Task: Create a Vector Illustration of a Nebula.
Action: Mouse moved to (185, 136)
Screenshot: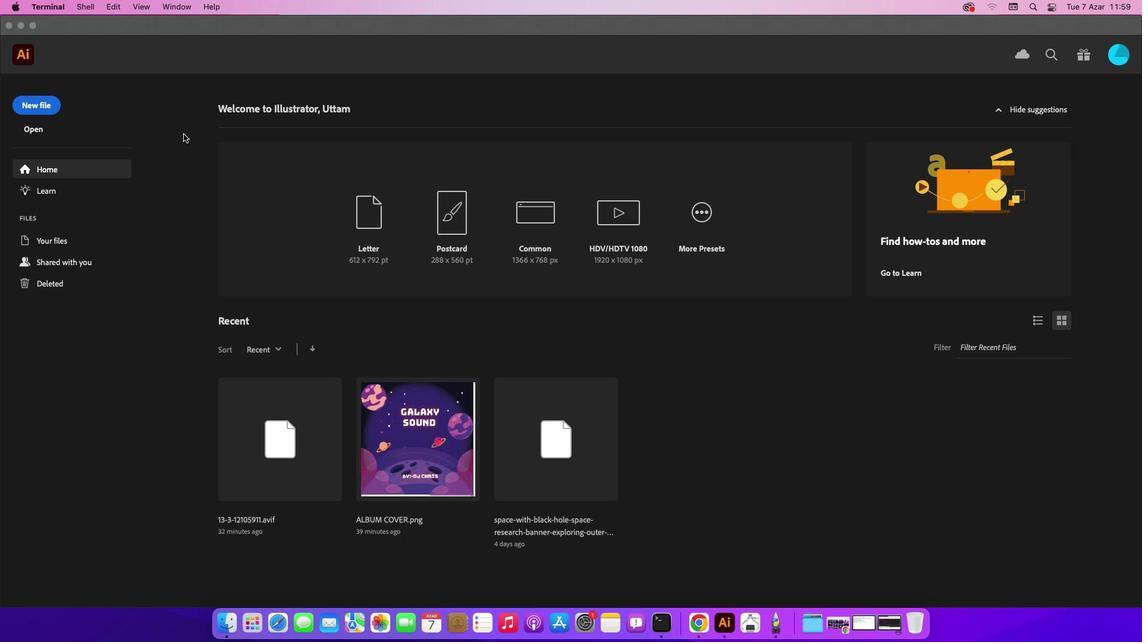 
Action: Mouse pressed left at (185, 136)
Screenshot: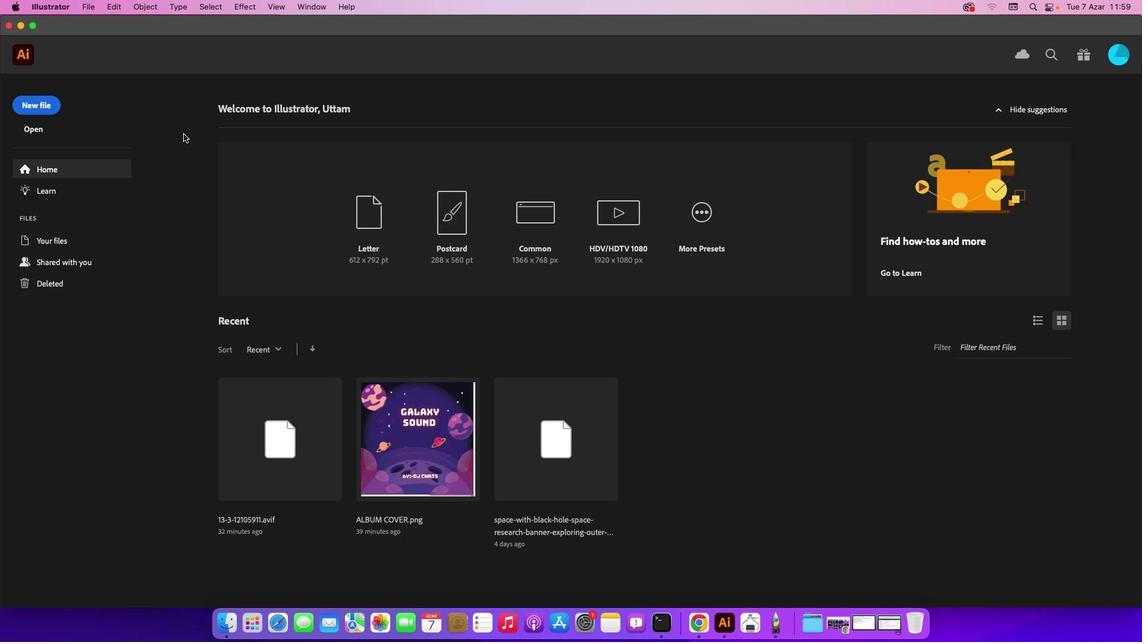 
Action: Mouse moved to (52, 105)
Screenshot: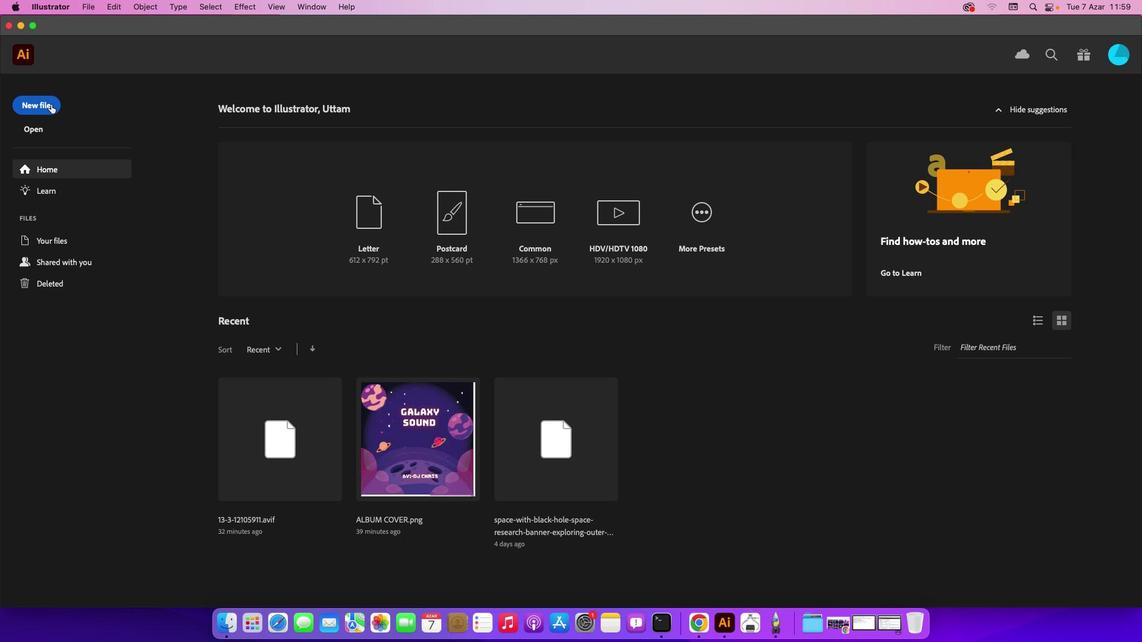 
Action: Mouse pressed left at (52, 105)
Screenshot: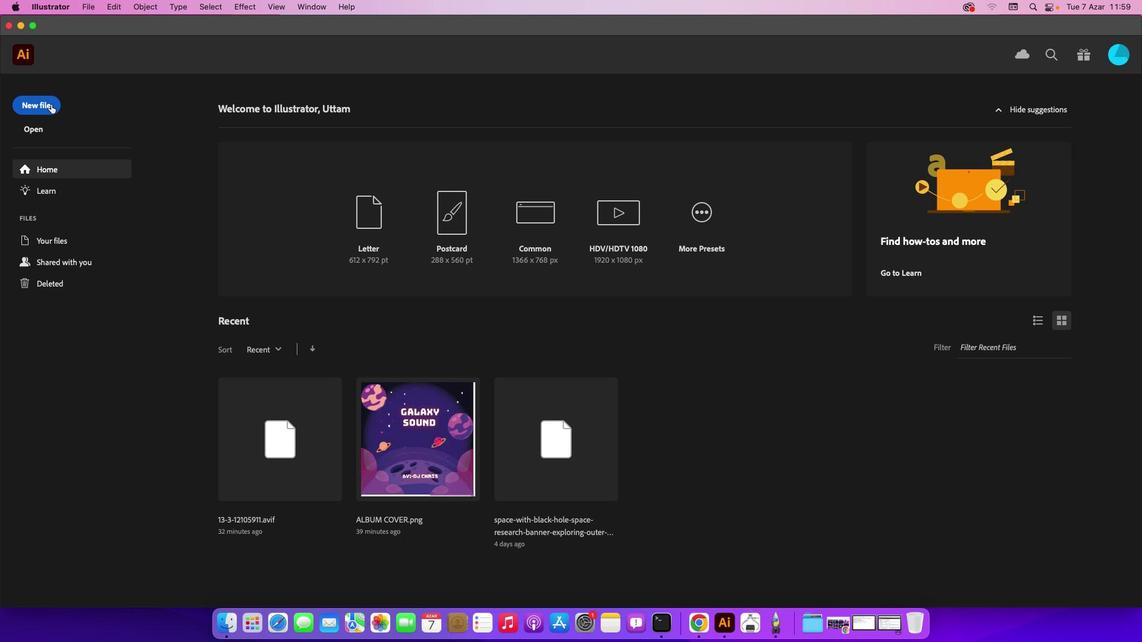 
Action: Mouse moved to (848, 497)
Screenshot: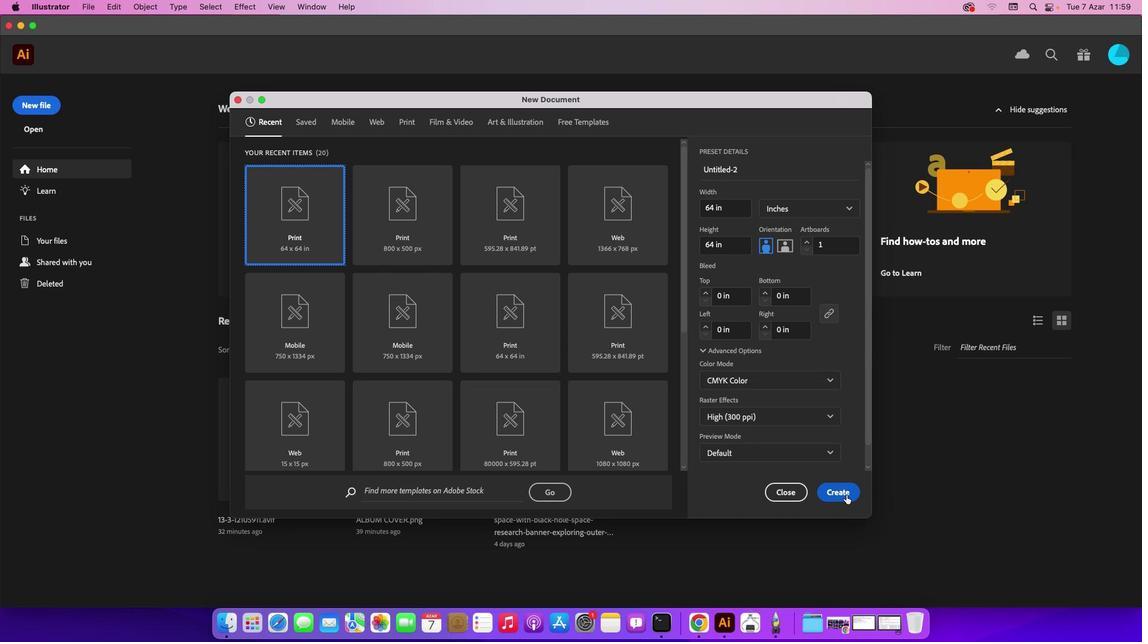 
Action: Mouse pressed left at (848, 497)
Screenshot: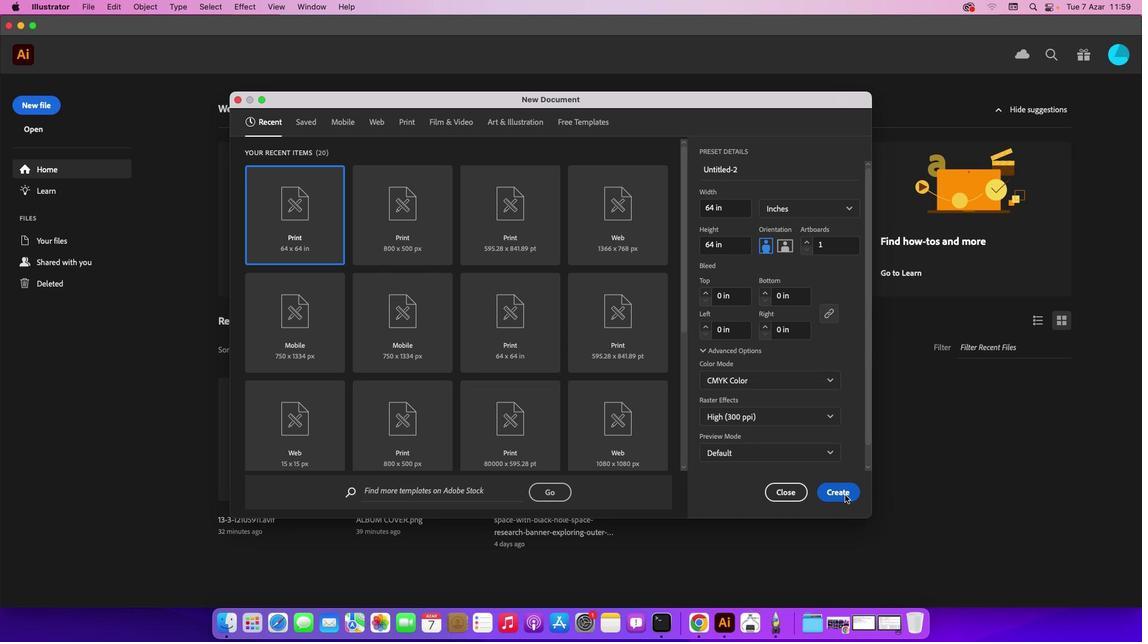 
Action: Mouse moved to (7, 139)
Screenshot: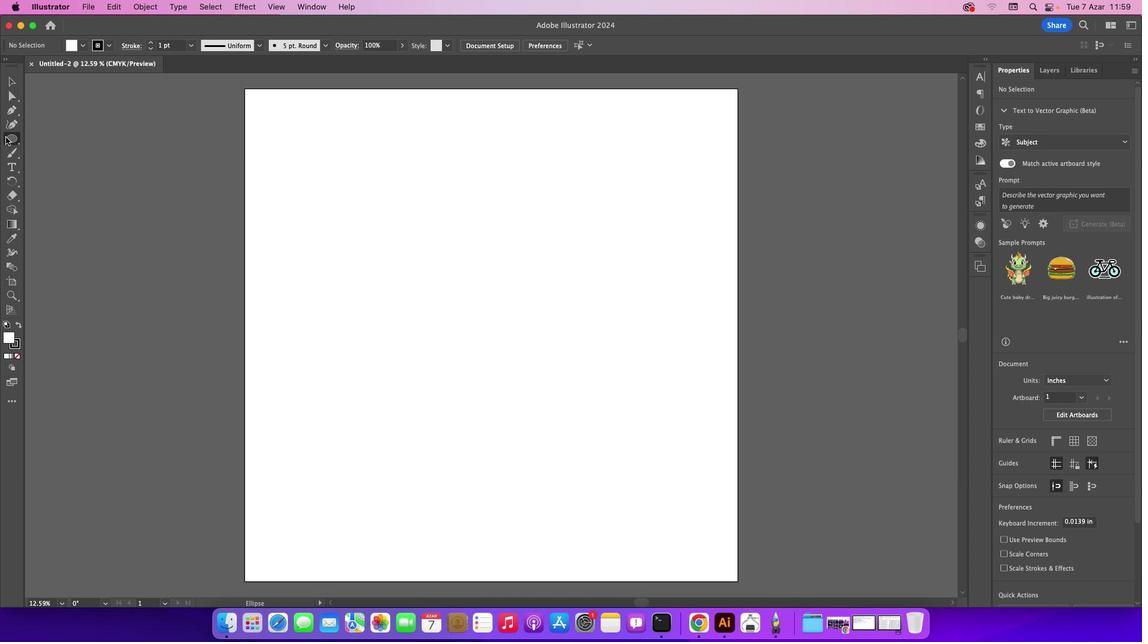 
Action: Mouse pressed left at (7, 139)
Screenshot: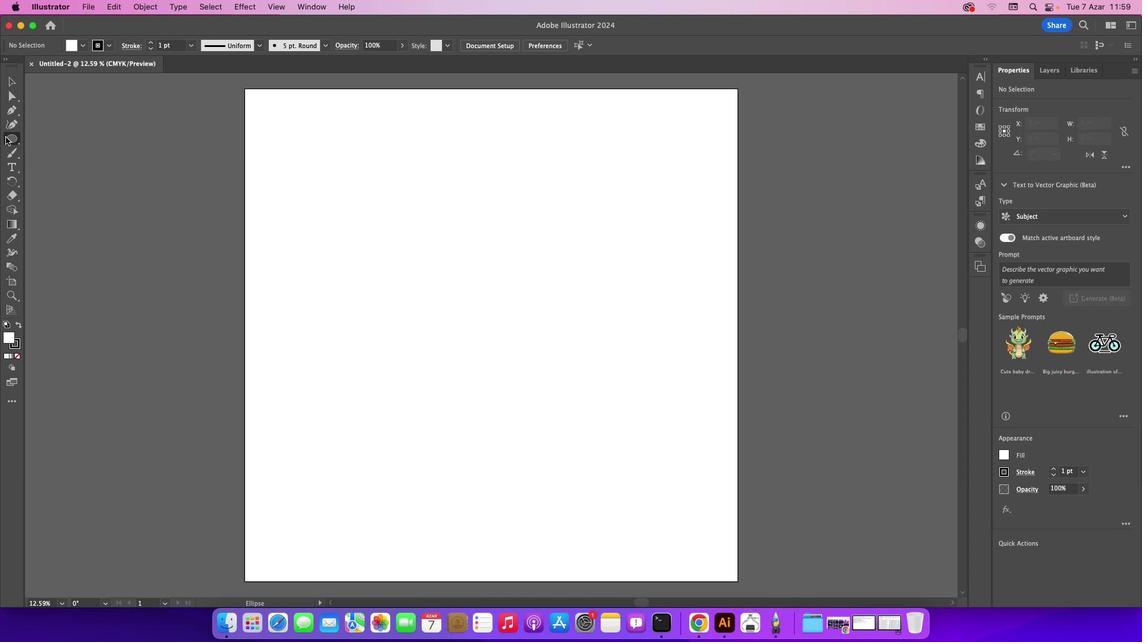 
Action: Mouse moved to (80, 139)
Screenshot: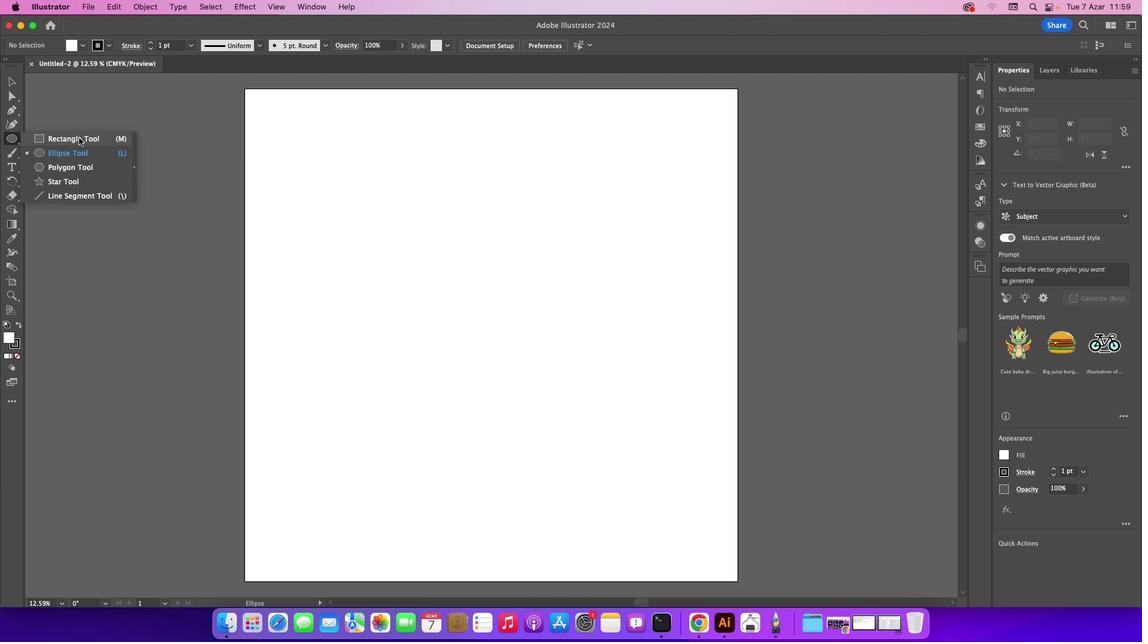 
Action: Mouse pressed left at (80, 139)
Screenshot: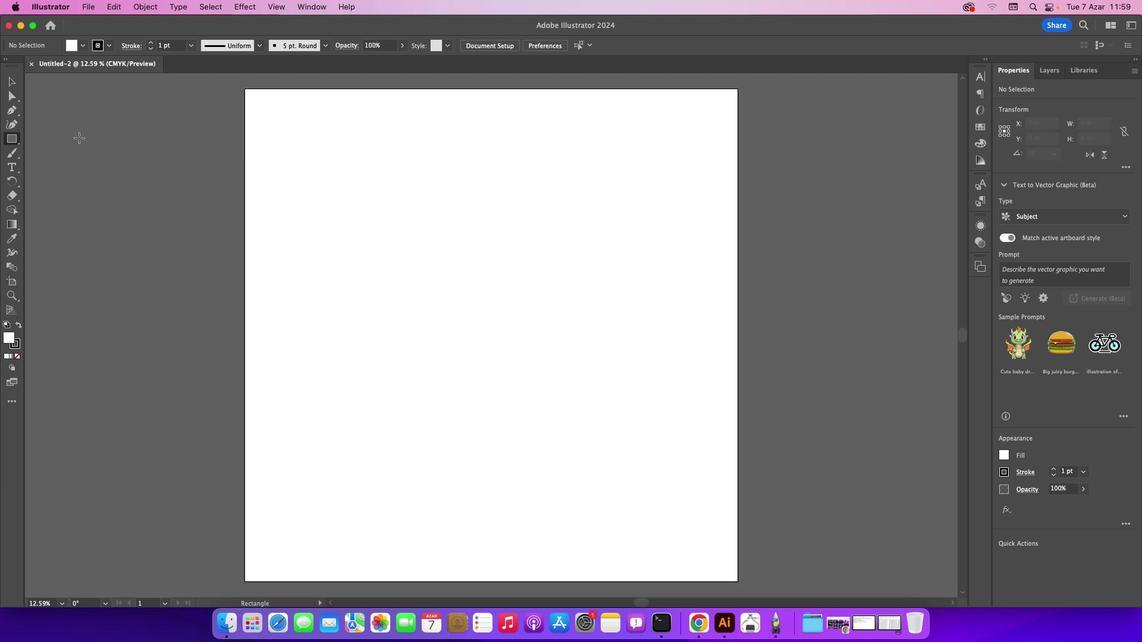 
Action: Mouse moved to (247, 91)
Screenshot: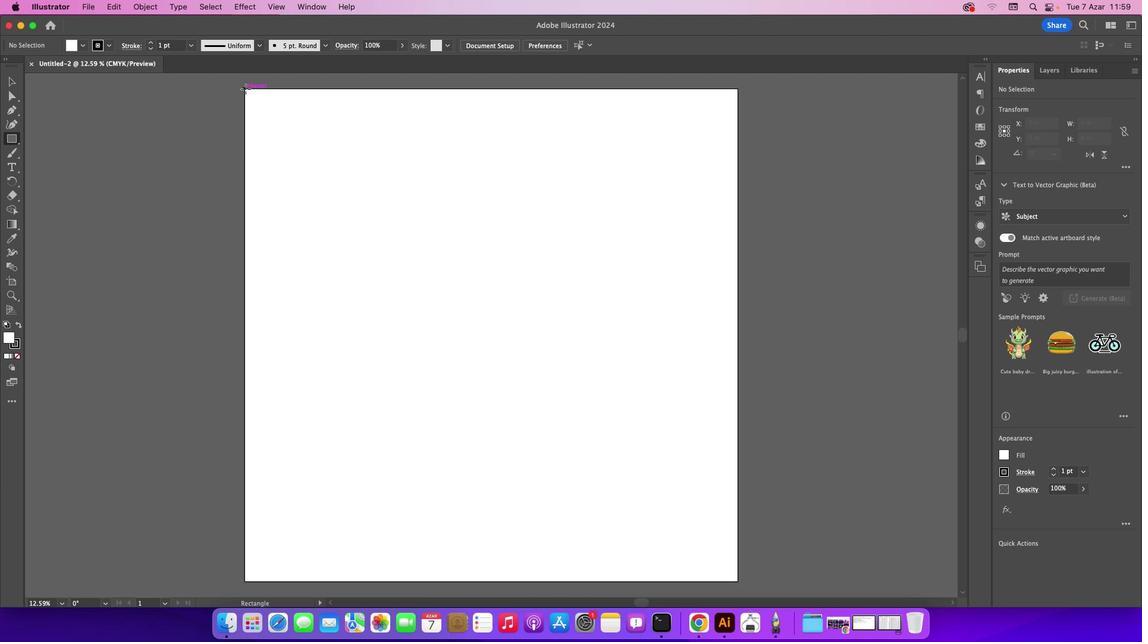 
Action: Mouse pressed left at (247, 91)
Screenshot: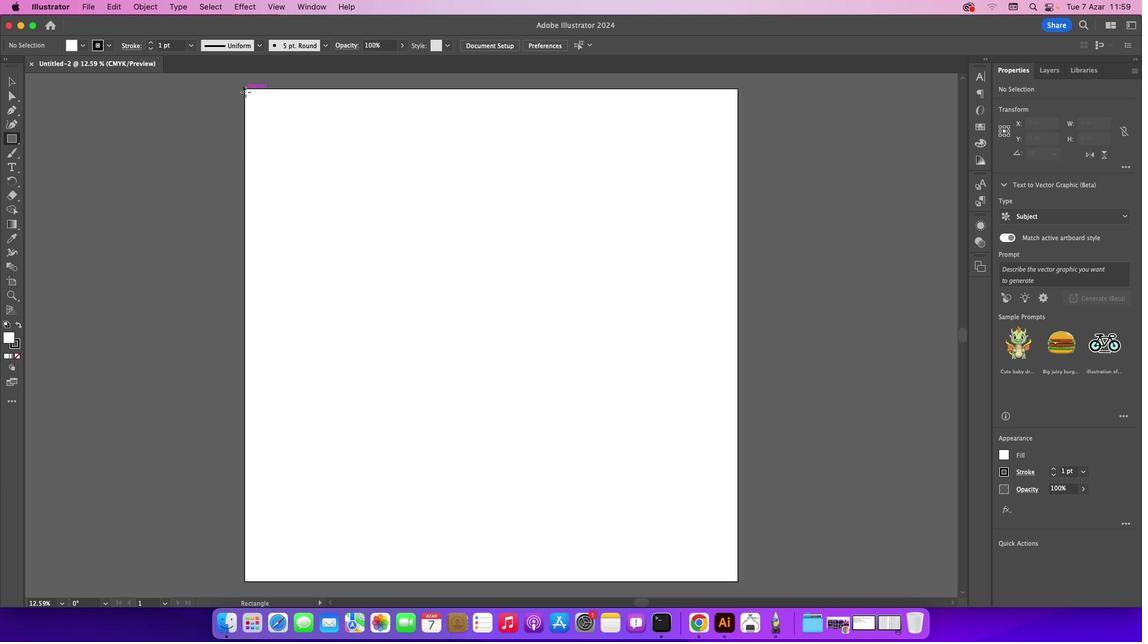 
Action: Mouse moved to (14, 358)
Screenshot: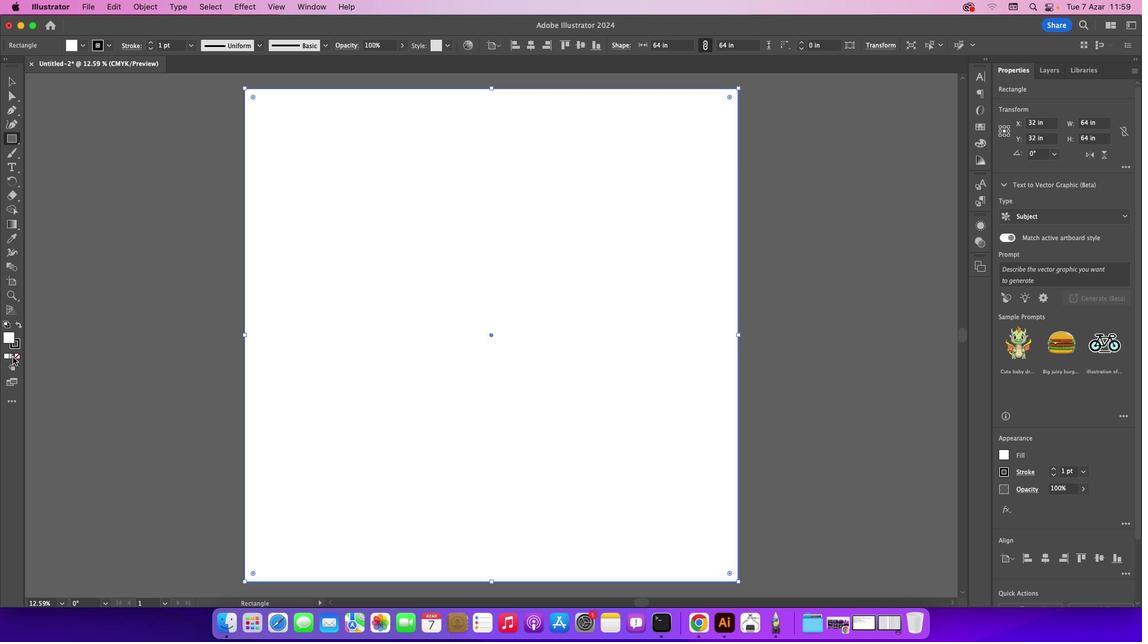 
Action: Mouse pressed left at (14, 358)
Screenshot: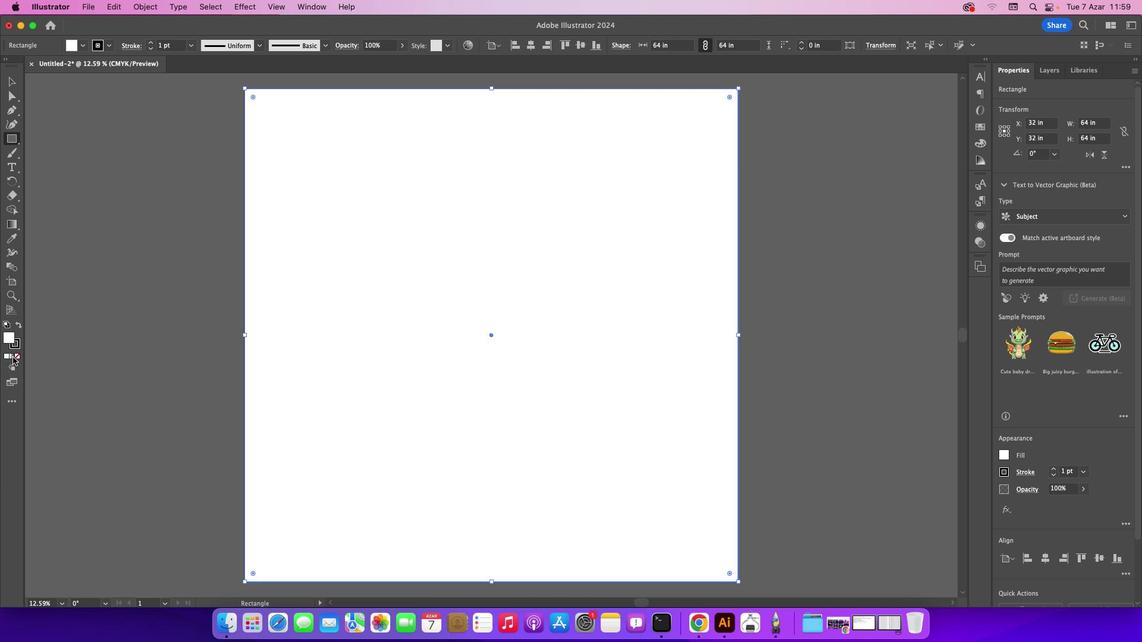 
Action: Mouse moved to (677, 169)
Screenshot: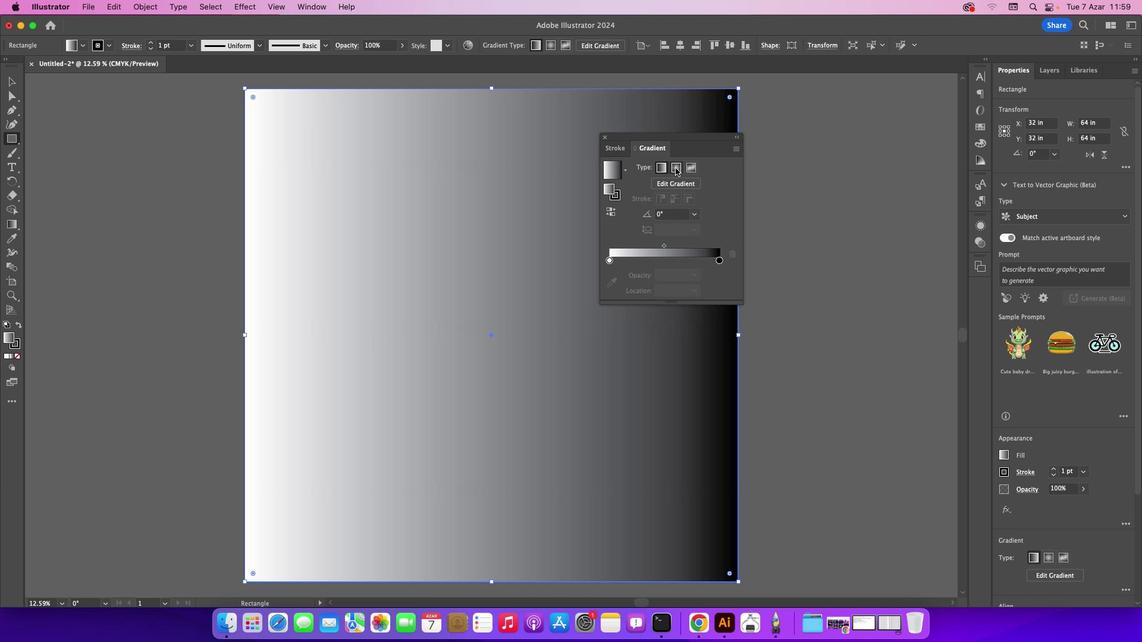 
Action: Mouse pressed left at (677, 169)
Screenshot: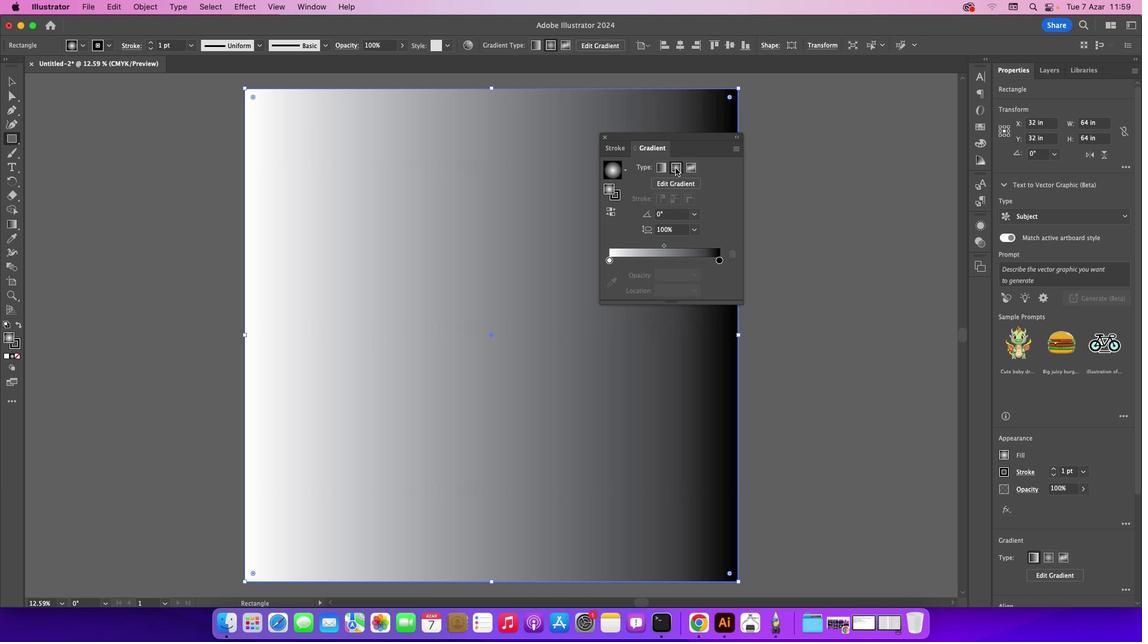 
Action: Mouse moved to (614, 262)
Screenshot: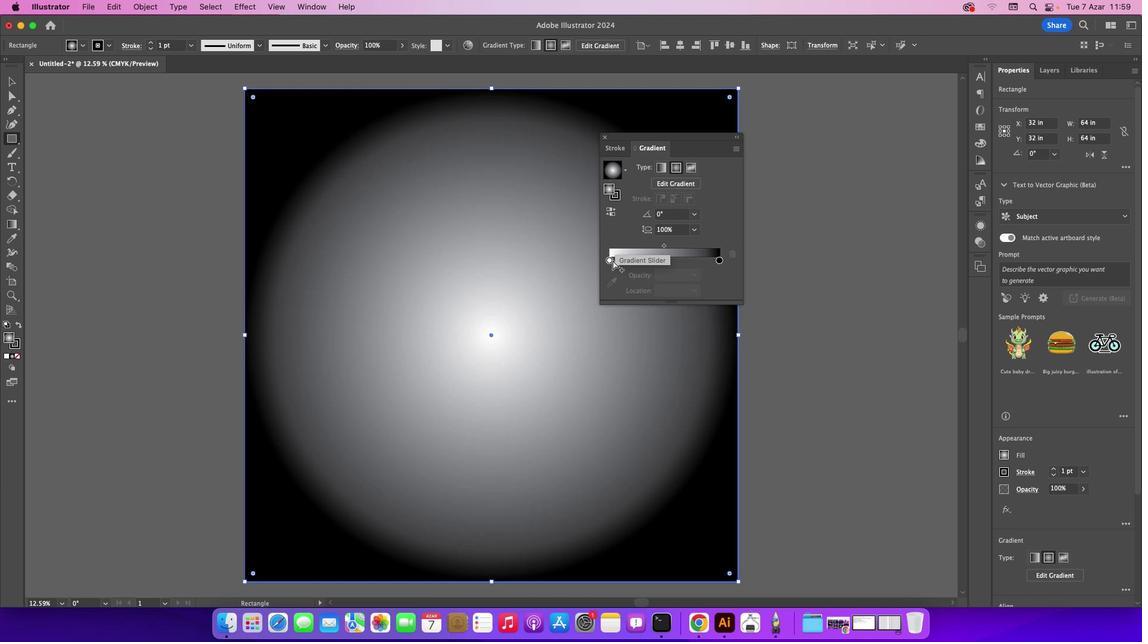 
Action: Mouse pressed left at (614, 262)
Screenshot: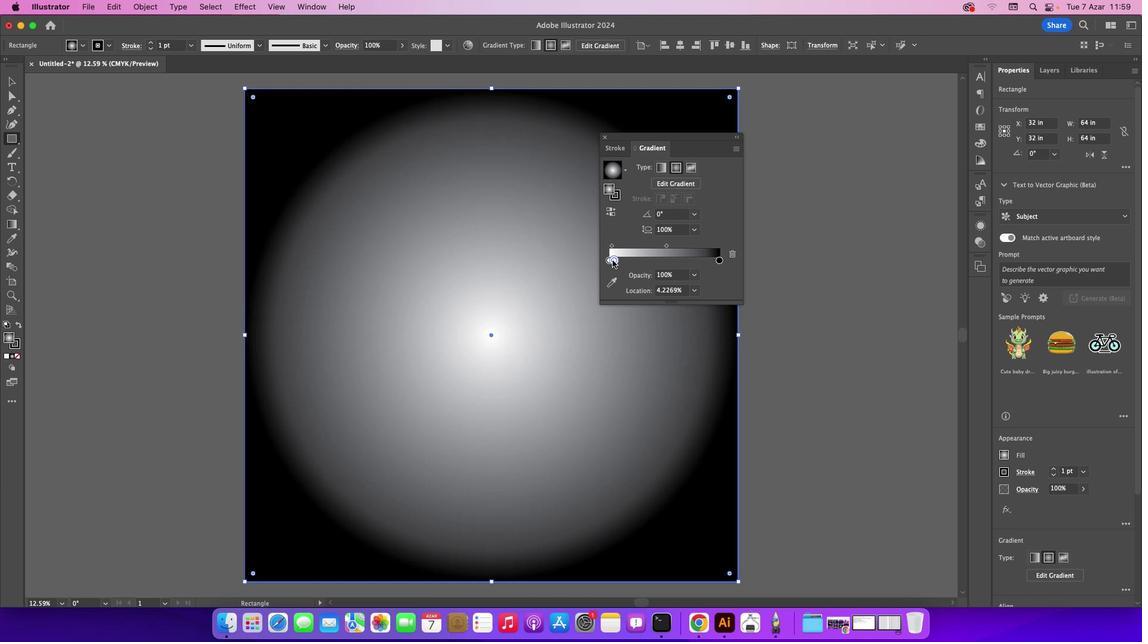 
Action: Mouse moved to (738, 255)
Screenshot: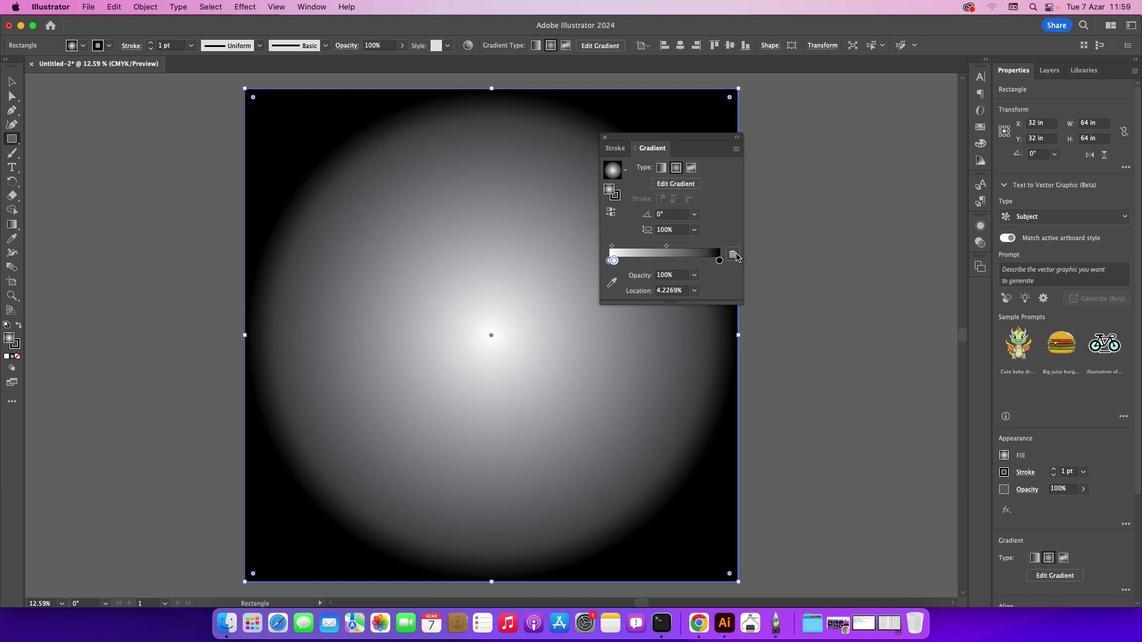 
Action: Mouse pressed left at (738, 255)
Screenshot: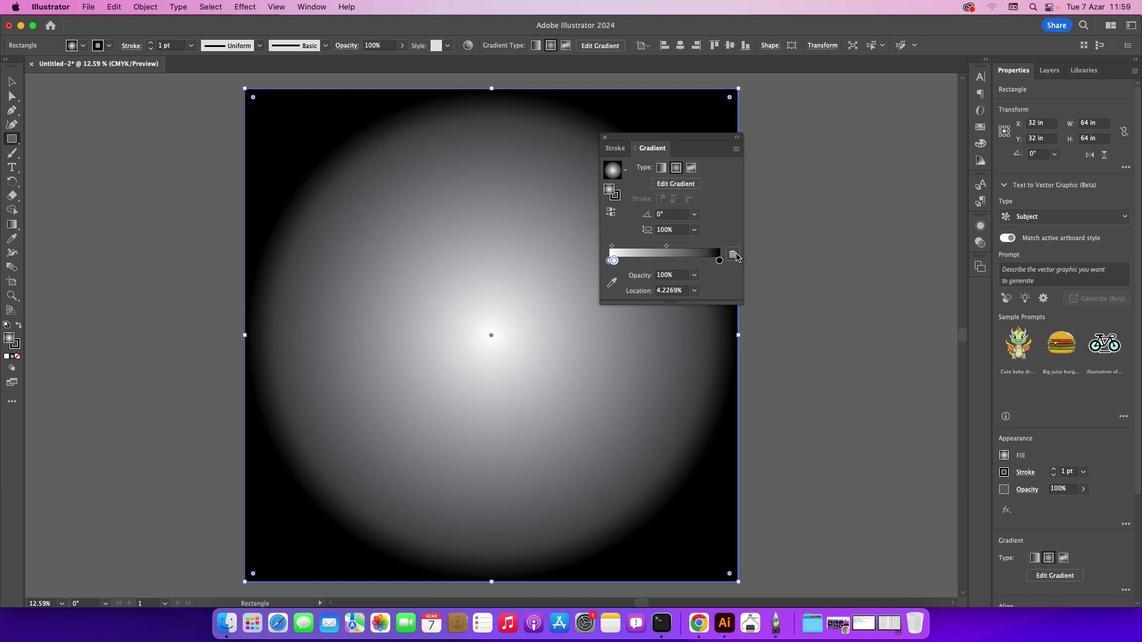 
Action: Mouse moved to (611, 263)
Screenshot: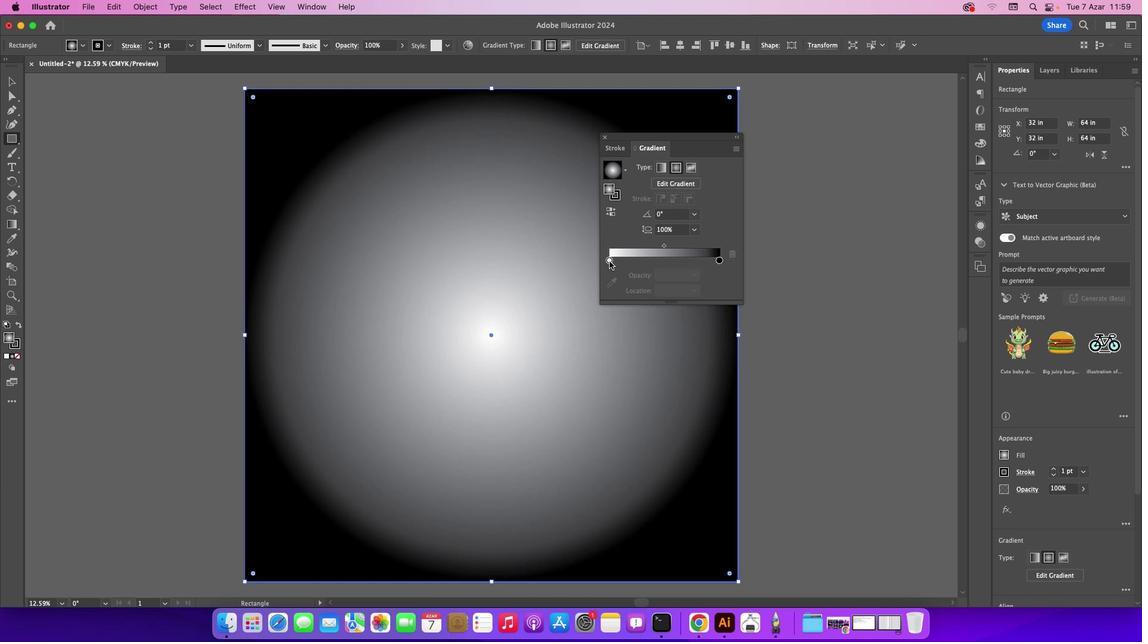 
Action: Mouse pressed left at (611, 263)
Screenshot: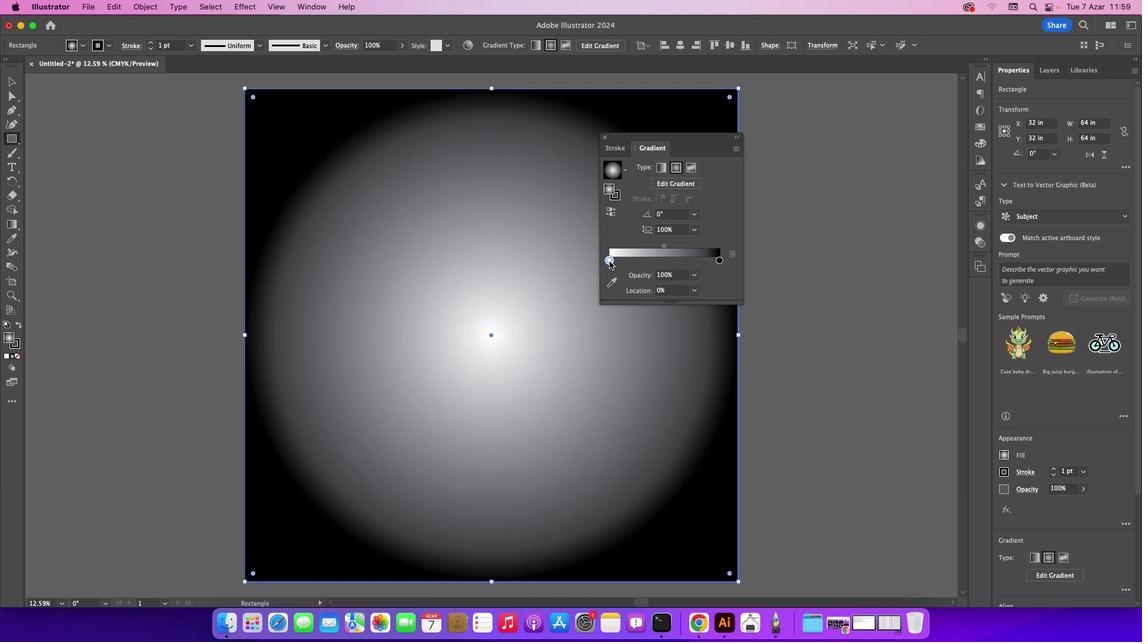 
Action: Mouse moved to (614, 286)
Screenshot: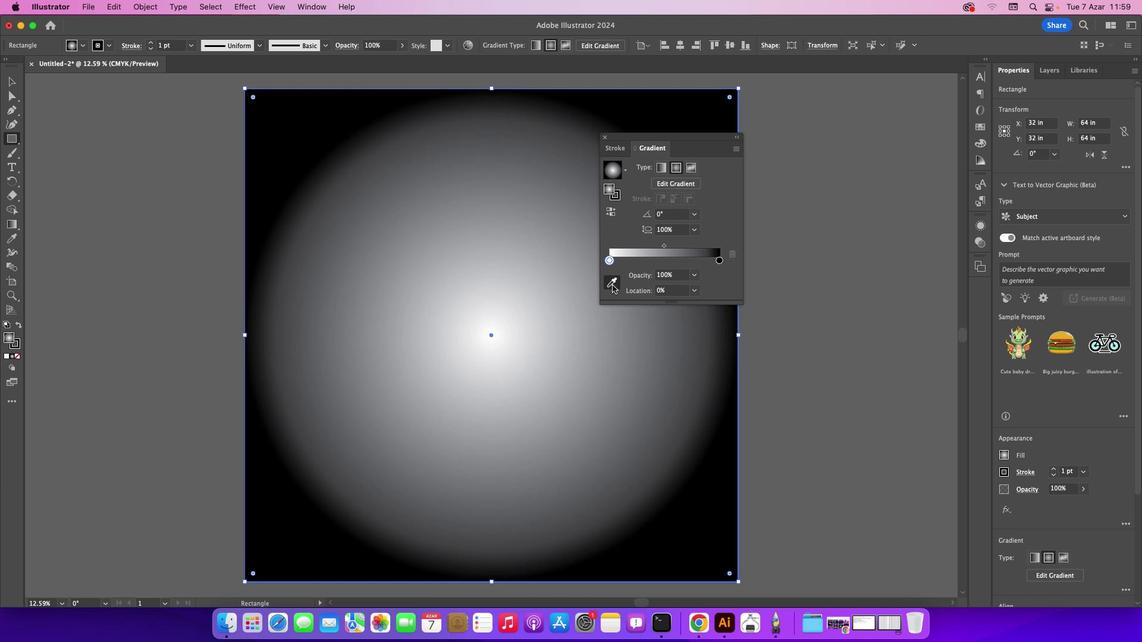 
Action: Mouse pressed left at (614, 286)
Screenshot: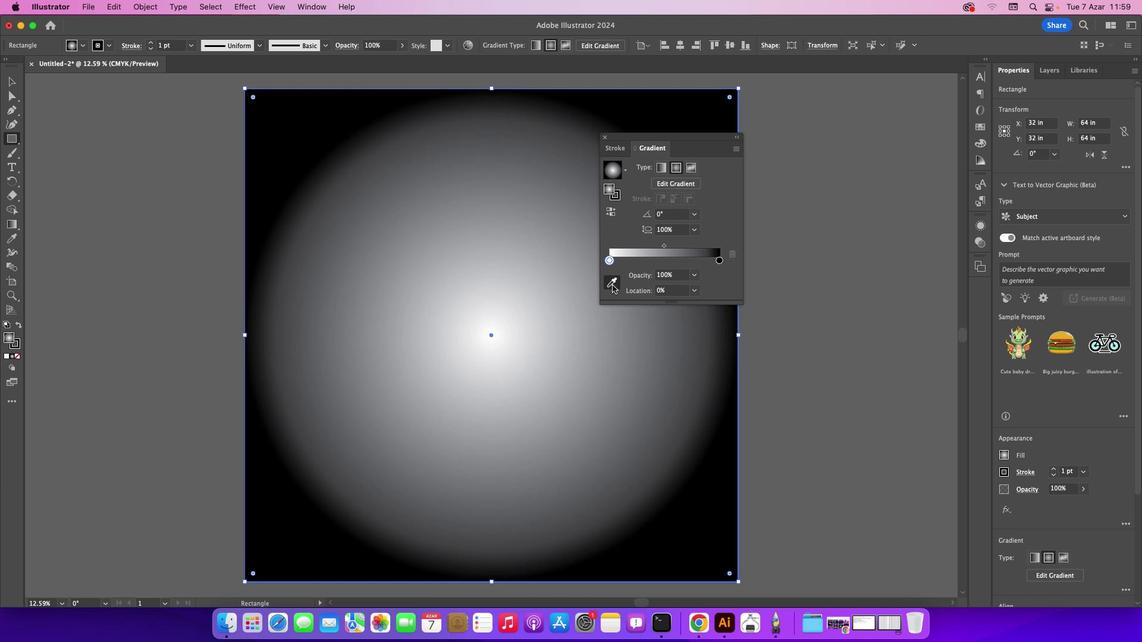 
Action: Mouse moved to (612, 247)
Screenshot: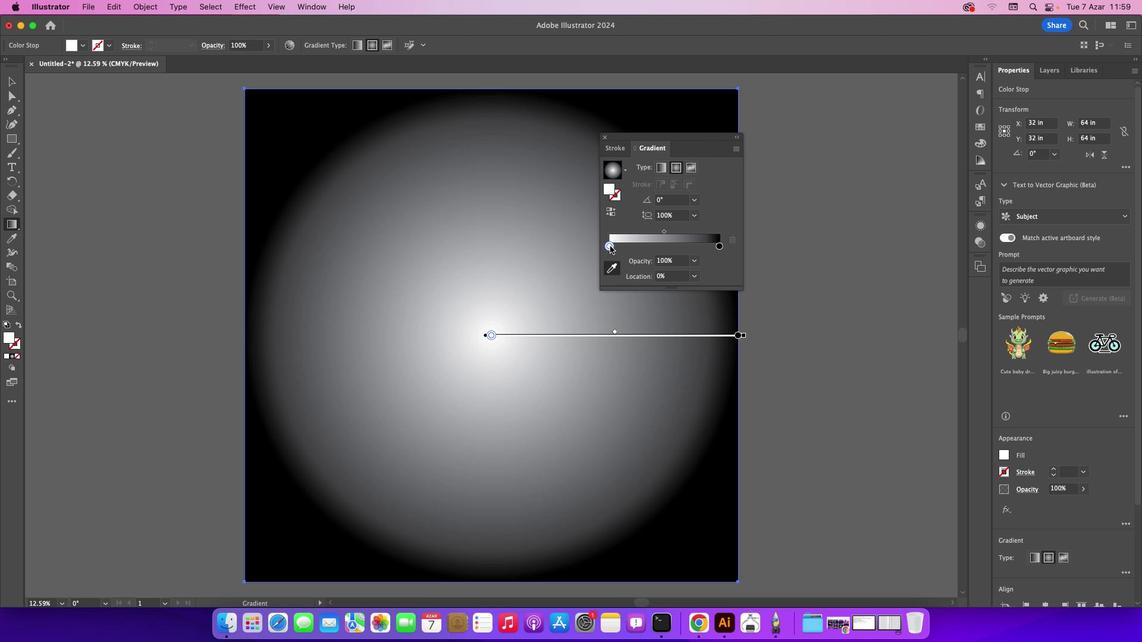
Action: Mouse pressed left at (612, 247)
Screenshot: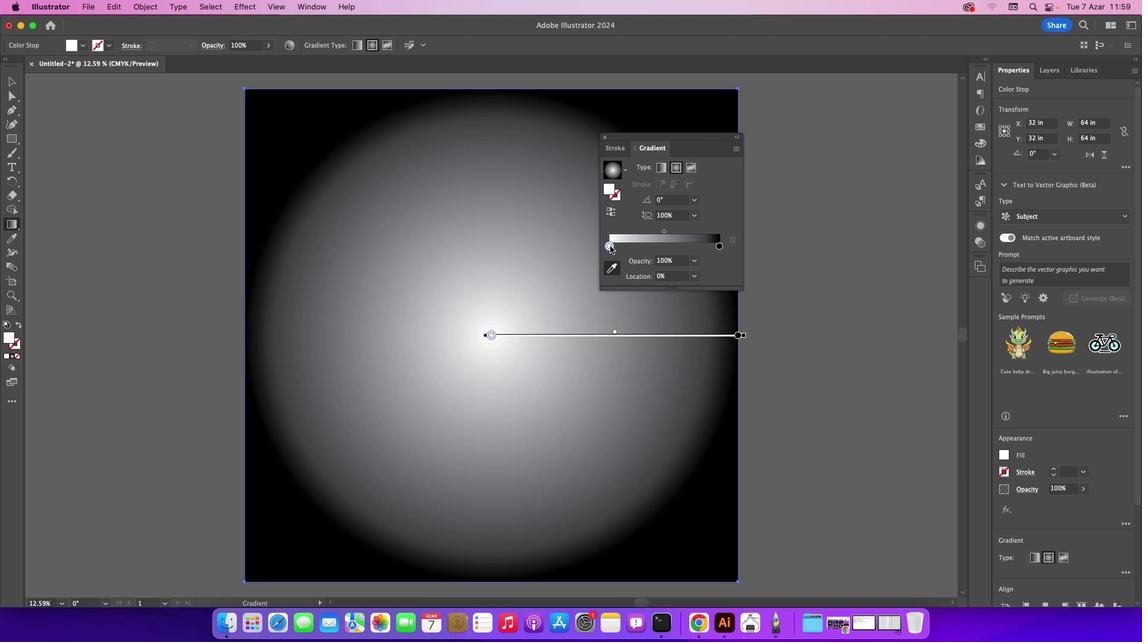 
Action: Mouse pressed left at (612, 247)
Screenshot: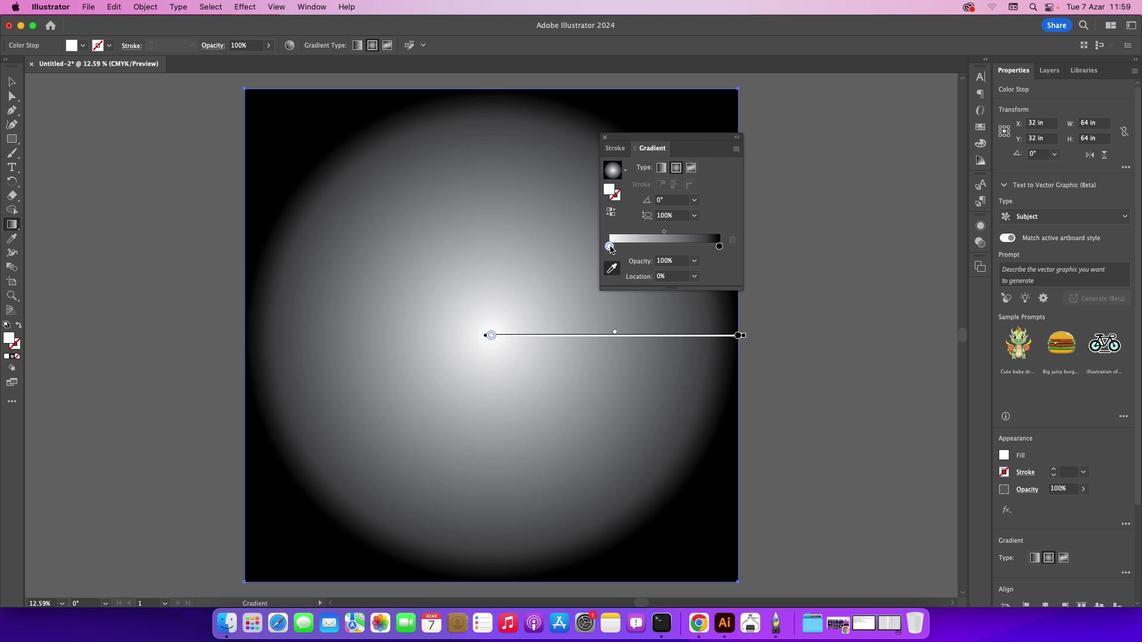 
Action: Mouse moved to (666, 373)
Screenshot: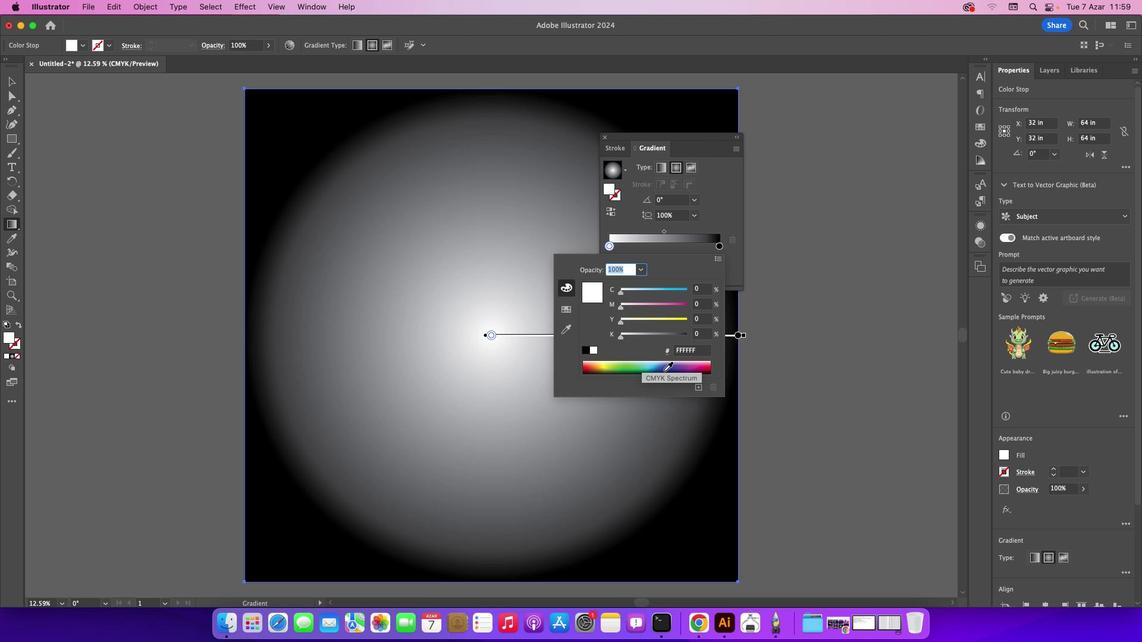 
Action: Mouse pressed left at (666, 373)
Screenshot: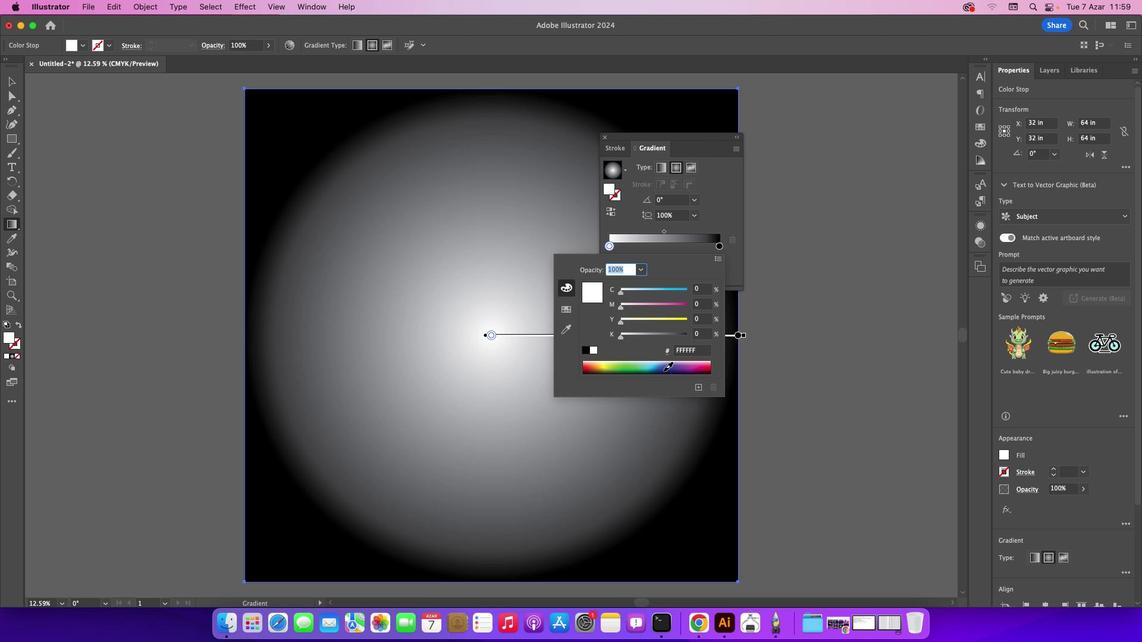 
Action: Mouse moved to (666, 363)
Screenshot: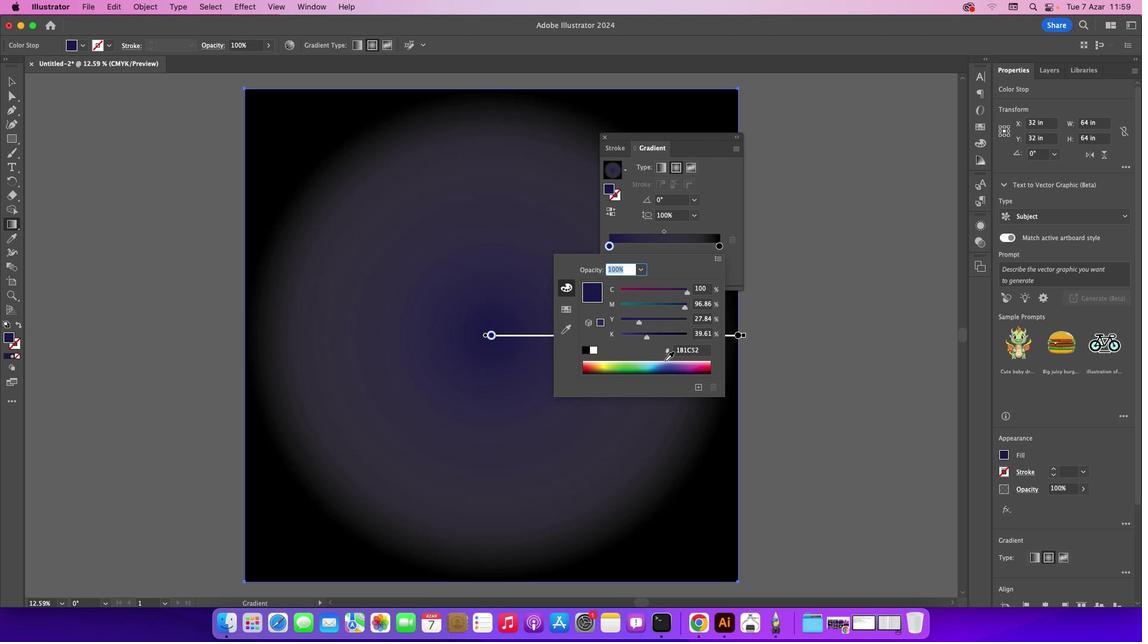 
Action: Mouse pressed left at (666, 363)
Screenshot: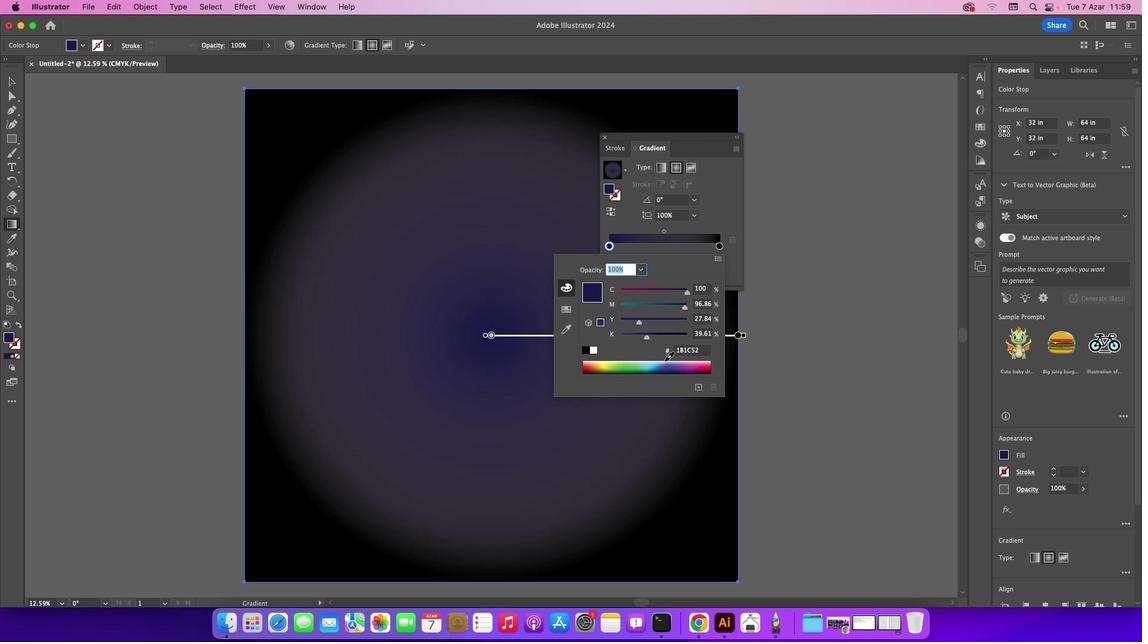 
Action: Mouse moved to (667, 367)
Screenshot: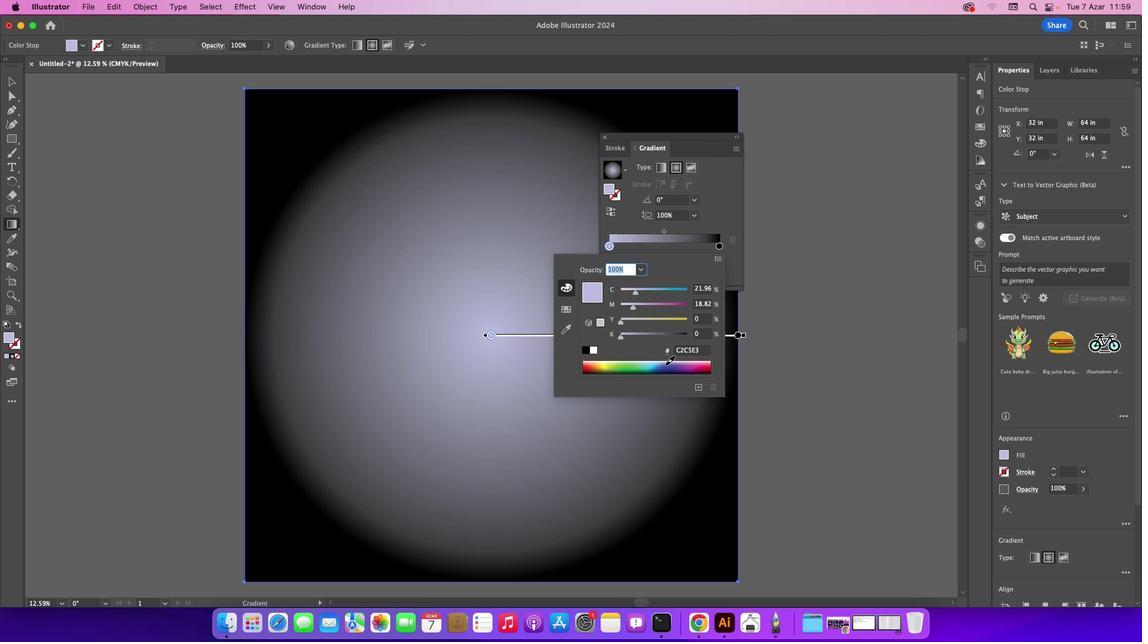 
Action: Mouse pressed left at (667, 367)
Screenshot: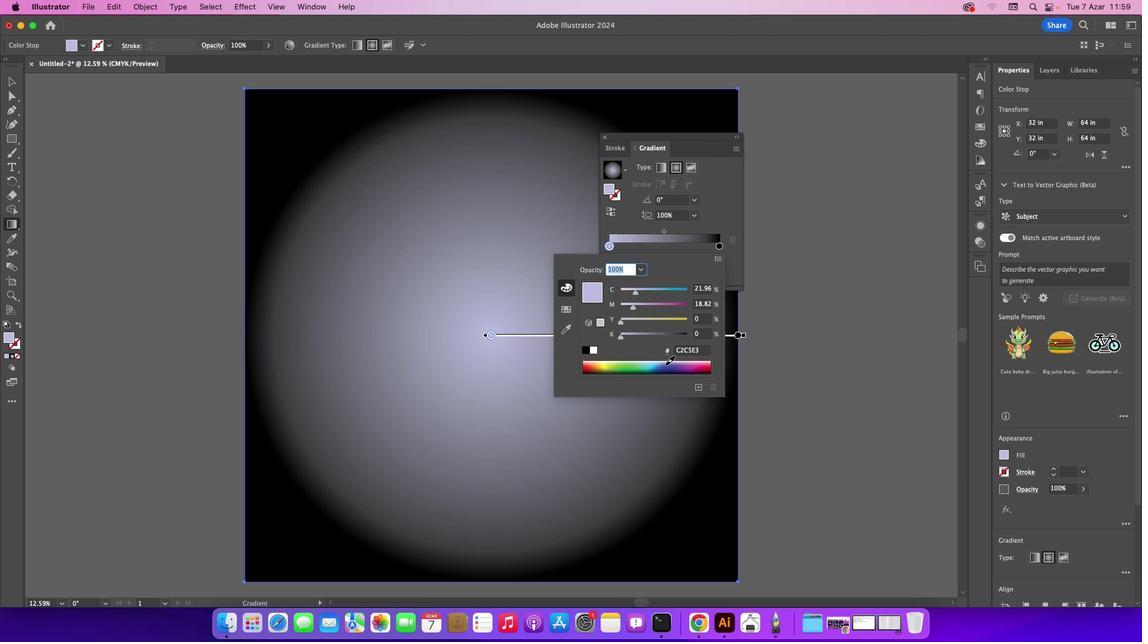 
Action: Mouse moved to (722, 245)
Screenshot: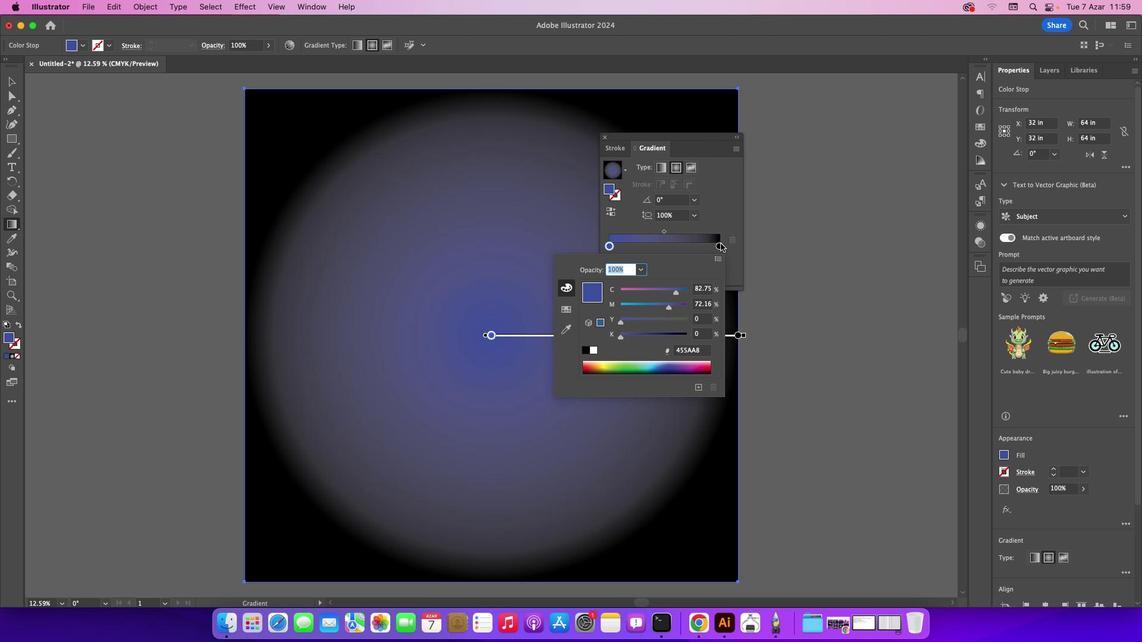 
Action: Mouse pressed left at (722, 245)
Screenshot: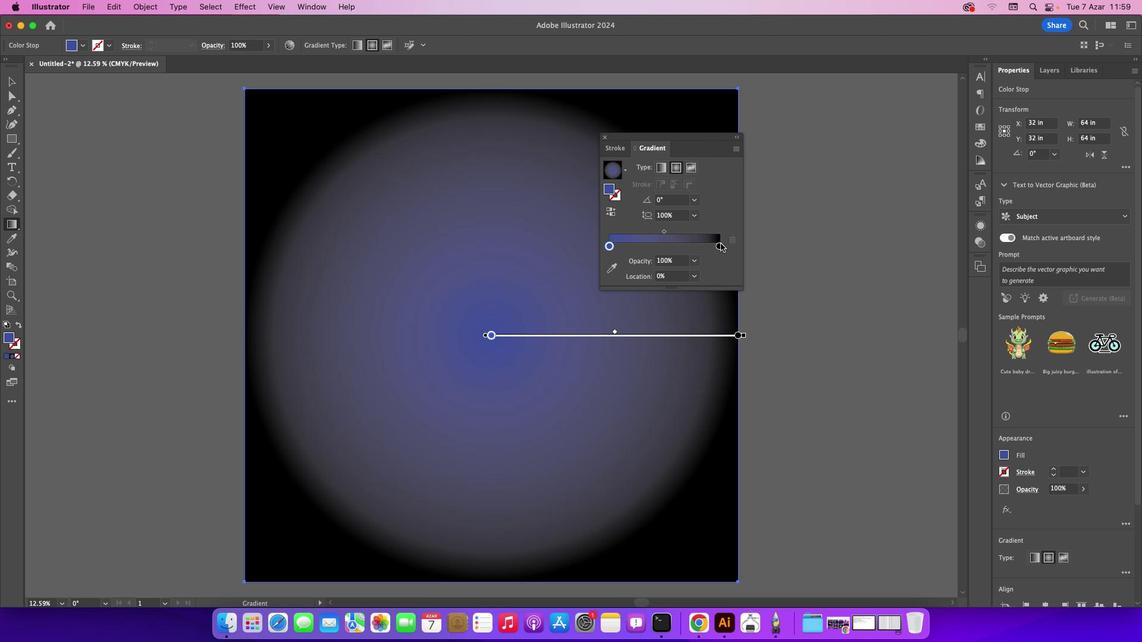 
Action: Mouse moved to (721, 249)
Screenshot: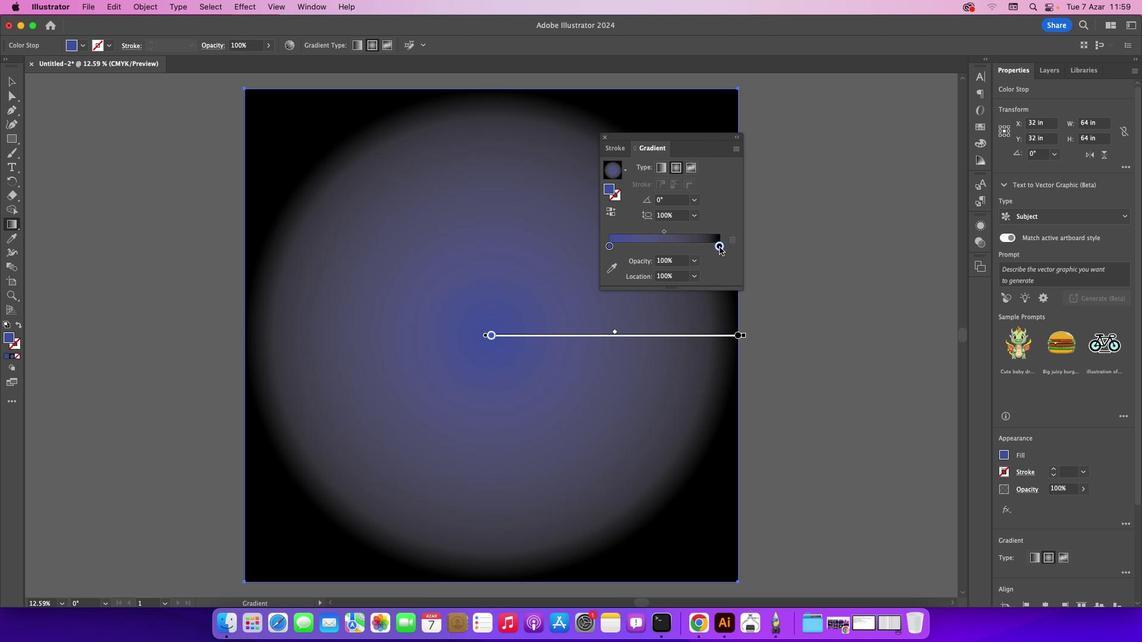 
Action: Mouse pressed left at (721, 249)
Screenshot: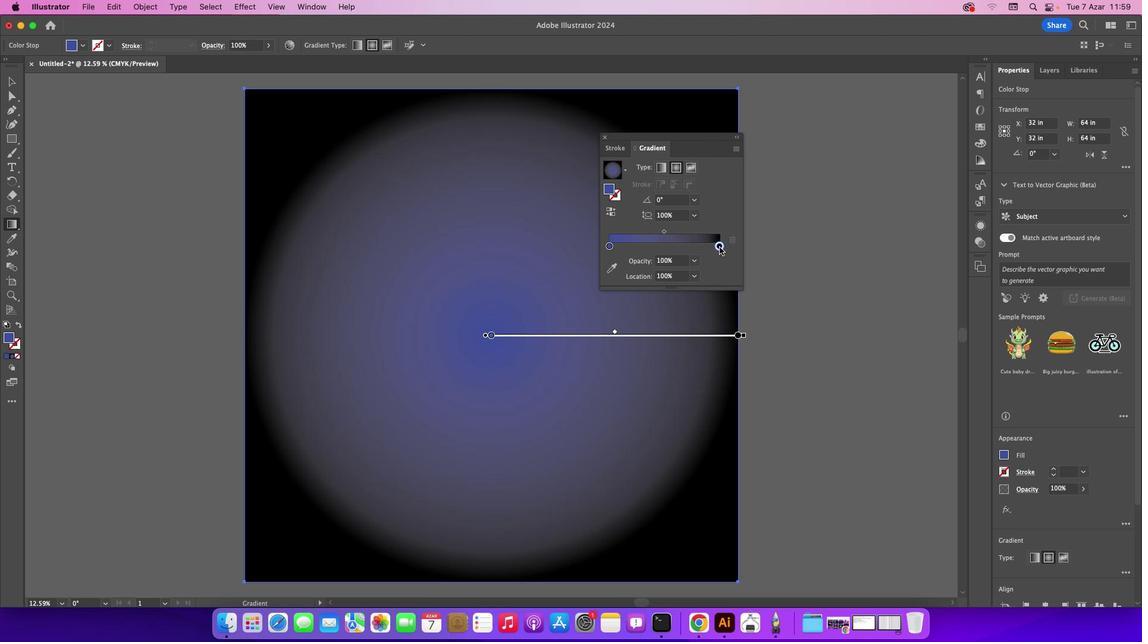 
Action: Mouse moved to (719, 250)
Screenshot: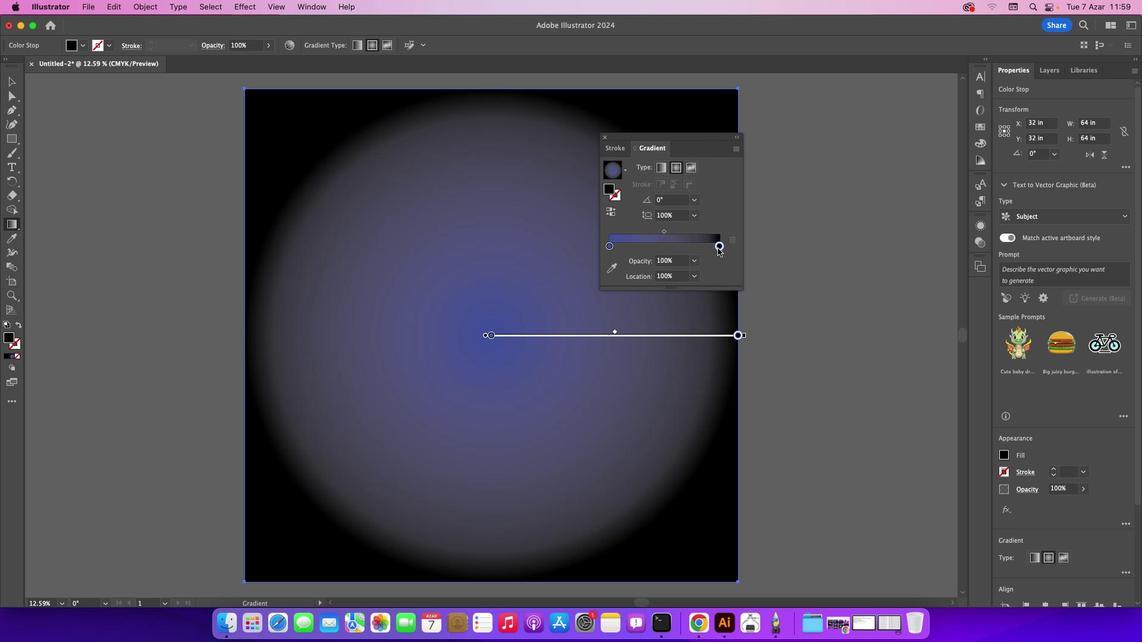 
Action: Mouse pressed left at (719, 250)
Screenshot: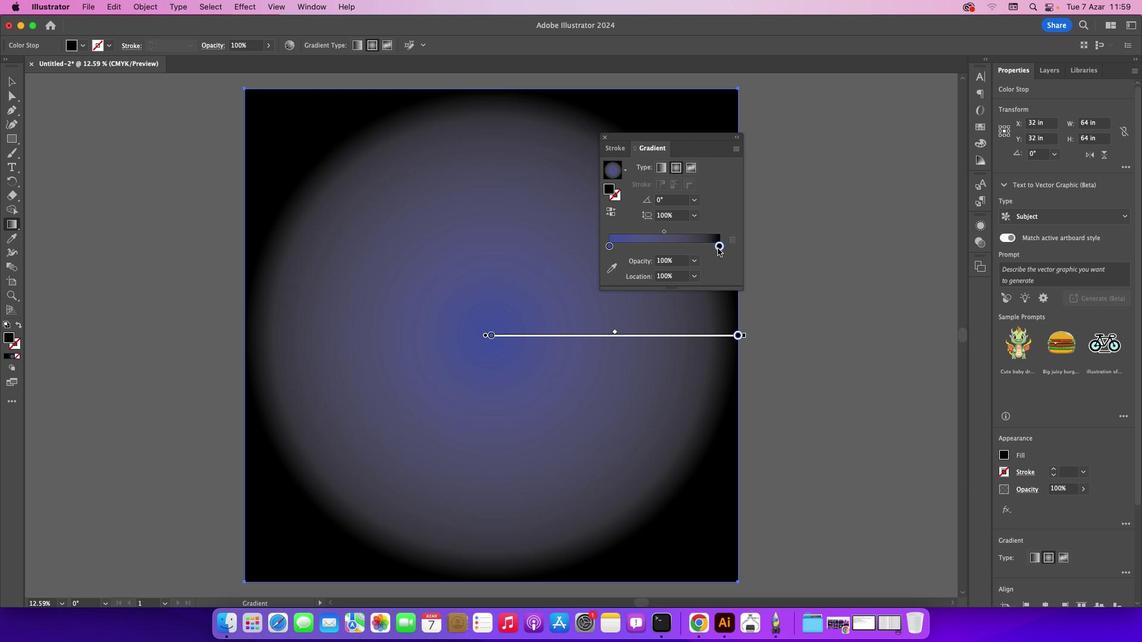 
Action: Mouse pressed left at (719, 250)
Screenshot: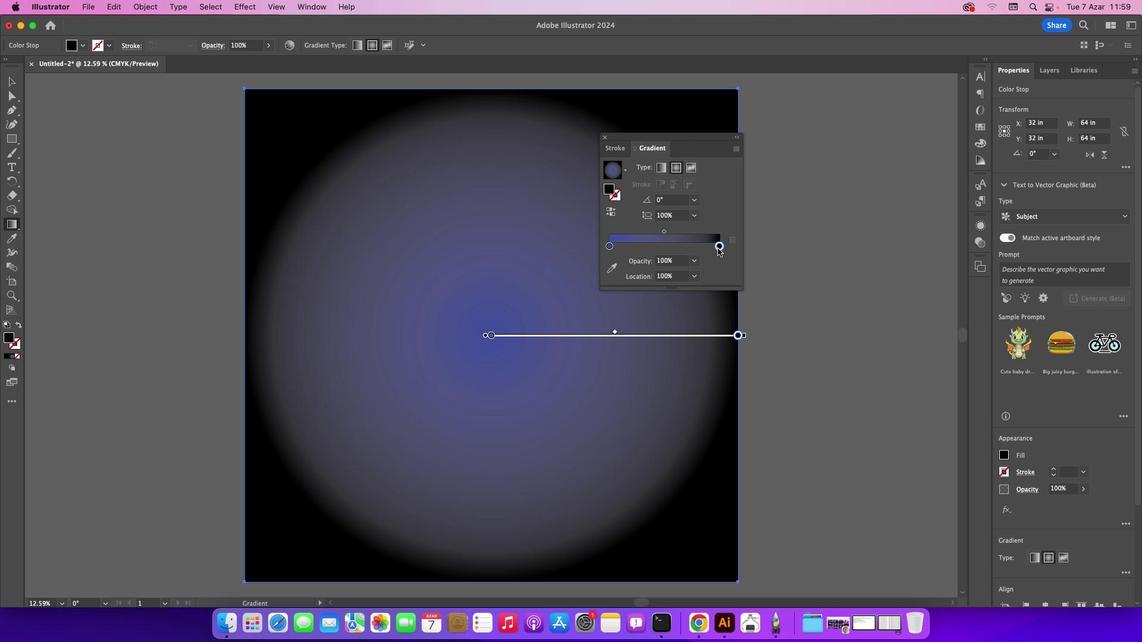 
Action: Mouse moved to (669, 370)
Screenshot: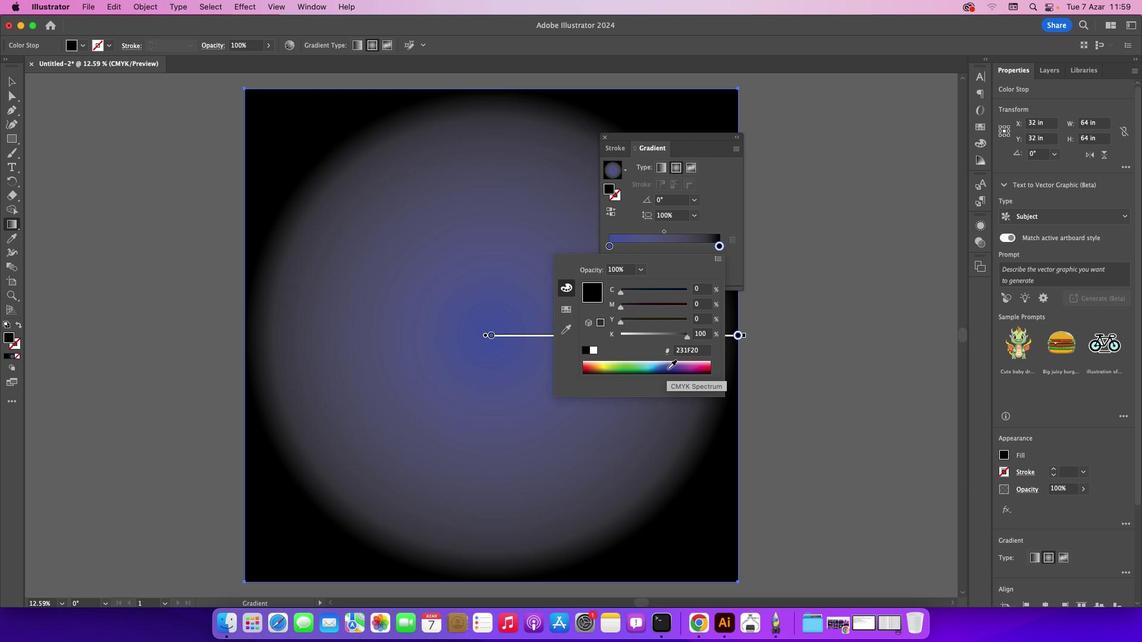 
Action: Mouse pressed left at (669, 370)
Screenshot: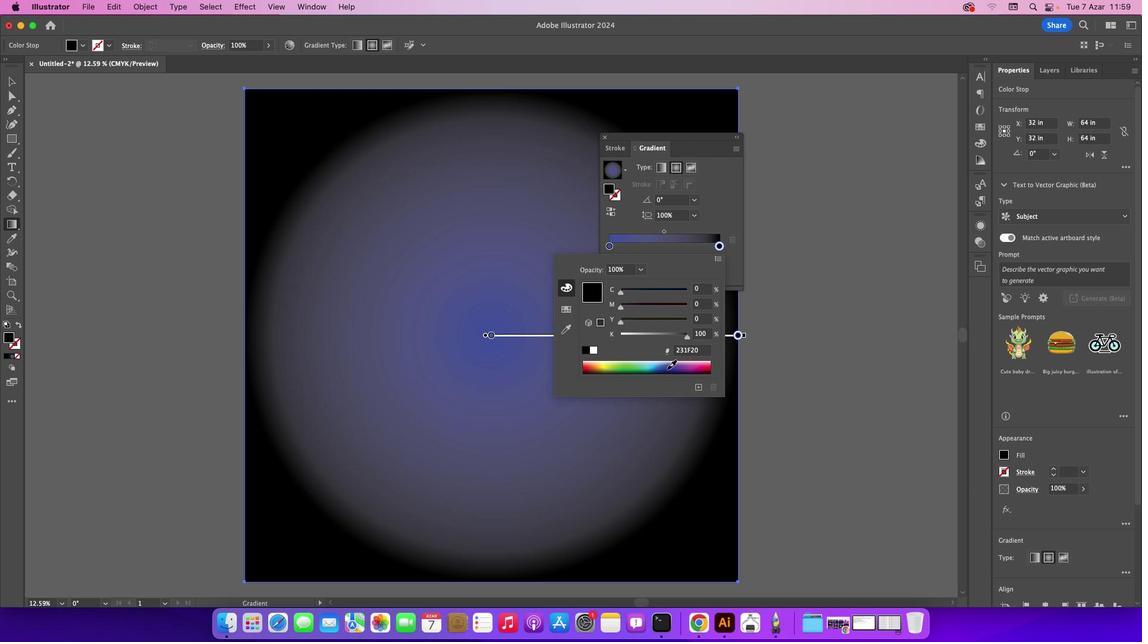 
Action: Mouse moved to (669, 372)
Screenshot: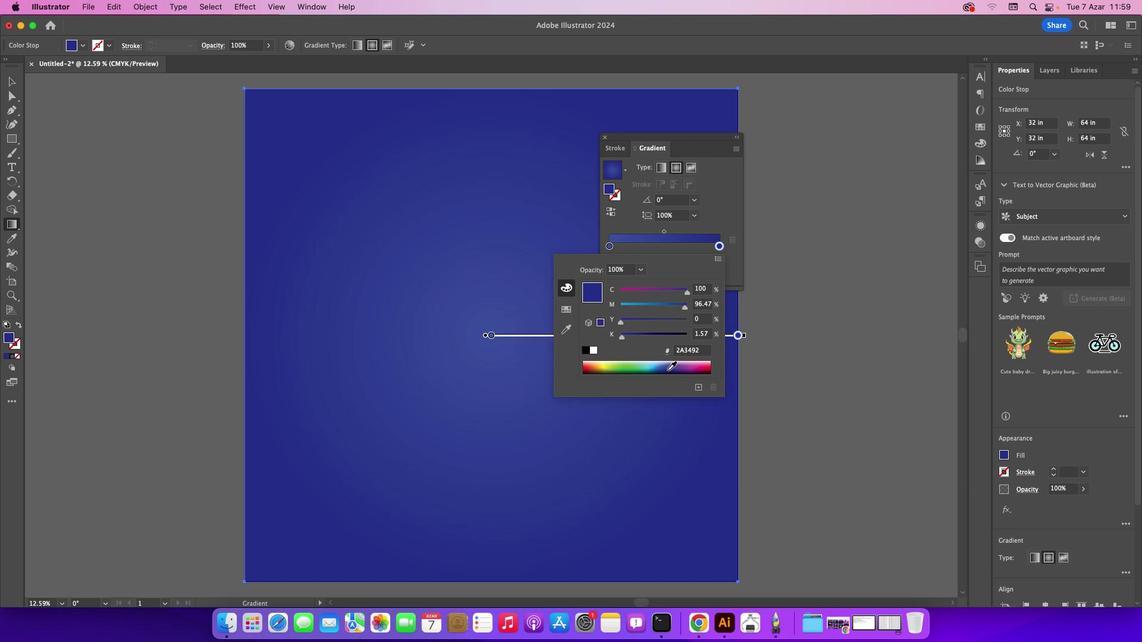 
Action: Mouse pressed left at (669, 372)
Screenshot: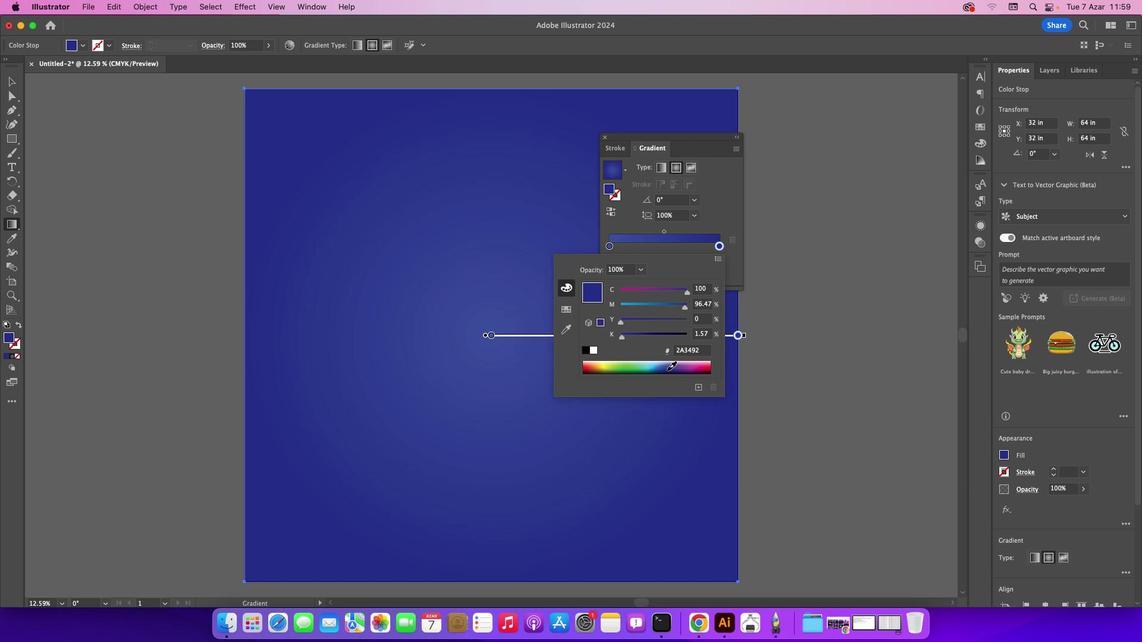 
Action: Mouse moved to (732, 207)
Screenshot: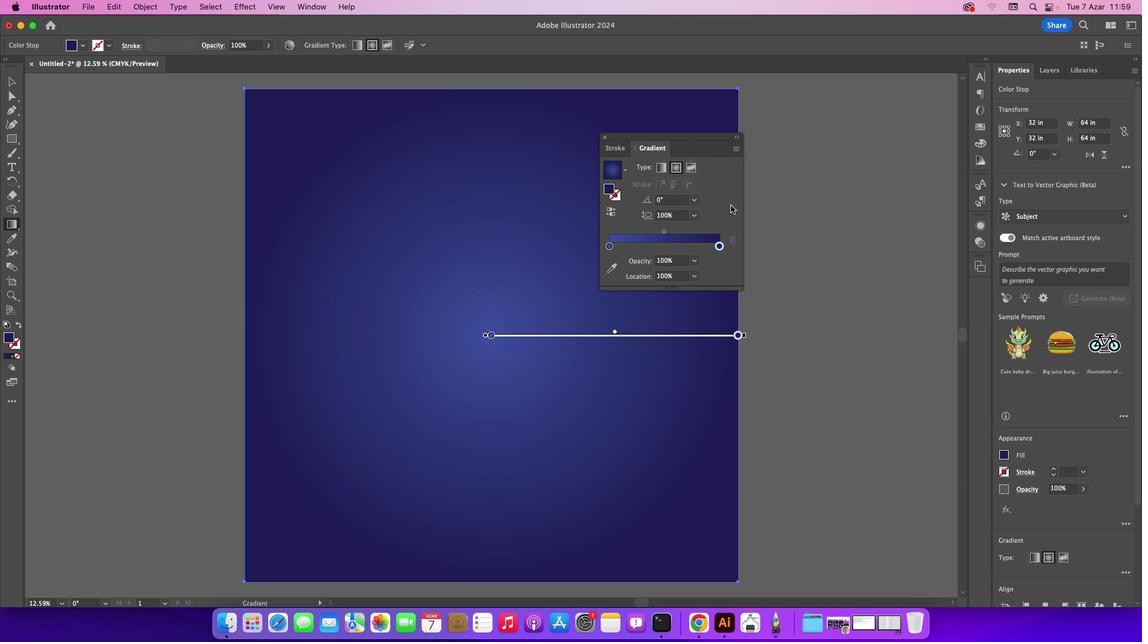 
Action: Mouse pressed left at (732, 207)
Screenshot: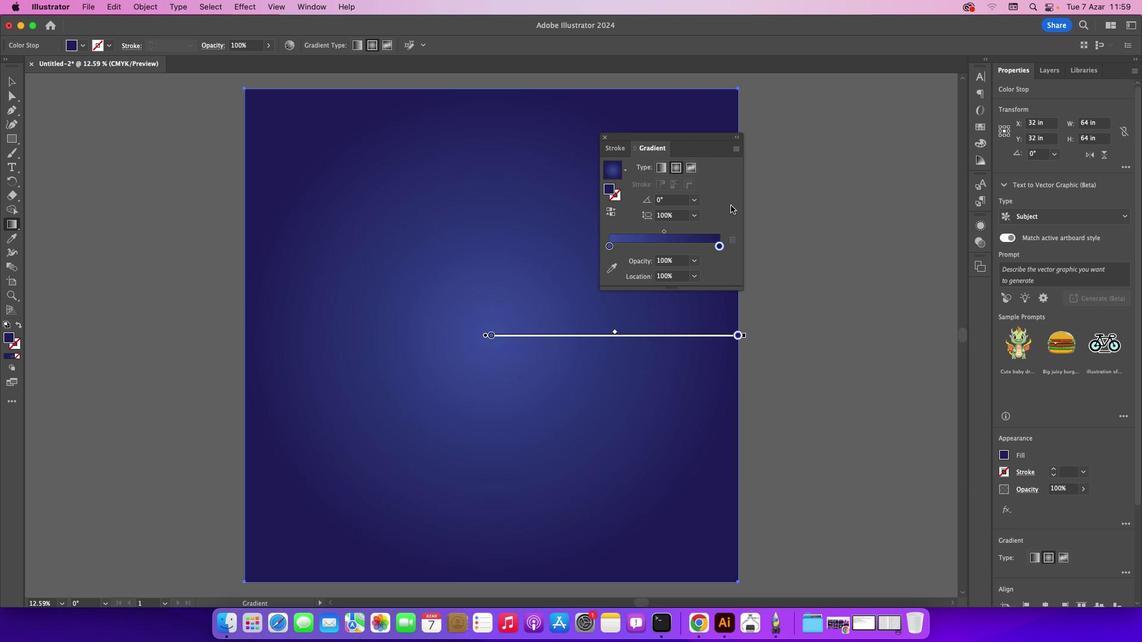 
Action: Mouse moved to (607, 139)
Screenshot: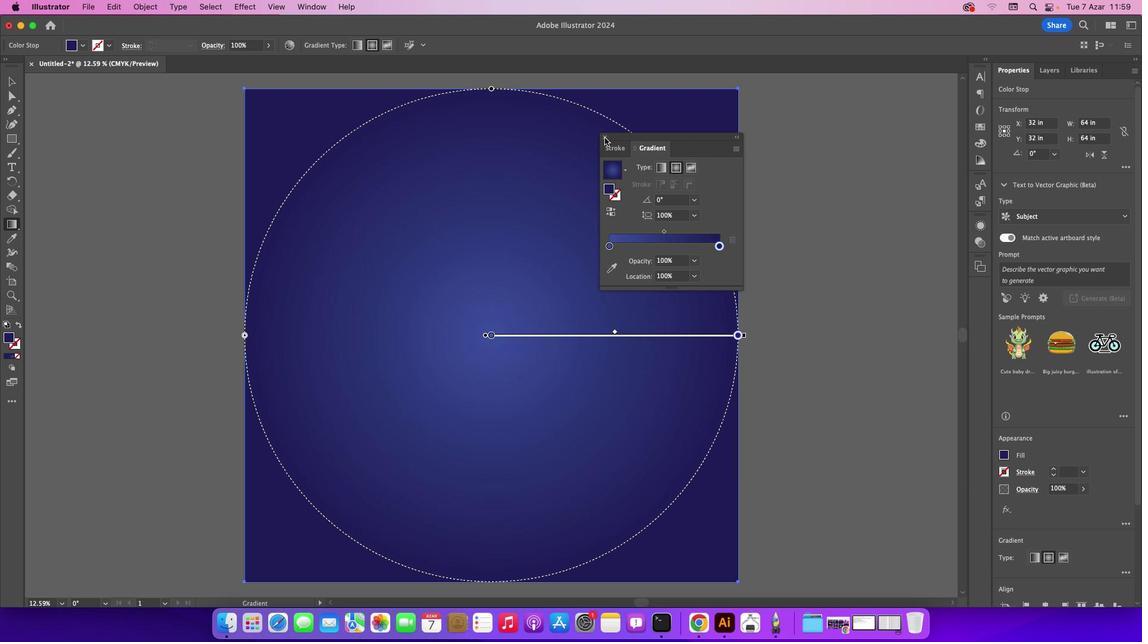 
Action: Mouse pressed left at (607, 139)
Screenshot: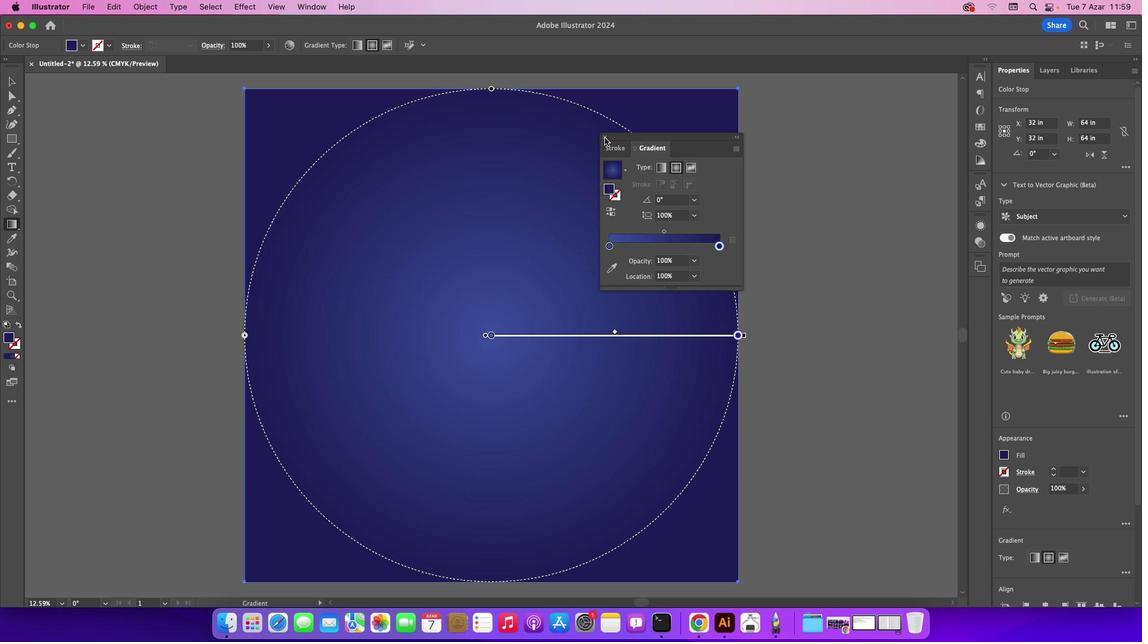 
Action: Mouse moved to (19, 85)
Screenshot: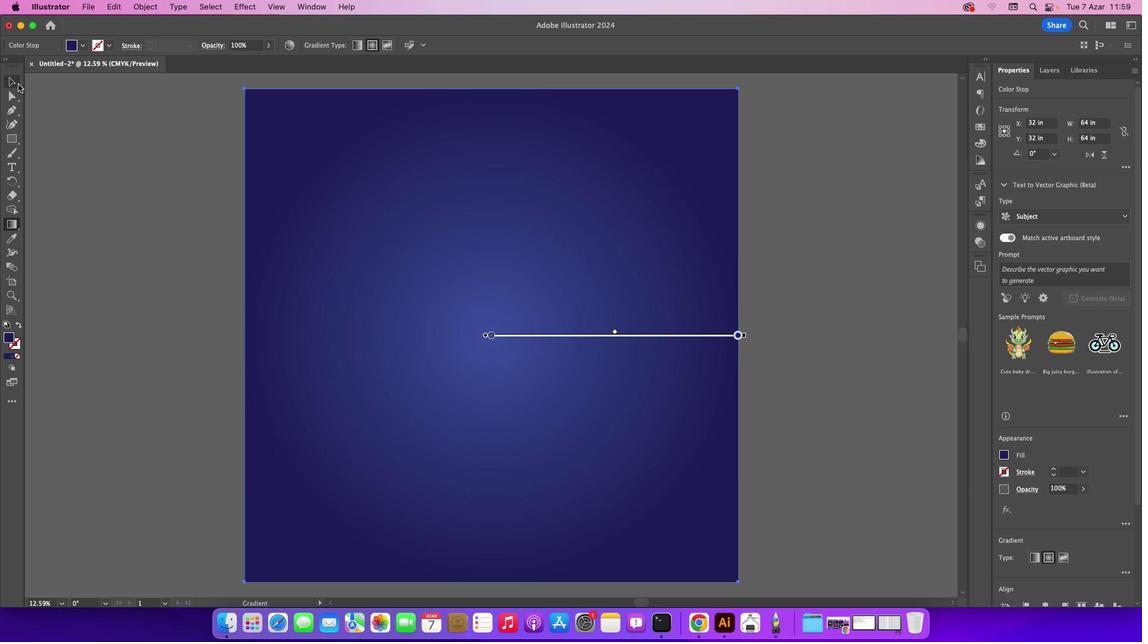 
Action: Mouse pressed left at (19, 85)
Screenshot: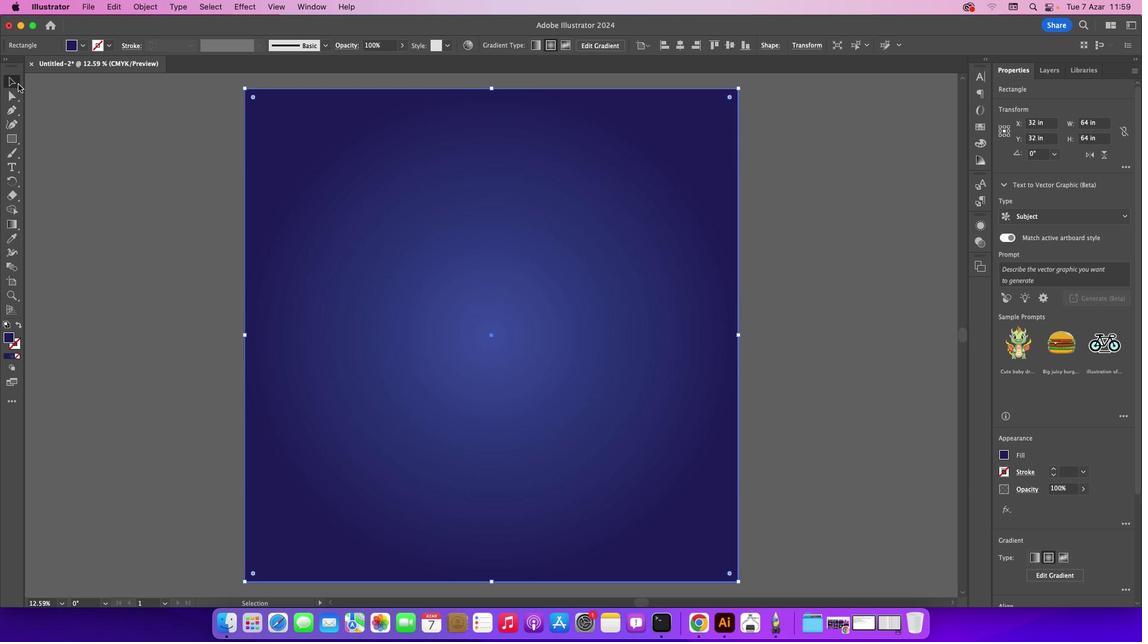 
Action: Mouse moved to (125, 141)
Screenshot: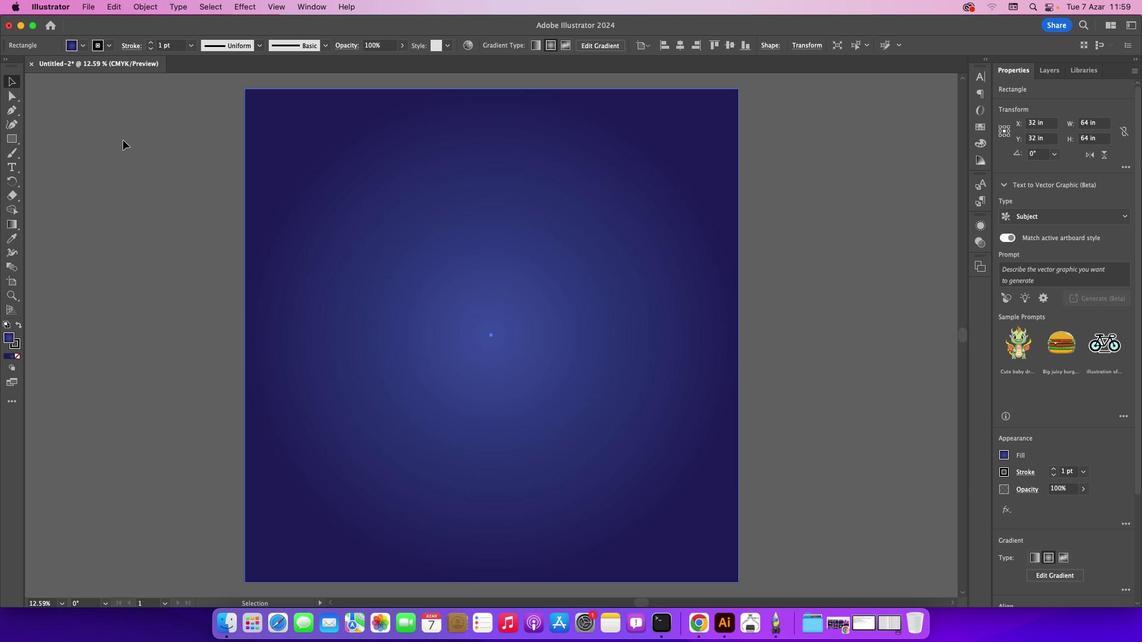 
Action: Mouse pressed left at (125, 141)
Screenshot: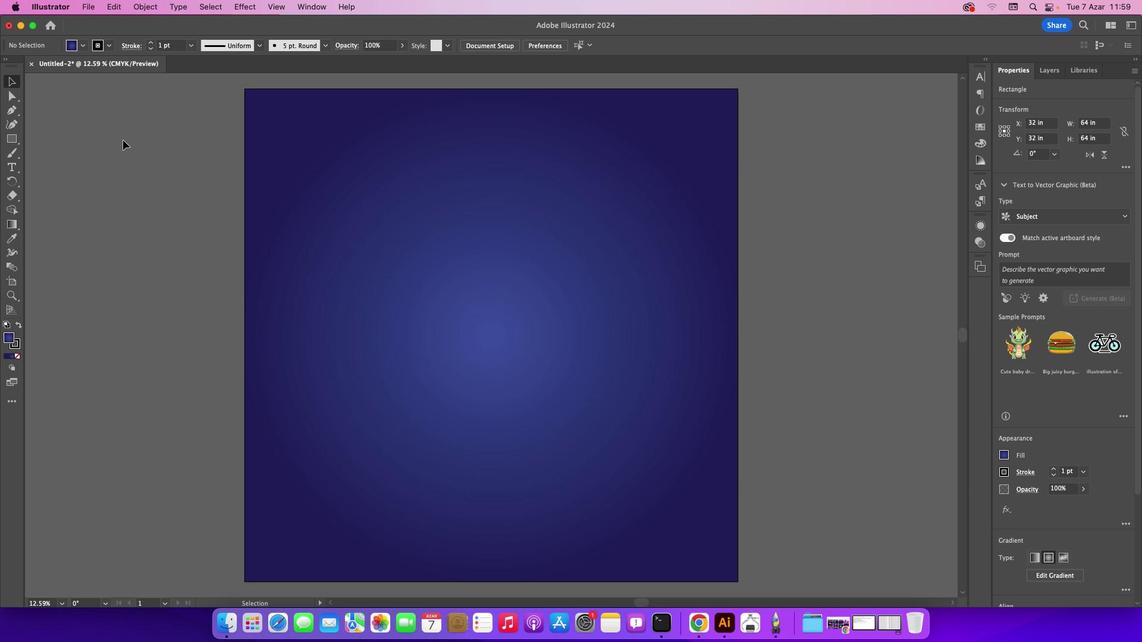 
Action: Mouse moved to (17, 156)
Screenshot: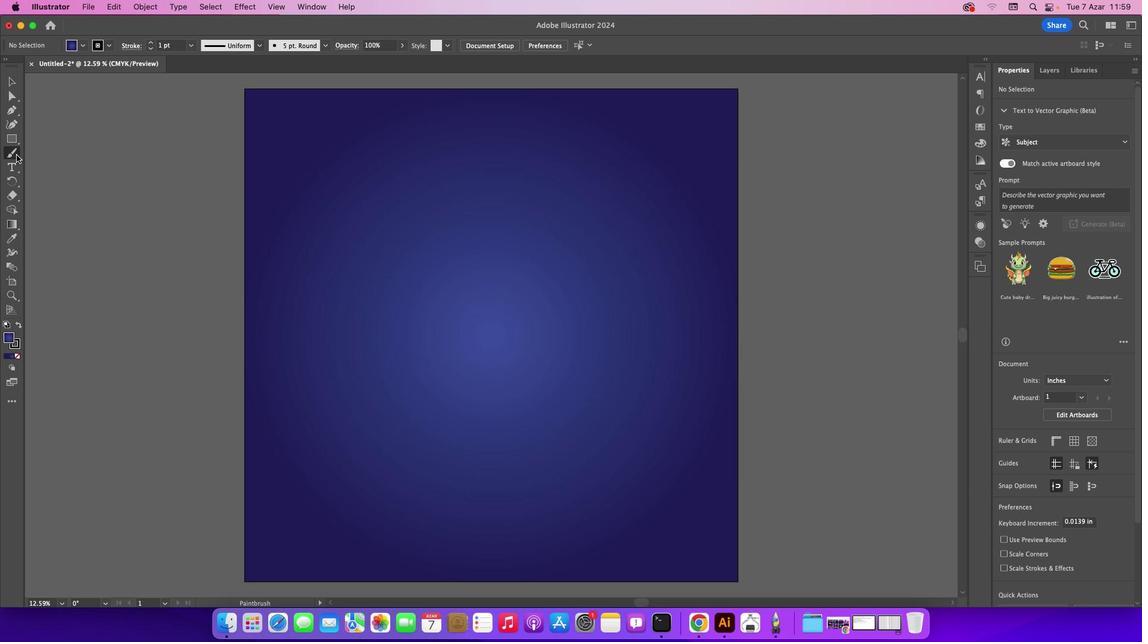 
Action: Mouse pressed left at (17, 156)
Screenshot: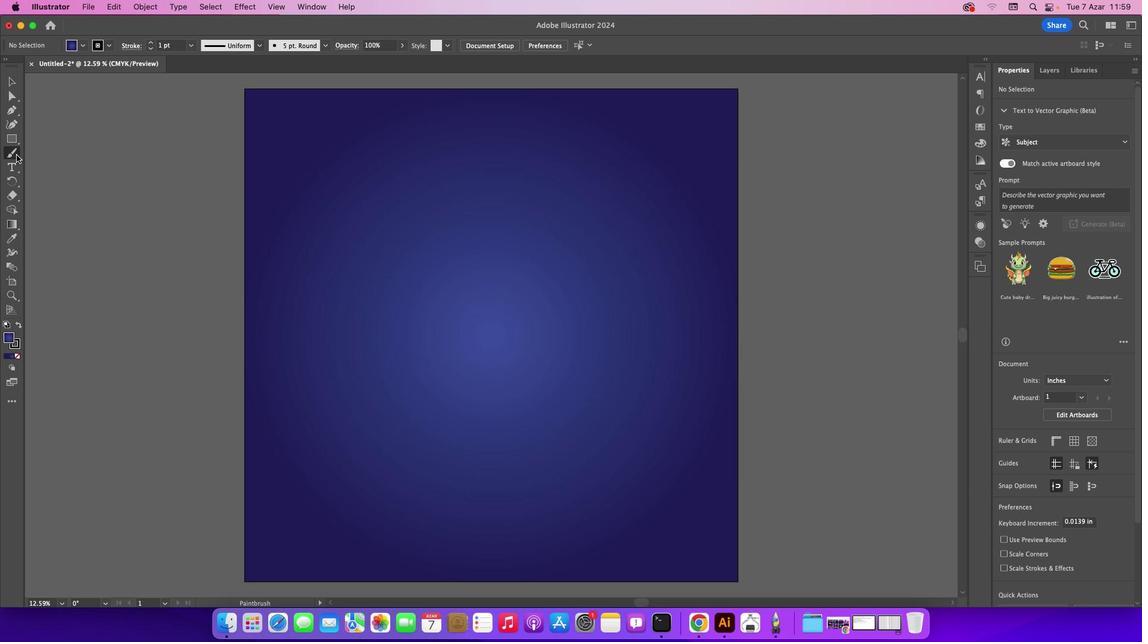 
Action: Mouse moved to (67, 149)
Screenshot: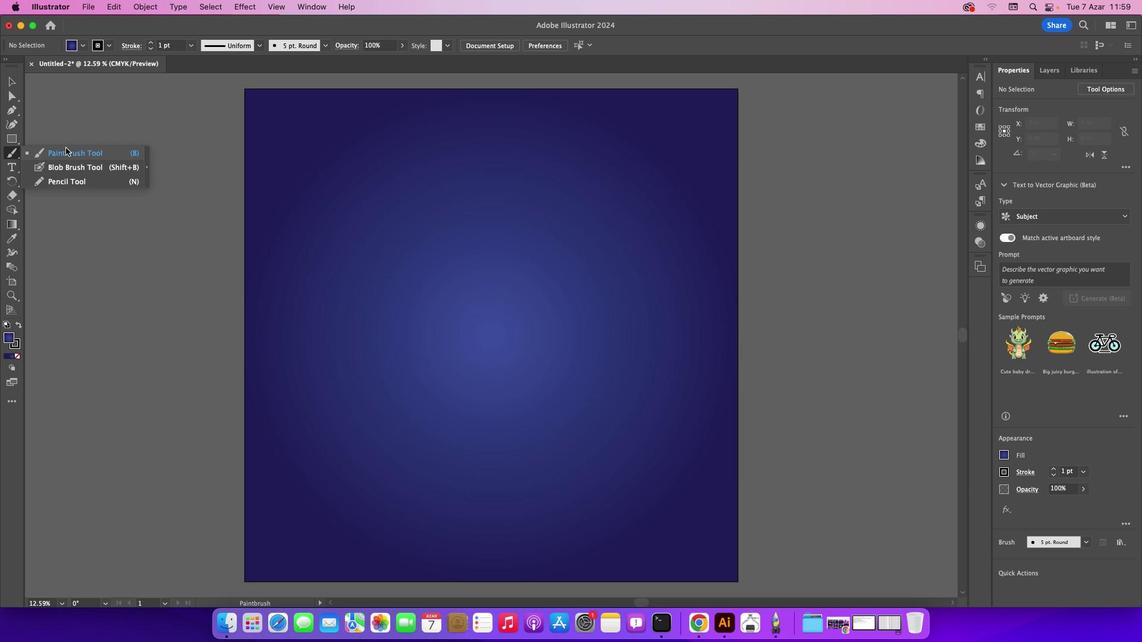 
Action: Mouse pressed left at (67, 149)
Screenshot: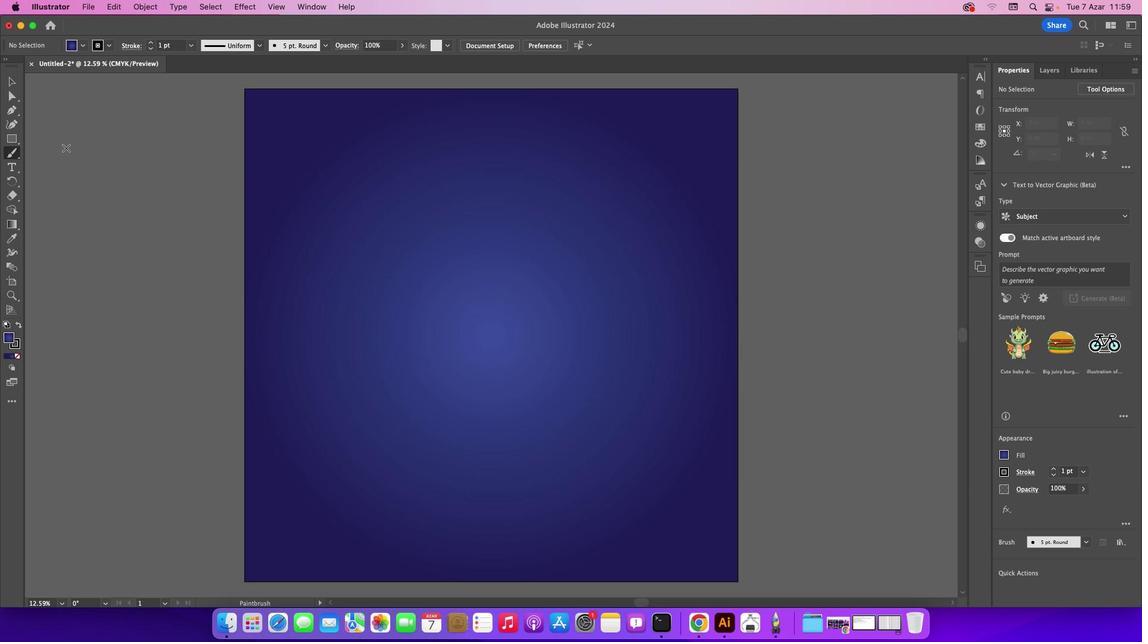 
Action: Mouse moved to (257, 48)
Screenshot: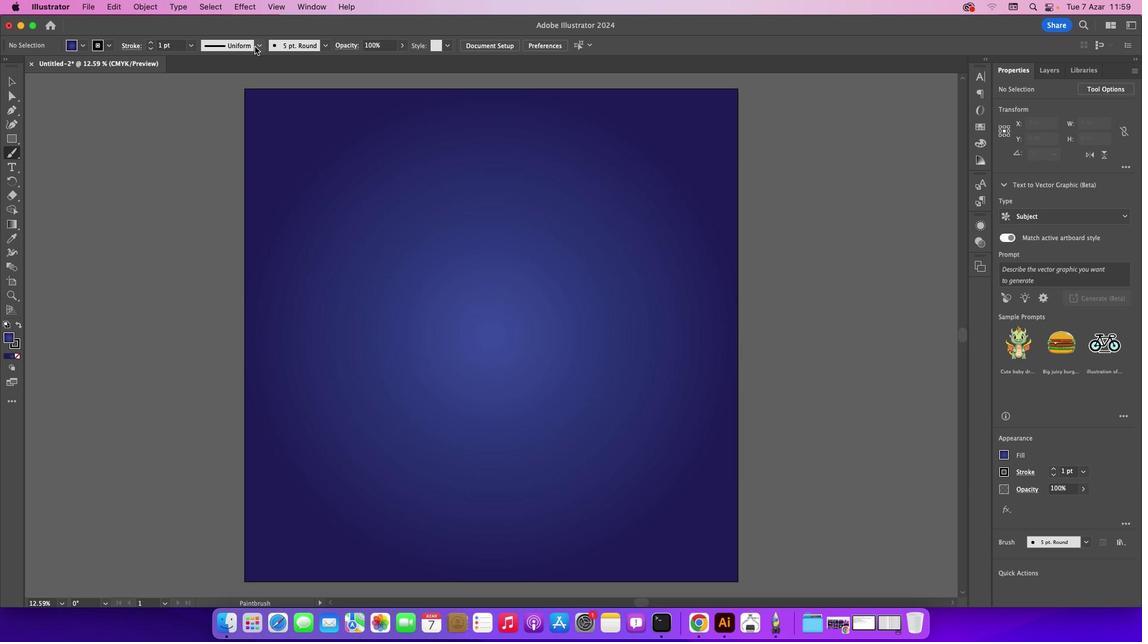 
Action: Mouse pressed left at (257, 48)
Screenshot: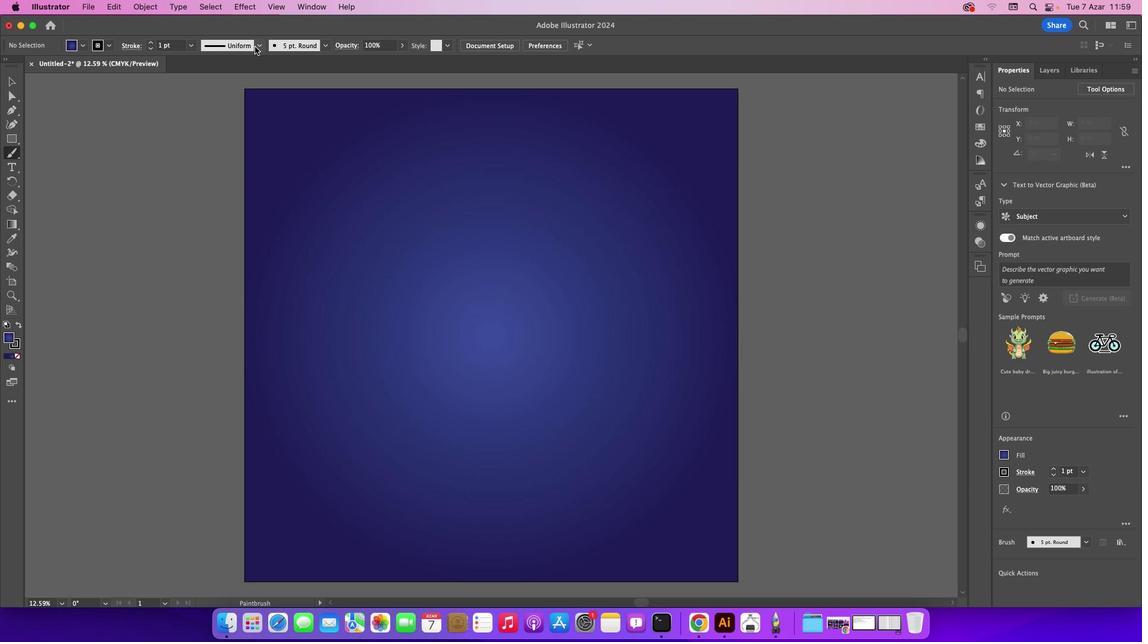 
Action: Mouse moved to (331, 45)
Screenshot: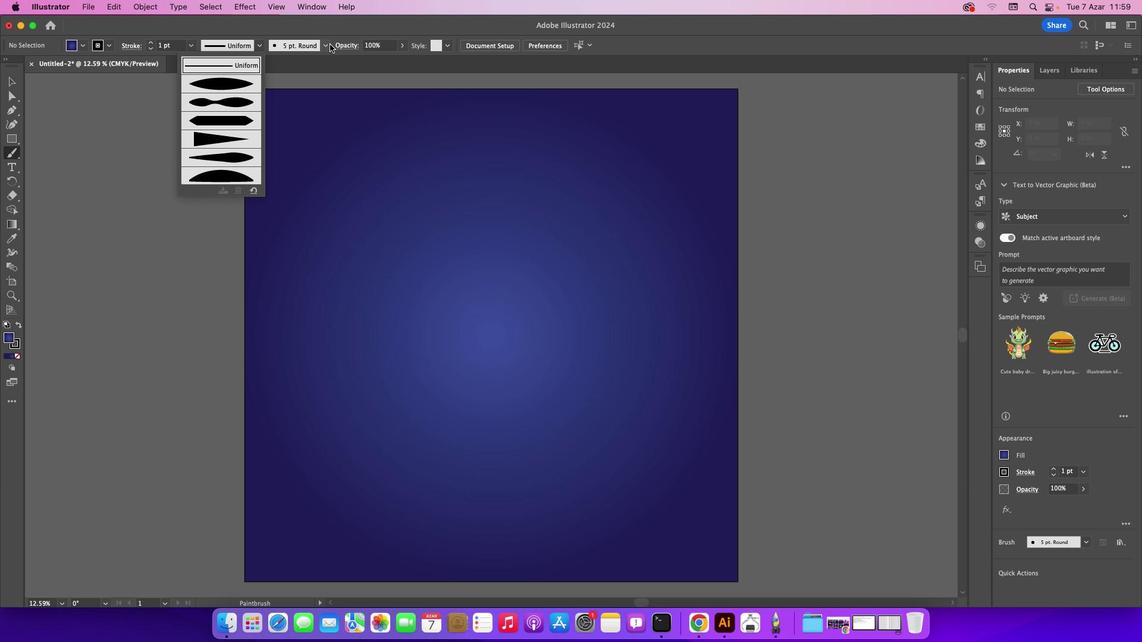 
Action: Mouse pressed left at (331, 45)
Screenshot: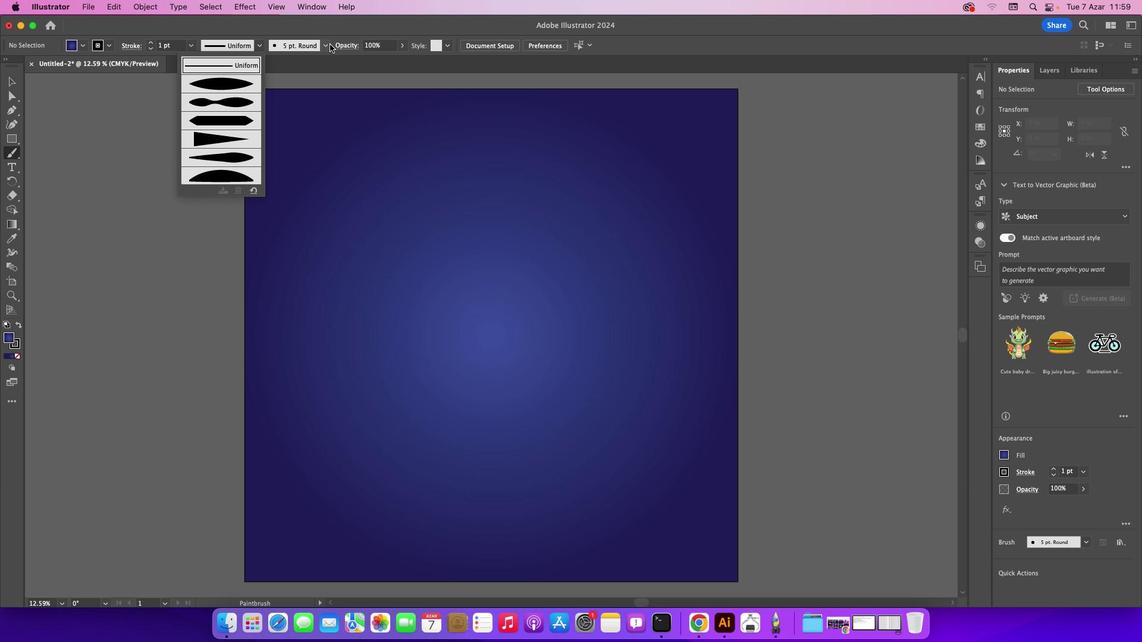 
Action: Mouse moved to (329, 47)
Screenshot: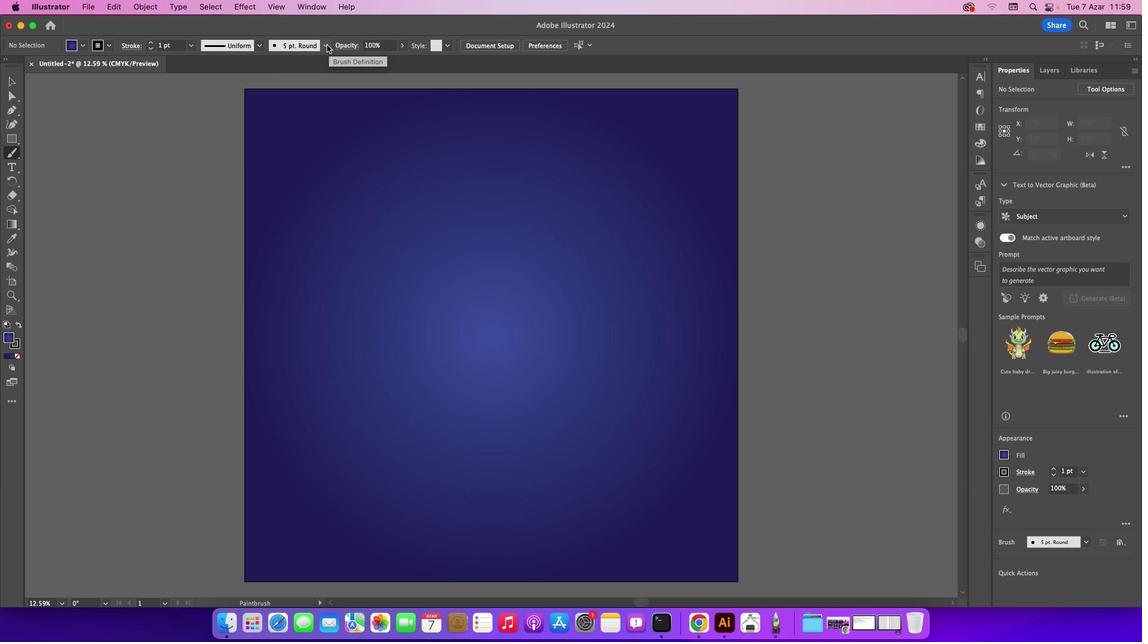 
Action: Mouse pressed left at (329, 47)
Screenshot: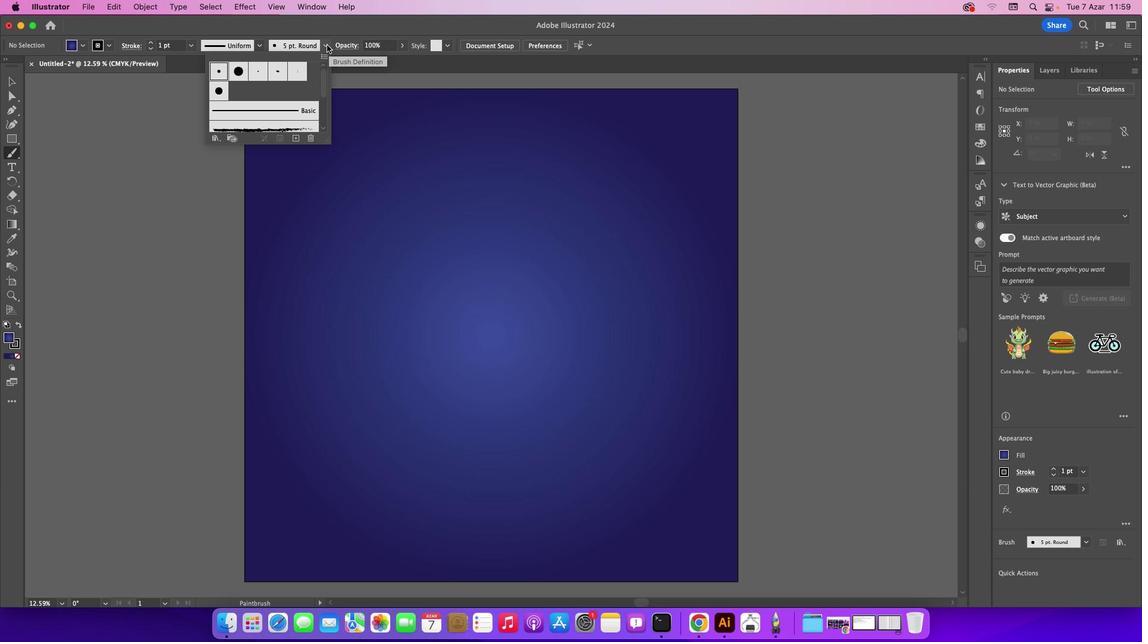 
Action: Mouse moved to (329, 82)
Screenshot: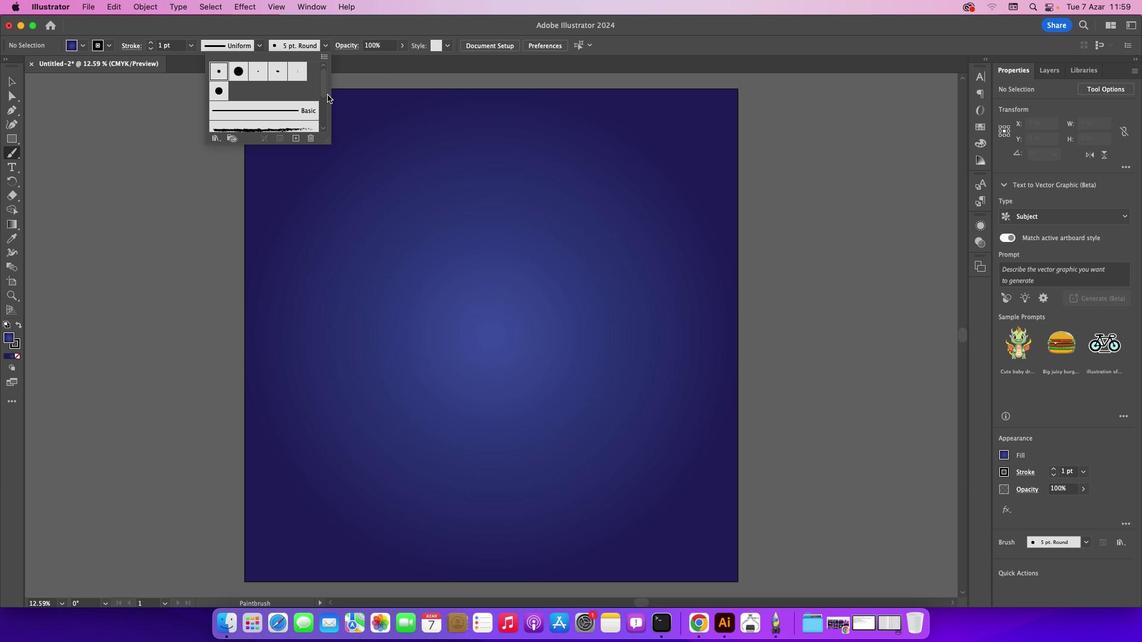 
Action: Mouse pressed left at (329, 82)
Screenshot: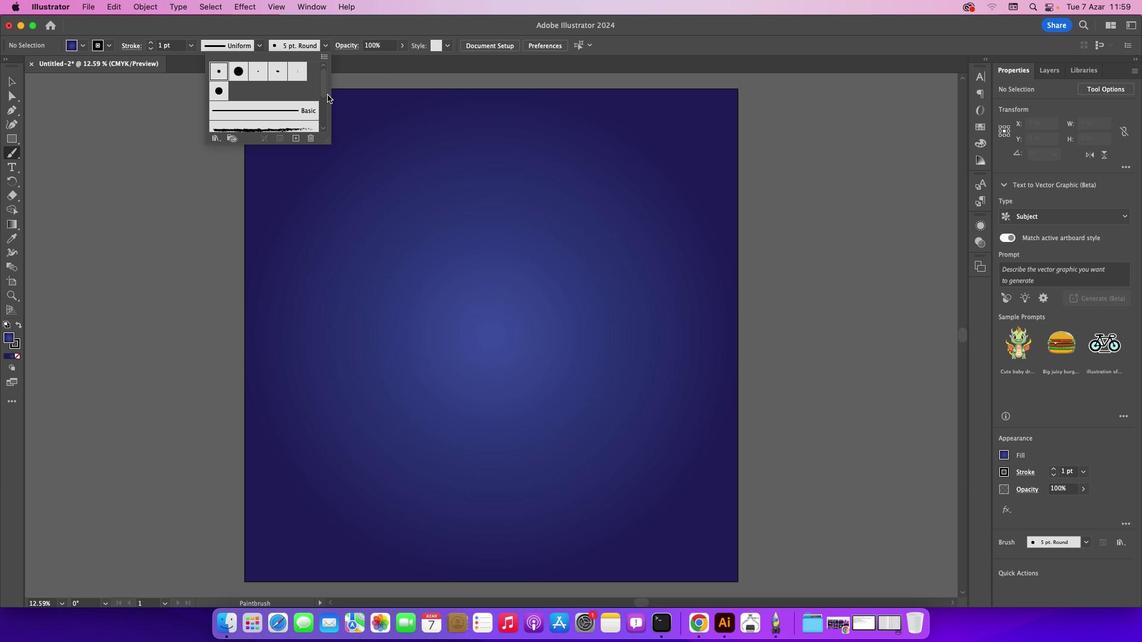 
Action: Mouse moved to (328, 85)
Screenshot: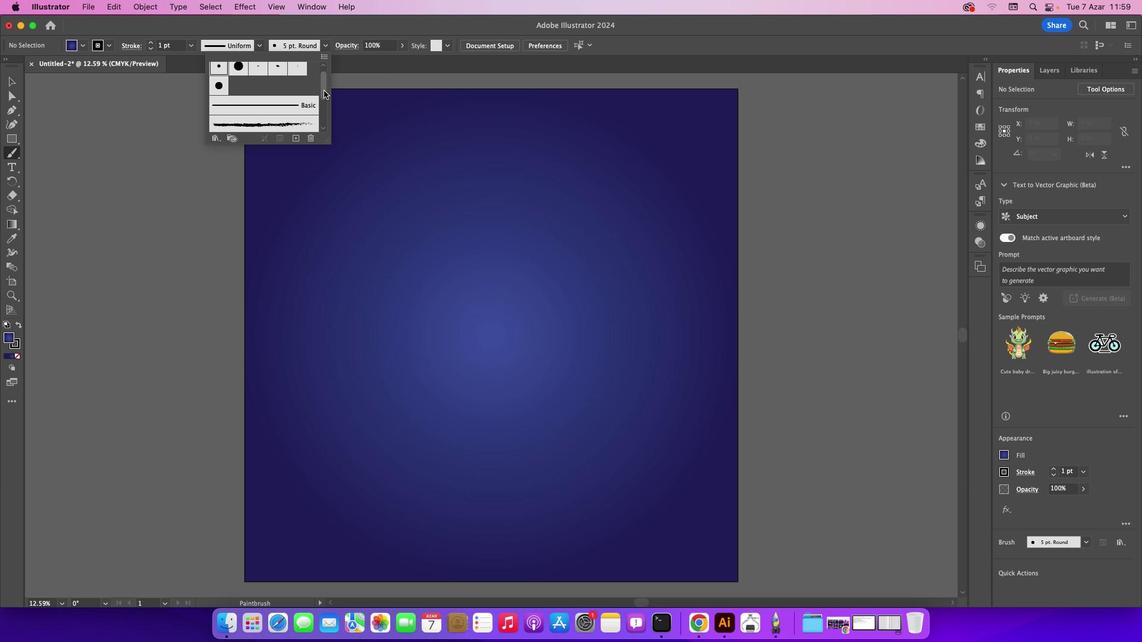 
Action: Mouse pressed left at (328, 85)
Screenshot: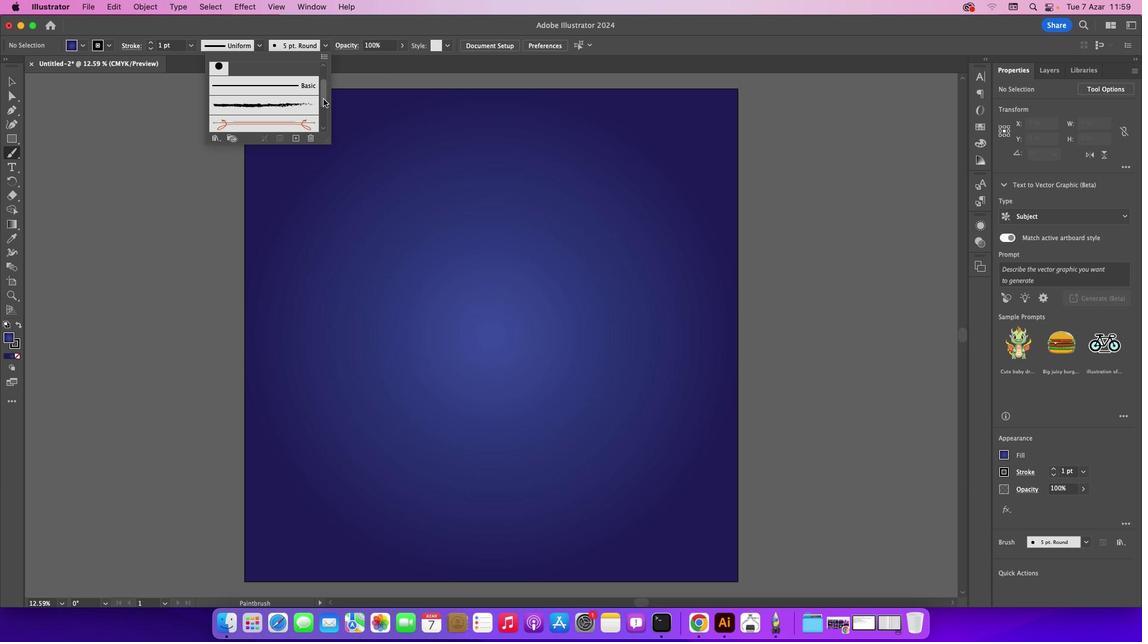 
Action: Mouse moved to (216, 138)
Screenshot: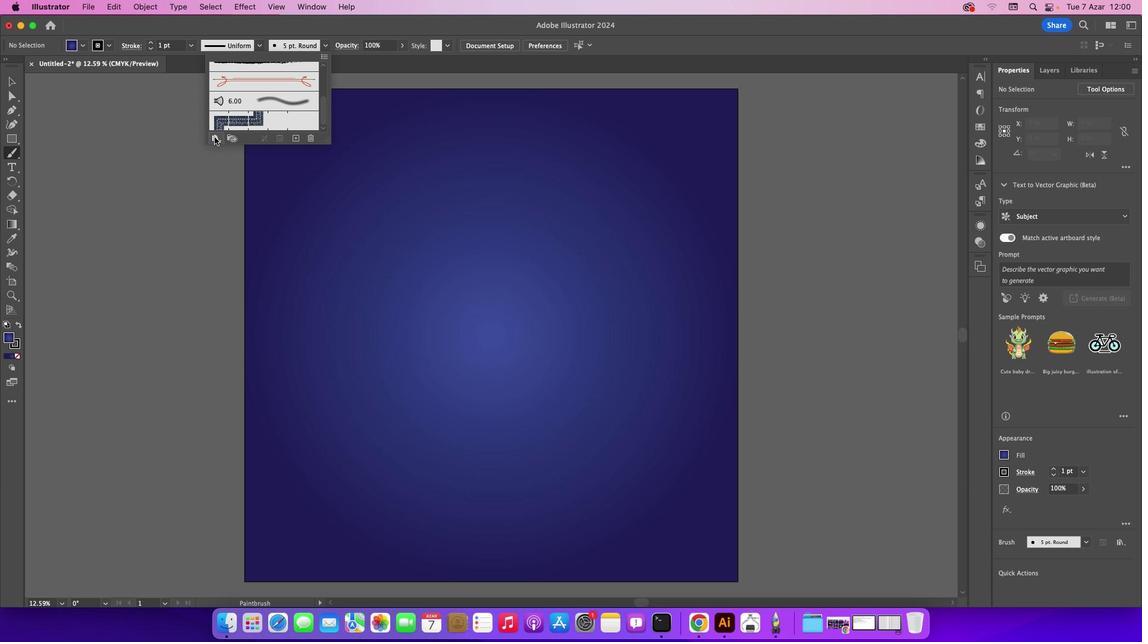 
Action: Mouse pressed left at (216, 138)
Screenshot: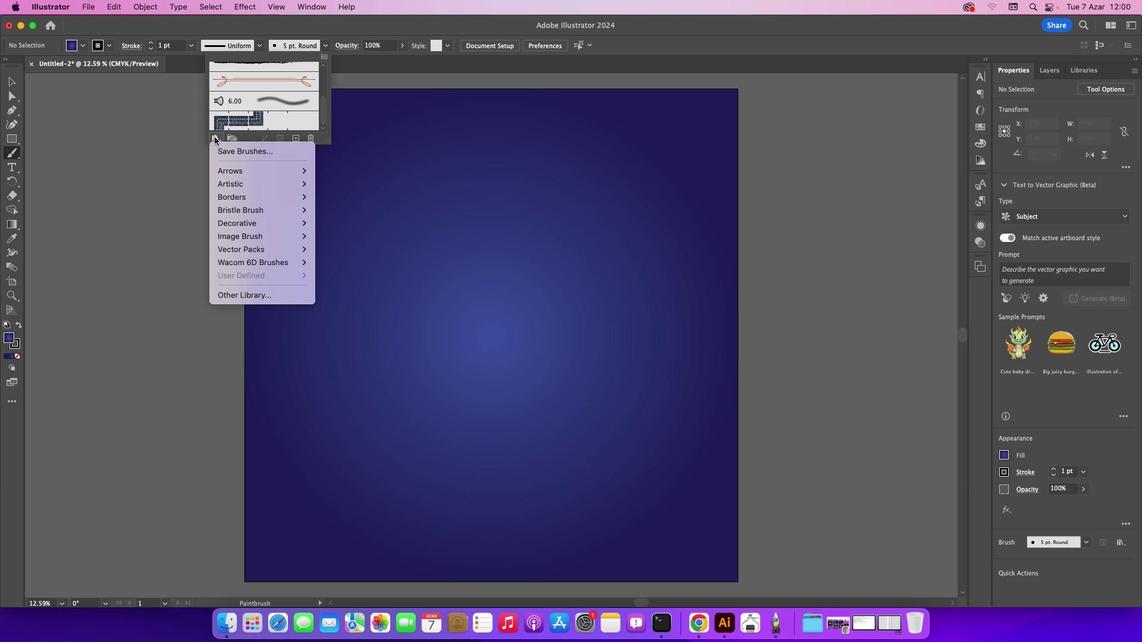 
Action: Mouse moved to (264, 49)
Screenshot: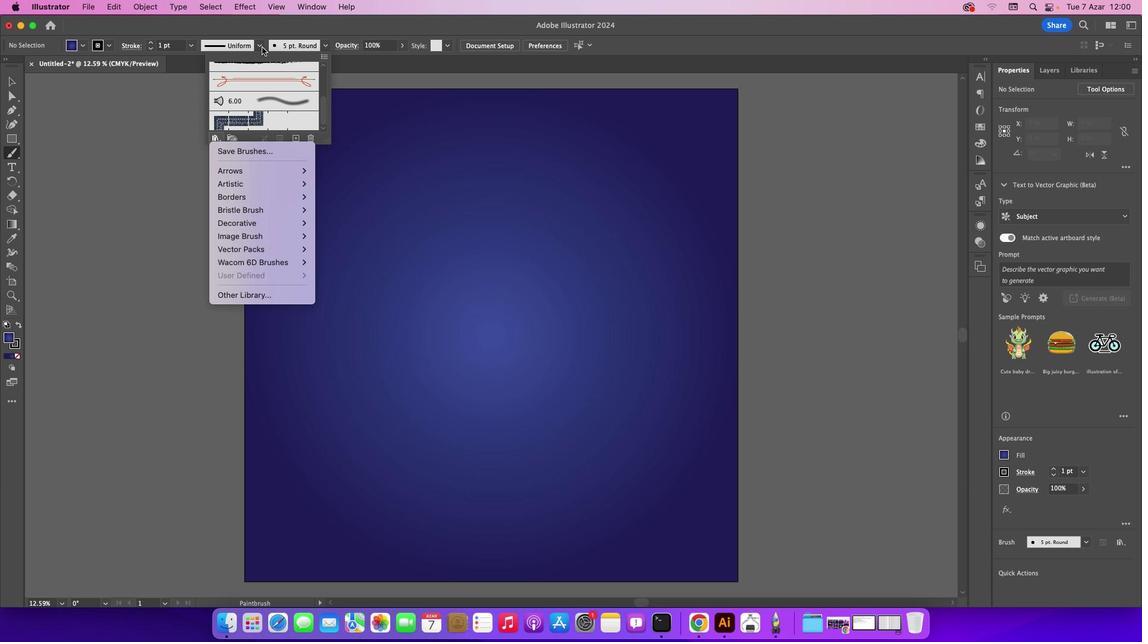 
Action: Mouse pressed left at (264, 49)
Screenshot: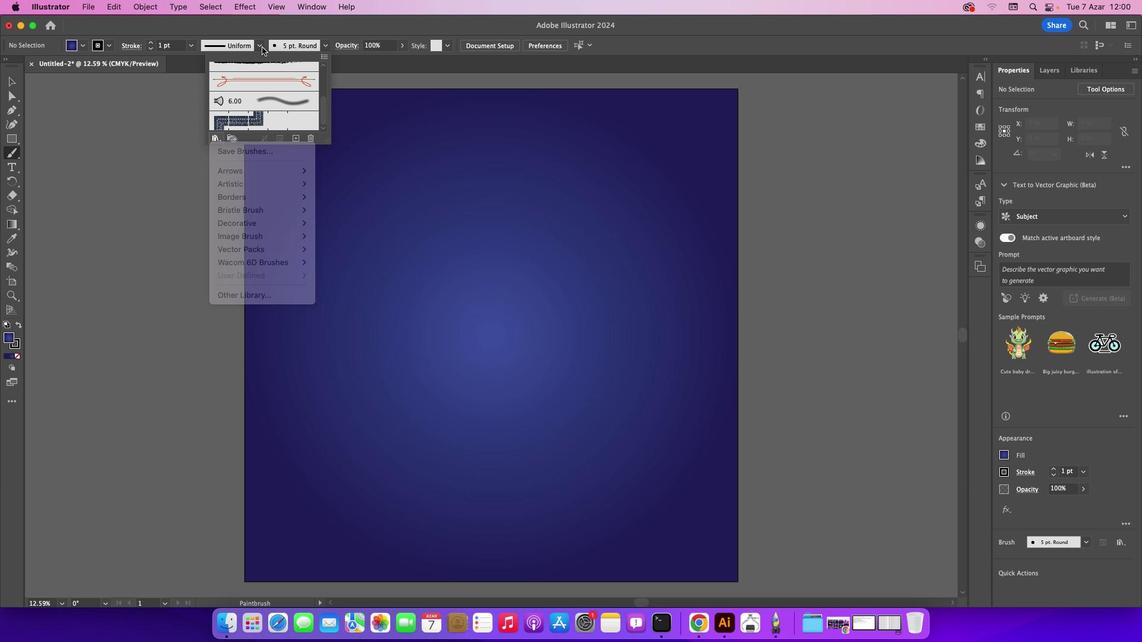 
Action: Mouse moved to (326, 107)
Screenshot: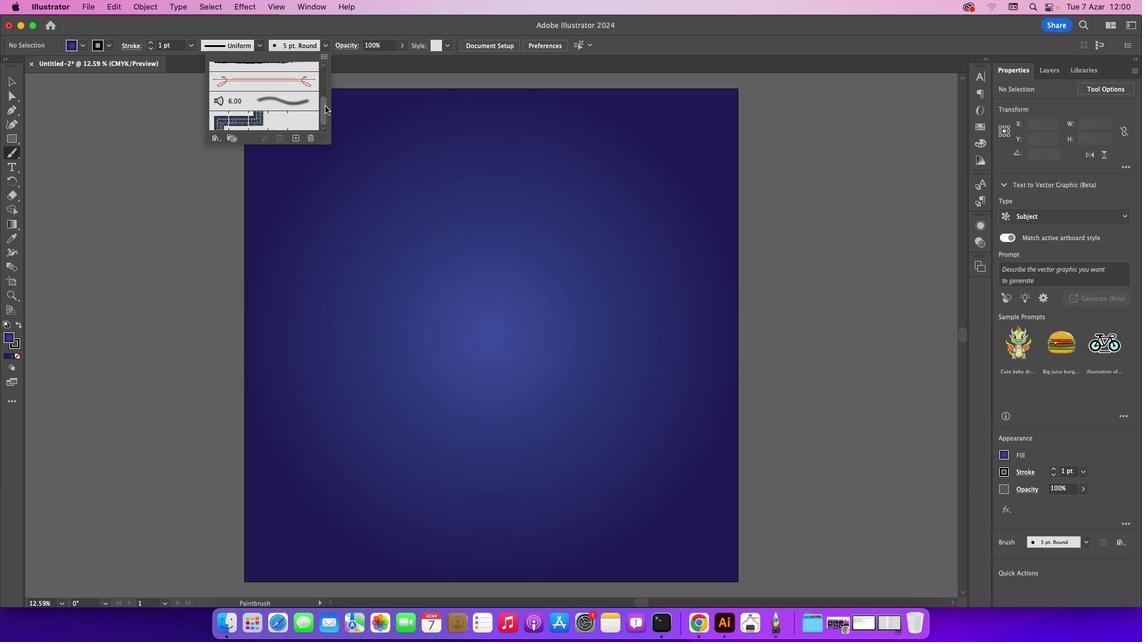 
Action: Mouse pressed left at (326, 107)
Screenshot: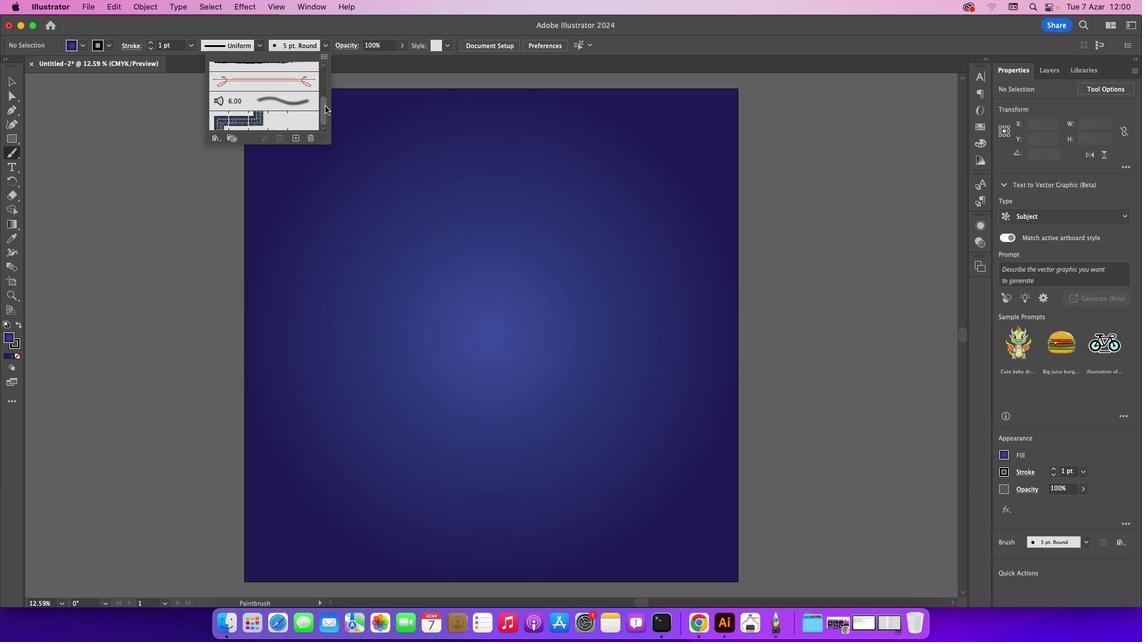 
Action: Mouse moved to (130, 35)
Screenshot: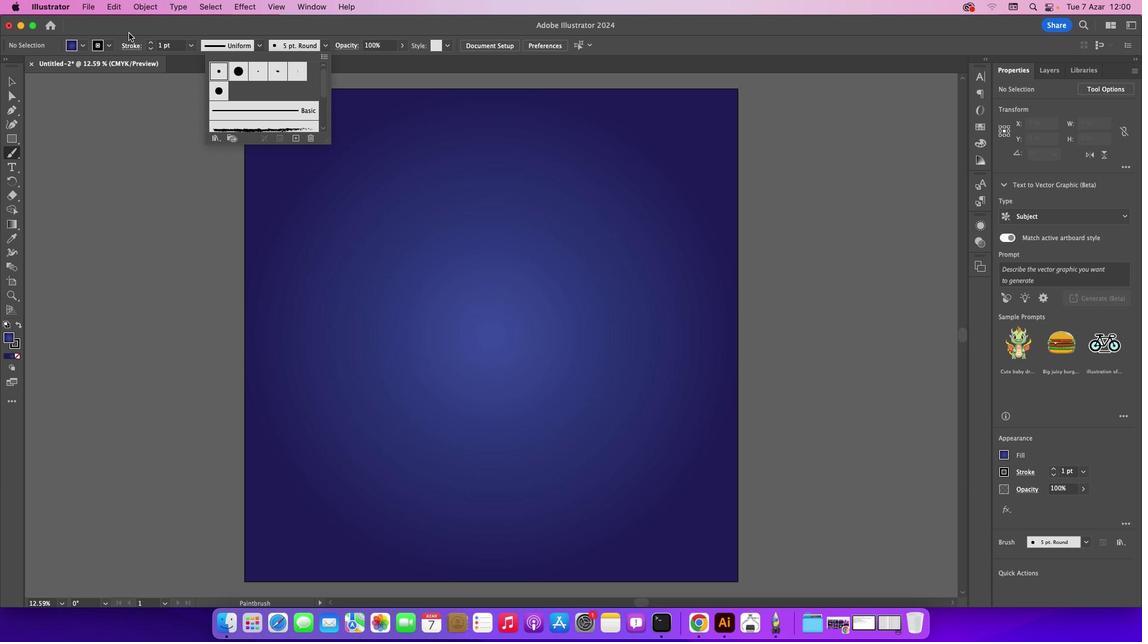
Action: Mouse pressed left at (130, 35)
Screenshot: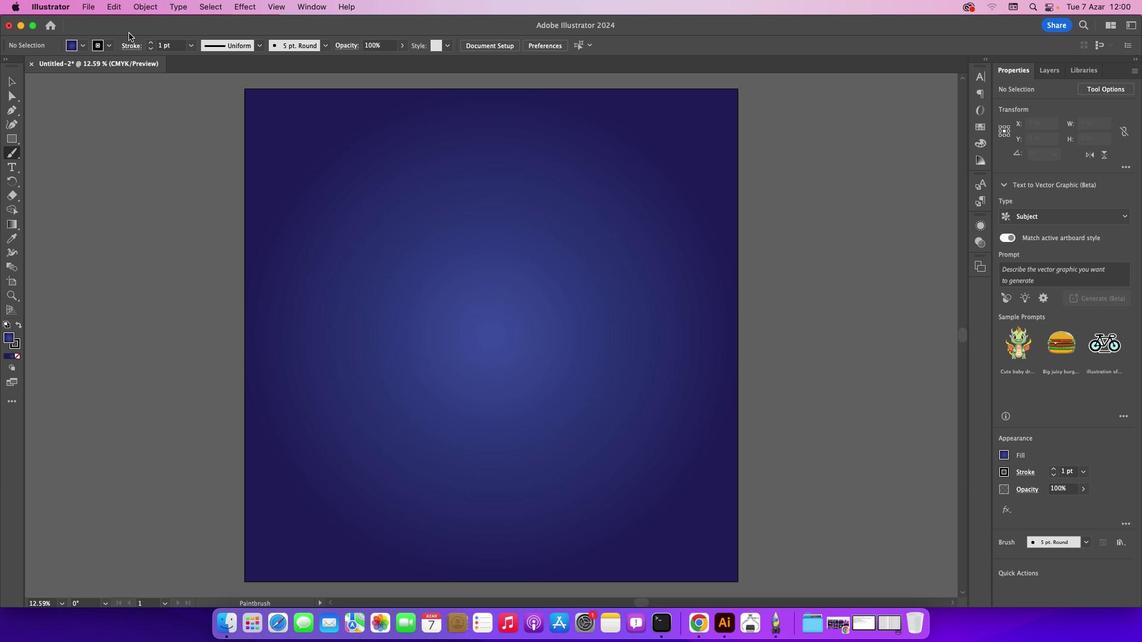
Action: Mouse moved to (589, 45)
Screenshot: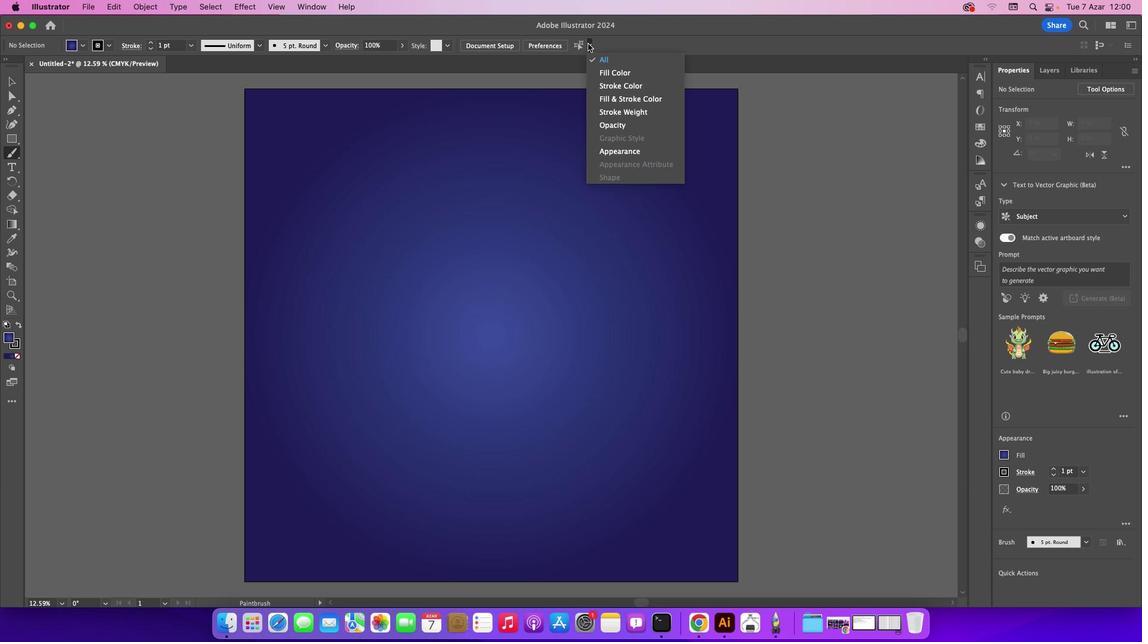 
Action: Mouse pressed left at (589, 45)
Screenshot: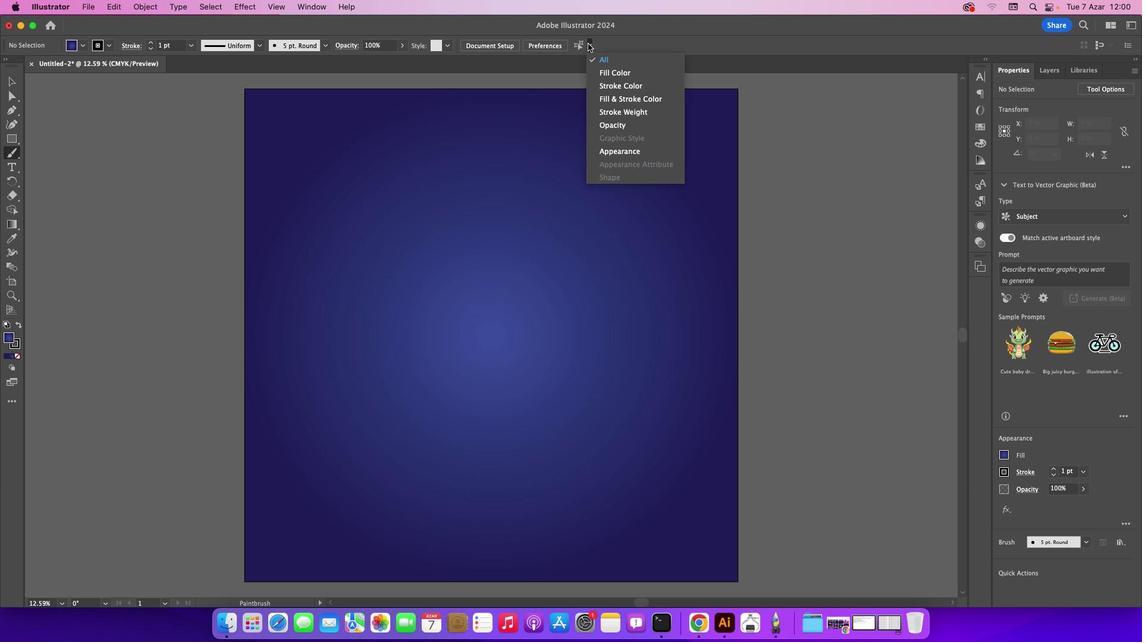 
Action: Mouse moved to (328, 47)
Screenshot: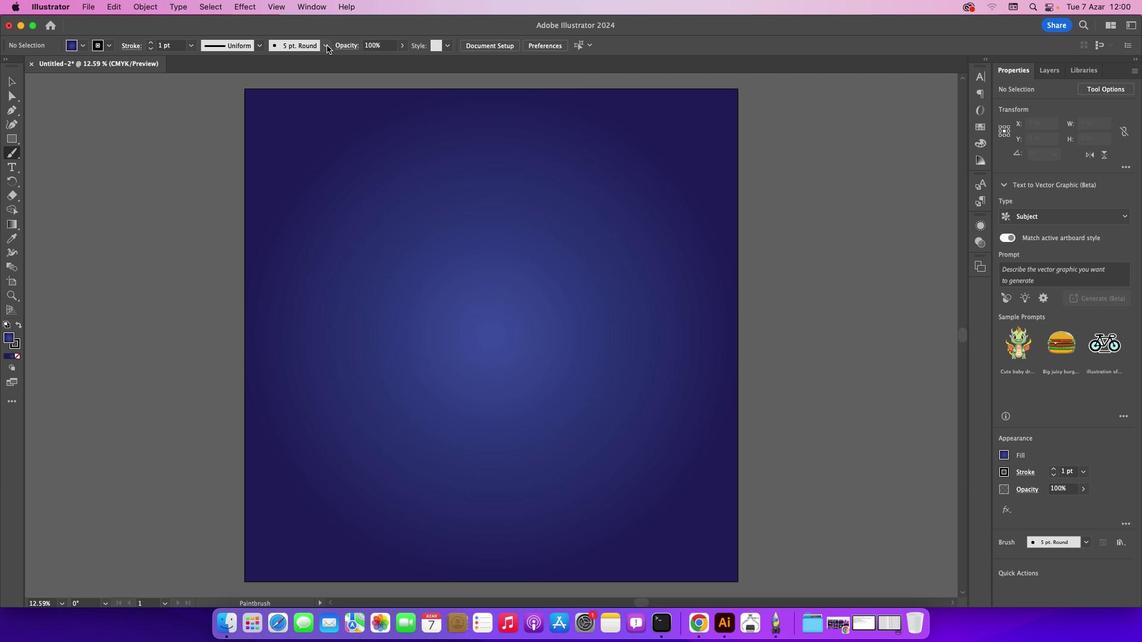 
Action: Mouse pressed left at (328, 47)
Screenshot: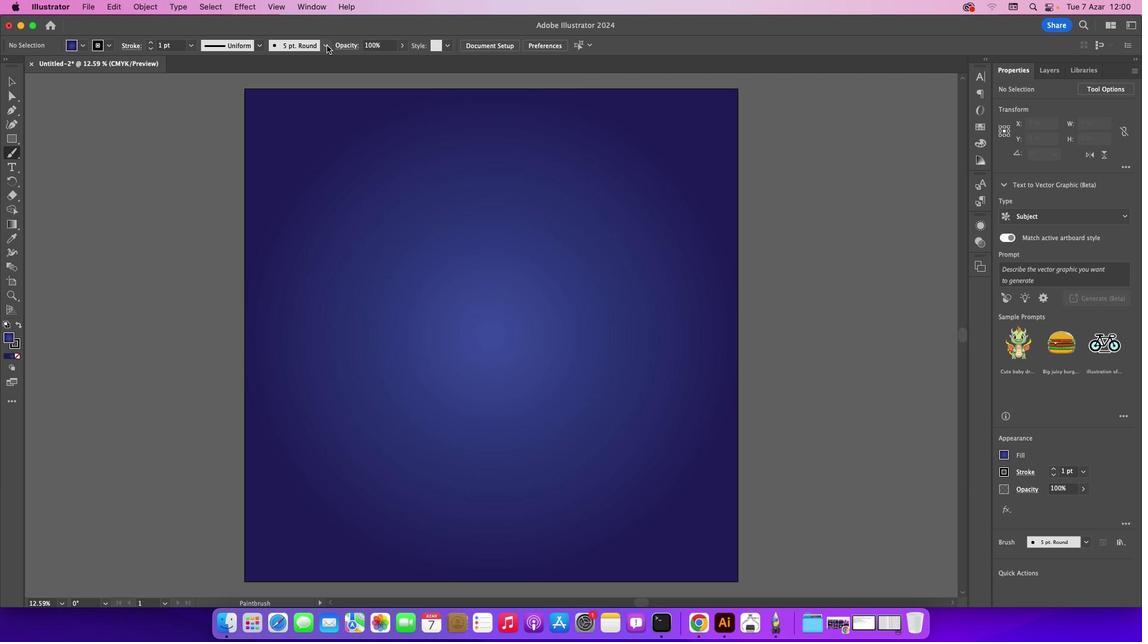 
Action: Mouse pressed left at (328, 47)
Screenshot: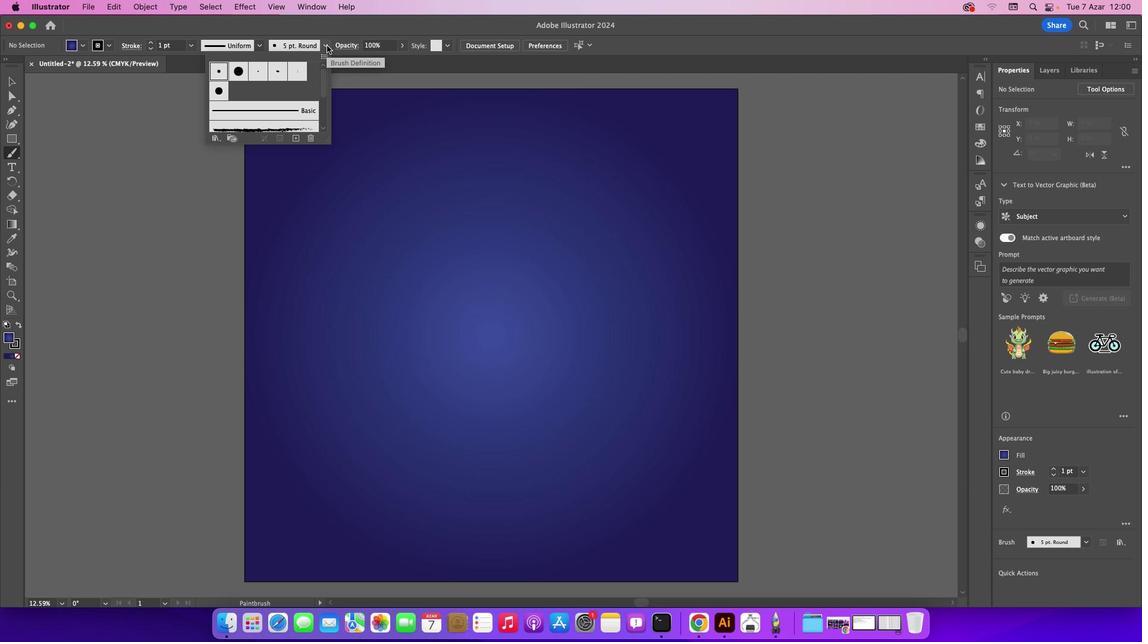 
Action: Mouse moved to (325, 81)
Screenshot: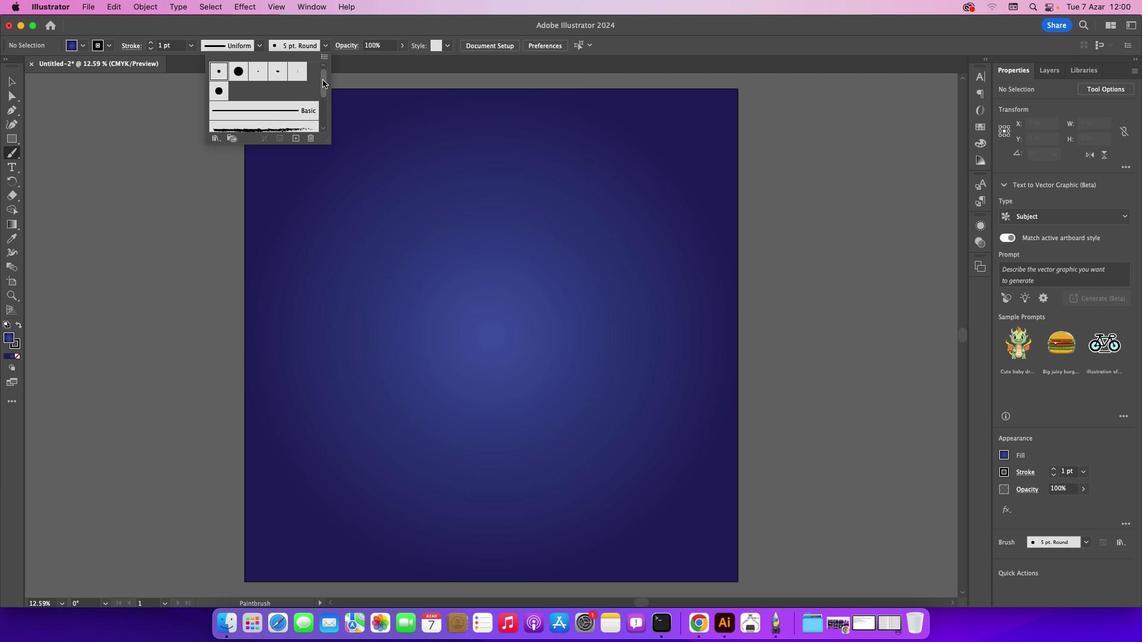 
Action: Mouse pressed left at (325, 81)
Screenshot: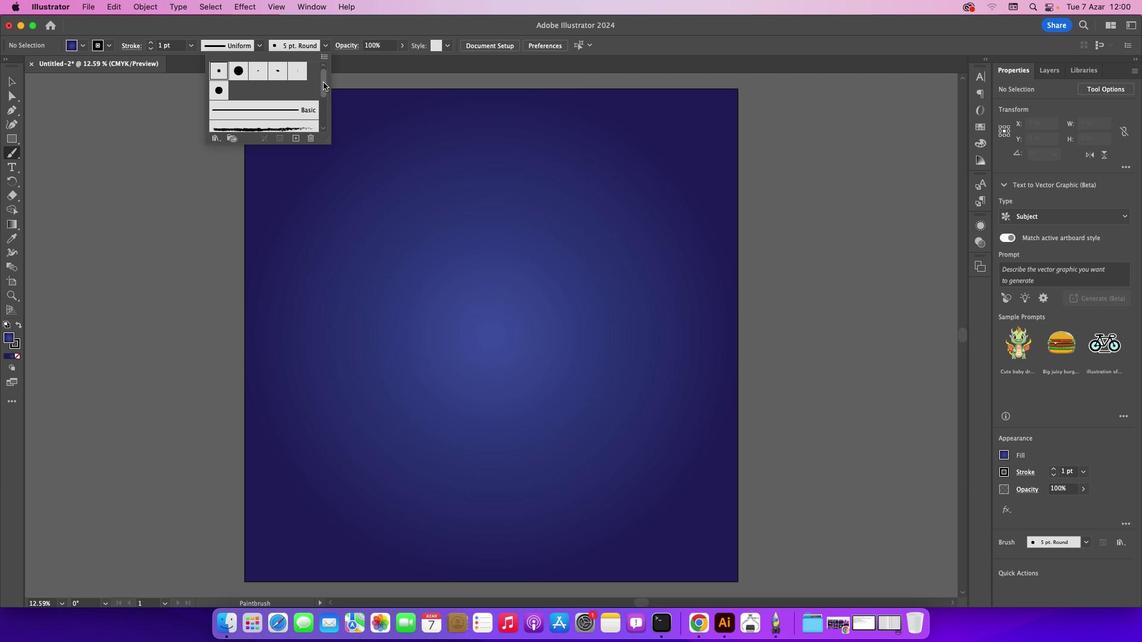 
Action: Mouse moved to (238, 142)
Screenshot: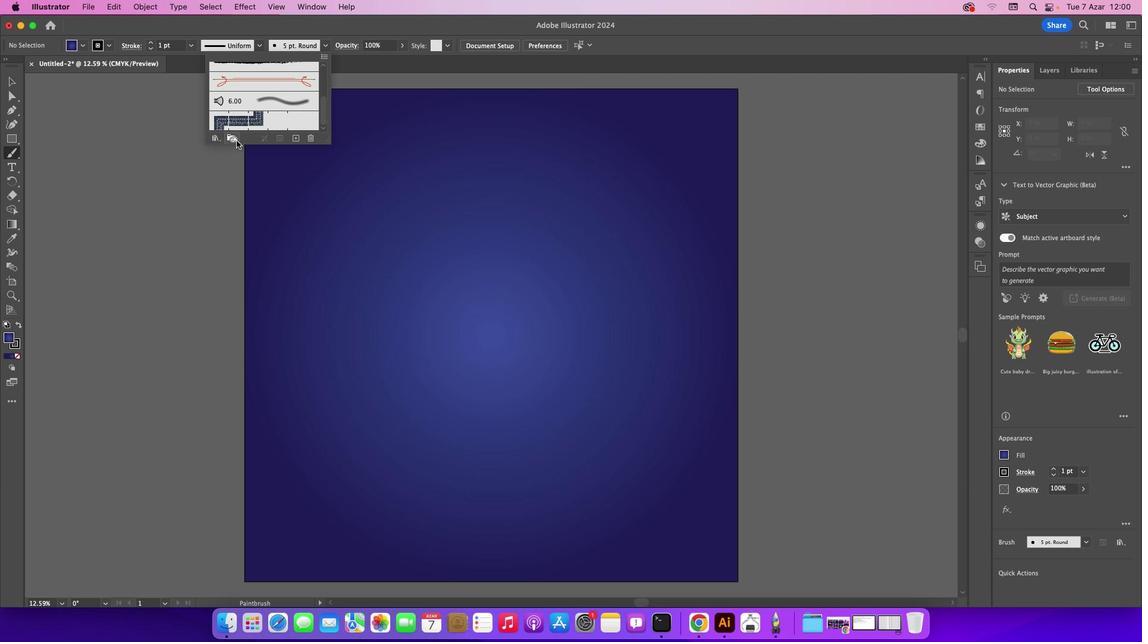 
Action: Mouse pressed left at (238, 142)
Screenshot: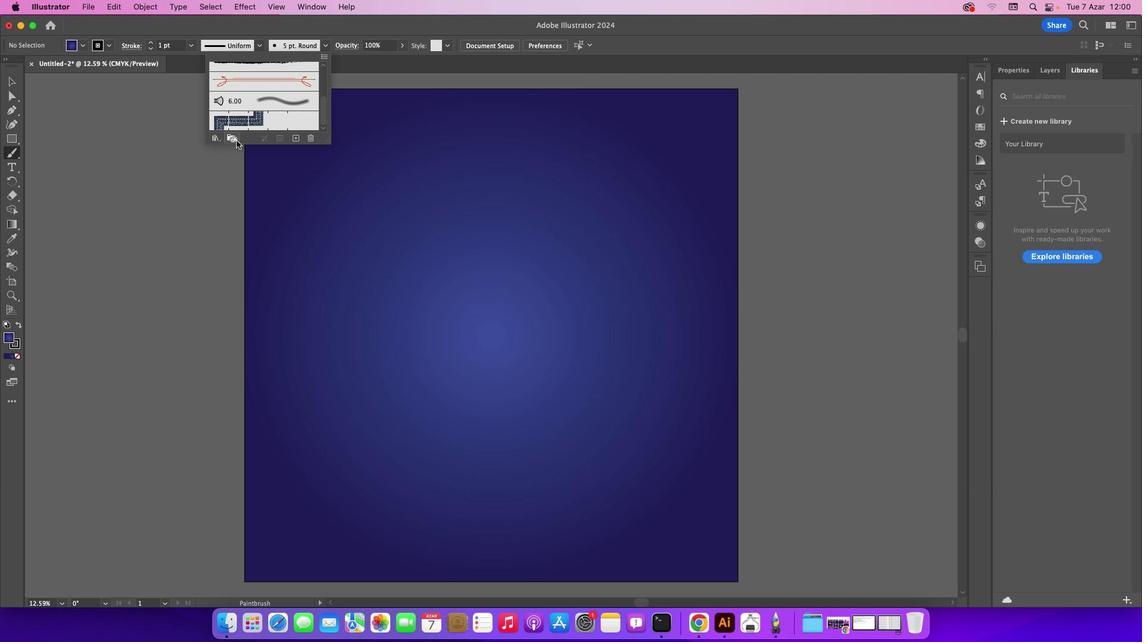 
Action: Mouse moved to (216, 140)
Screenshot: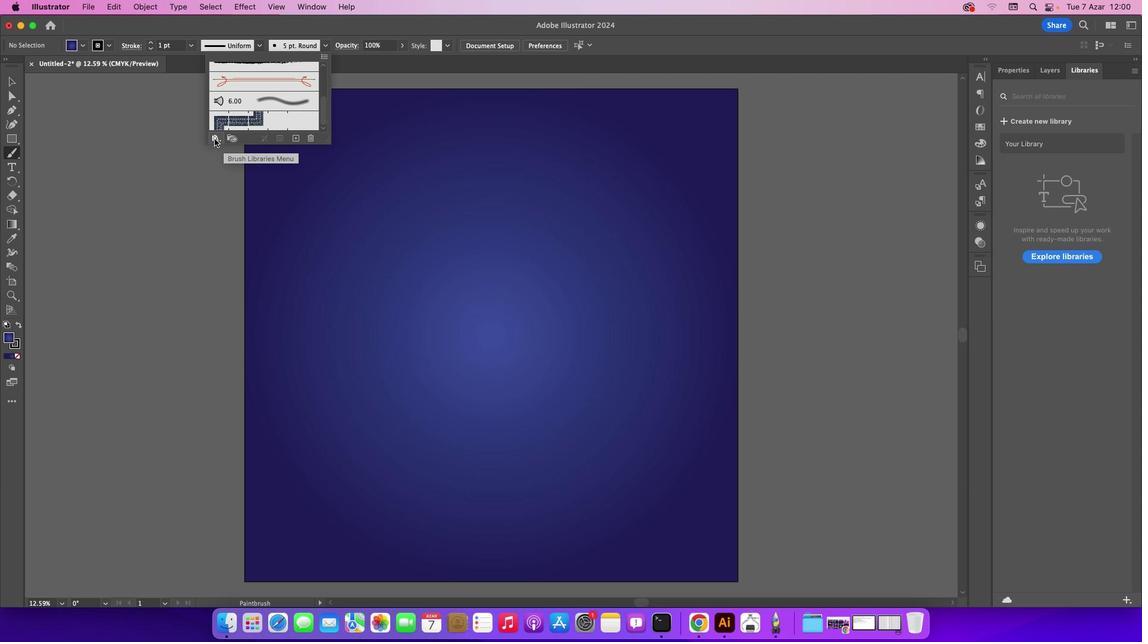 
Action: Mouse pressed left at (216, 140)
Screenshot: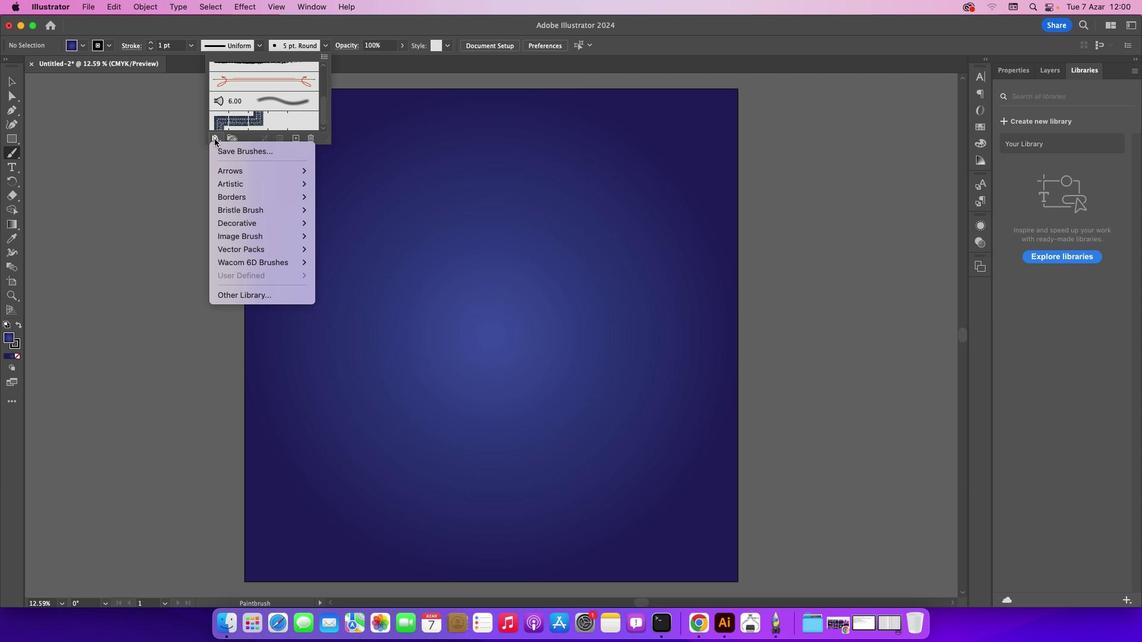 
Action: Mouse moved to (389, 227)
Screenshot: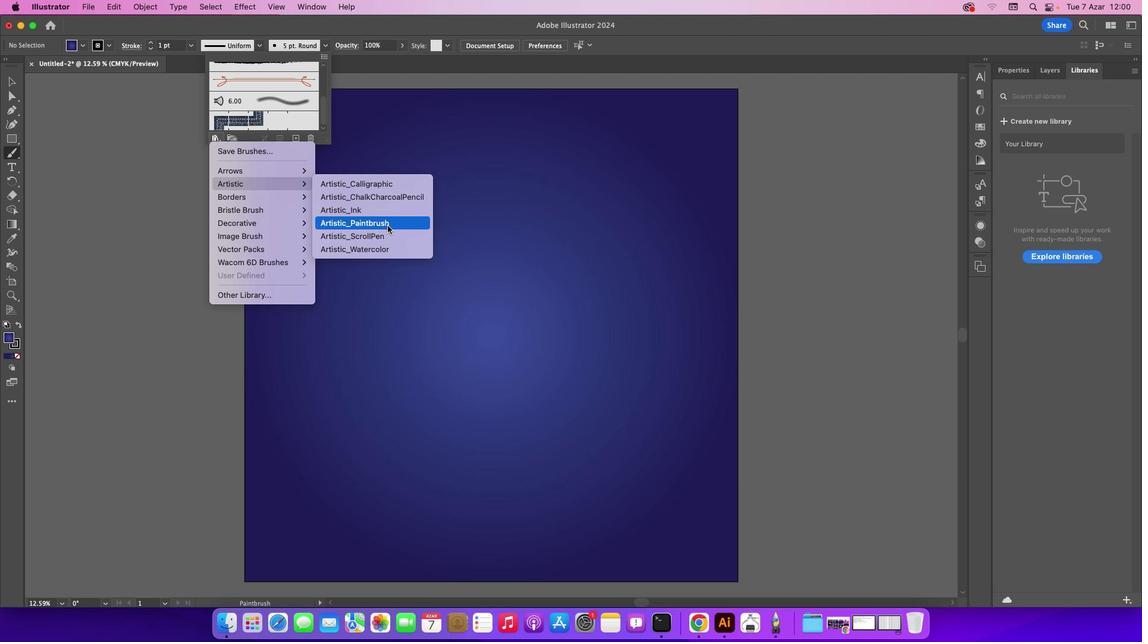 
Action: Mouse pressed left at (389, 227)
Screenshot: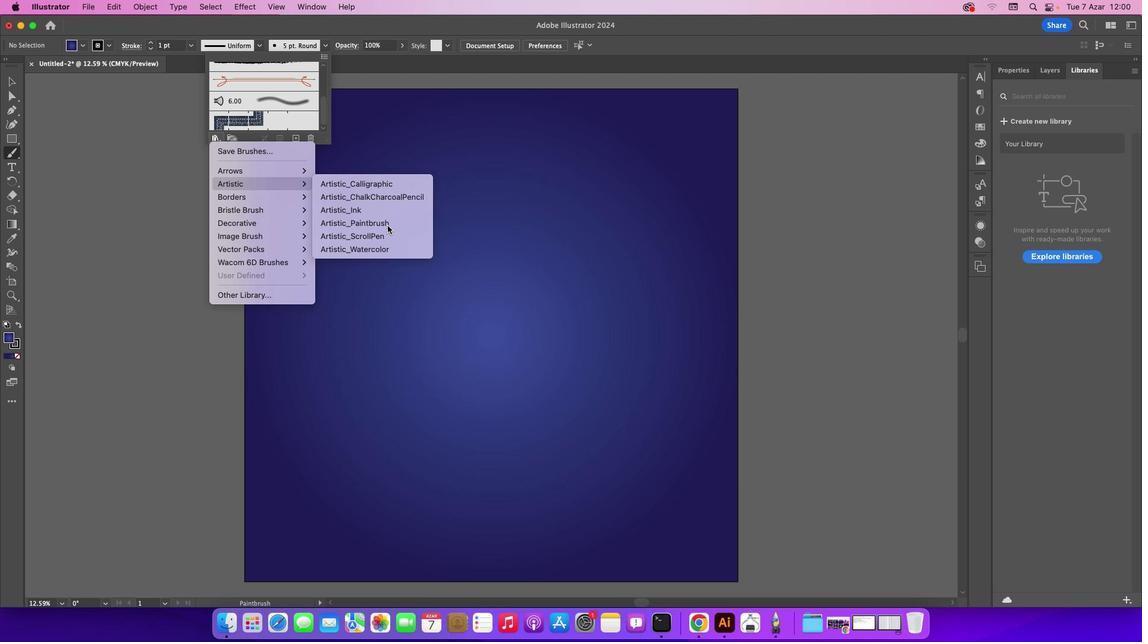 
Action: Mouse moved to (557, 345)
Screenshot: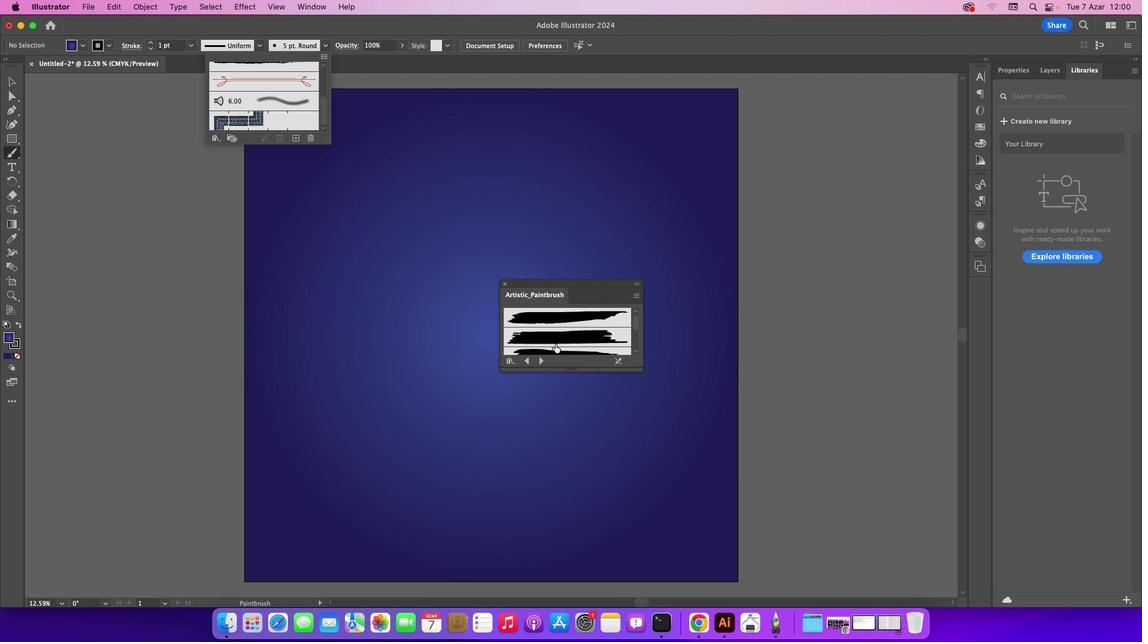 
Action: Mouse scrolled (557, 345) with delta (1, 1)
Screenshot: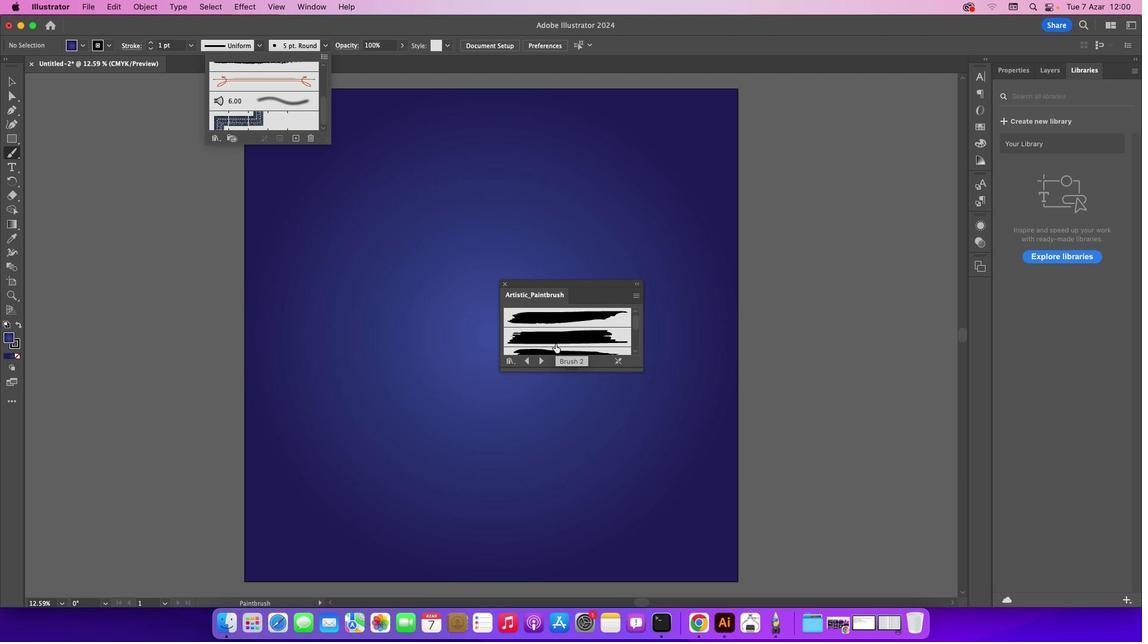 
Action: Mouse scrolled (557, 345) with delta (1, 1)
Screenshot: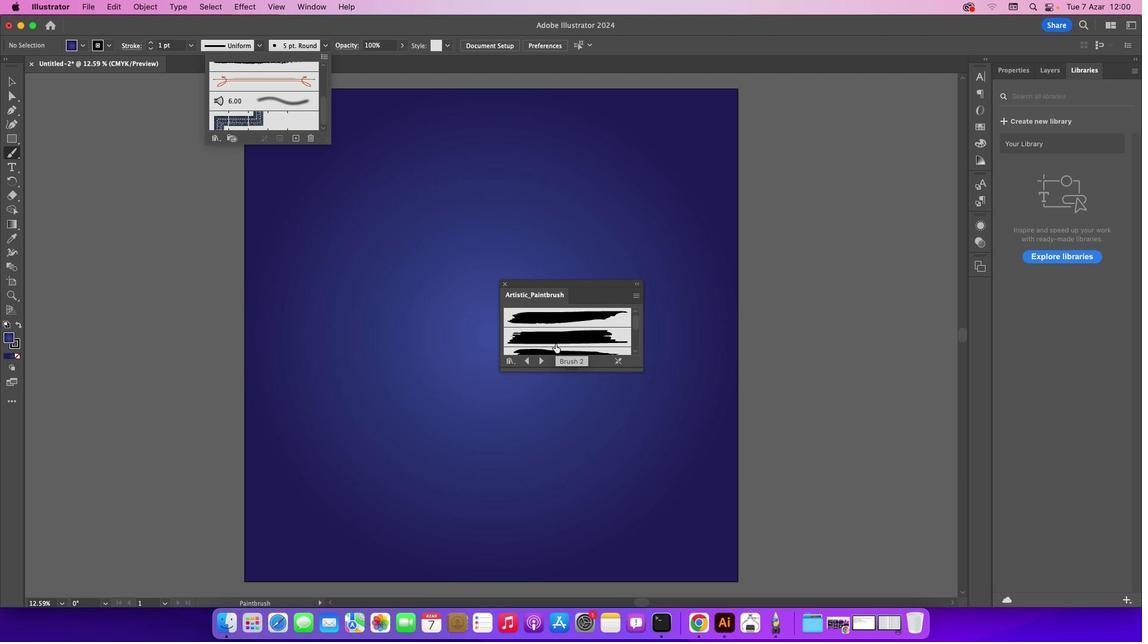 
Action: Mouse scrolled (557, 345) with delta (1, 1)
Screenshot: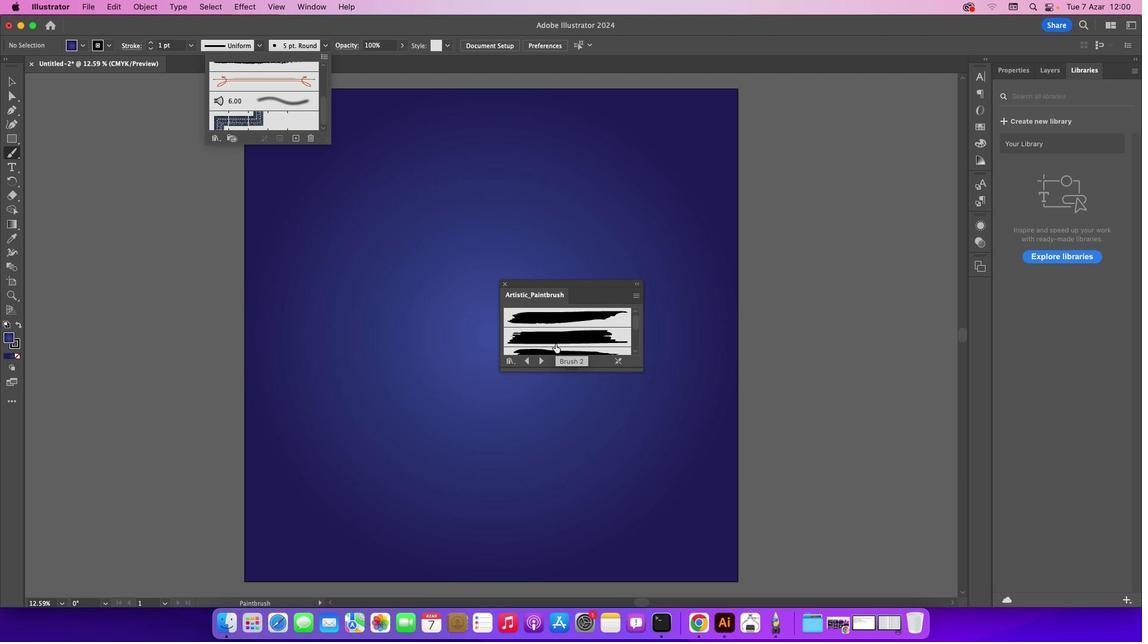 
Action: Mouse moved to (638, 325)
Screenshot: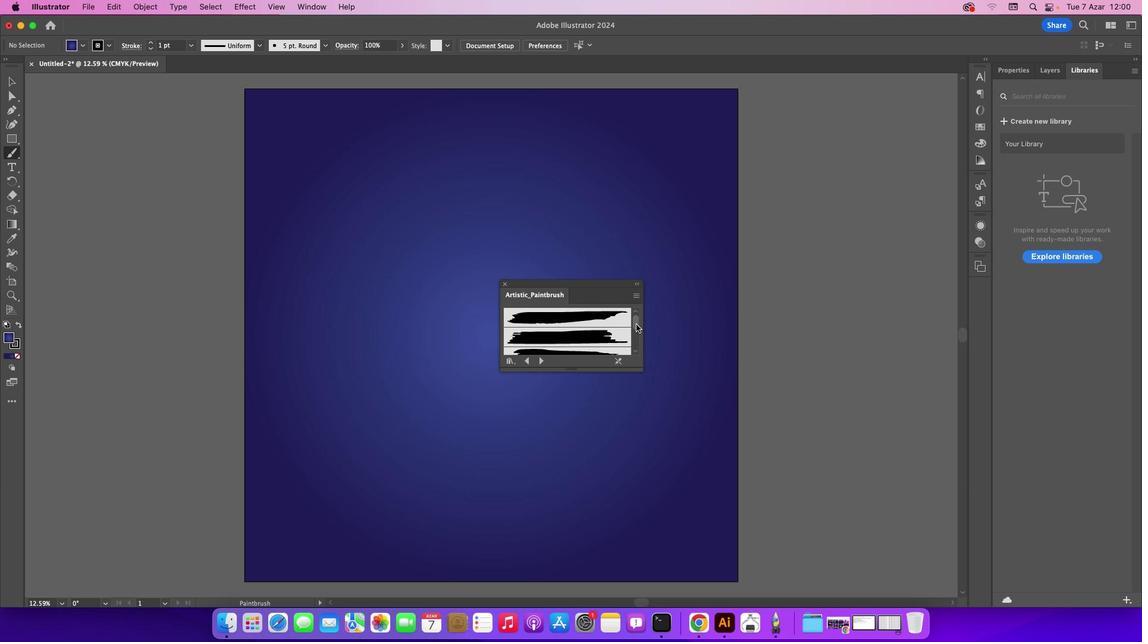 
Action: Mouse pressed left at (638, 325)
Screenshot: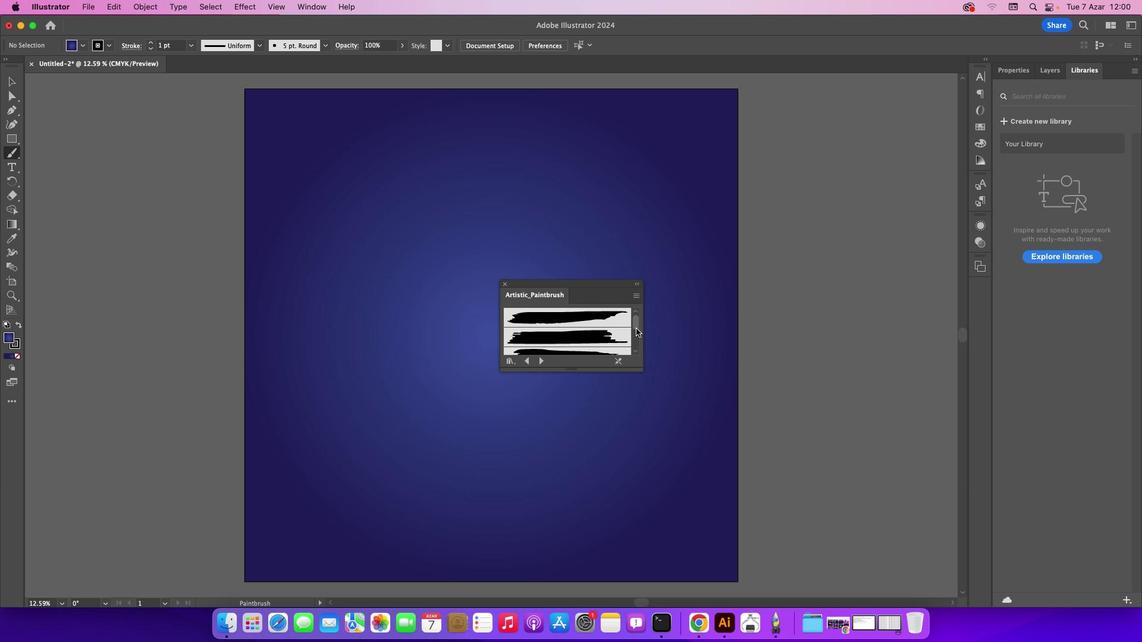 
Action: Mouse moved to (638, 322)
Screenshot: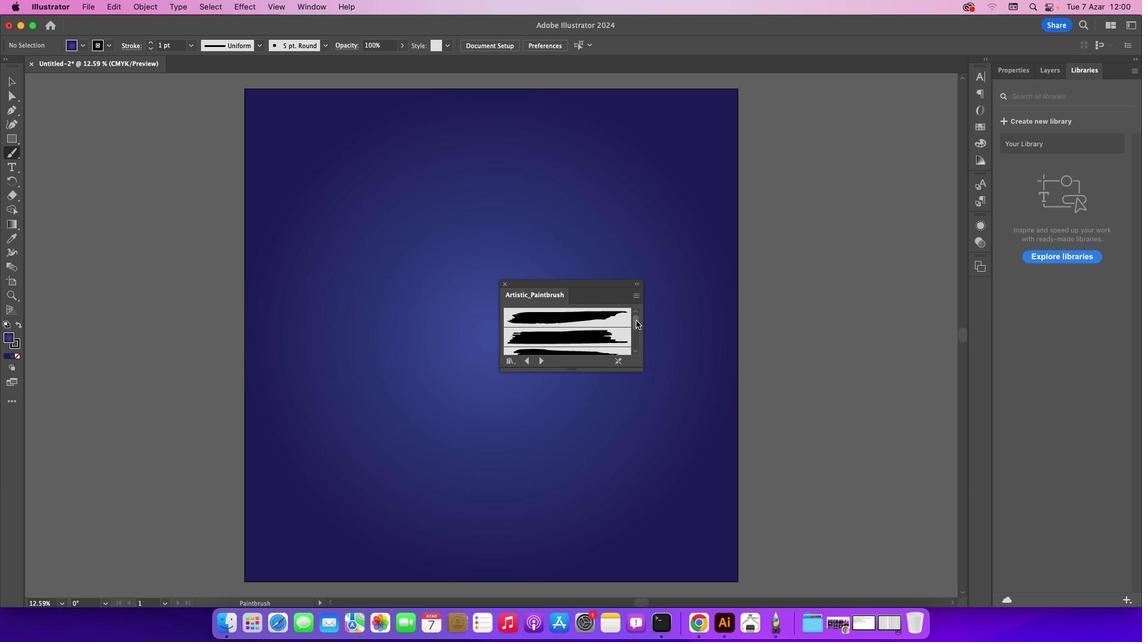 
Action: Mouse pressed left at (638, 322)
Screenshot: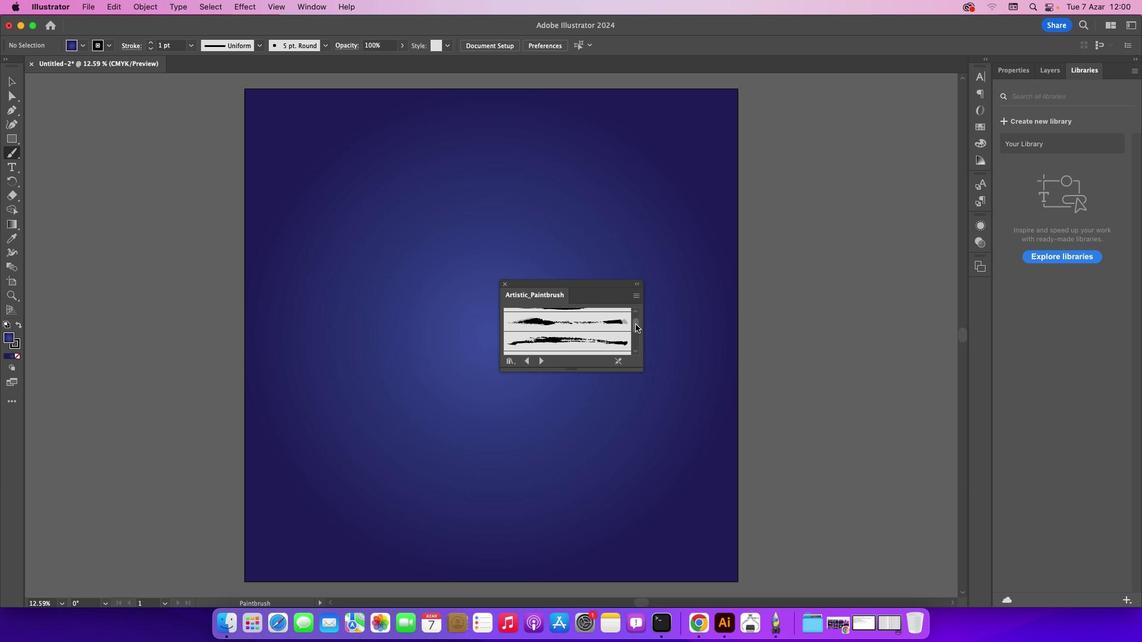 
Action: Mouse moved to (638, 342)
Screenshot: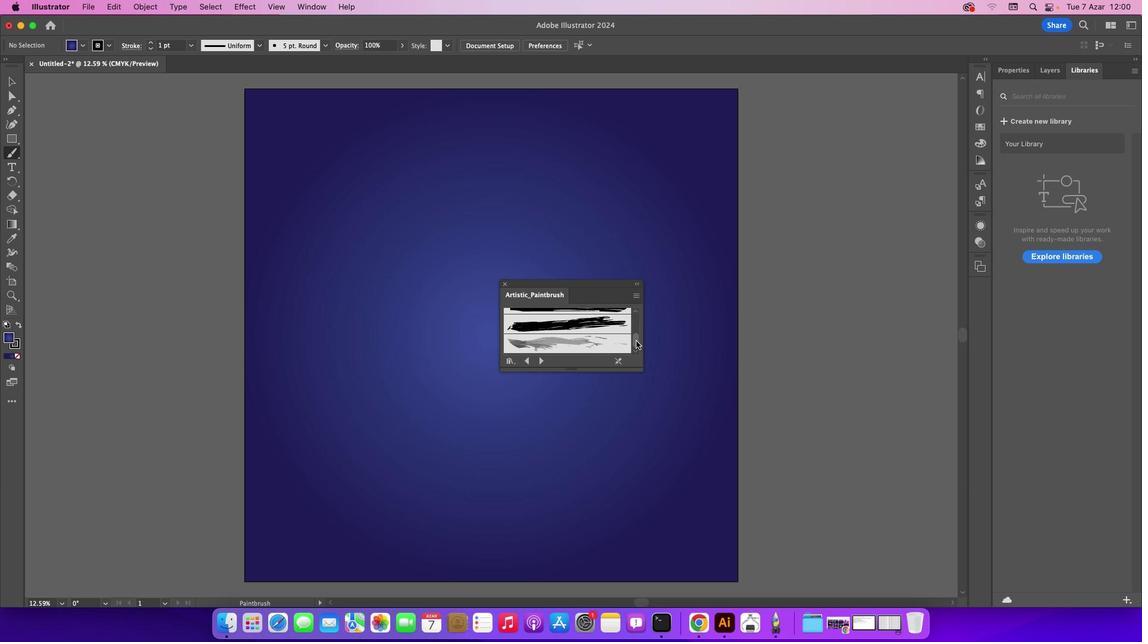 
Action: Mouse pressed left at (638, 342)
Screenshot: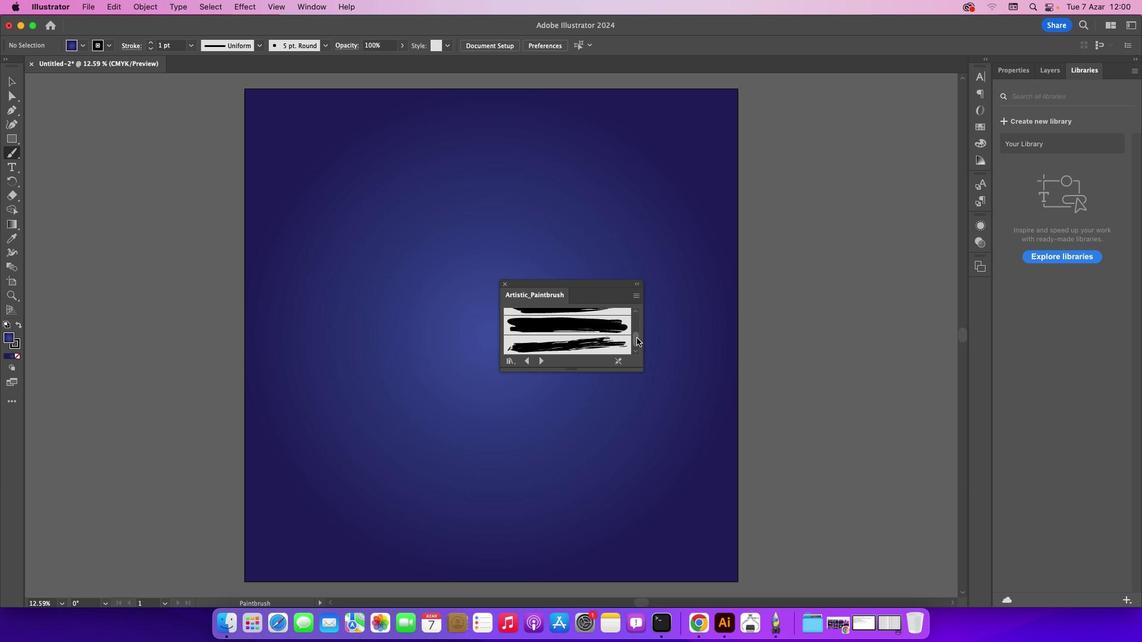 
Action: Mouse moved to (588, 327)
Screenshot: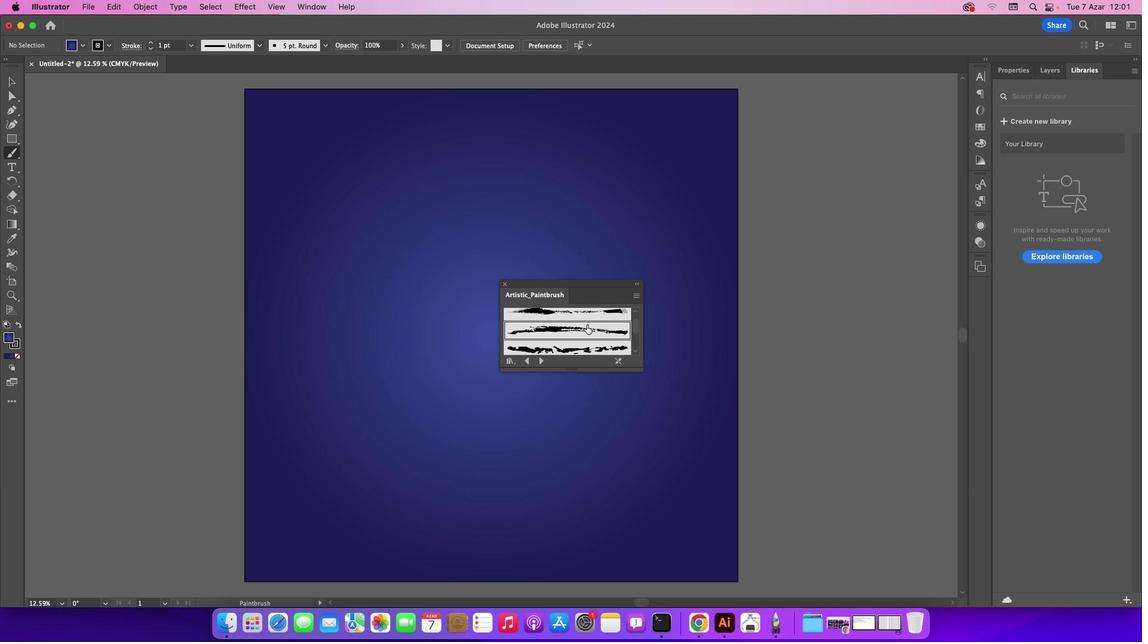 
Action: Mouse pressed left at (588, 327)
Screenshot: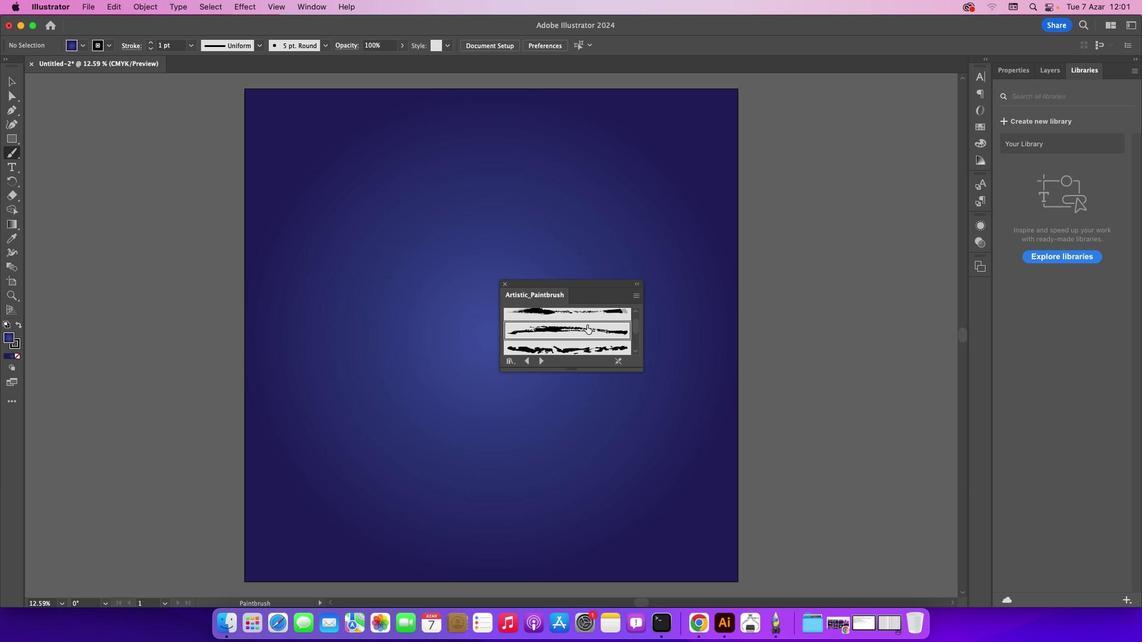 
Action: Mouse moved to (506, 283)
Screenshot: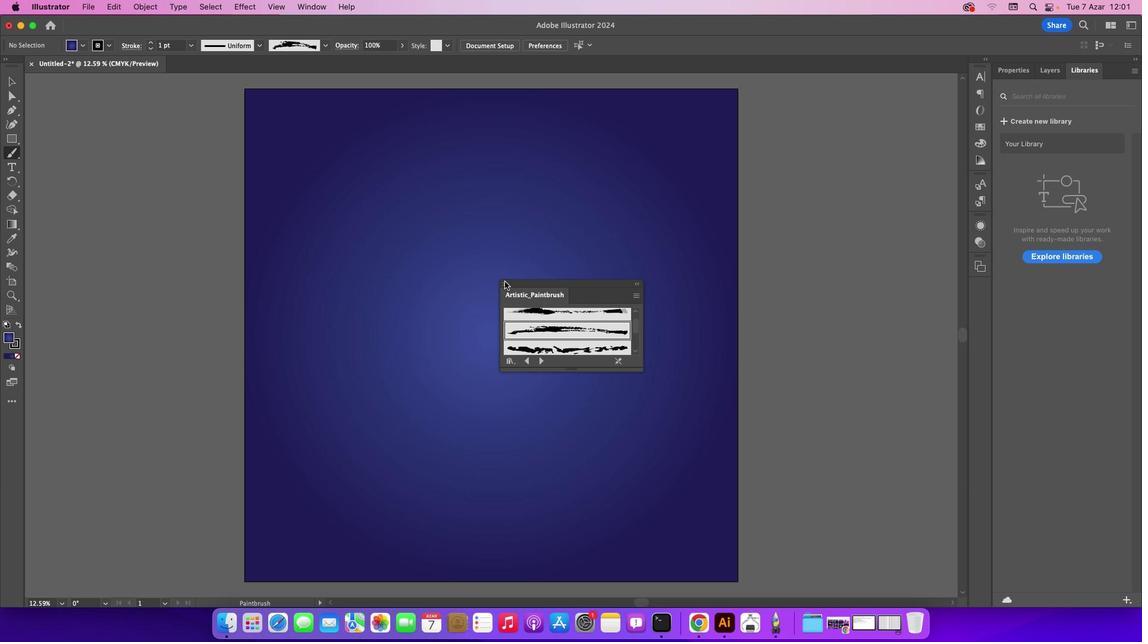 
Action: Mouse pressed left at (506, 283)
Screenshot: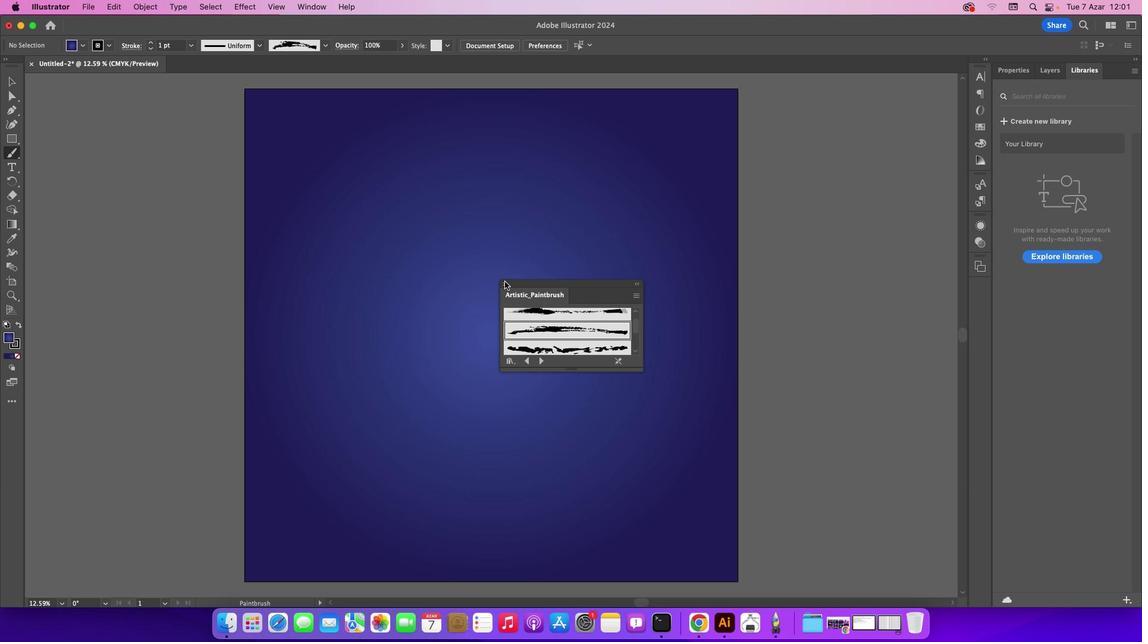 
Action: Mouse moved to (386, 239)
Screenshot: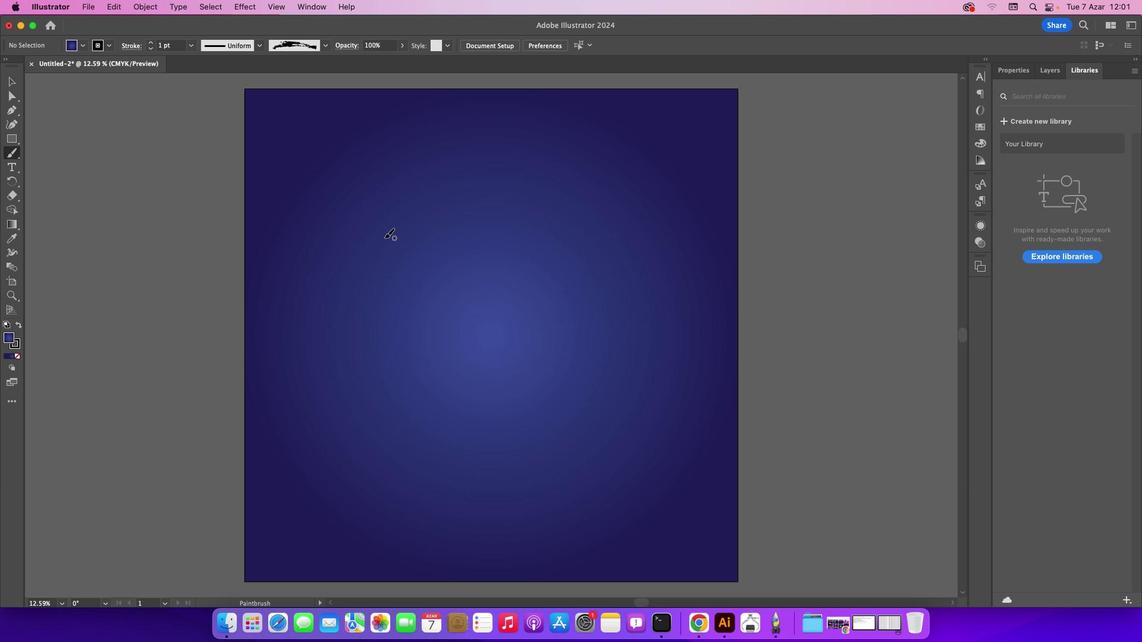 
Action: Key pressed Key.caps_lock
Screenshot: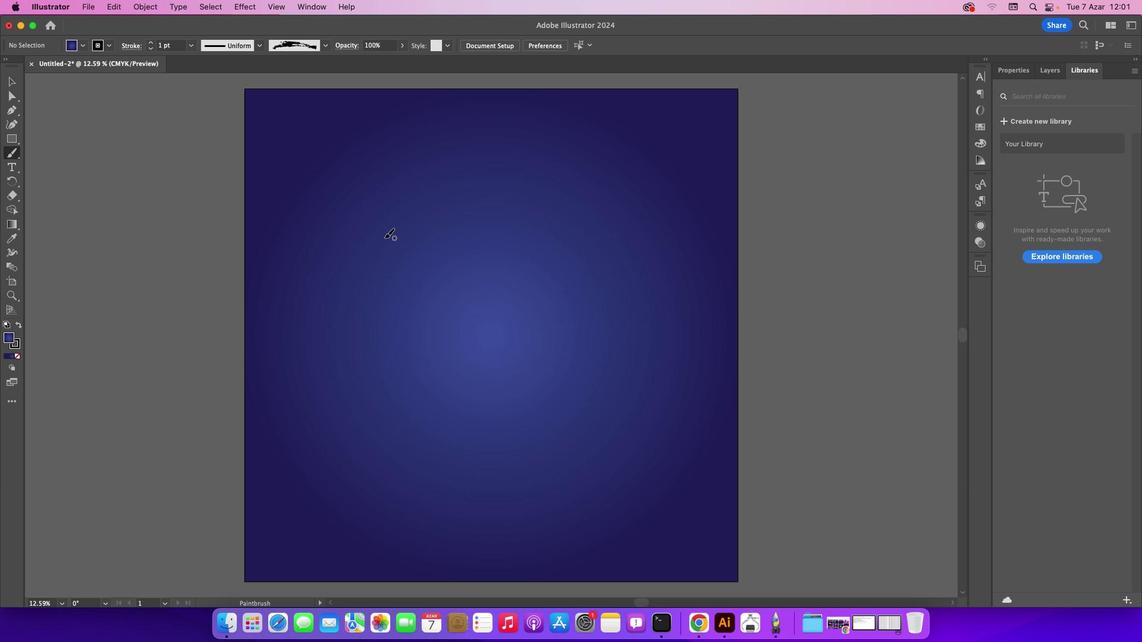 
Action: Mouse moved to (425, 204)
Screenshot: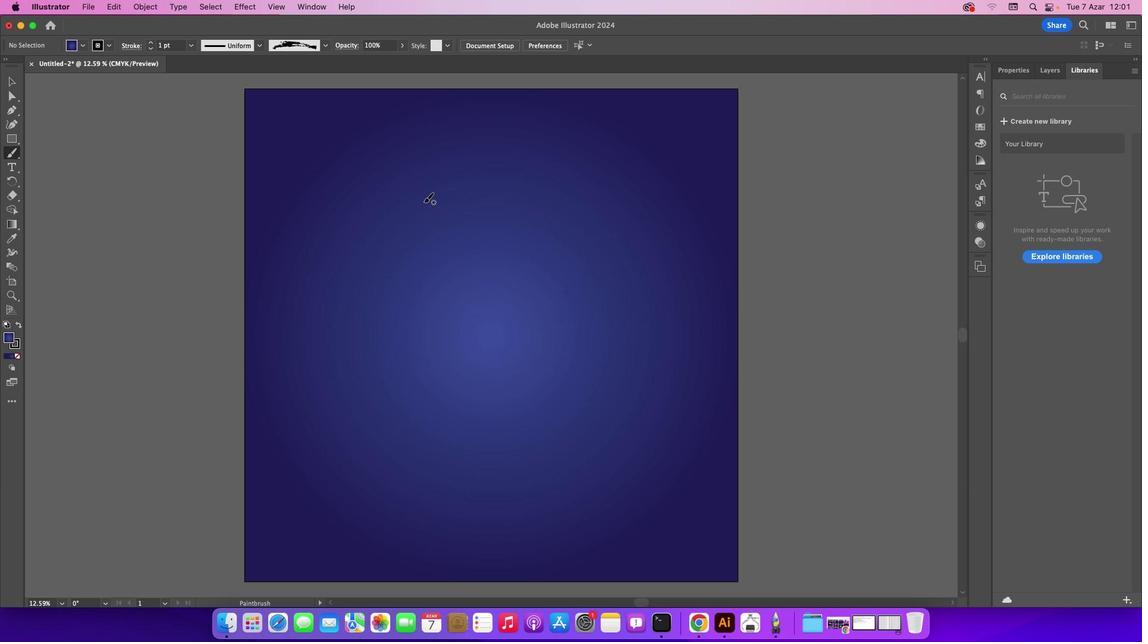 
Action: Mouse pressed left at (425, 204)
Screenshot: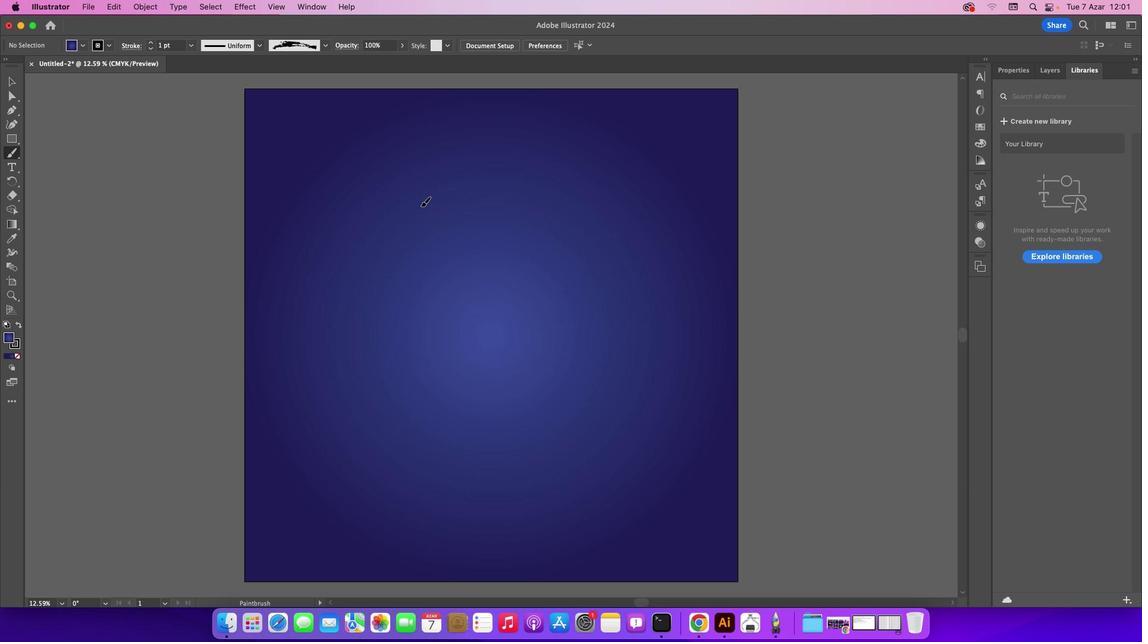 
Action: Mouse moved to (97, 102)
Screenshot: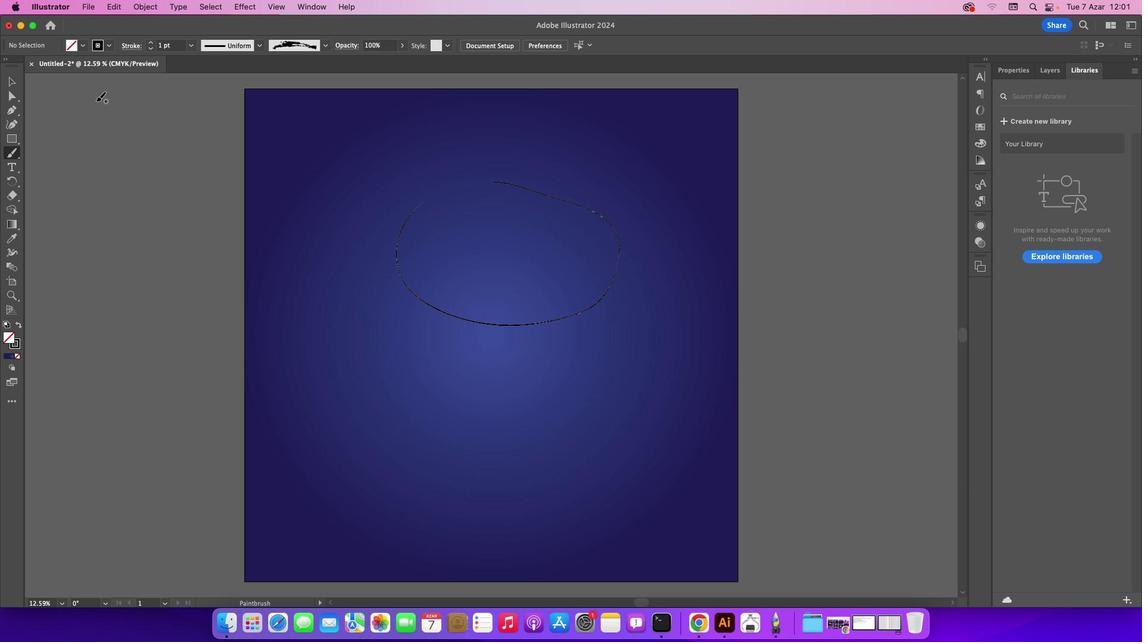 
Action: Key pressed Key.cmd'z'
Screenshot: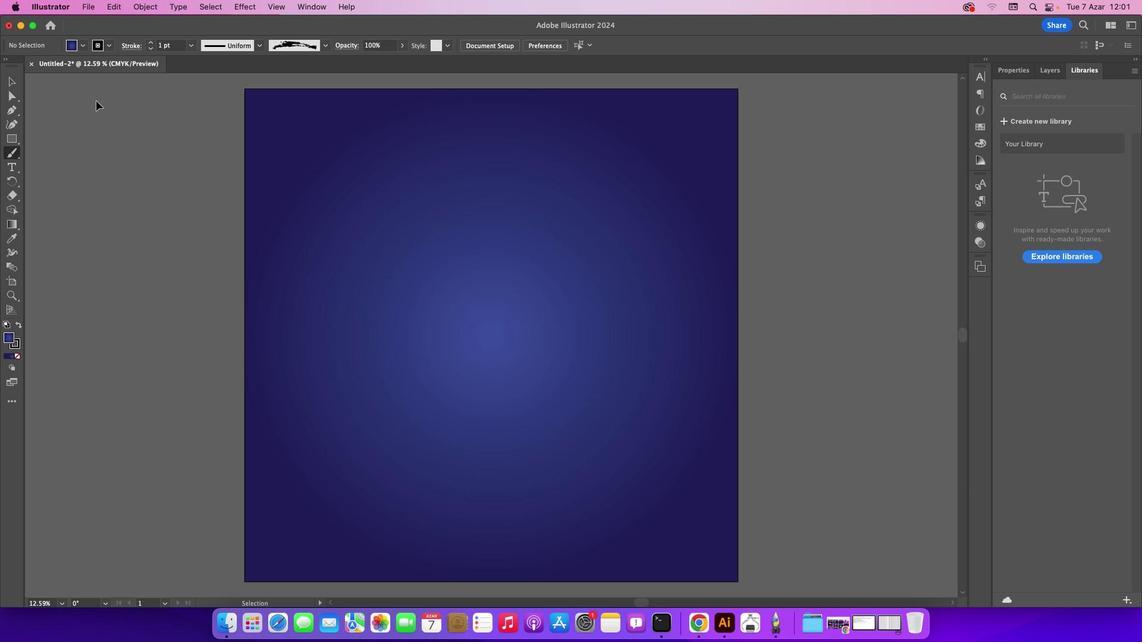 
Action: Mouse moved to (82, 2)
Screenshot: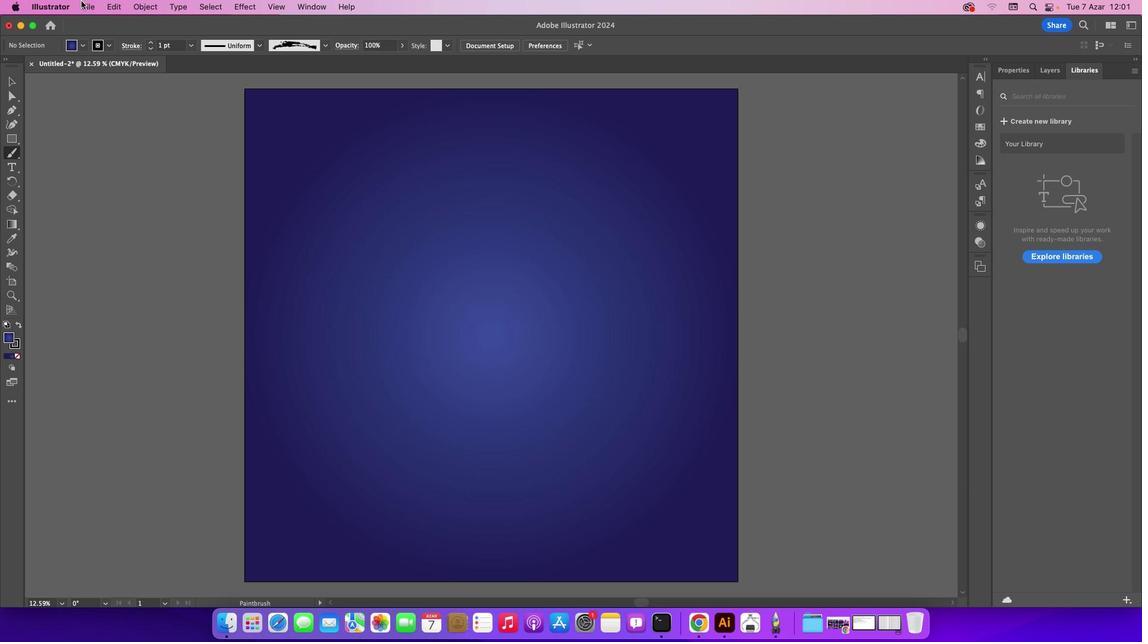 
Action: Mouse pressed left at (82, 2)
Screenshot: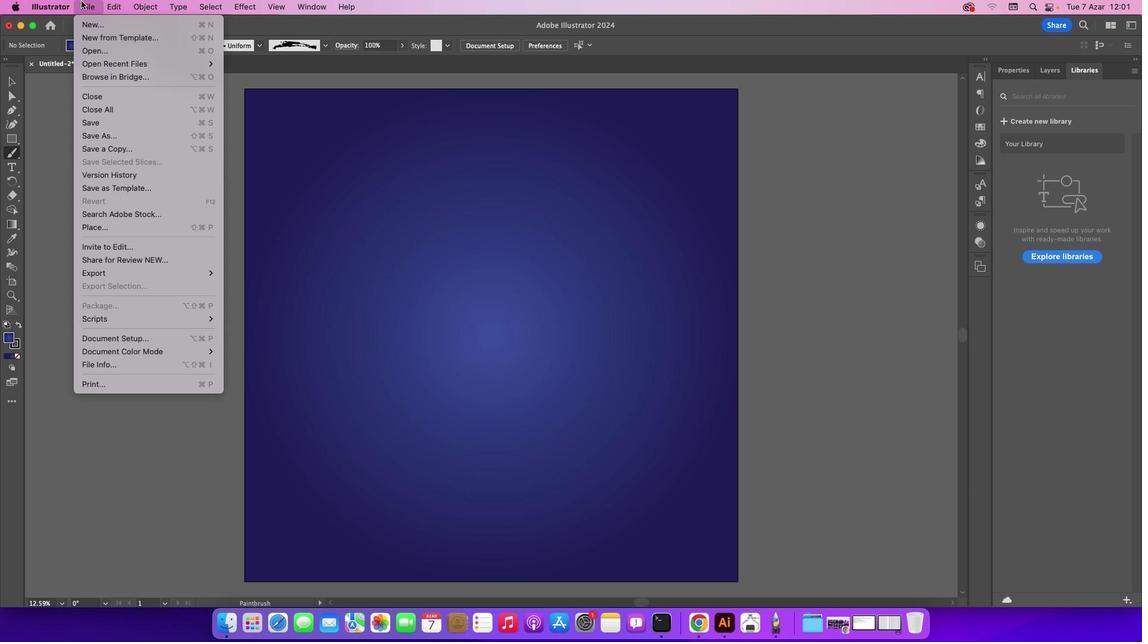 
Action: Mouse moved to (133, 52)
Screenshot: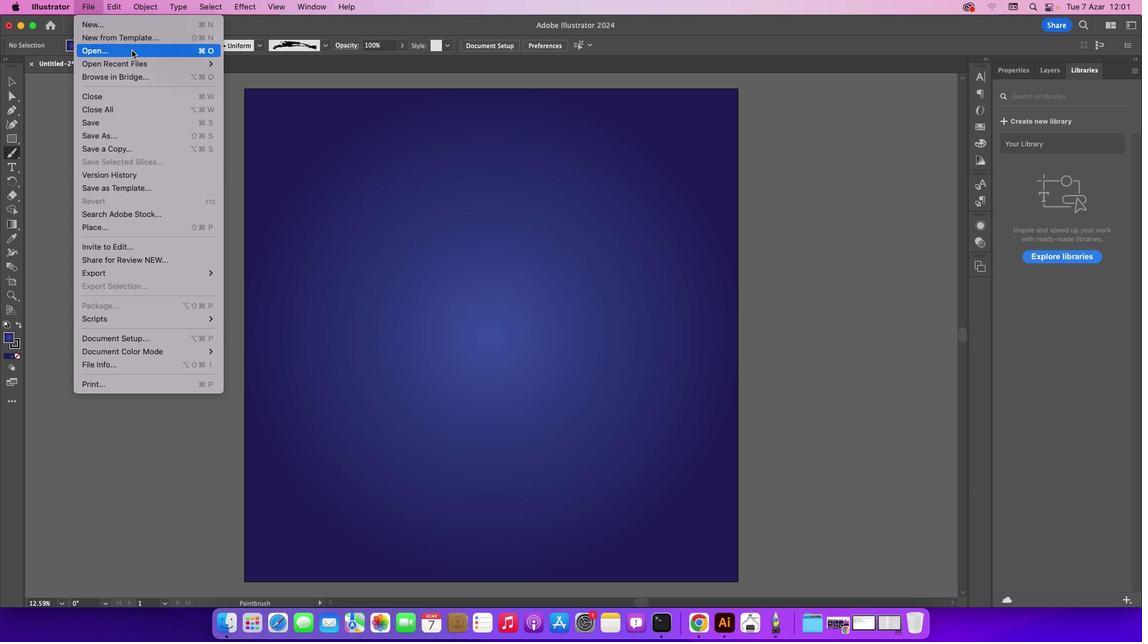 
Action: Mouse pressed left at (133, 52)
Screenshot: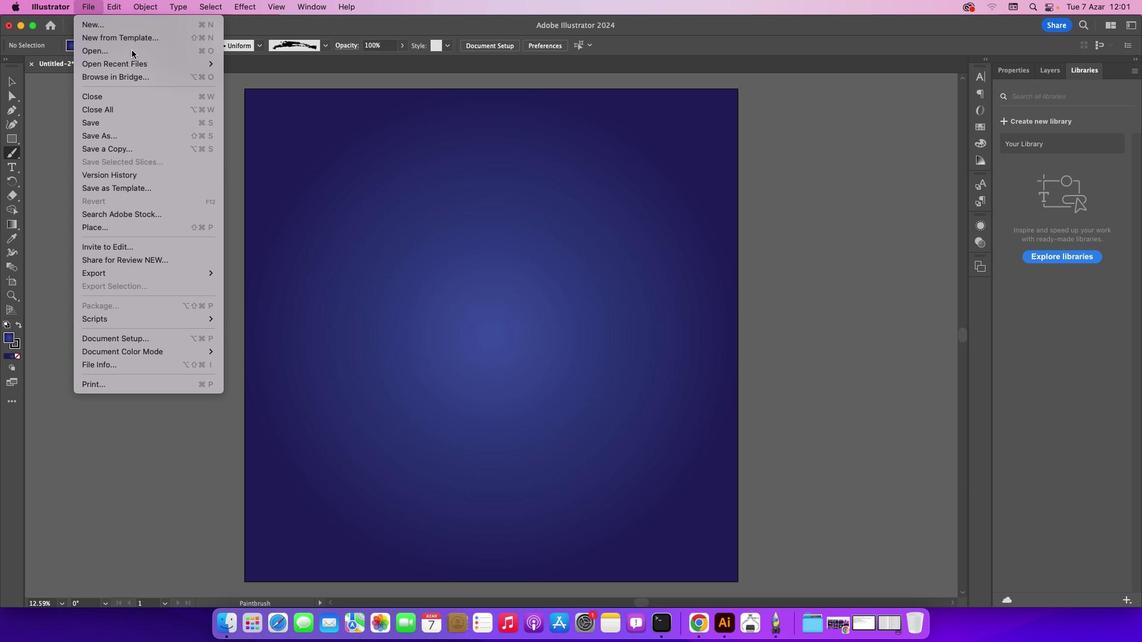 
Action: Mouse moved to (482, 160)
Screenshot: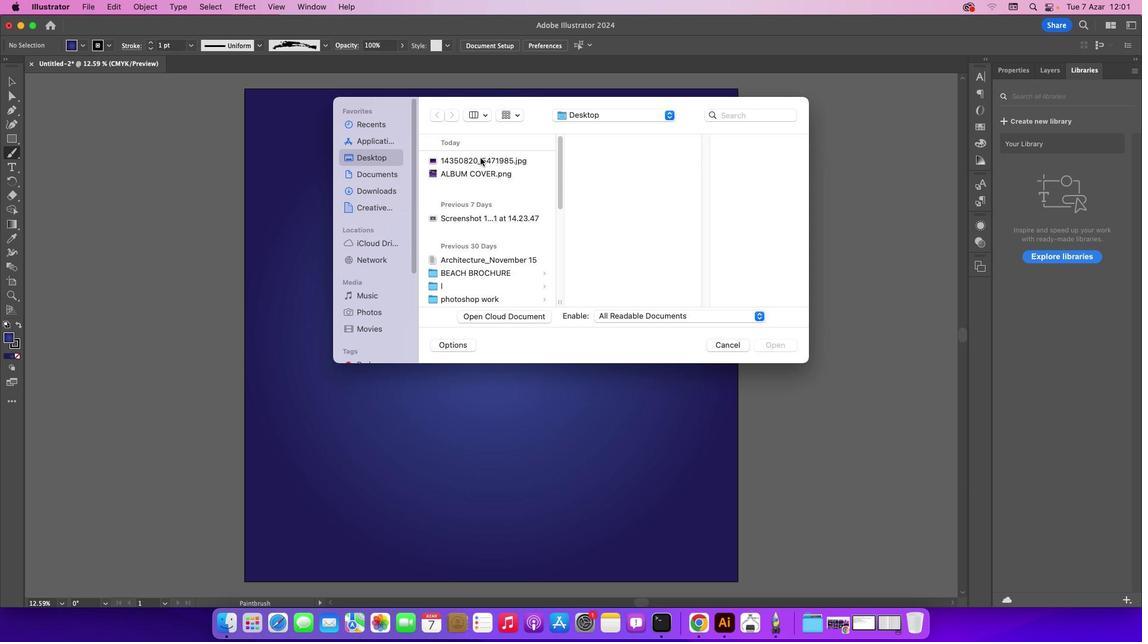 
Action: Mouse pressed left at (482, 160)
Screenshot: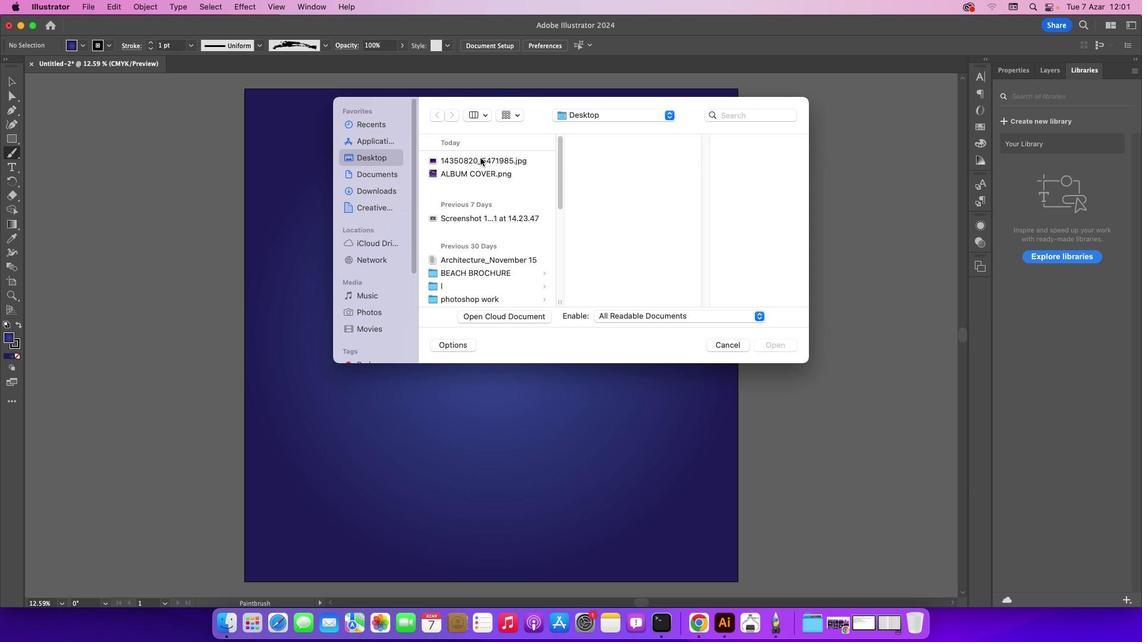 
Action: Mouse moved to (790, 345)
Screenshot: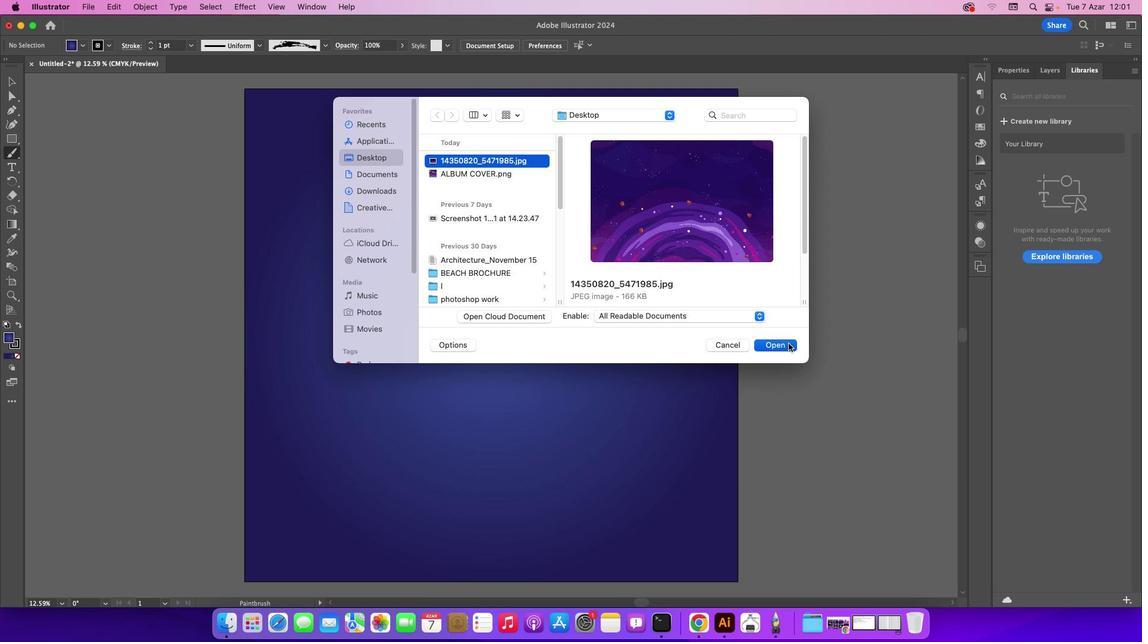 
Action: Mouse pressed left at (790, 345)
Screenshot: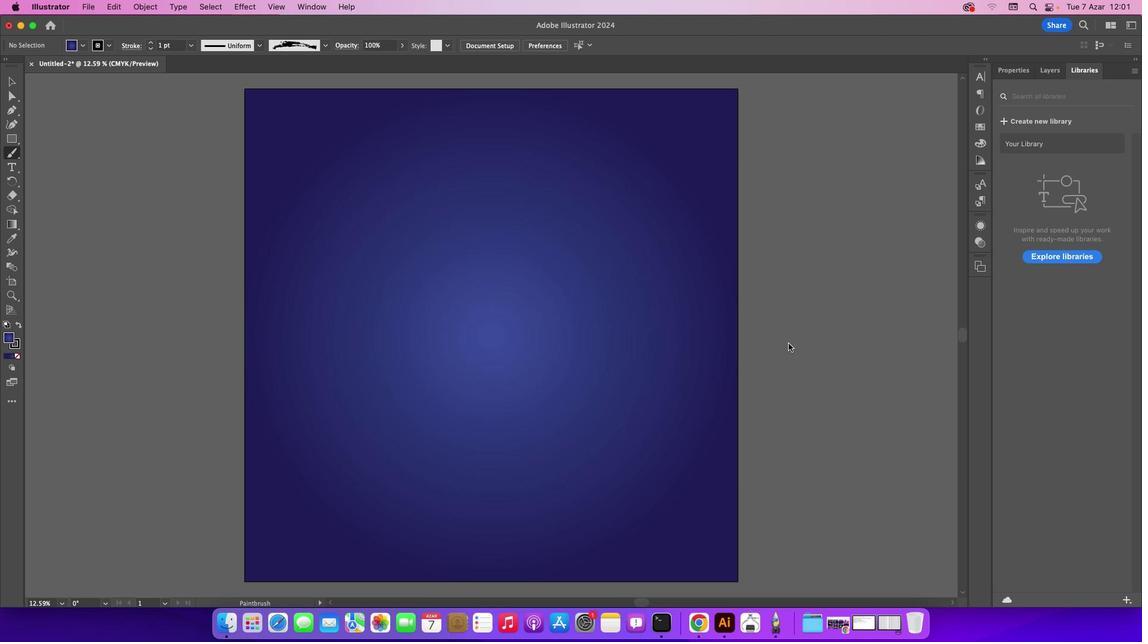 
Action: Mouse moved to (760, 341)
Screenshot: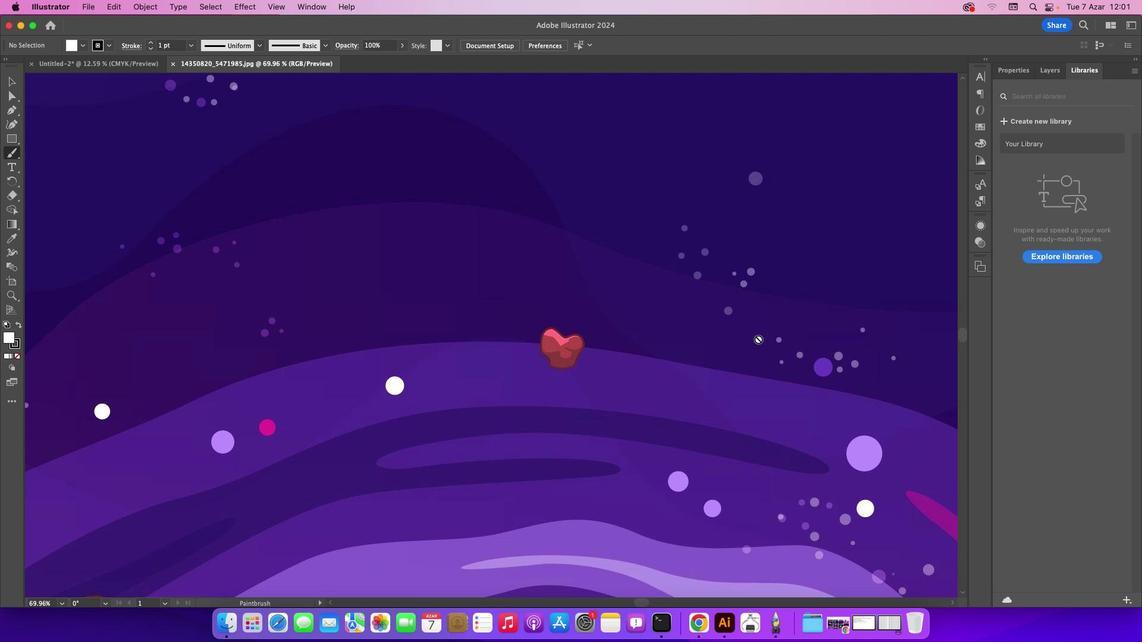 
Action: Key pressed Key.cmd_r'-''-''-''-''-''='
Screenshot: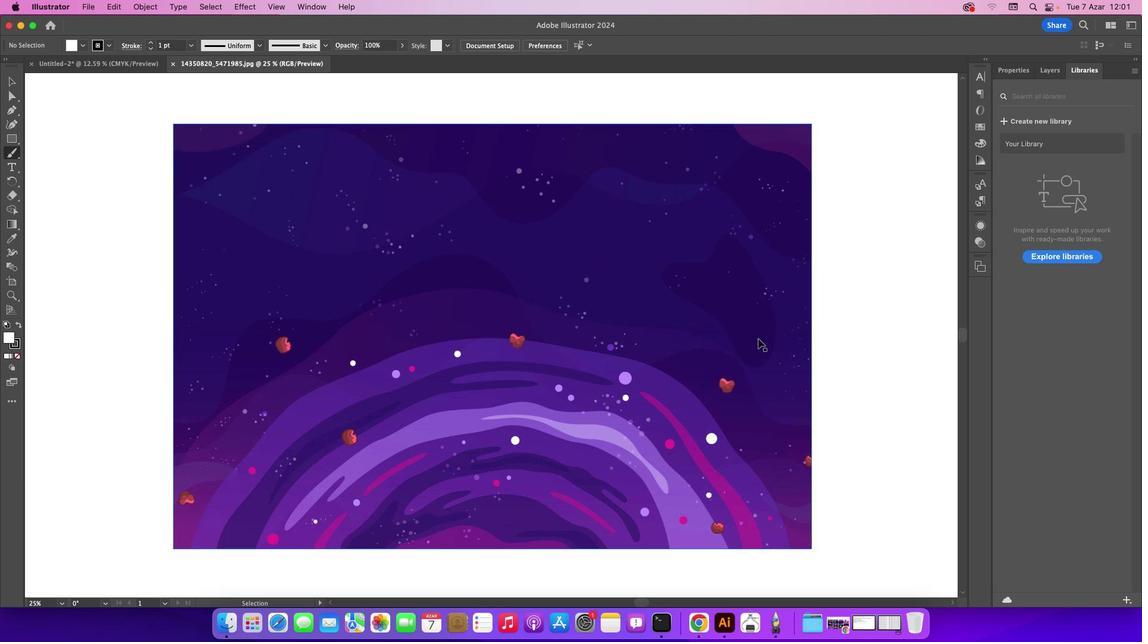 
Action: Mouse moved to (10, 83)
Screenshot: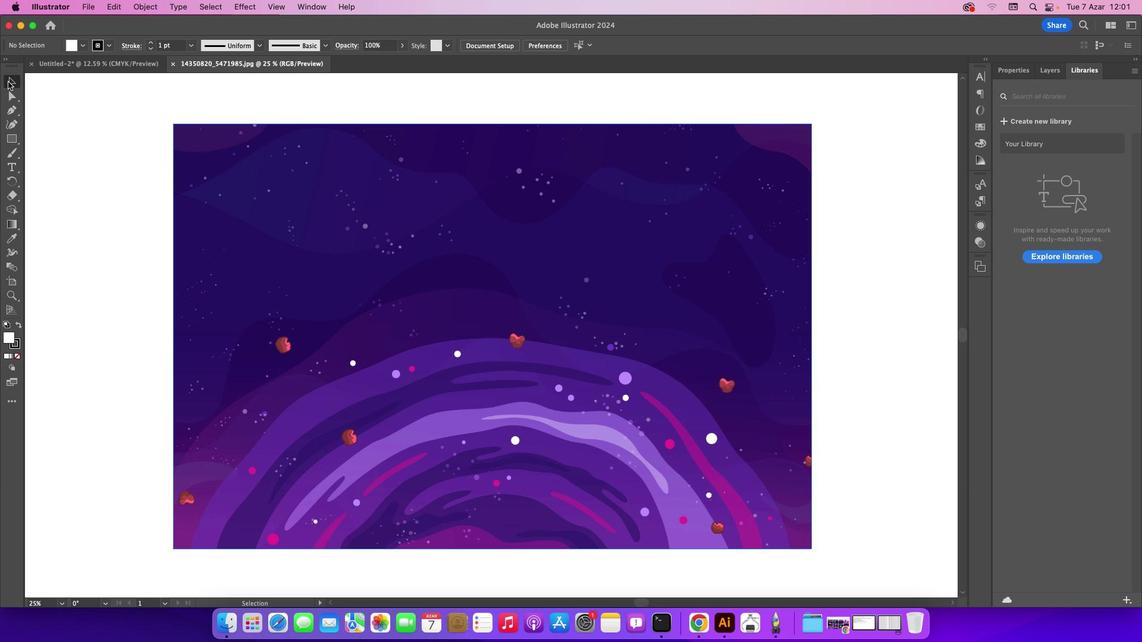 
Action: Mouse pressed left at (10, 83)
Screenshot: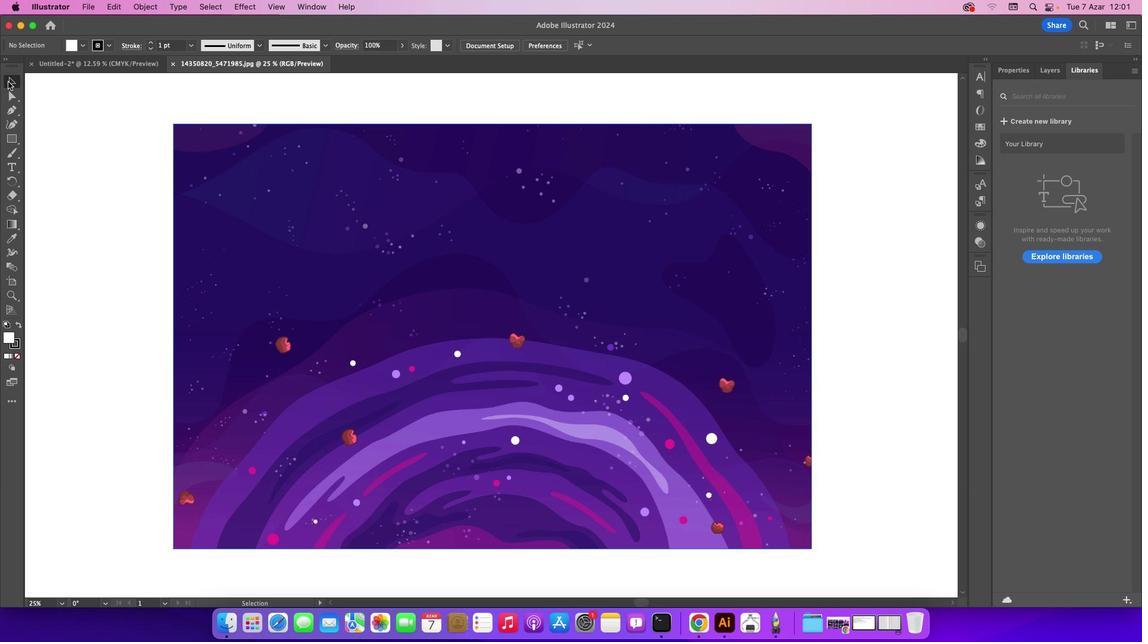 
Action: Mouse moved to (1048, 73)
Screenshot: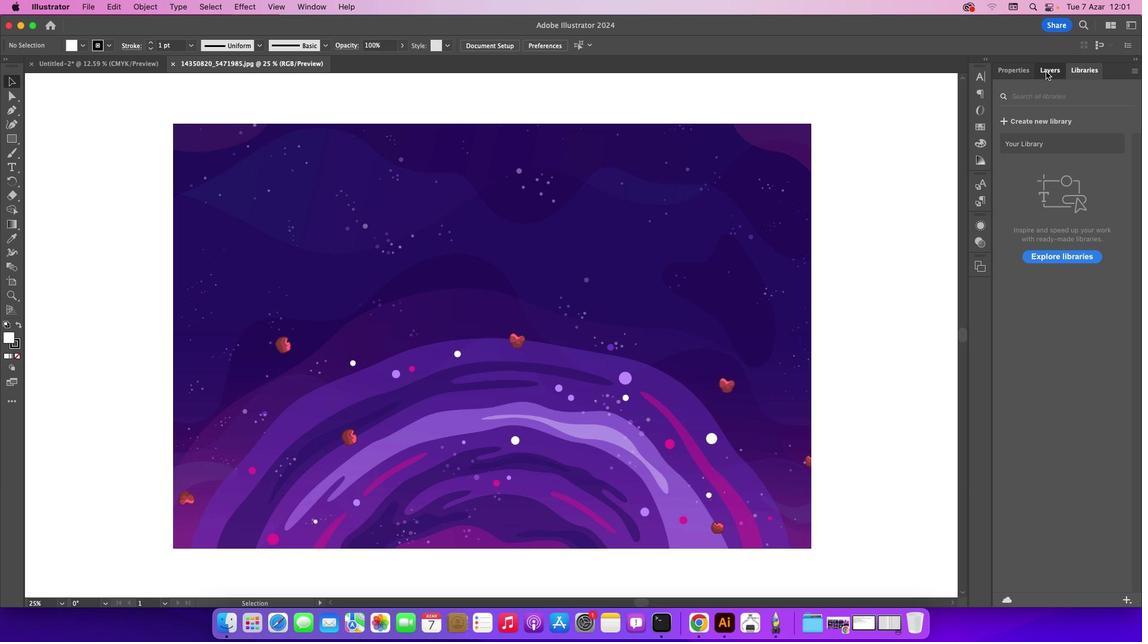 
Action: Mouse pressed left at (1048, 73)
Screenshot: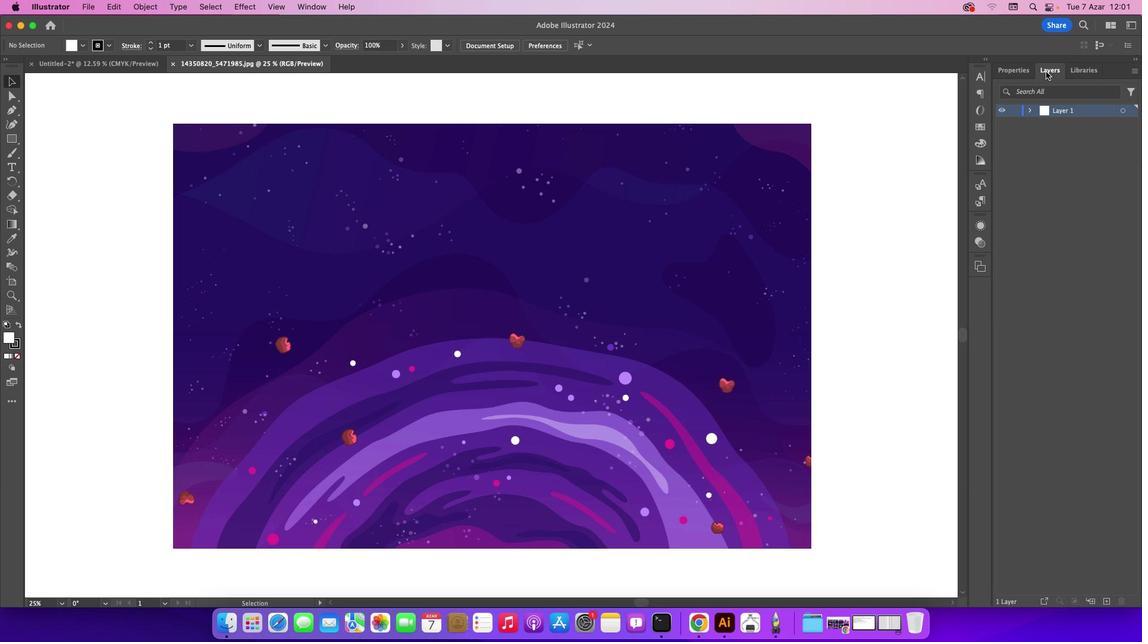 
Action: Mouse moved to (1034, 111)
Screenshot: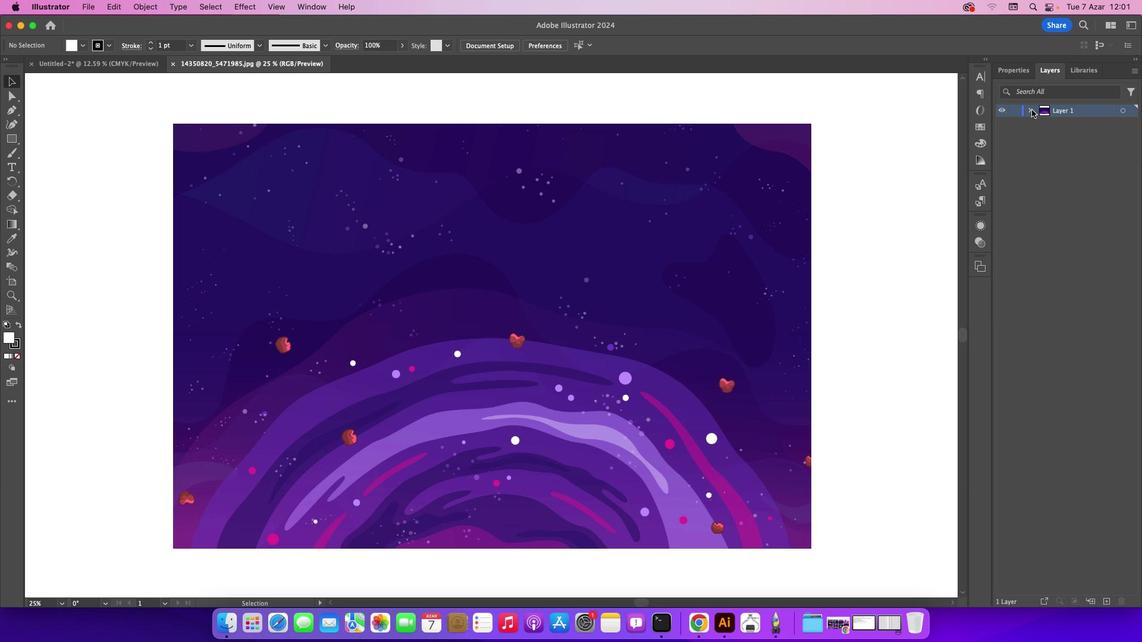 
Action: Mouse pressed left at (1034, 111)
Screenshot: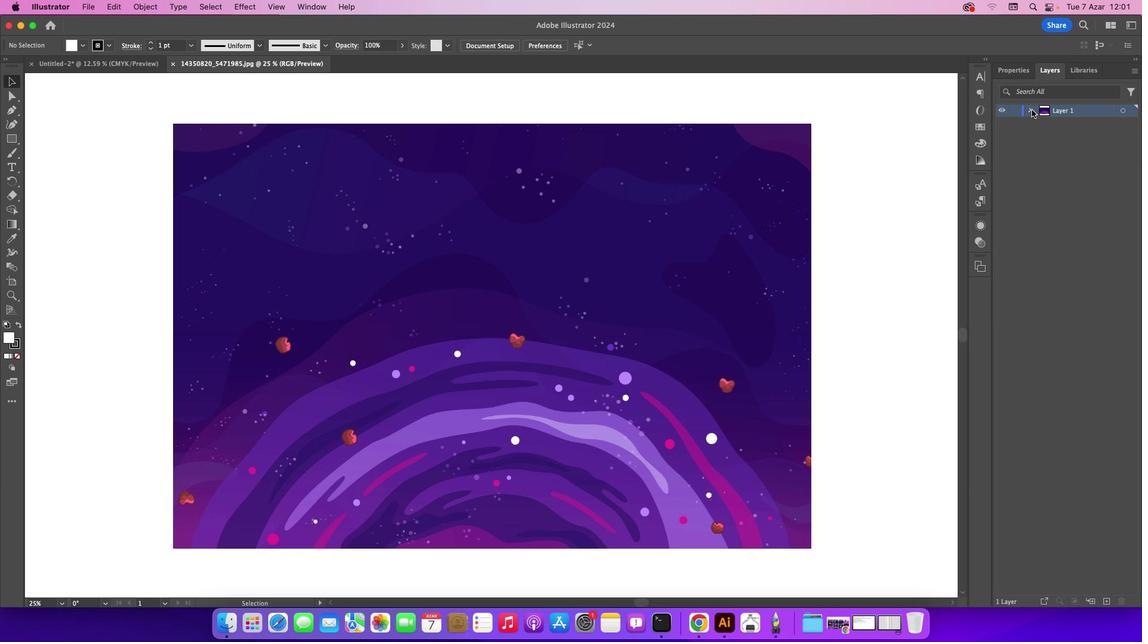 
Action: Mouse moved to (1019, 128)
Screenshot: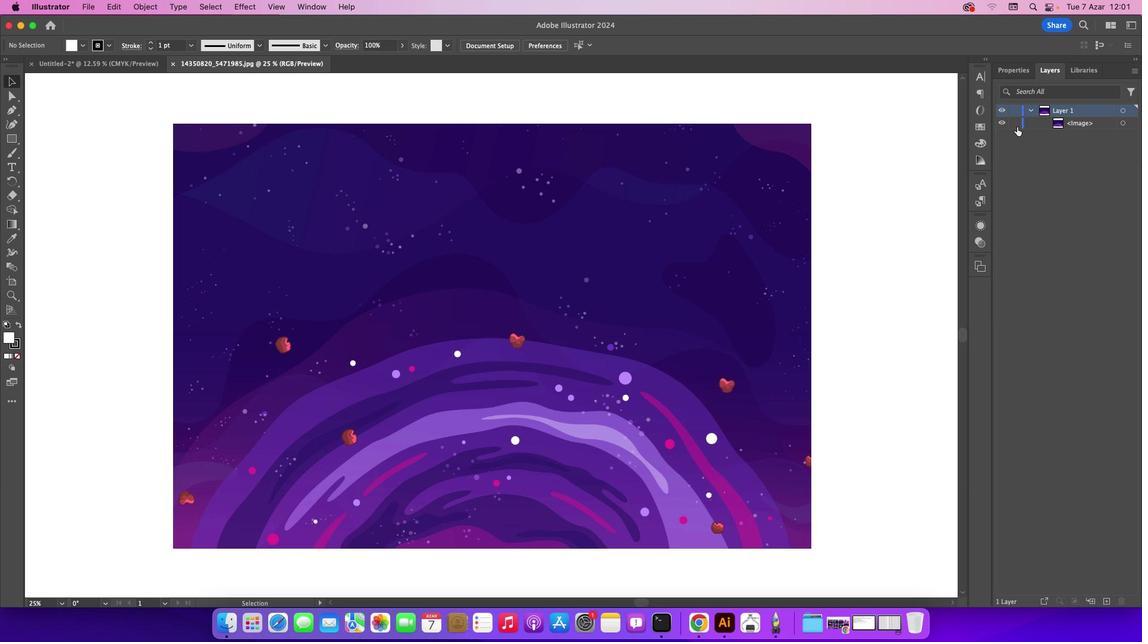
Action: Mouse pressed left at (1019, 128)
Screenshot: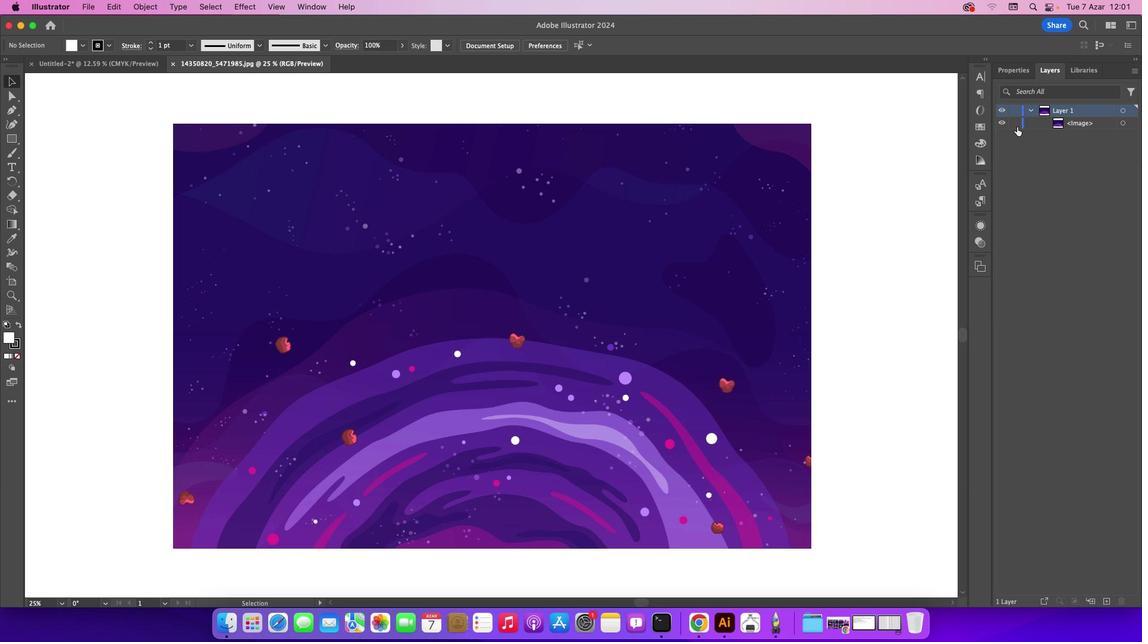 
Action: Mouse moved to (1014, 125)
Screenshot: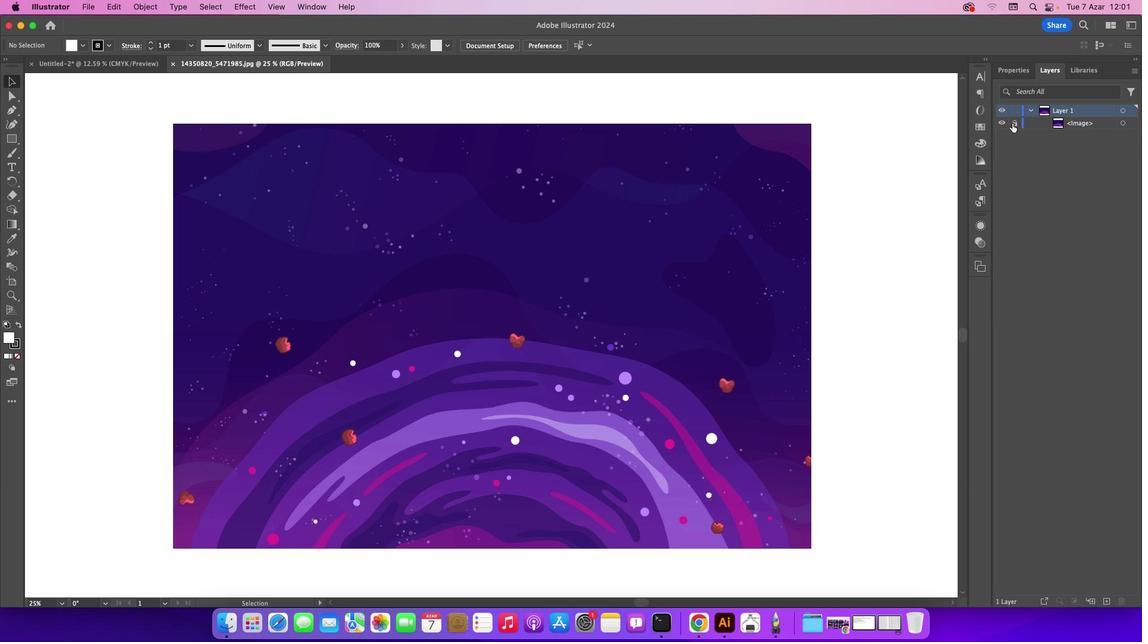 
Action: Mouse pressed left at (1014, 125)
Screenshot: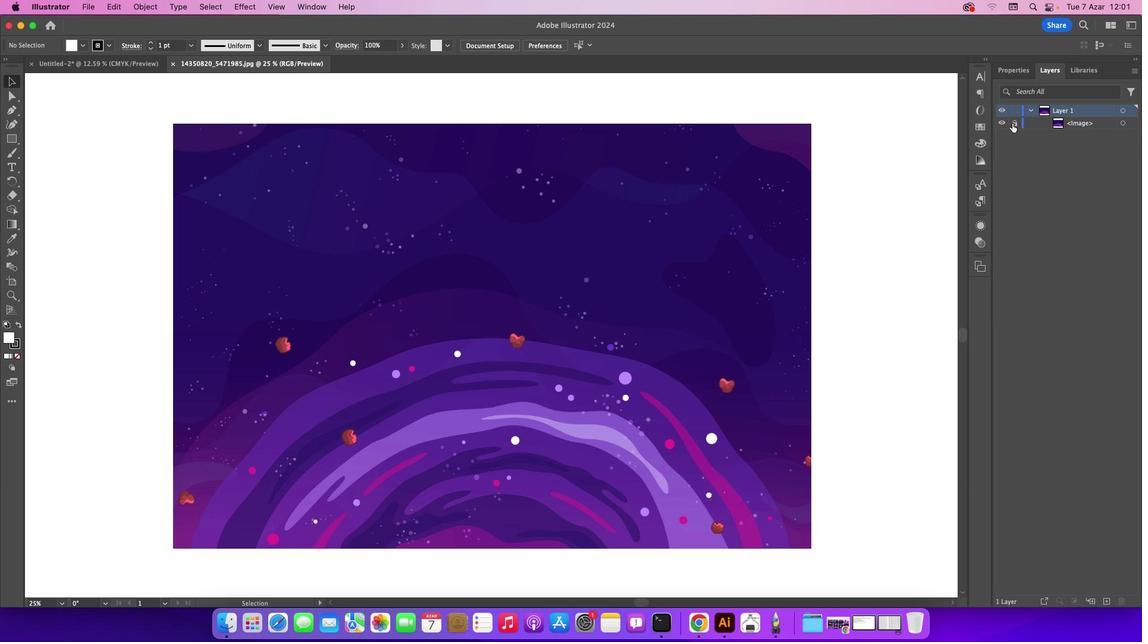 
Action: Mouse moved to (17, 110)
Screenshot: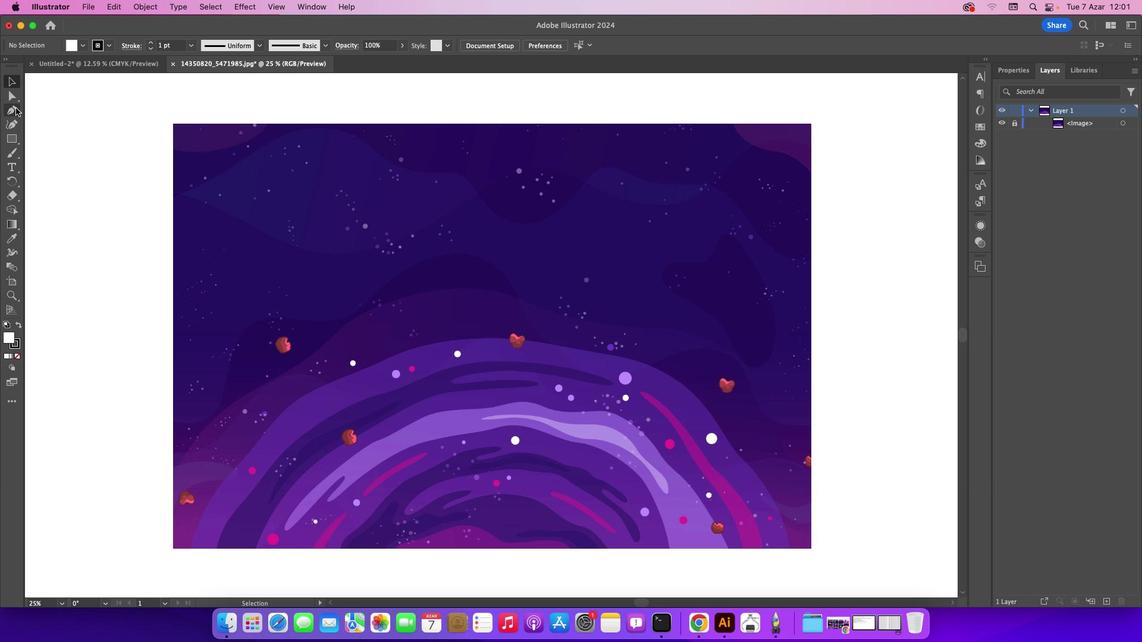 
Action: Mouse pressed left at (17, 110)
Screenshot: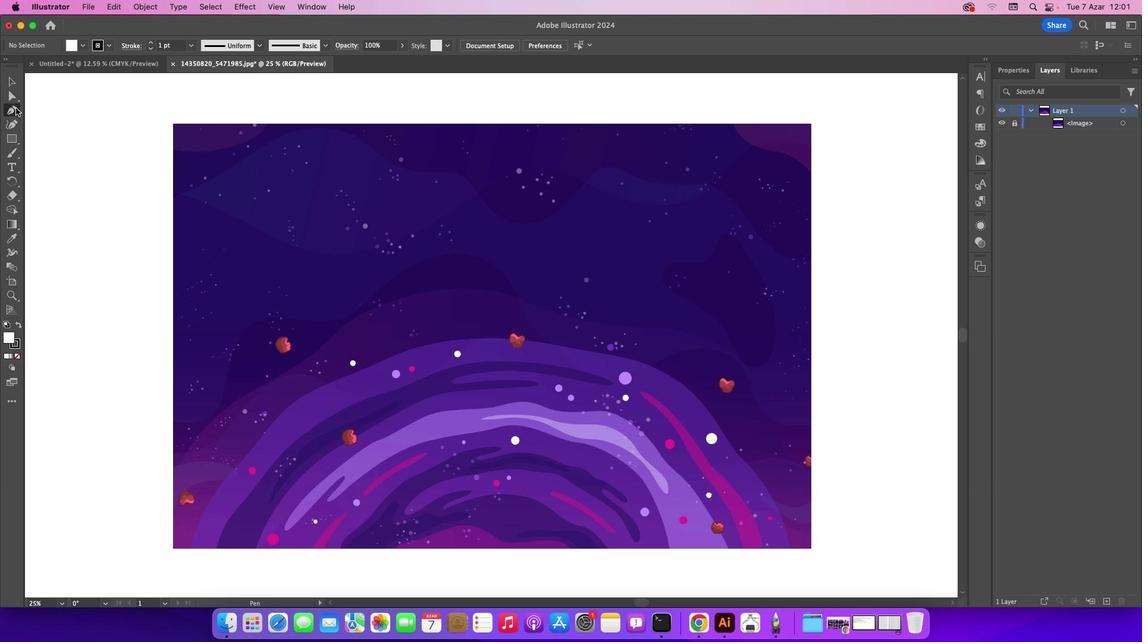 
Action: Mouse moved to (395, 550)
Screenshot: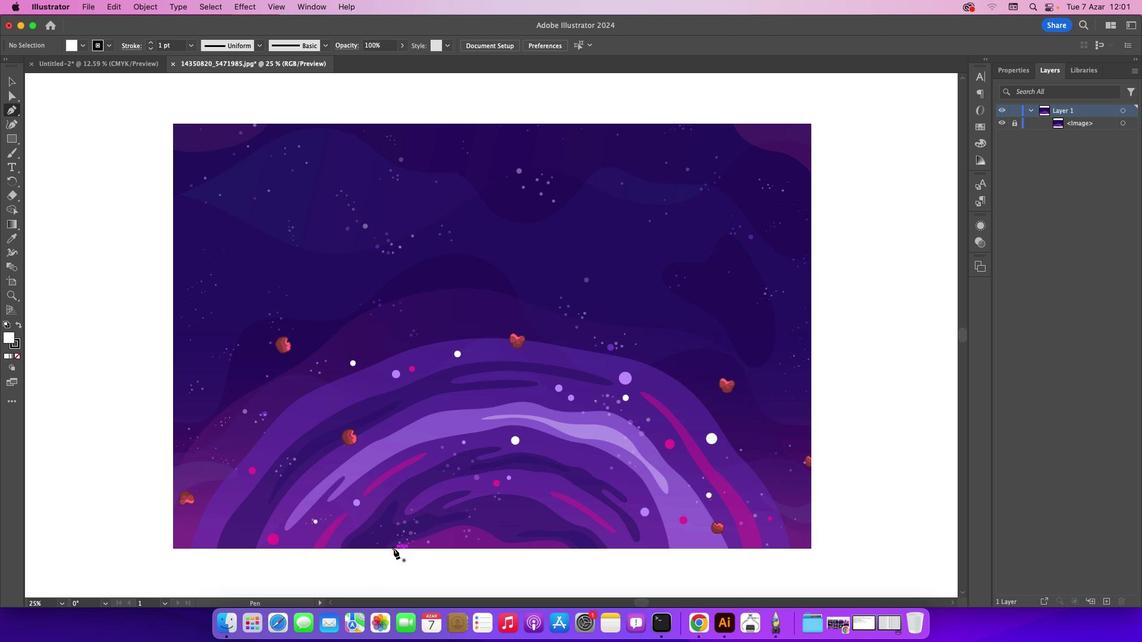 
Action: Mouse pressed left at (395, 550)
Screenshot: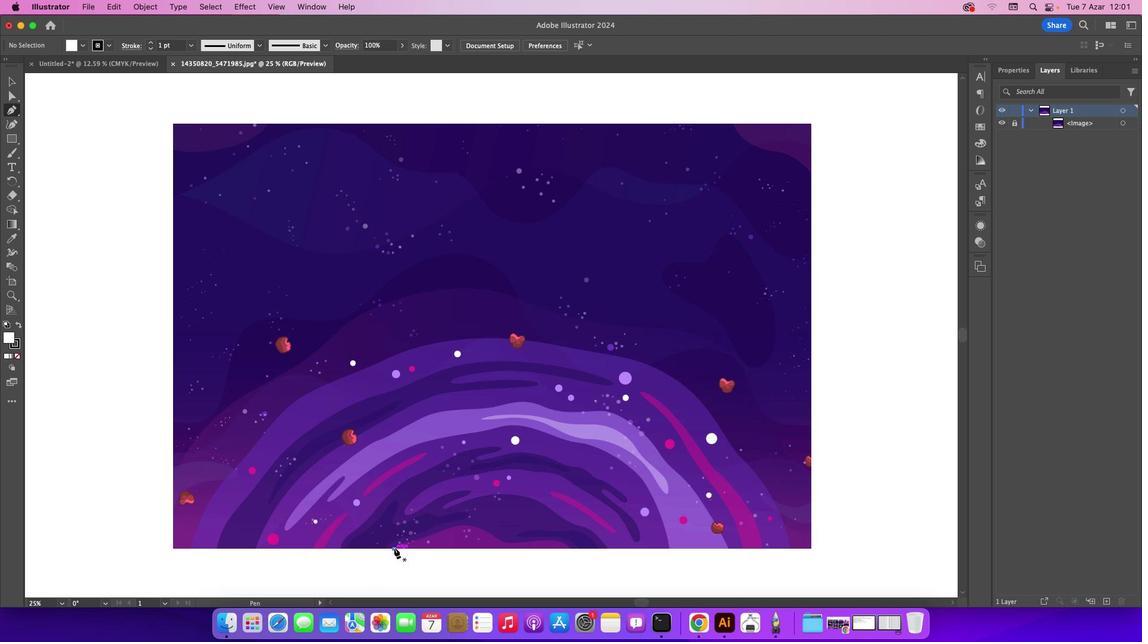 
Action: Mouse moved to (424, 541)
Screenshot: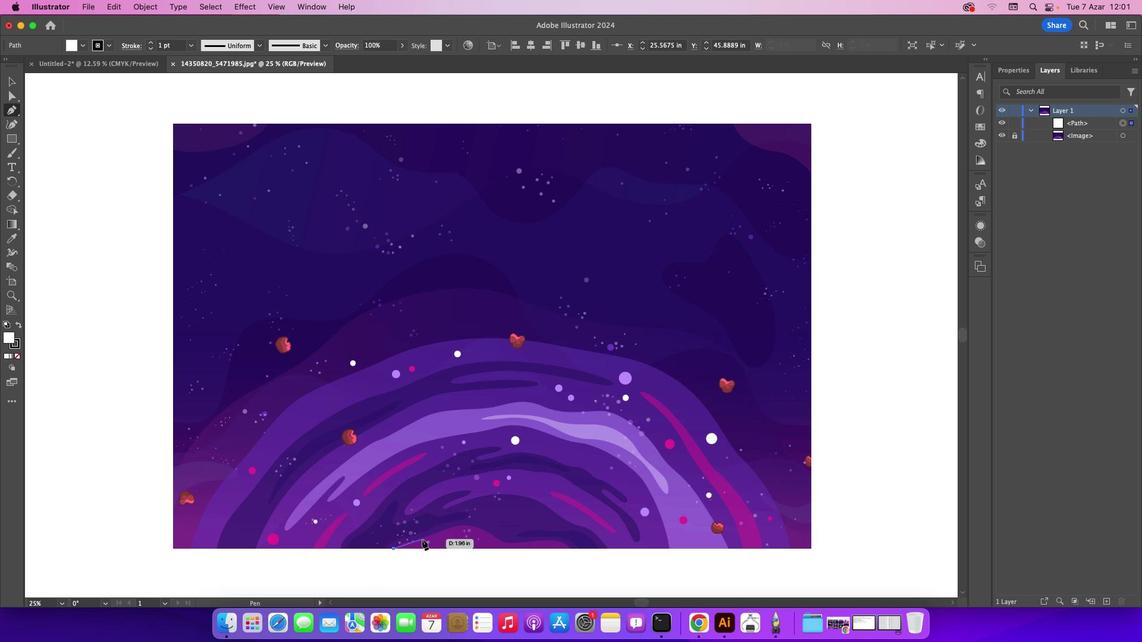 
Action: Mouse pressed left at (424, 541)
Screenshot: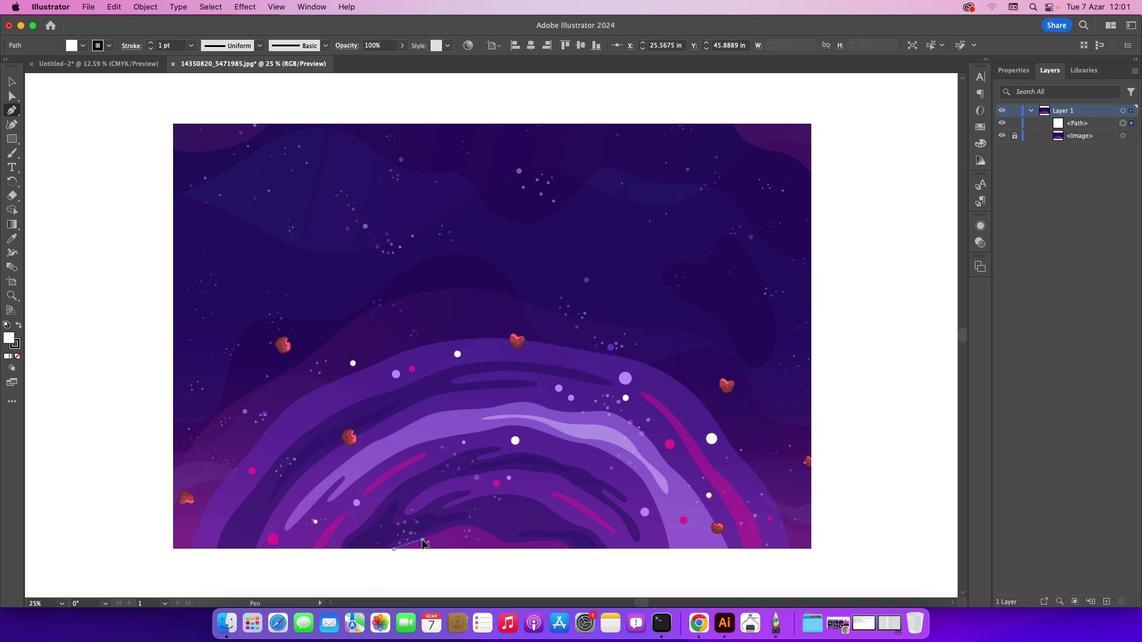 
Action: Mouse moved to (423, 541)
Screenshot: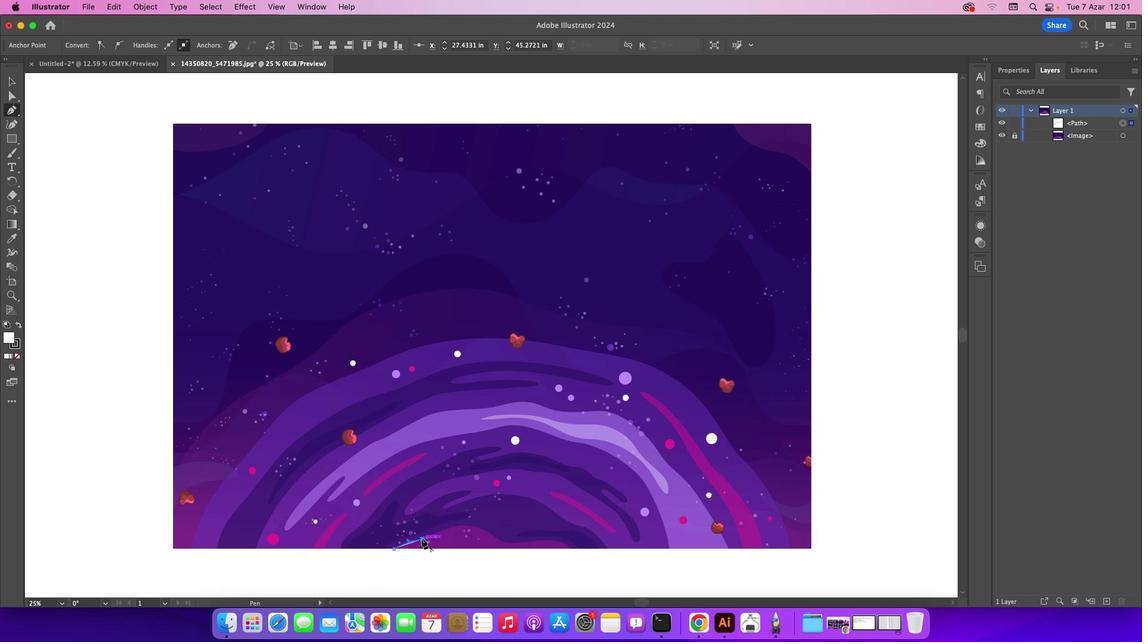 
Action: Mouse pressed left at (423, 541)
Screenshot: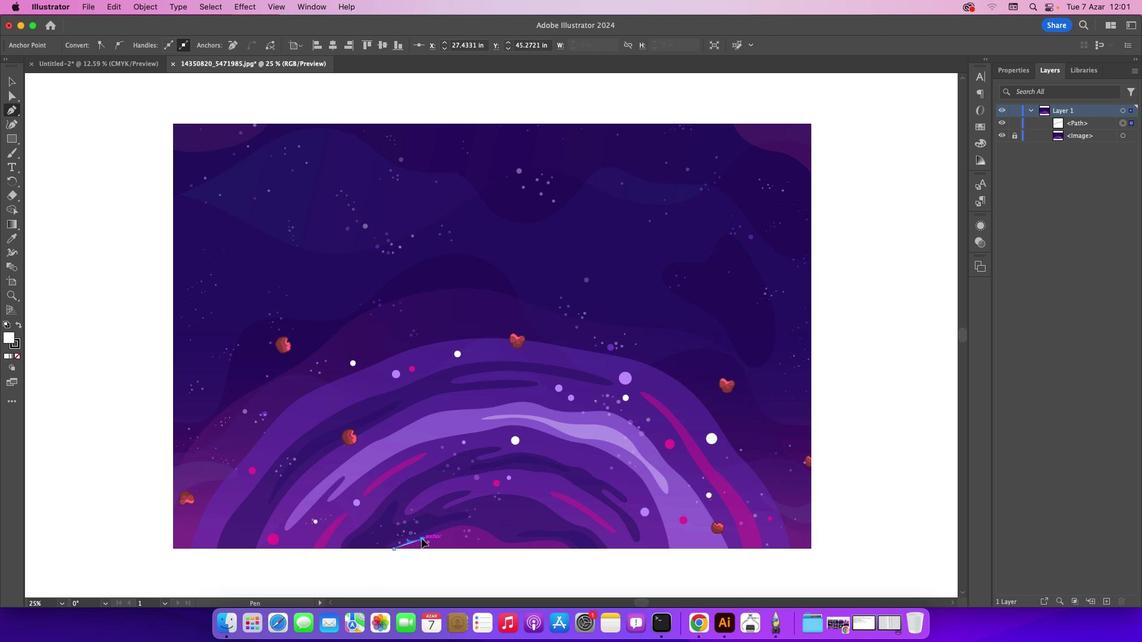 
Action: Mouse moved to (453, 530)
Screenshot: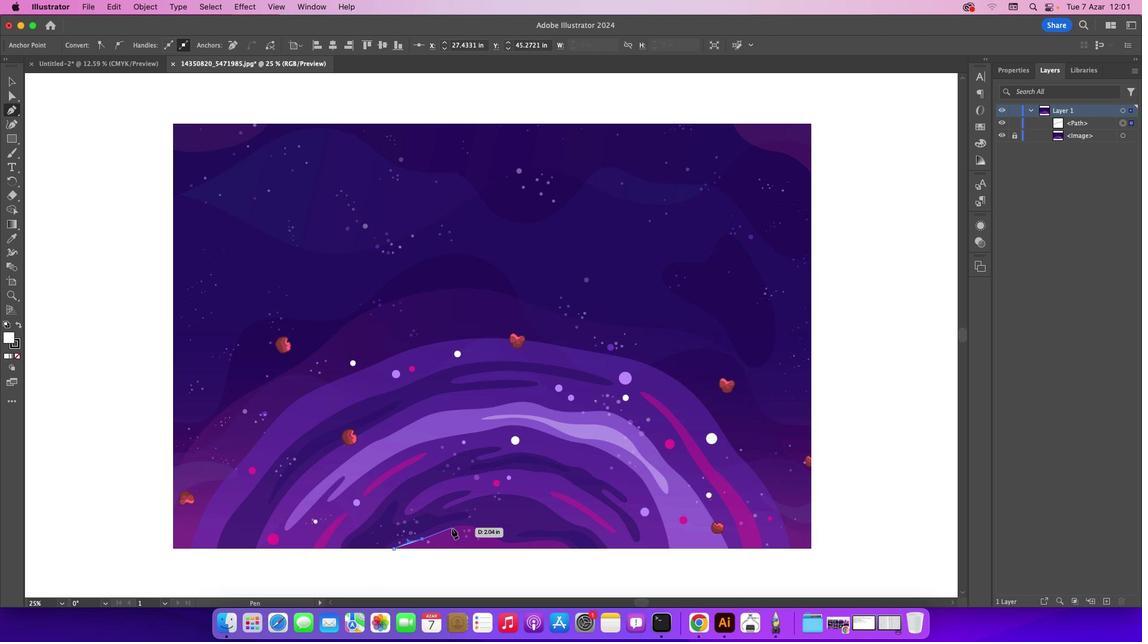 
Action: Mouse pressed left at (453, 530)
Screenshot: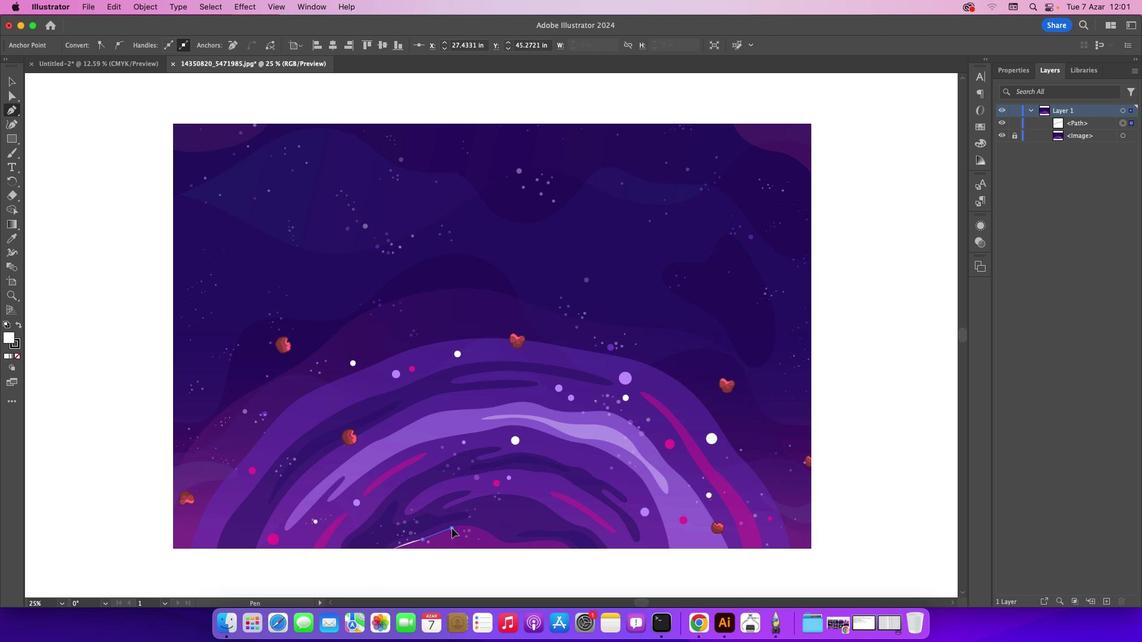 
Action: Mouse moved to (480, 531)
Screenshot: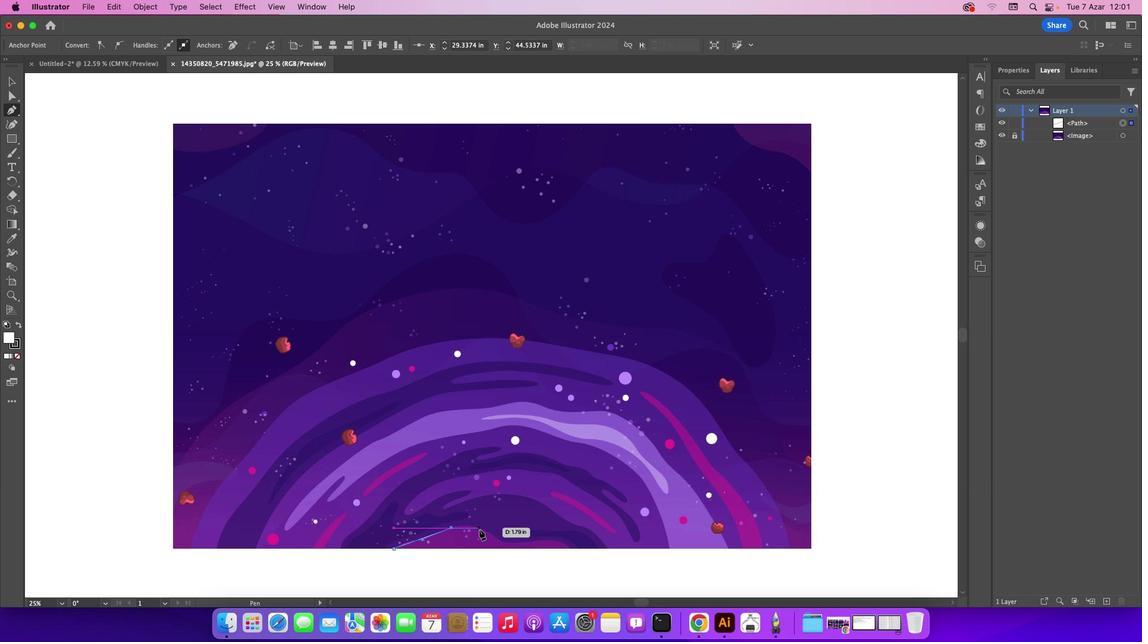 
Action: Mouse pressed left at (480, 531)
Screenshot: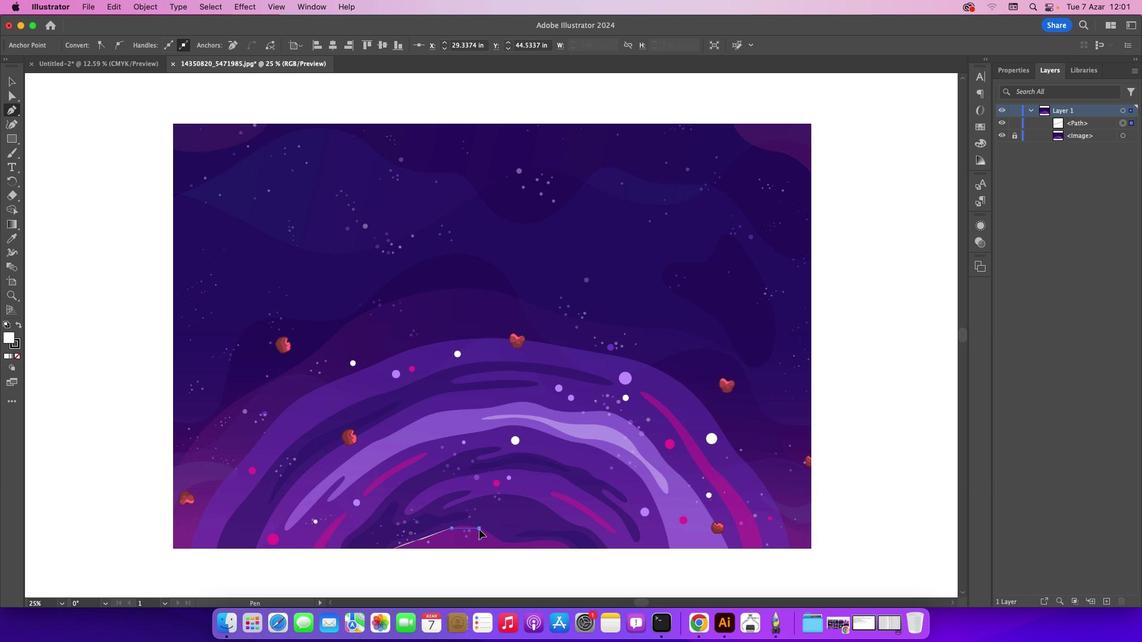 
Action: Mouse moved to (481, 530)
Screenshot: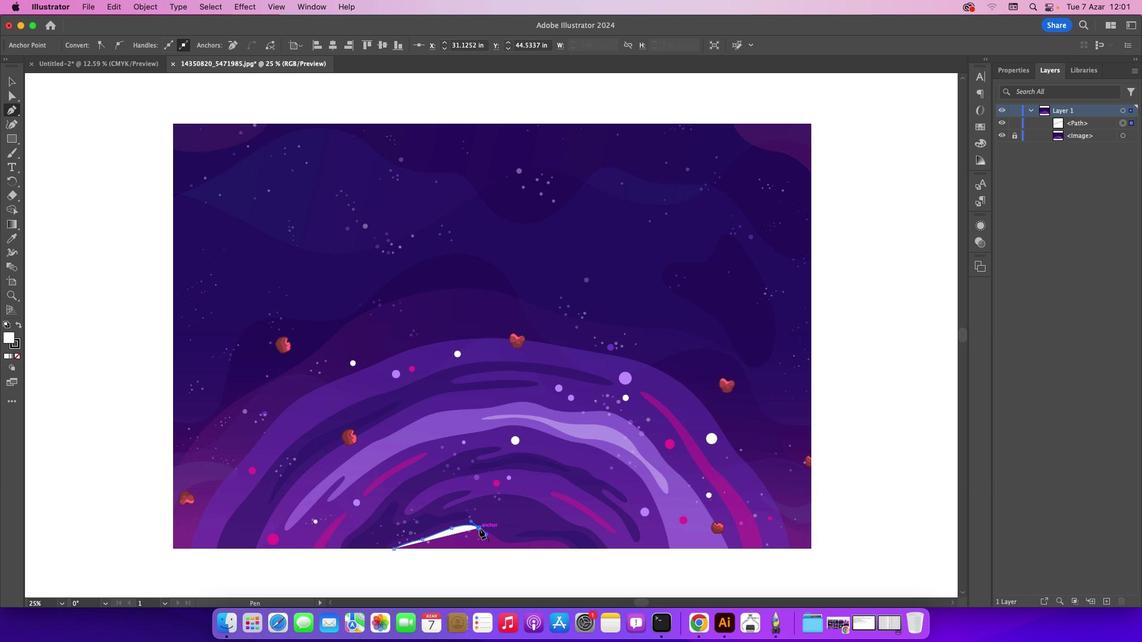 
Action: Mouse pressed left at (481, 530)
Screenshot: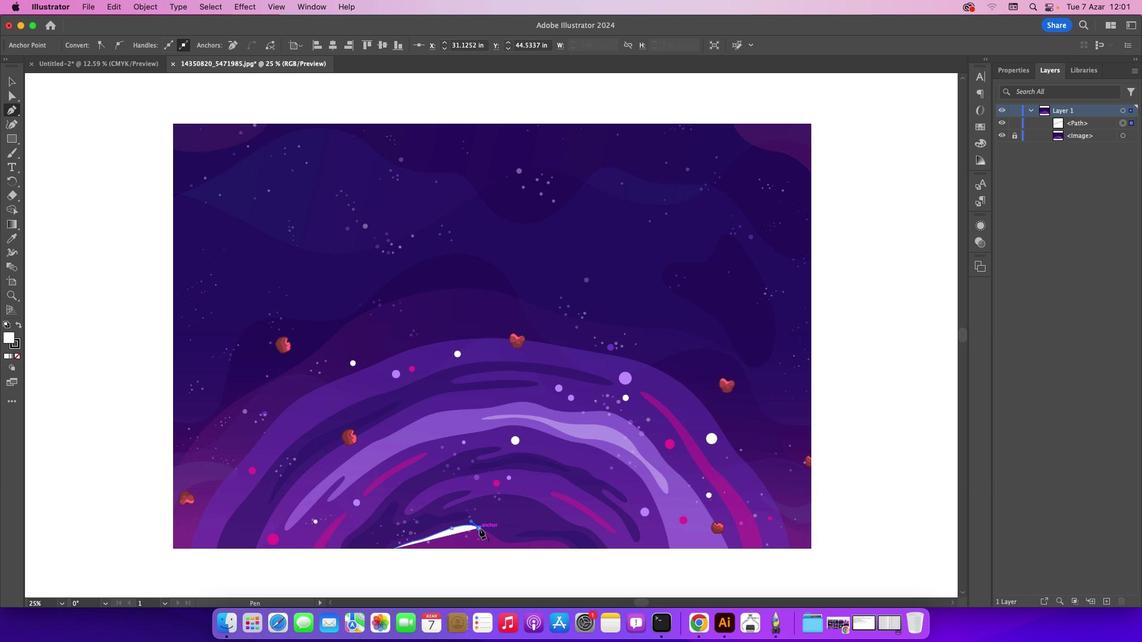 
Action: Mouse moved to (499, 541)
Screenshot: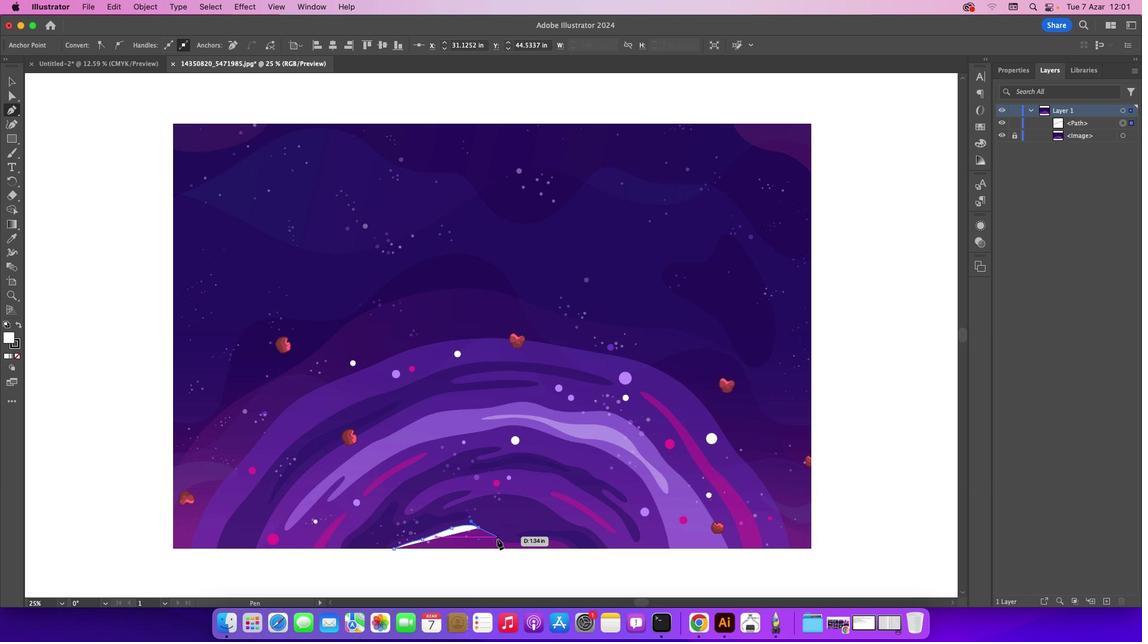 
Action: Mouse pressed left at (499, 541)
Screenshot: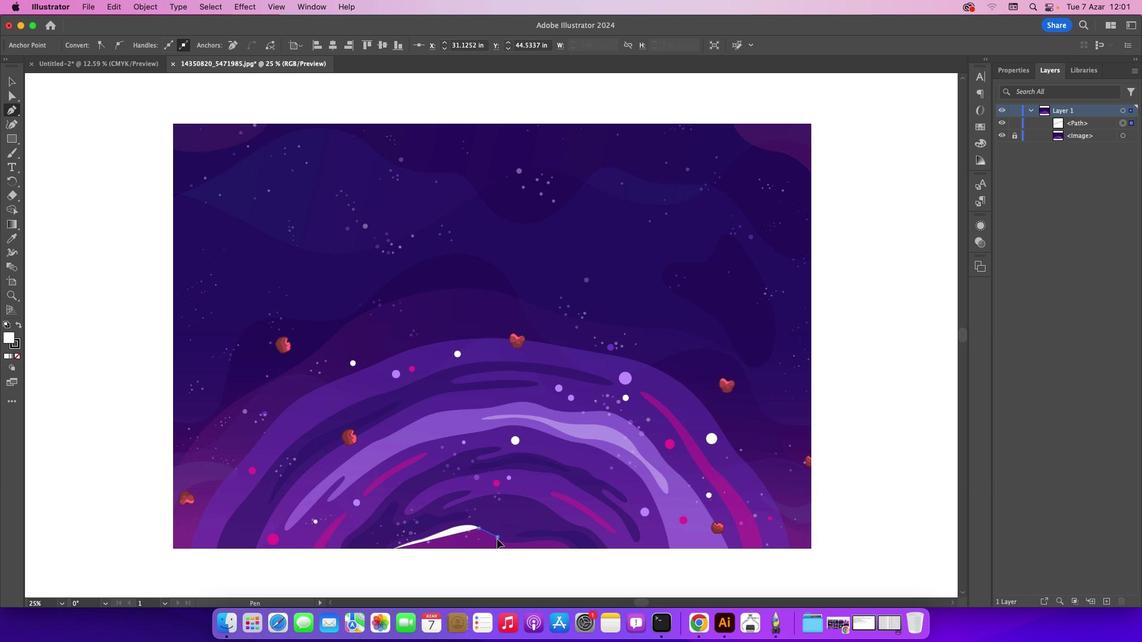 
Action: Mouse moved to (517, 545)
Screenshot: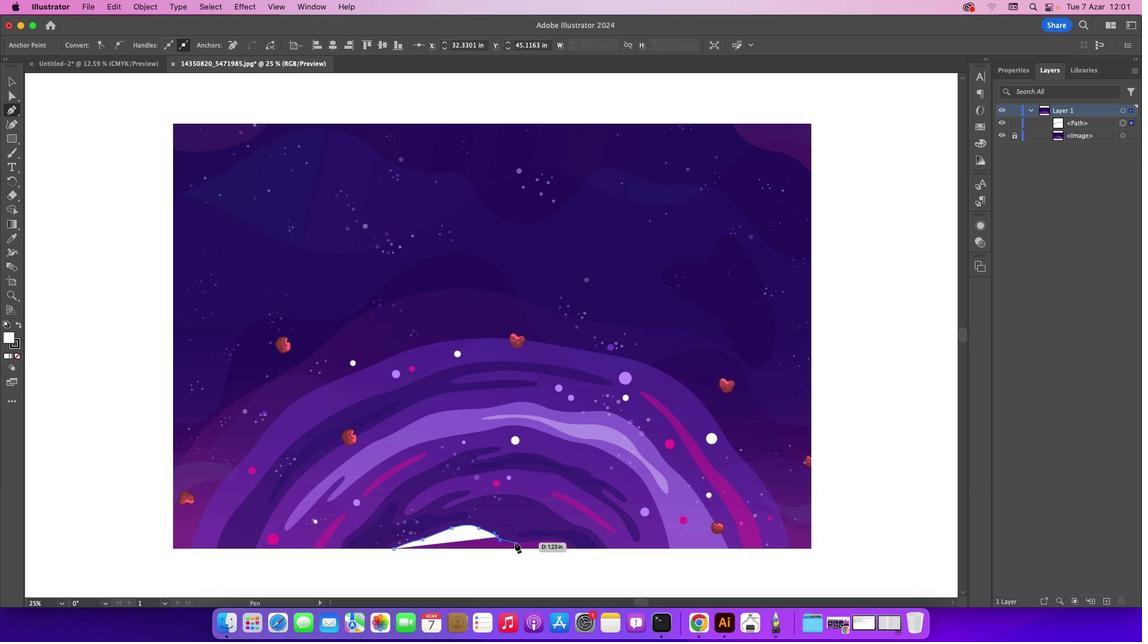 
Action: Mouse pressed left at (517, 545)
Screenshot: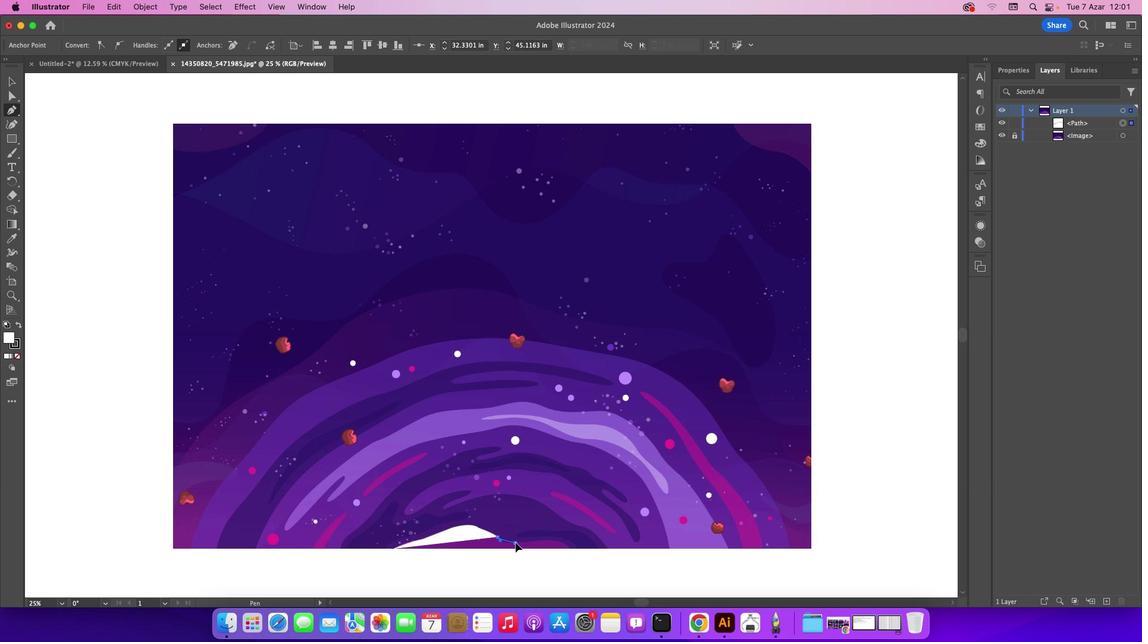 
Action: Mouse moved to (572, 550)
Screenshot: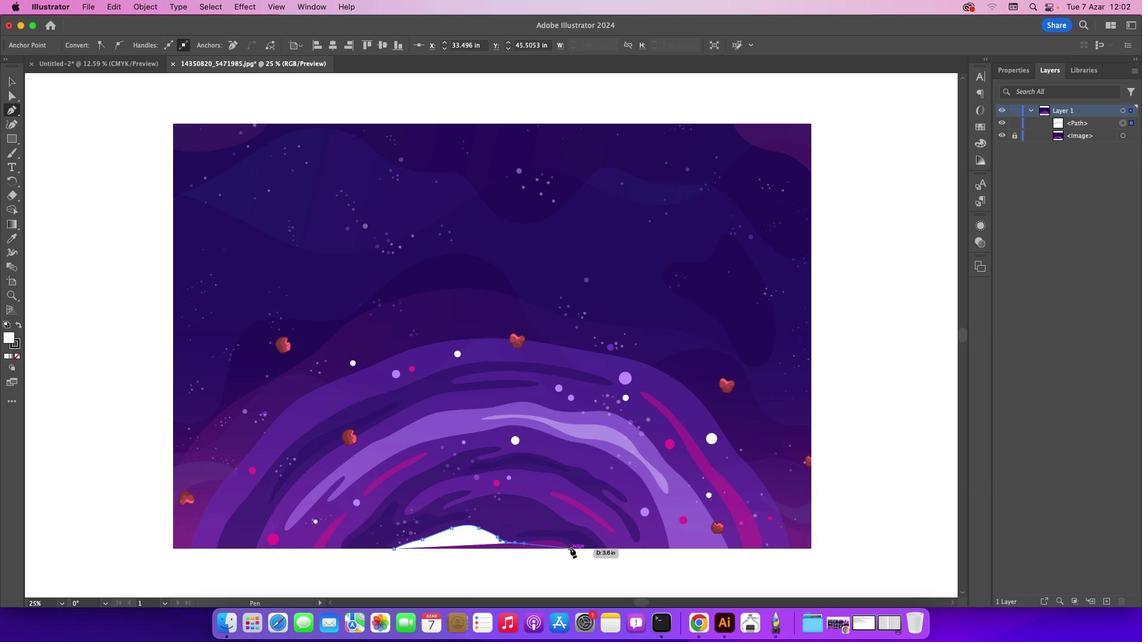 
Action: Mouse pressed left at (572, 550)
Screenshot: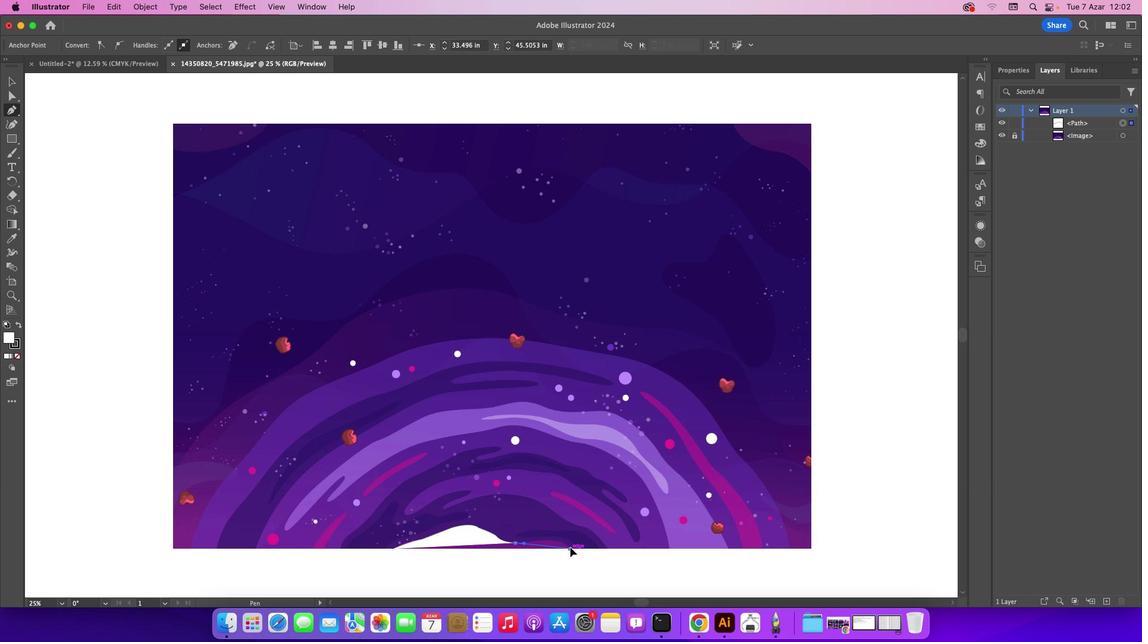 
Action: Mouse moved to (570, 550)
Screenshot: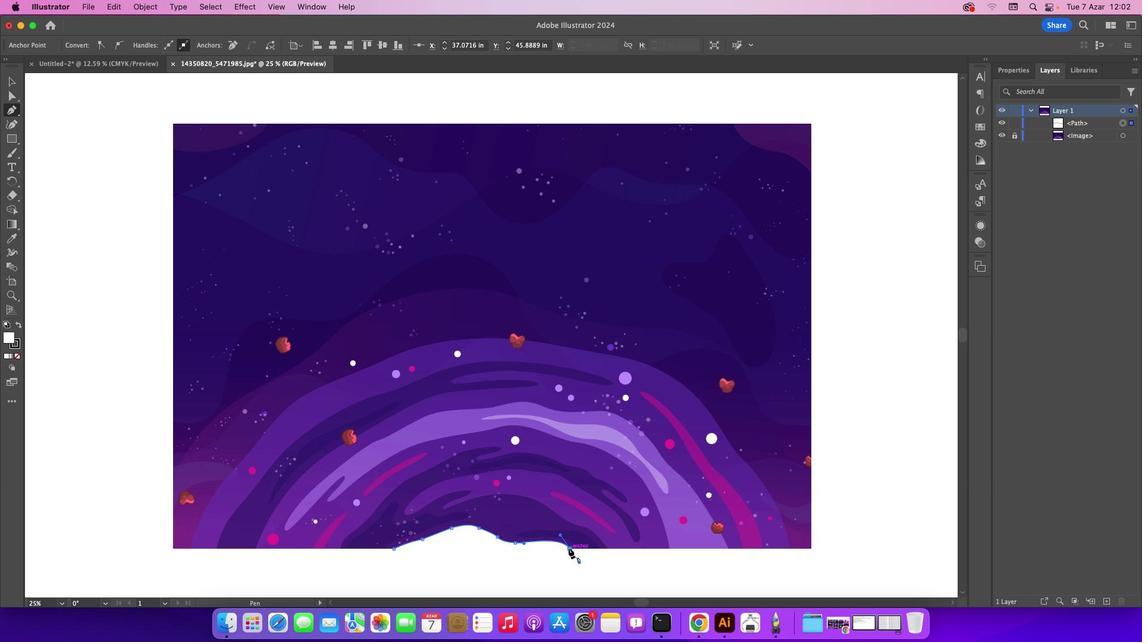 
Action: Mouse pressed left at (570, 550)
Screenshot: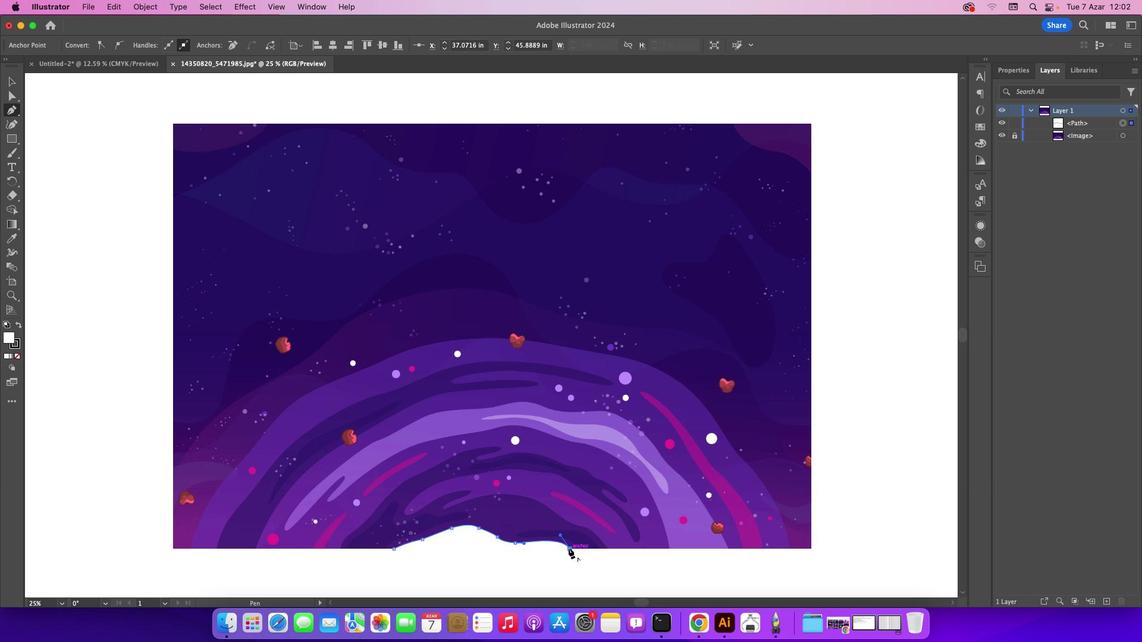 
Action: Mouse moved to (396, 552)
Screenshot: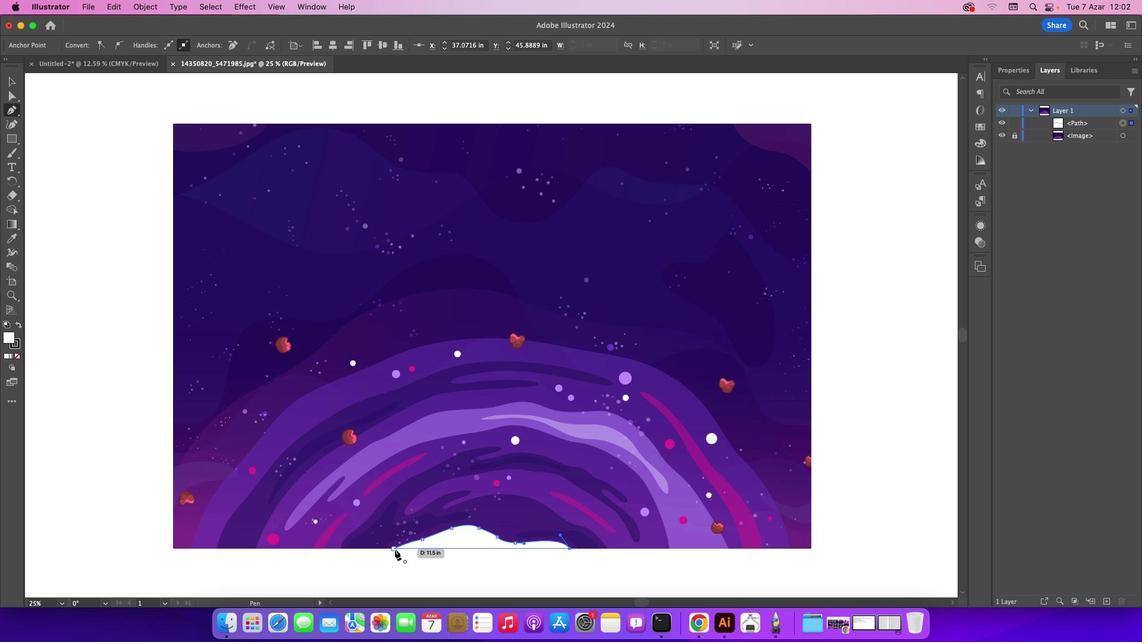 
Action: Mouse pressed left at (396, 552)
Screenshot: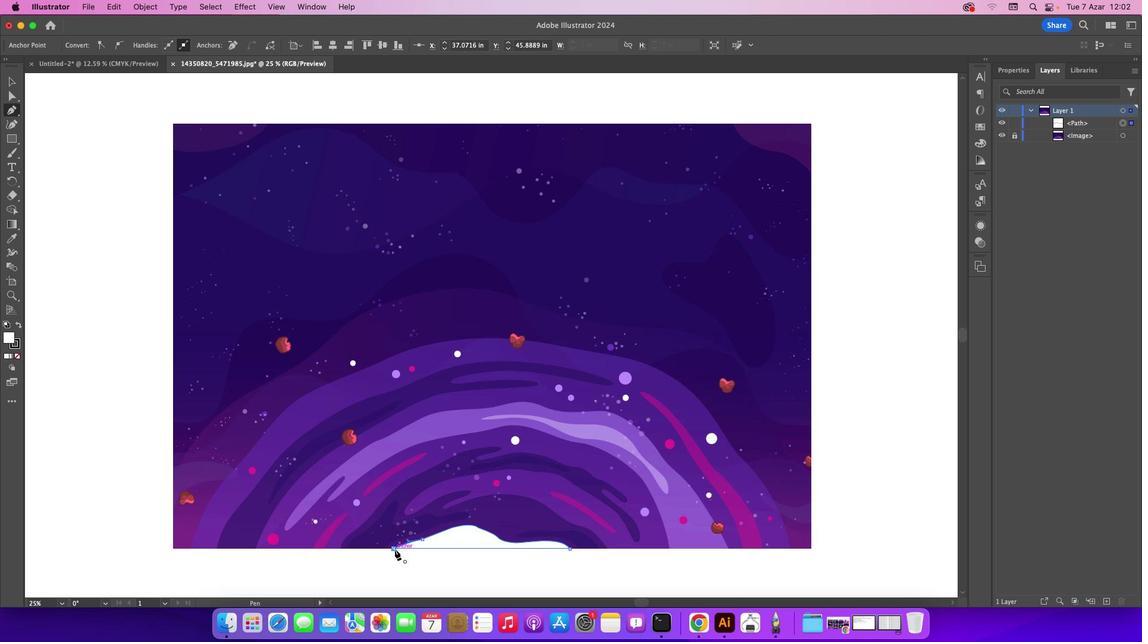 
Action: Mouse moved to (7, 80)
Screenshot: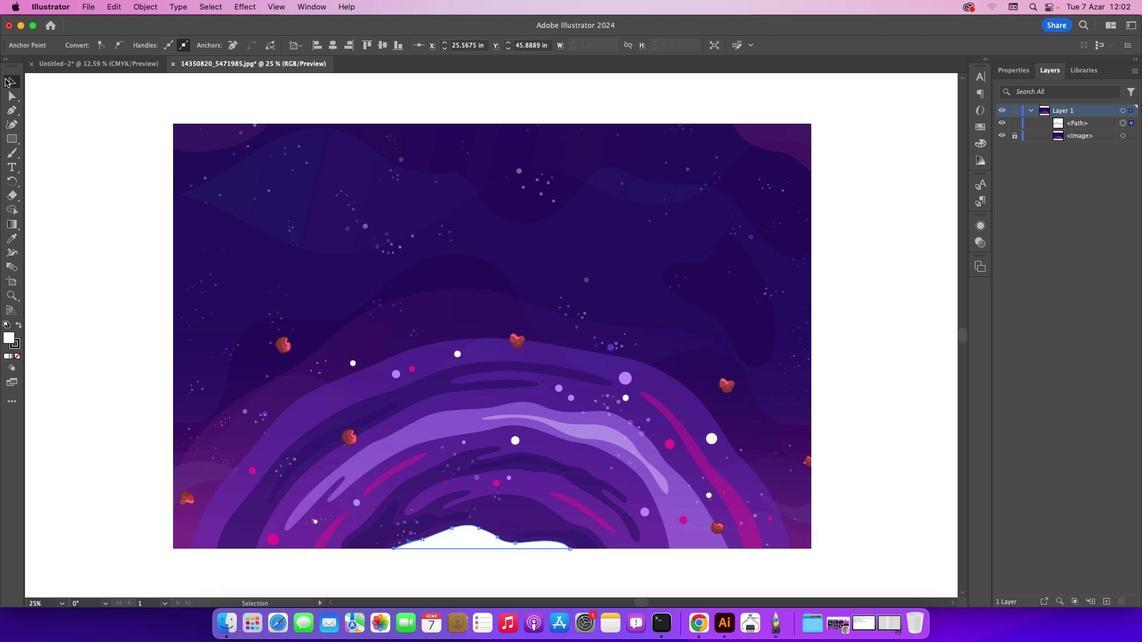 
Action: Mouse pressed left at (7, 80)
Screenshot: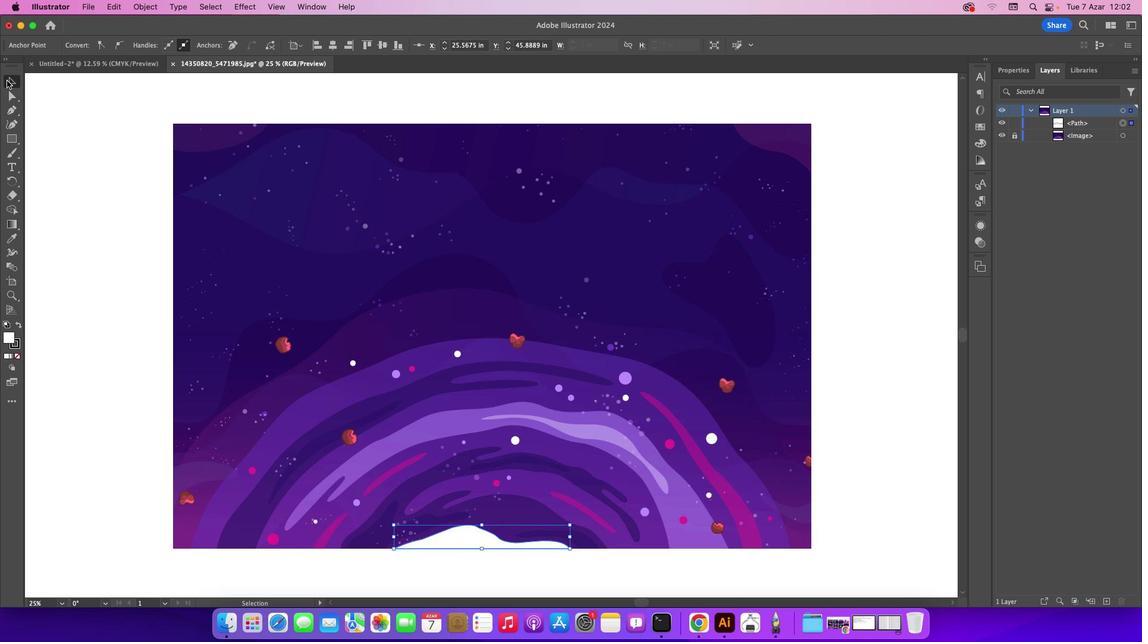 
Action: Mouse moved to (472, 530)
Screenshot: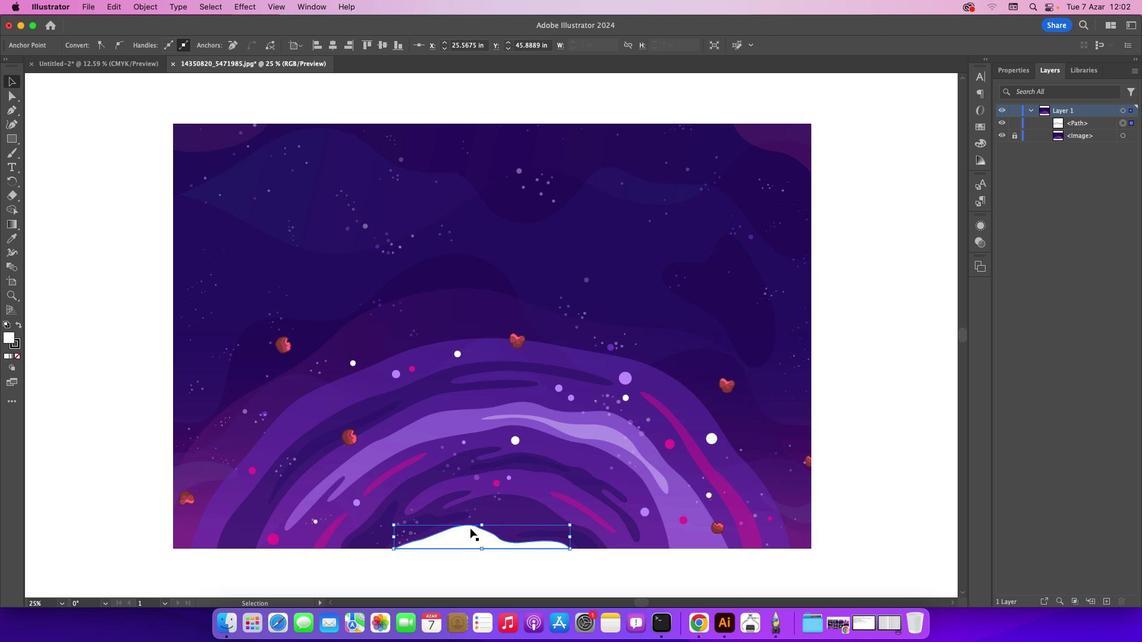 
Action: Mouse pressed left at (472, 530)
Screenshot: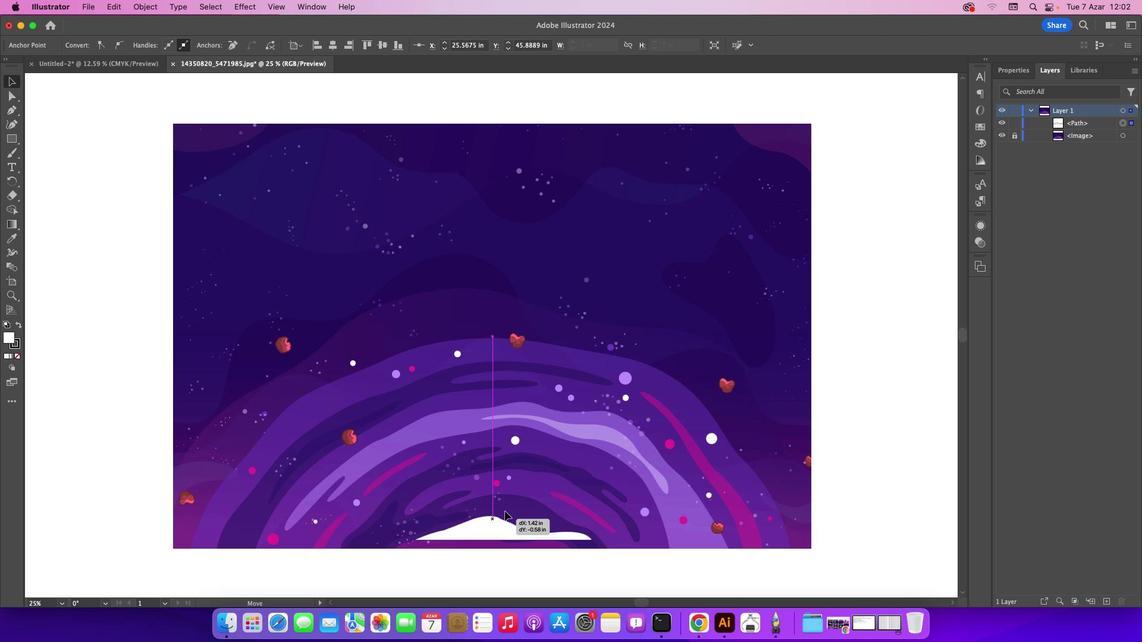 
Action: Mouse moved to (15, 238)
Screenshot: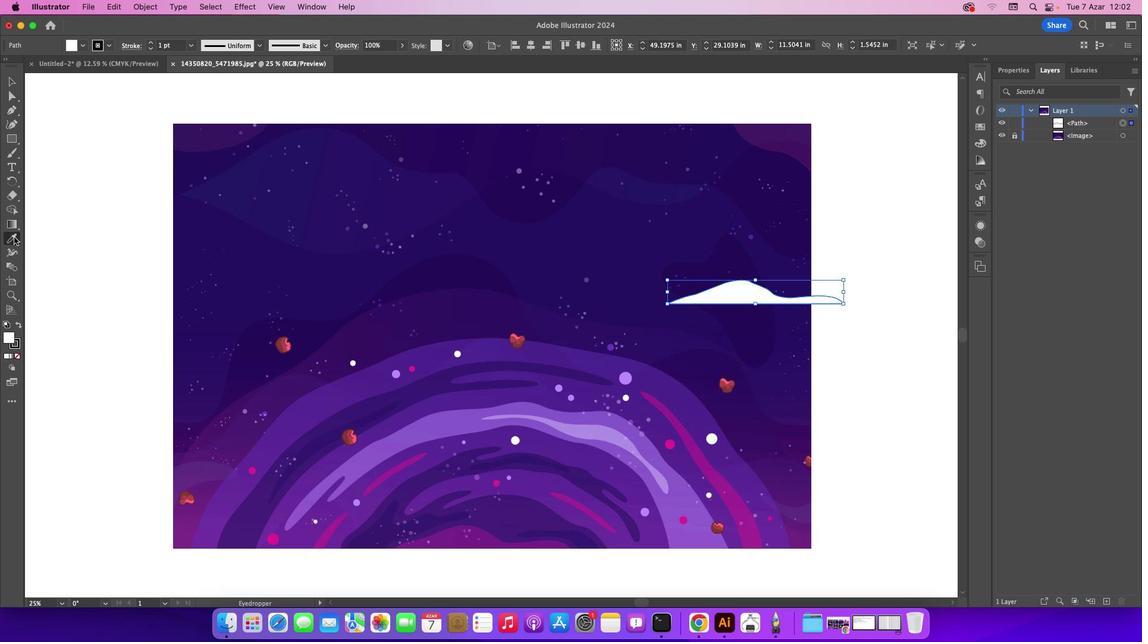 
Action: Mouse pressed left at (15, 238)
Screenshot: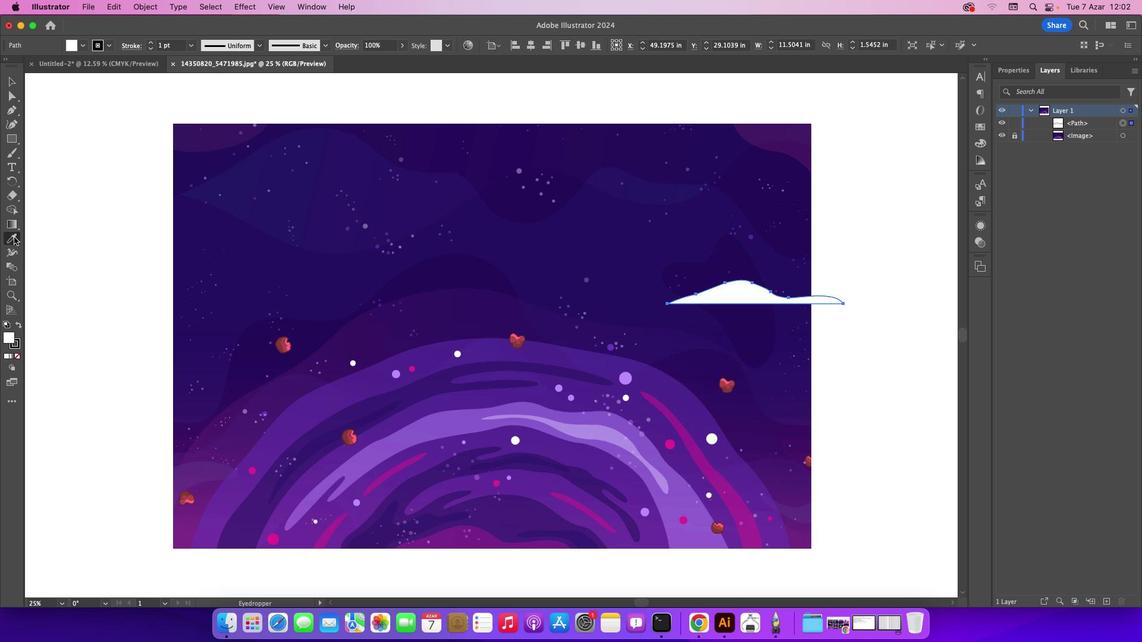 
Action: Mouse moved to (445, 542)
Screenshot: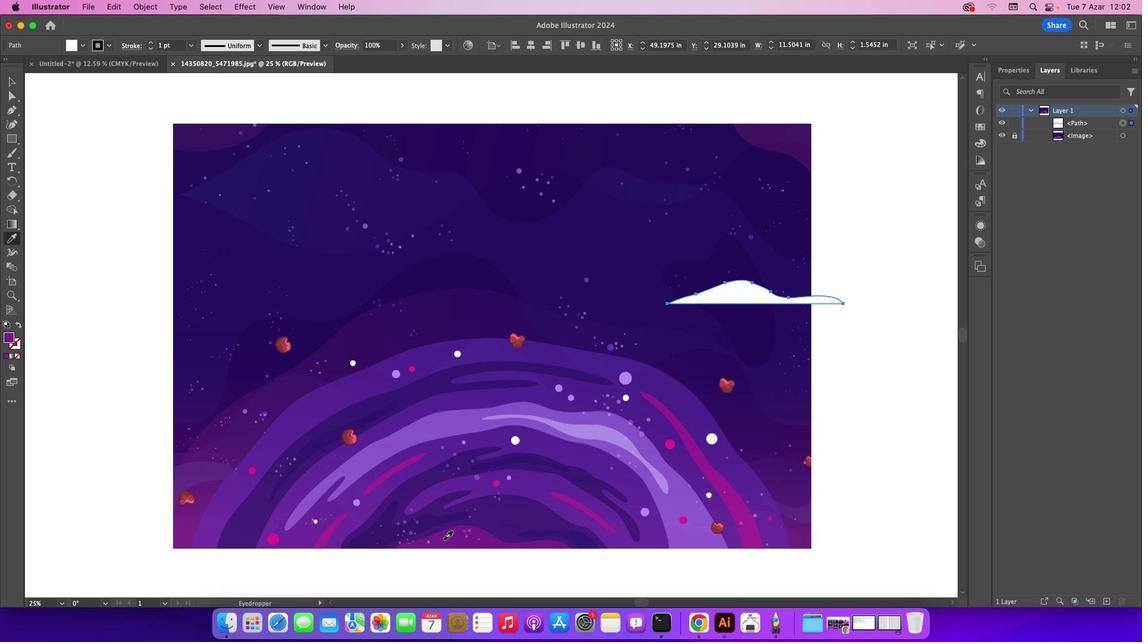 
Action: Mouse pressed left at (445, 542)
Screenshot: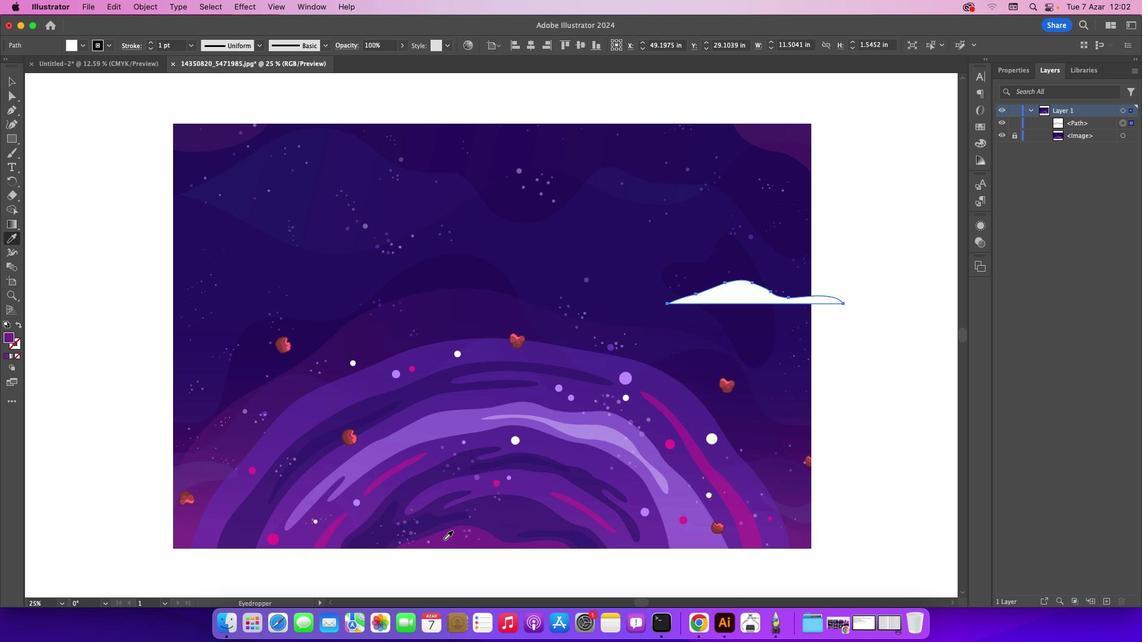 
Action: Mouse moved to (14, 86)
Screenshot: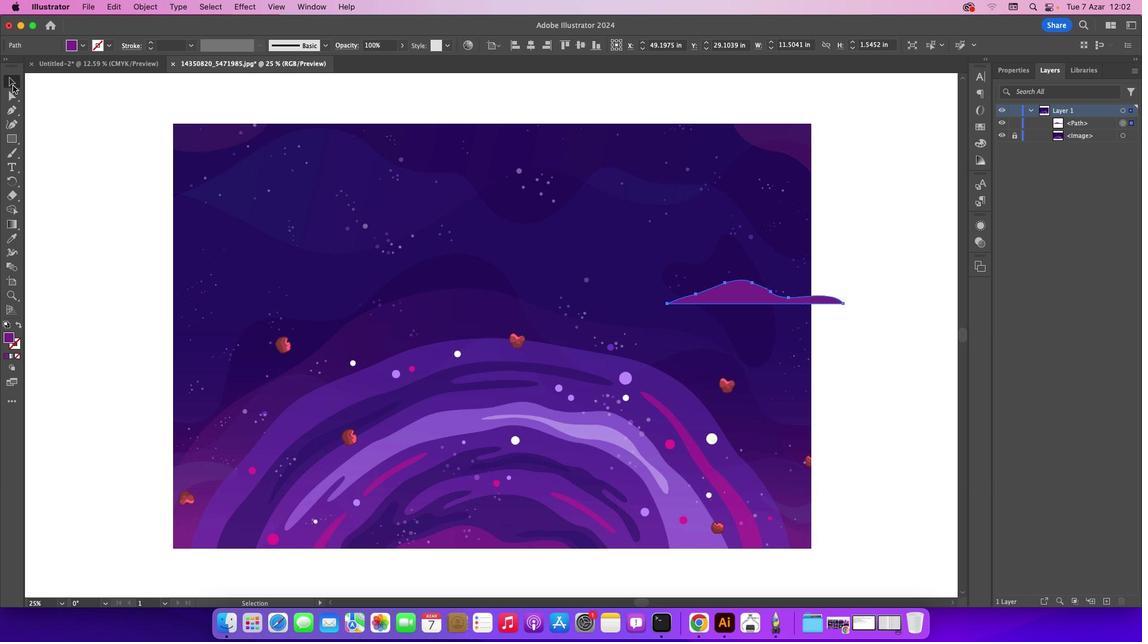 
Action: Mouse pressed left at (14, 86)
Screenshot: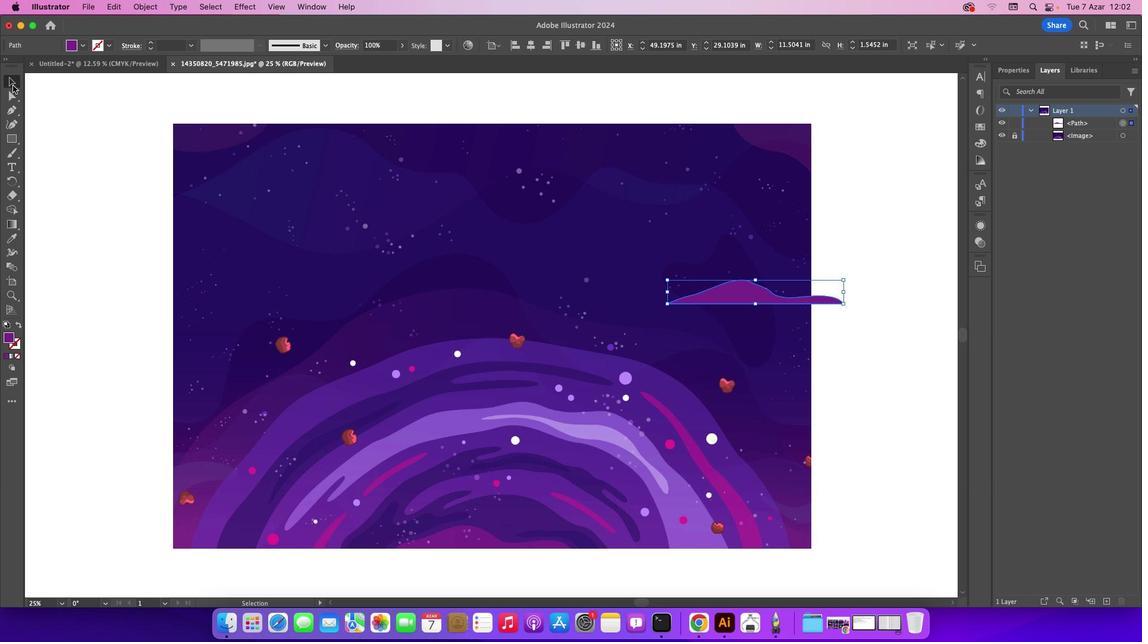 
Action: Mouse moved to (678, 234)
Screenshot: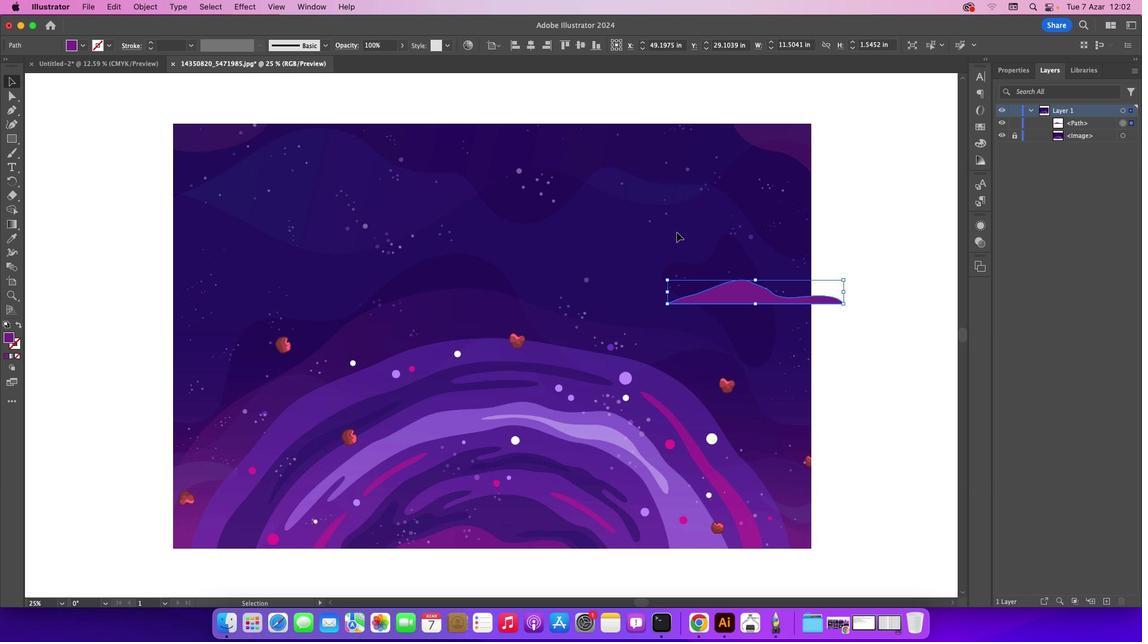 
Action: Mouse pressed left at (678, 234)
Screenshot: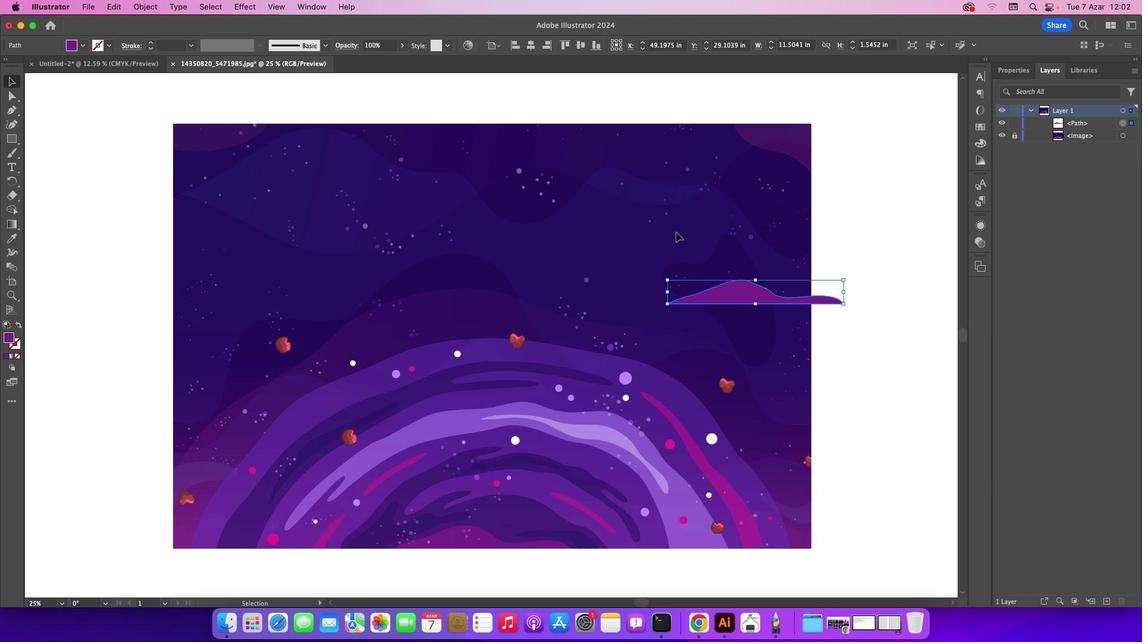 
Action: Mouse moved to (15, 116)
Screenshot: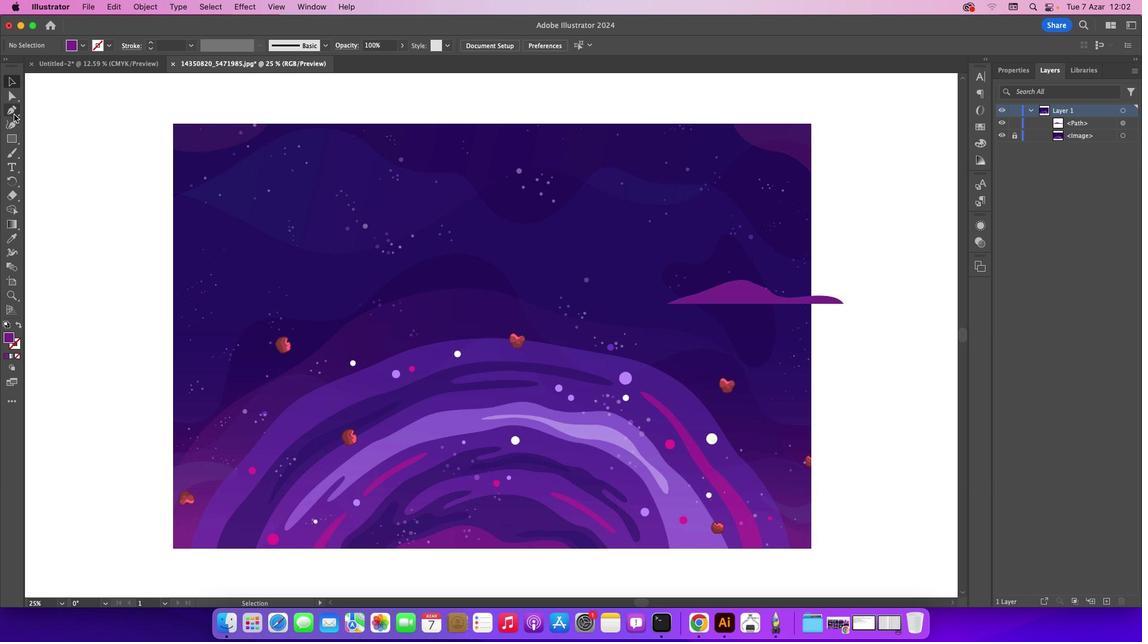 
Action: Mouse pressed left at (15, 116)
Screenshot: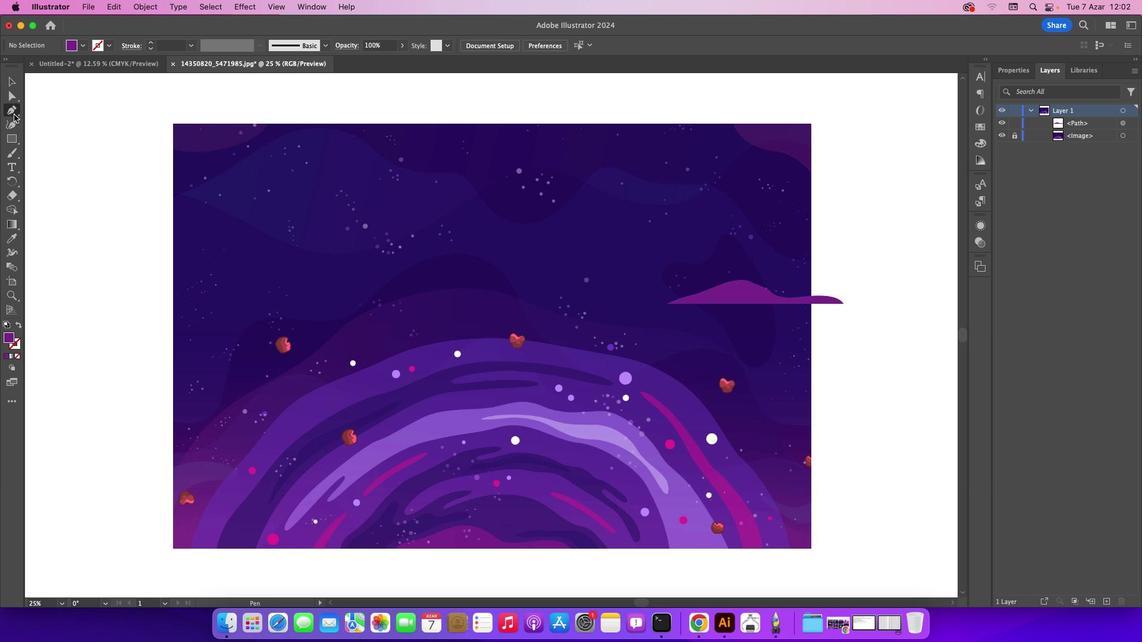 
Action: Mouse moved to (341, 550)
Screenshot: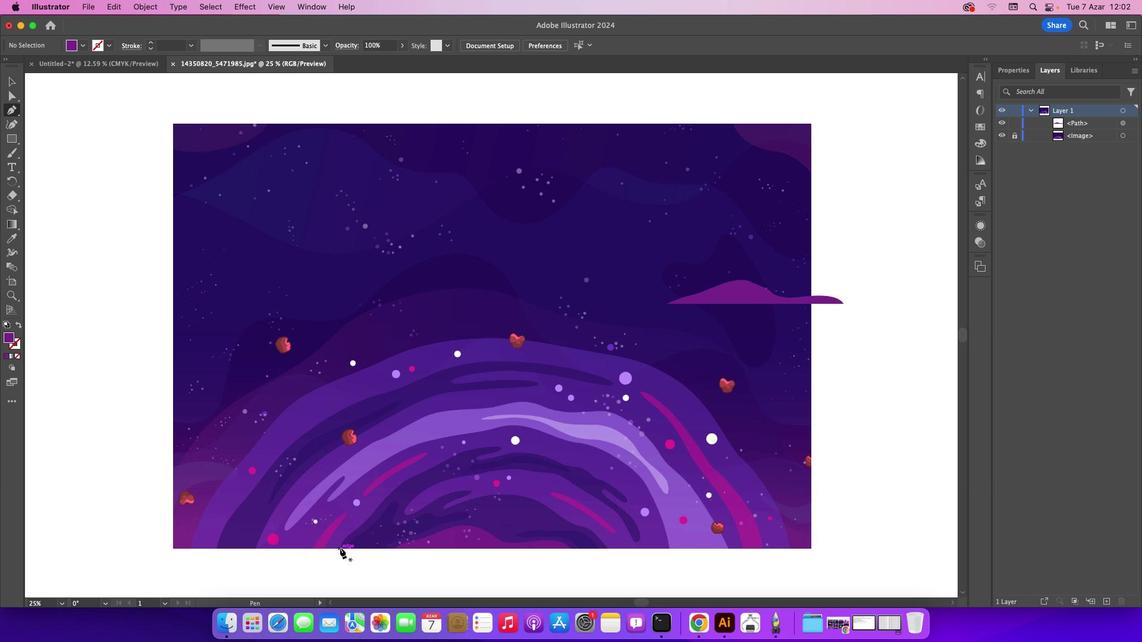 
Action: Mouse pressed left at (341, 550)
Screenshot: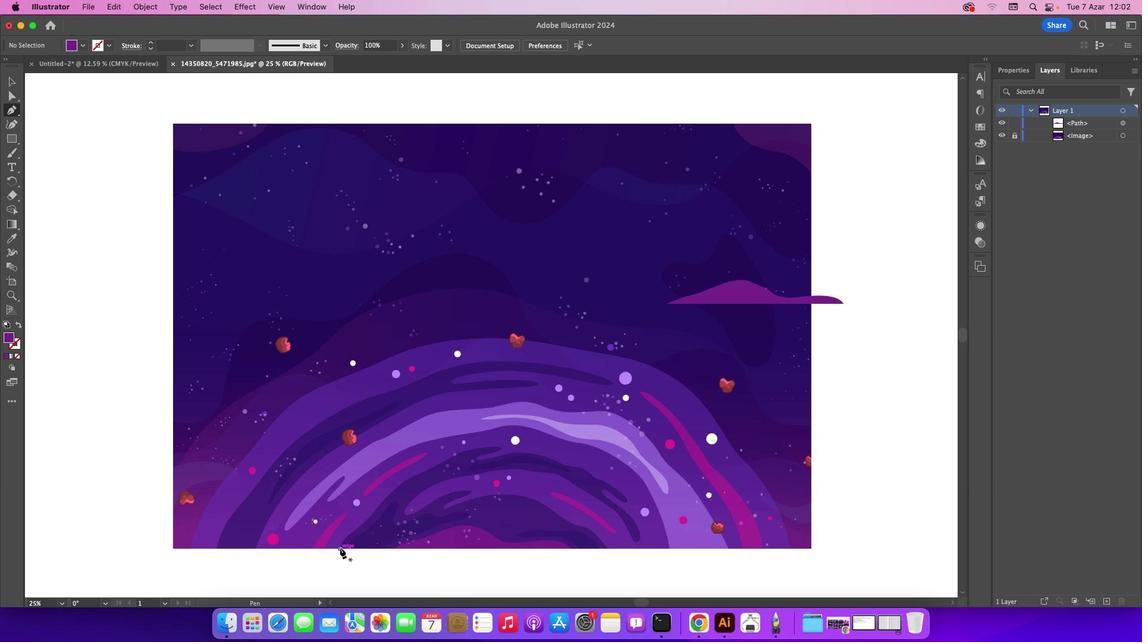 
Action: Mouse moved to (351, 537)
Screenshot: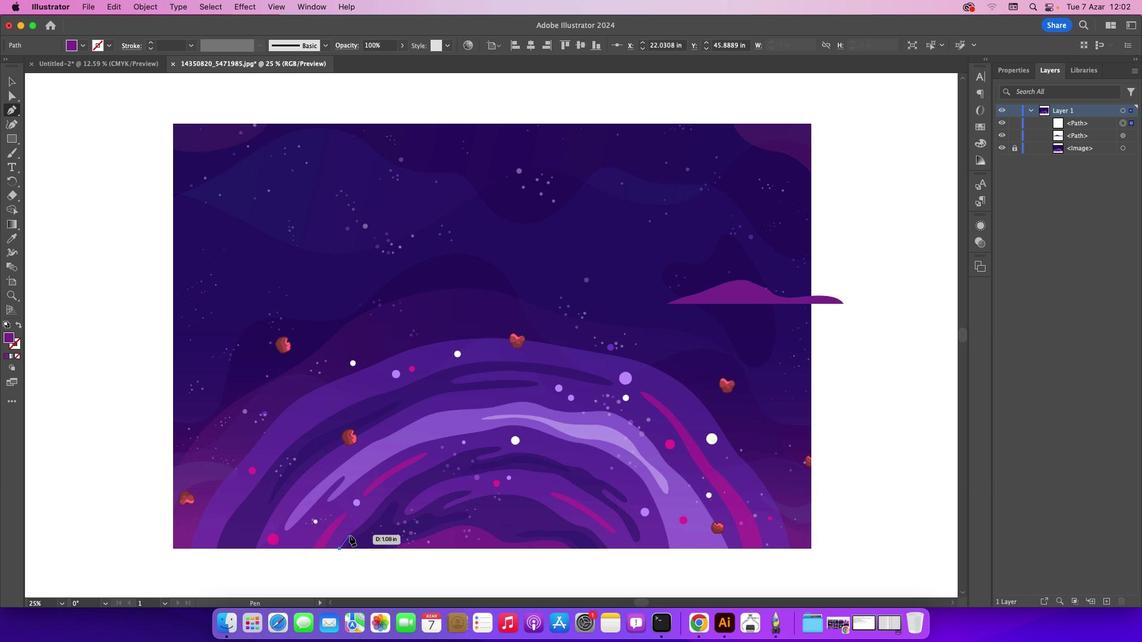 
Action: Mouse pressed left at (351, 537)
Screenshot: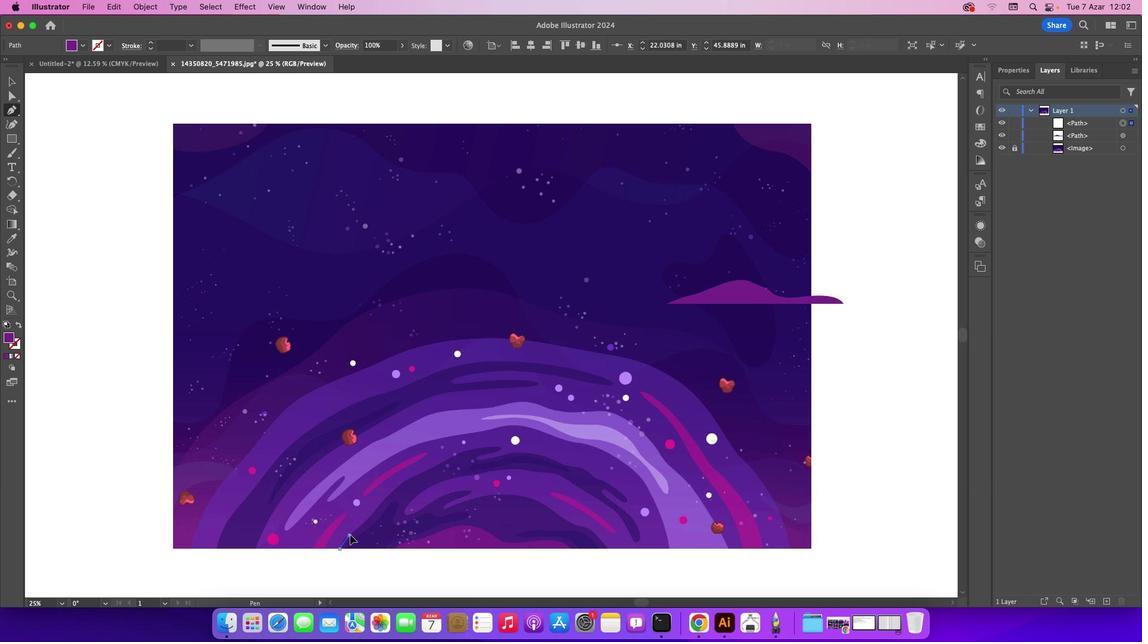 
Action: Mouse moved to (381, 507)
Screenshot: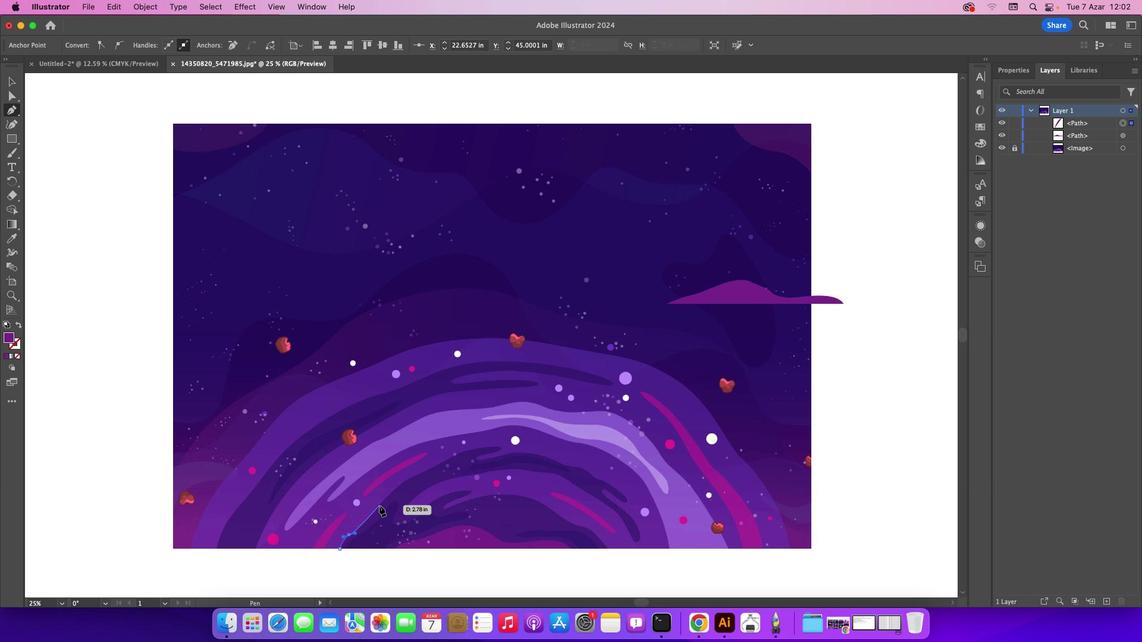 
Action: Mouse pressed left at (381, 507)
Screenshot: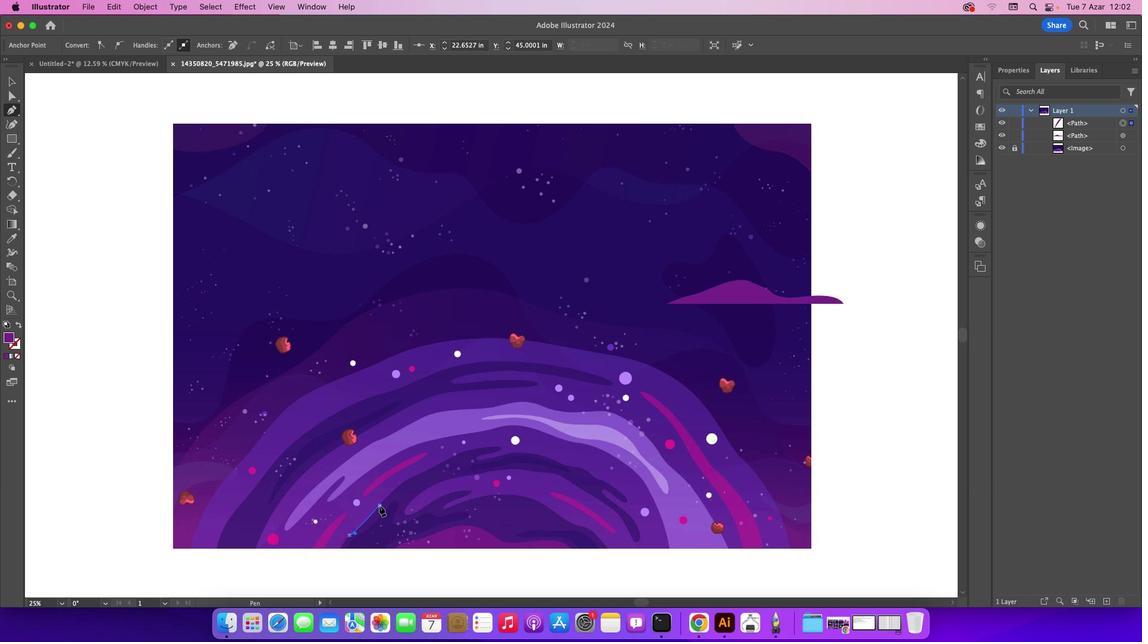 
Action: Mouse moved to (405, 483)
Screenshot: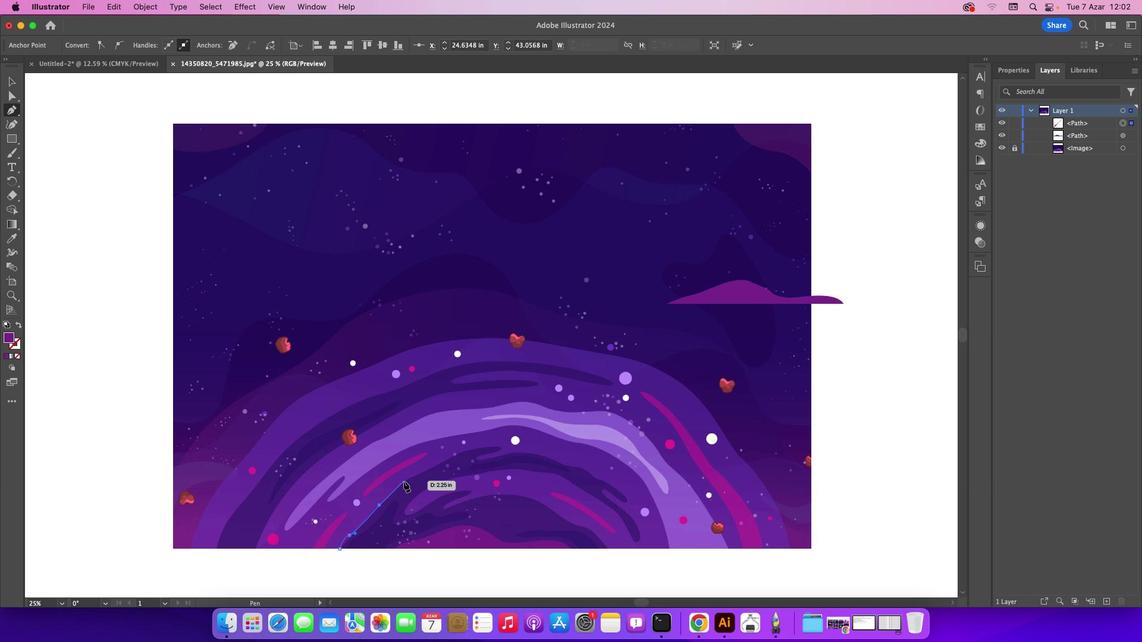 
Action: Mouse pressed left at (405, 483)
Screenshot: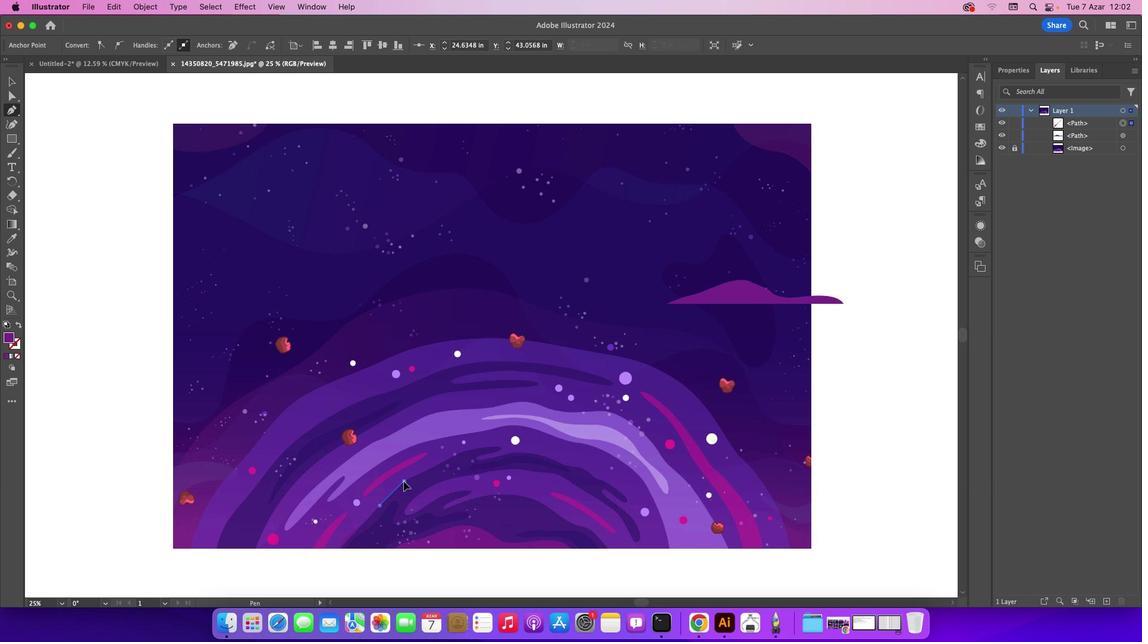 
Action: Mouse moved to (437, 467)
Screenshot: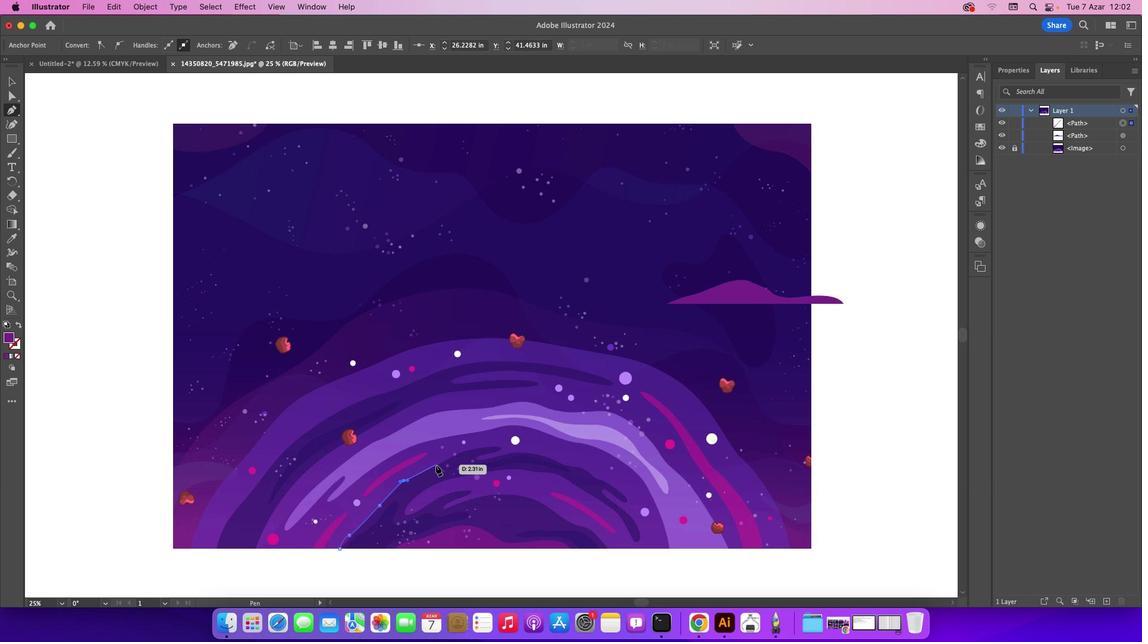 
Action: Mouse pressed left at (437, 467)
Screenshot: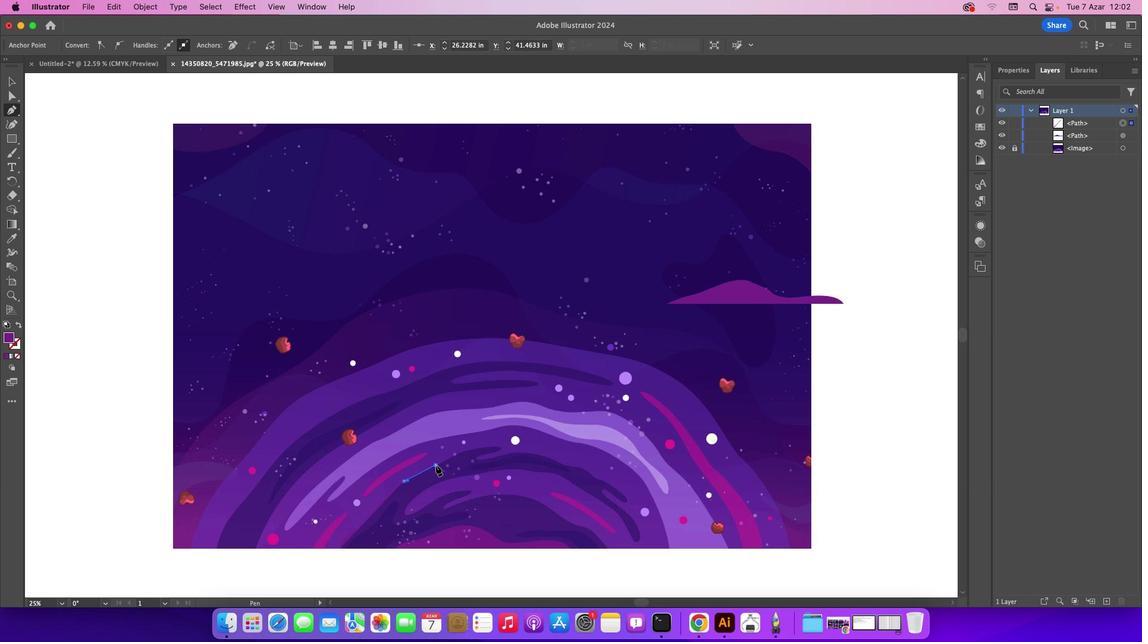 
Action: Mouse moved to (461, 454)
Screenshot: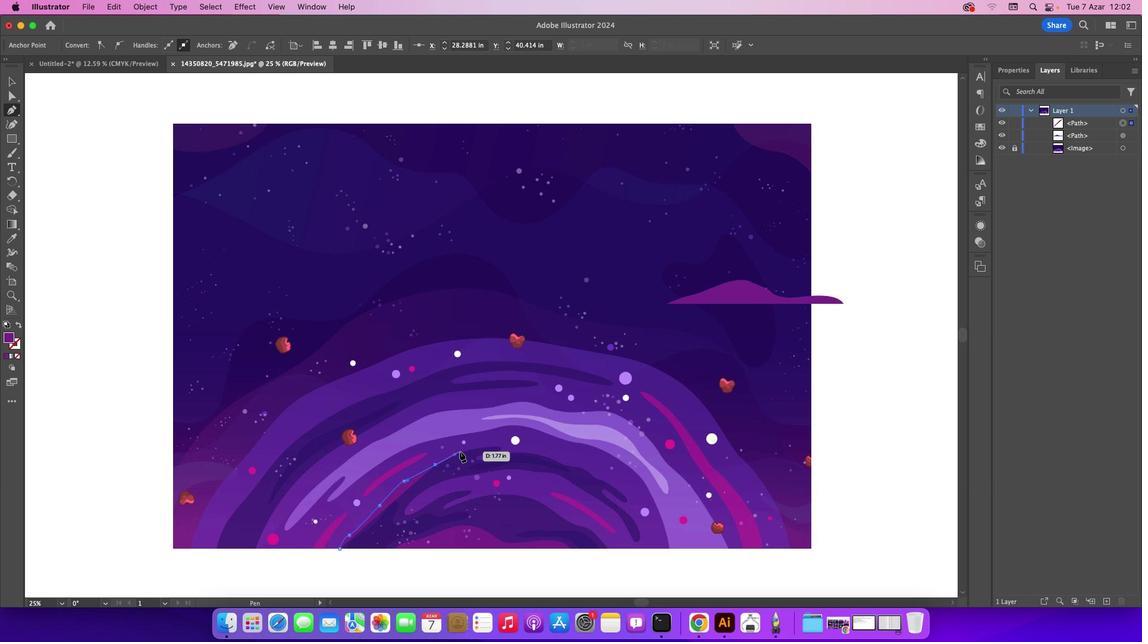 
Action: Mouse pressed left at (461, 454)
Screenshot: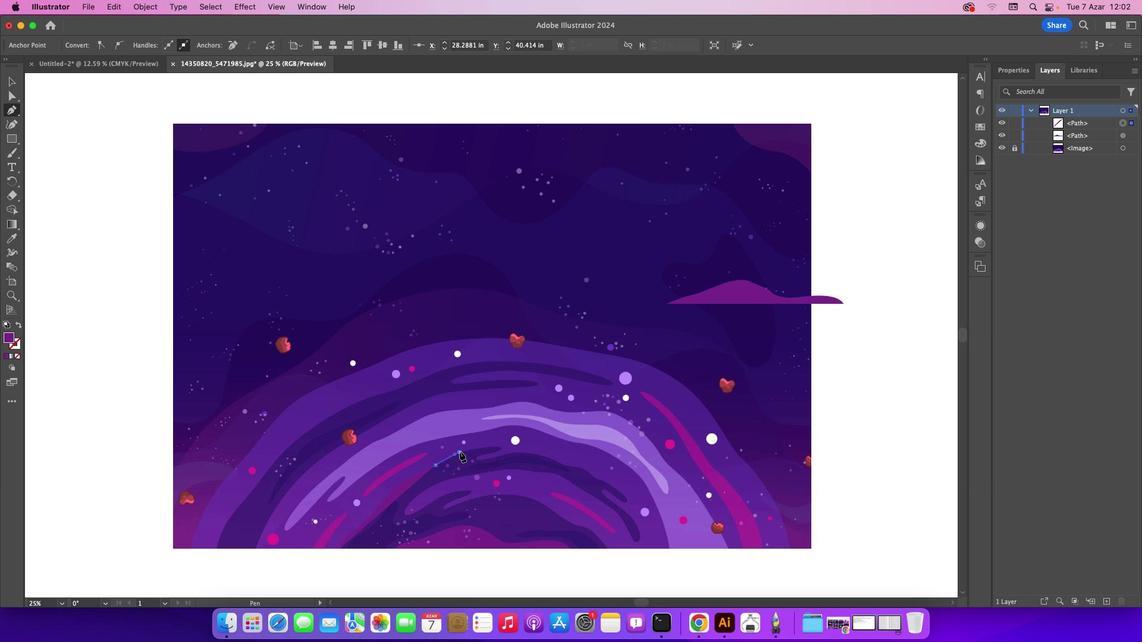 
Action: Mouse moved to (495, 449)
Screenshot: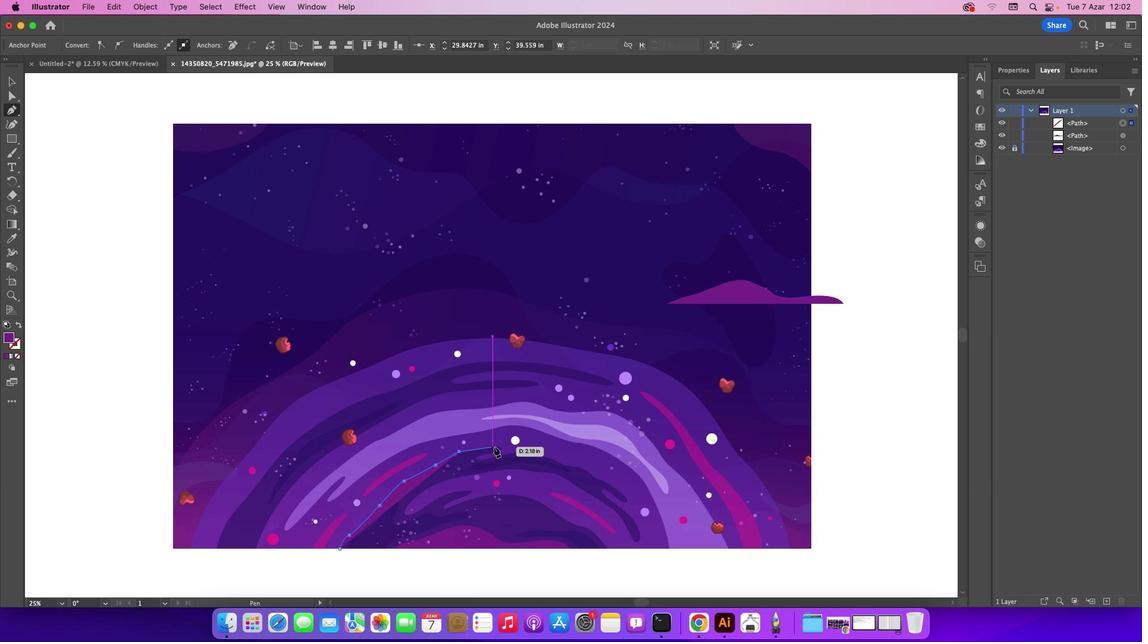 
Action: Mouse pressed left at (495, 449)
Screenshot: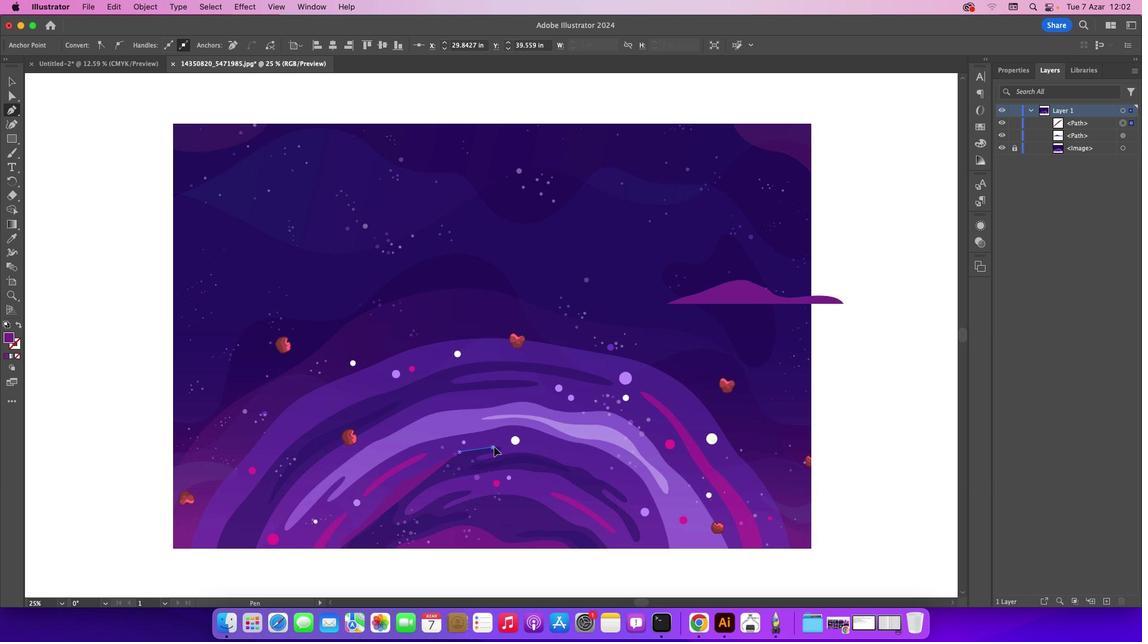 
Action: Mouse moved to (492, 448)
Screenshot: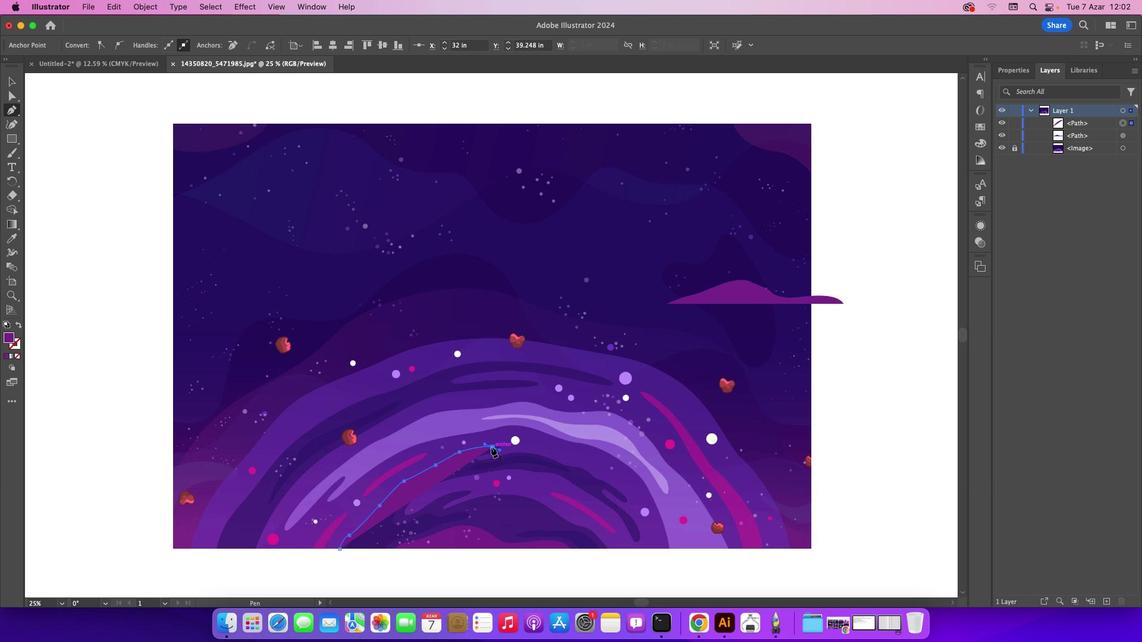 
Action: Mouse pressed left at (492, 448)
Screenshot: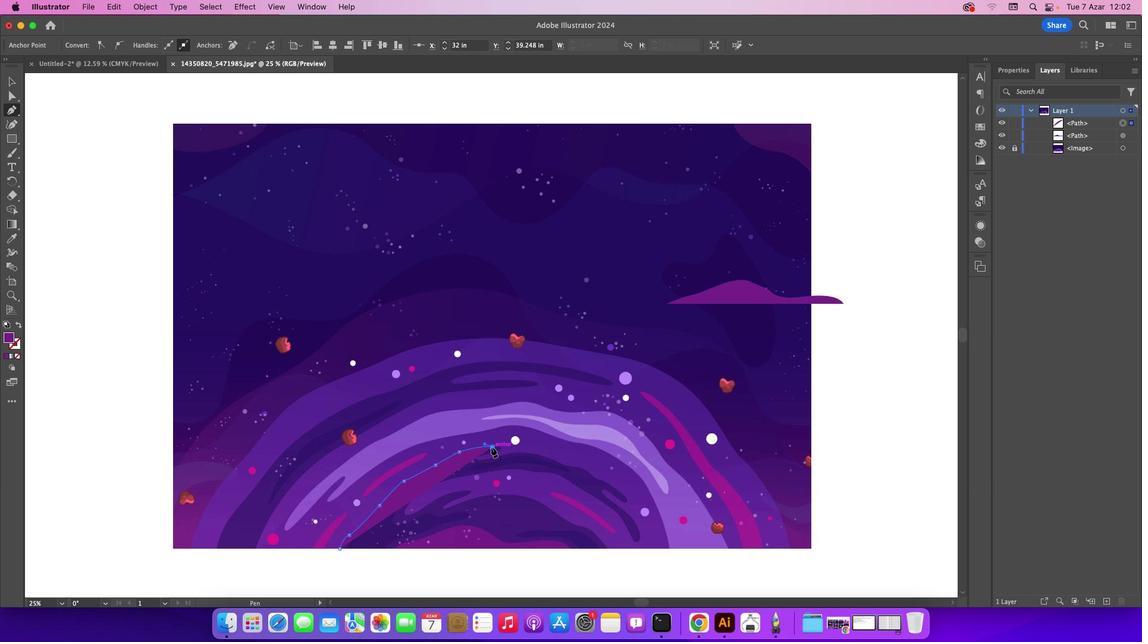 
Action: Mouse moved to (17, 353)
Screenshot: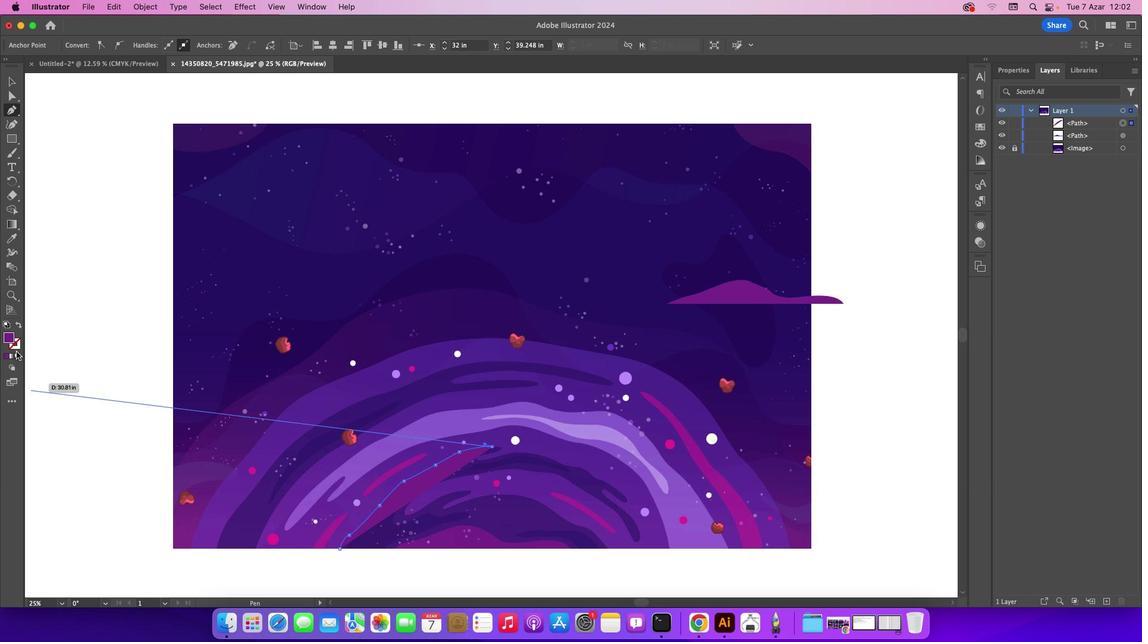 
Action: Mouse pressed left at (17, 353)
Screenshot: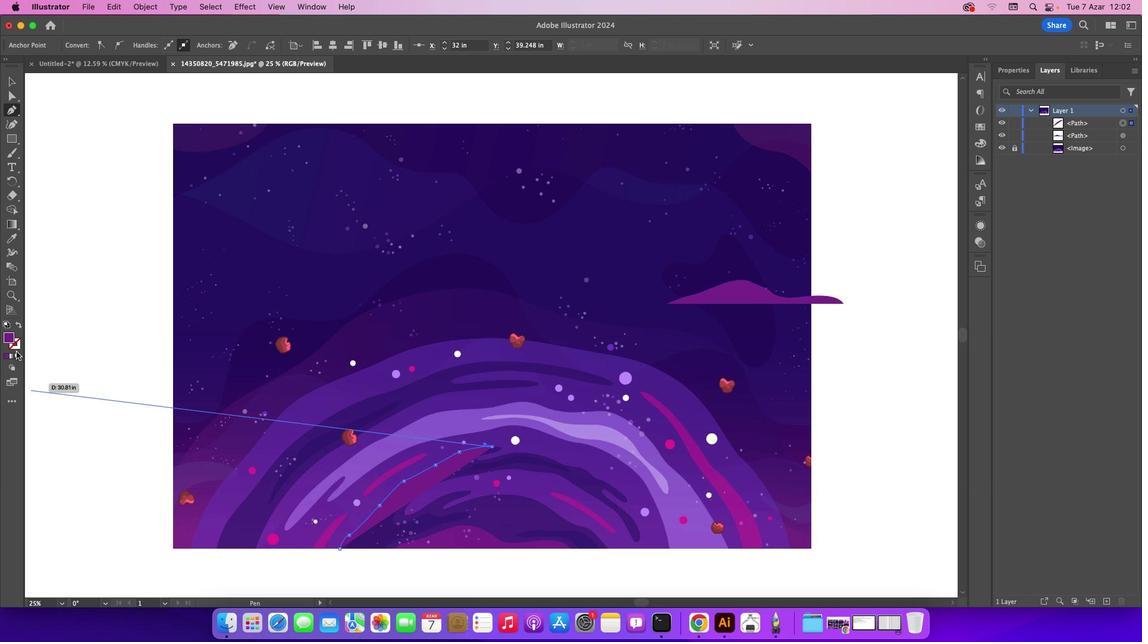 
Action: Mouse moved to (19, 360)
Screenshot: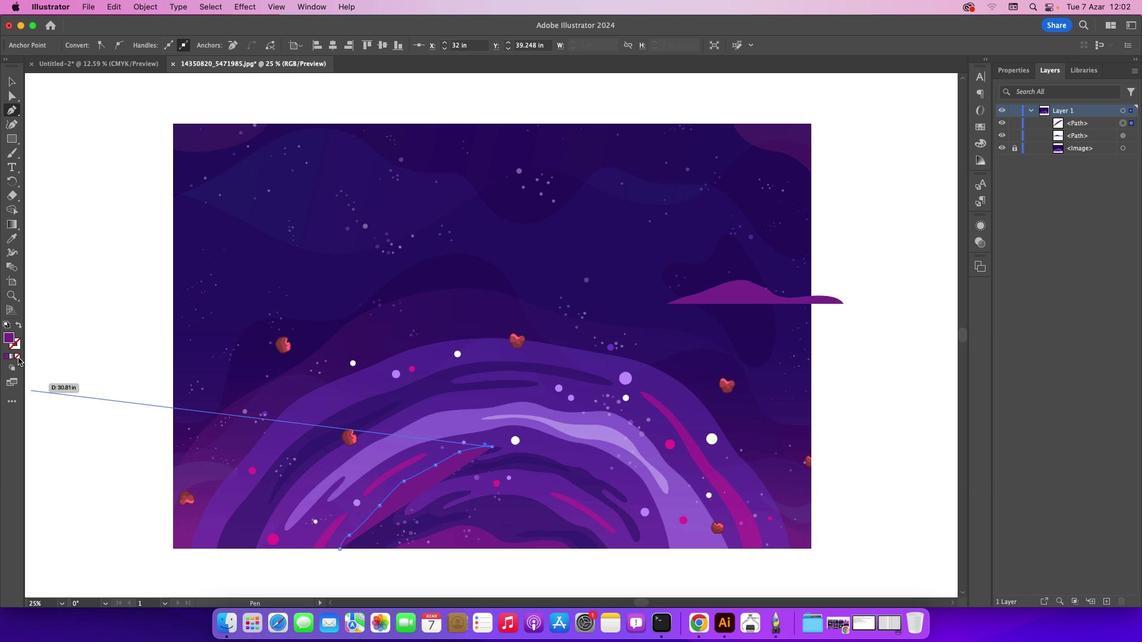 
Action: Mouse pressed left at (19, 360)
Screenshot: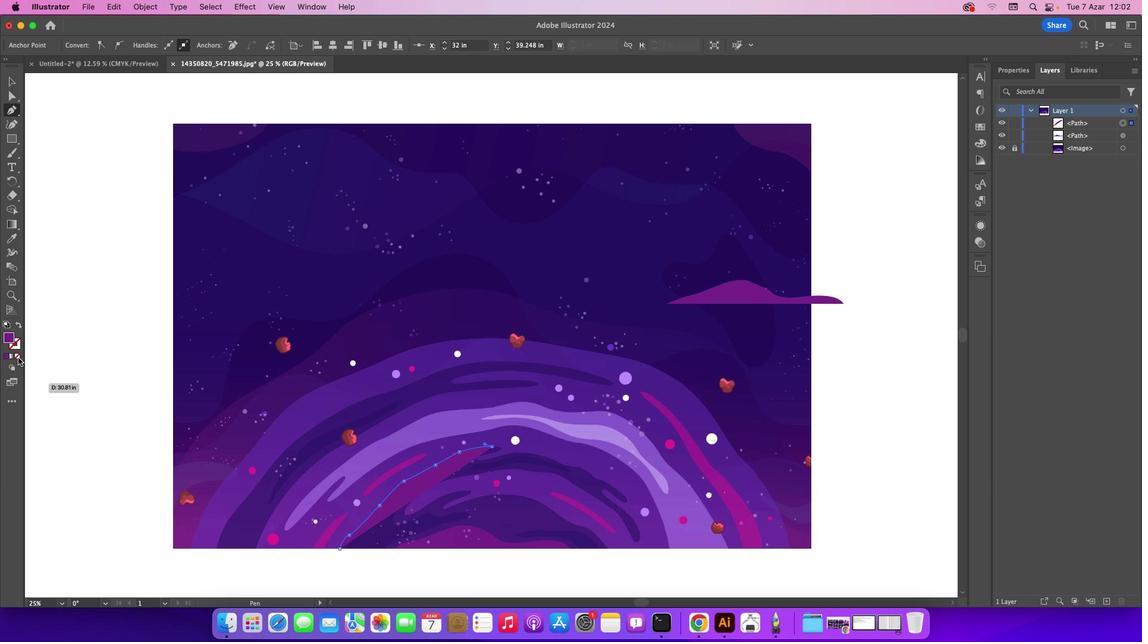 
Action: Mouse moved to (502, 451)
Screenshot: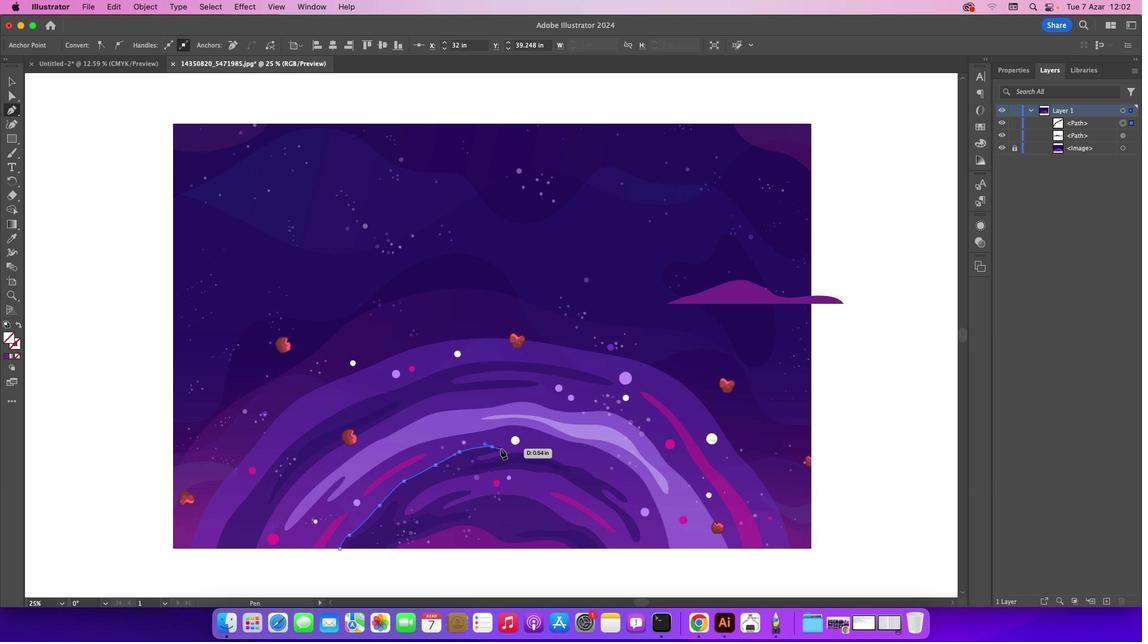 
Action: Mouse pressed left at (502, 451)
Screenshot: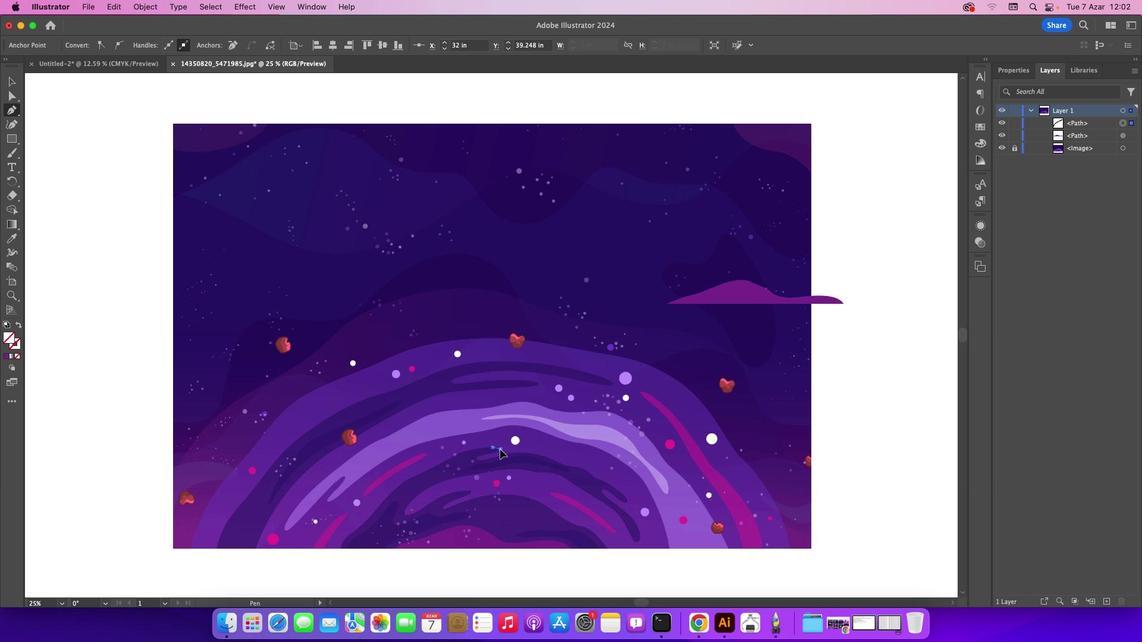 
Action: Mouse moved to (478, 459)
Screenshot: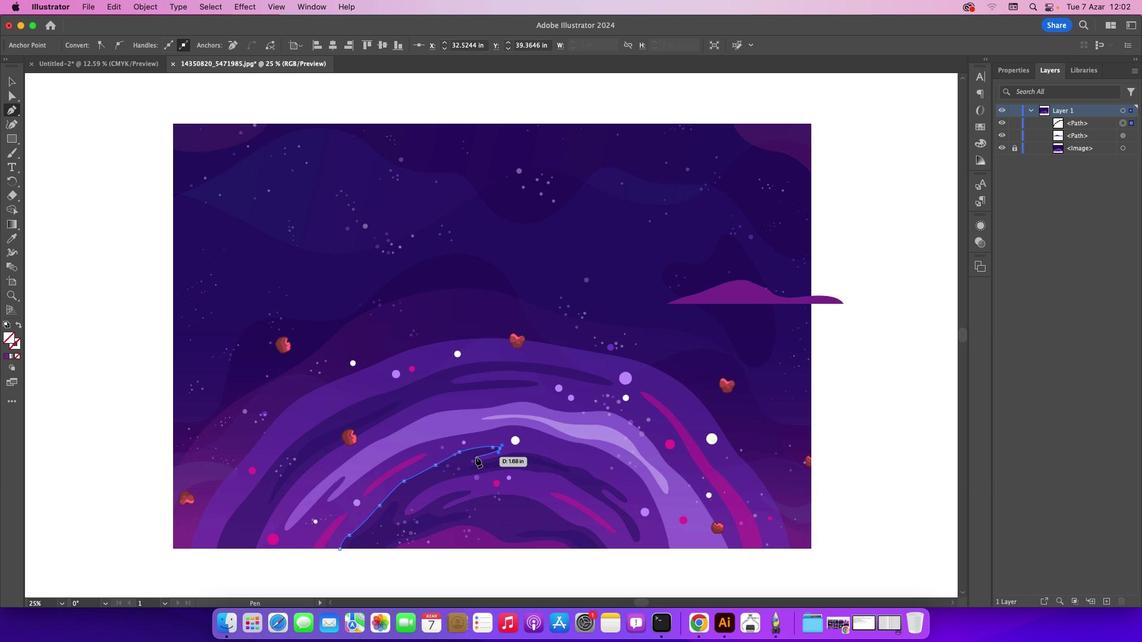 
Action: Mouse pressed left at (478, 459)
Screenshot: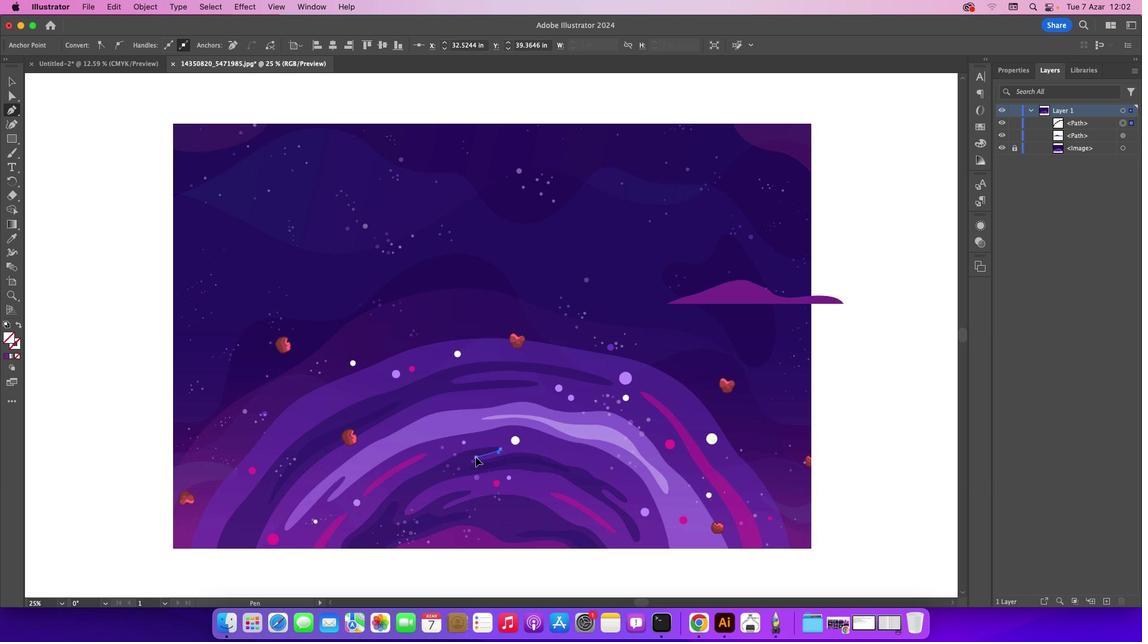 
Action: Mouse moved to (486, 461)
Screenshot: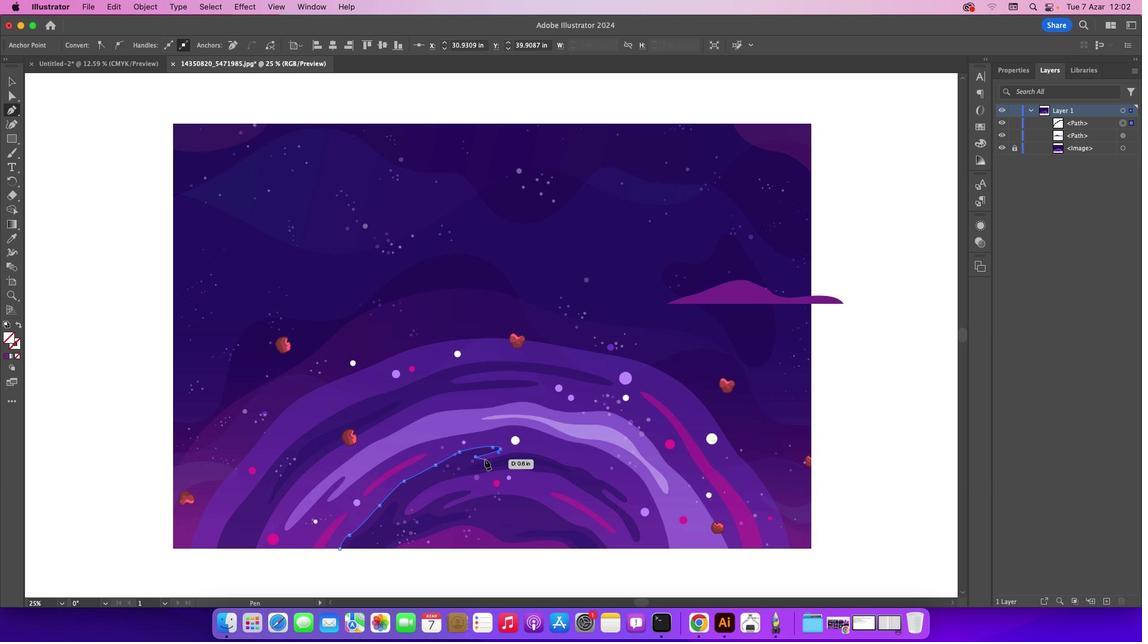 
Action: Mouse pressed left at (486, 461)
Screenshot: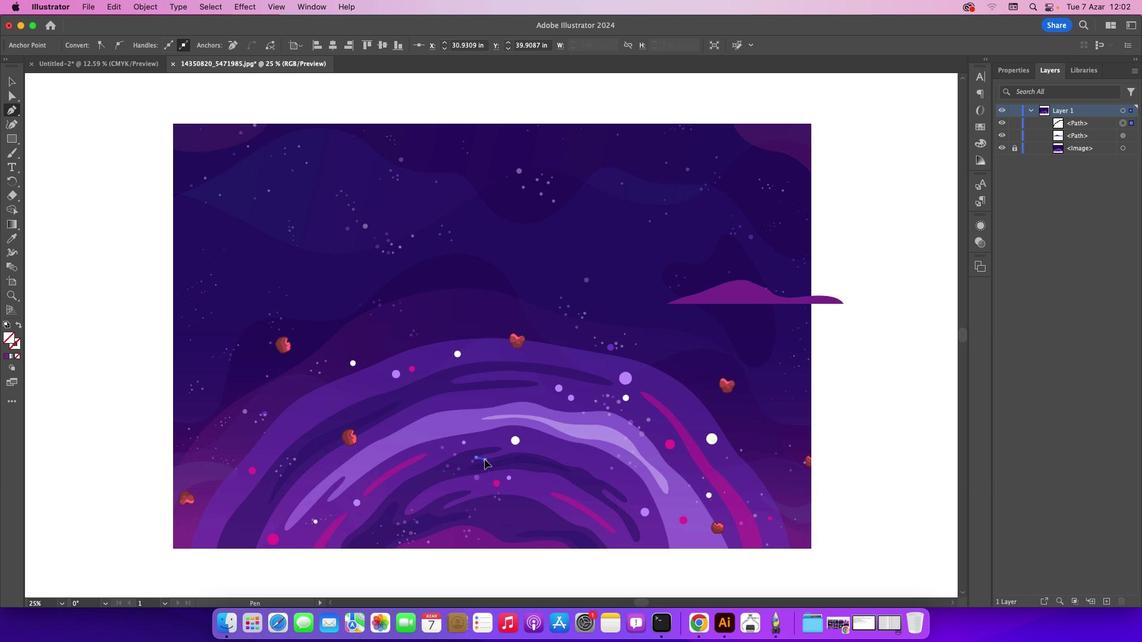 
Action: Mouse moved to (531, 454)
Screenshot: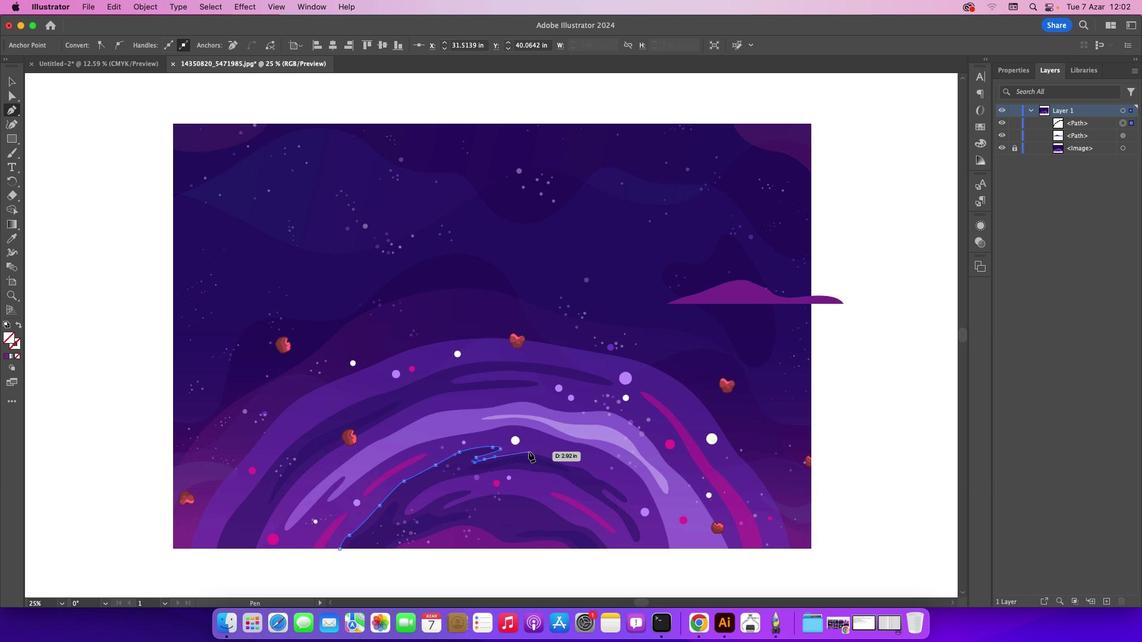 
Action: Mouse pressed left at (531, 454)
Screenshot: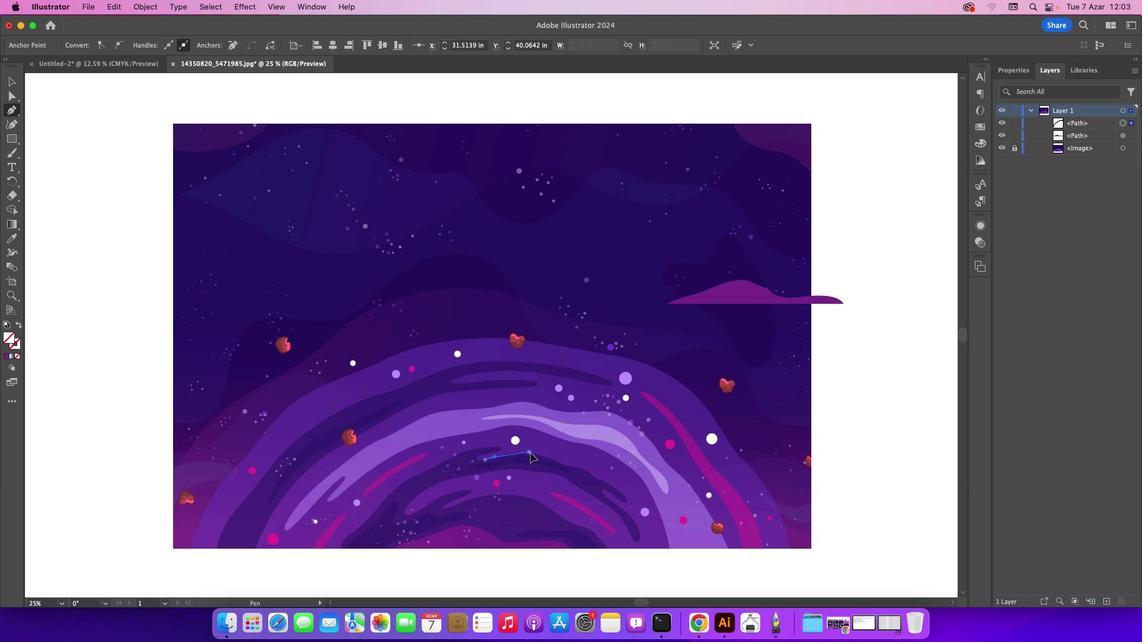 
Action: Mouse moved to (554, 461)
Screenshot: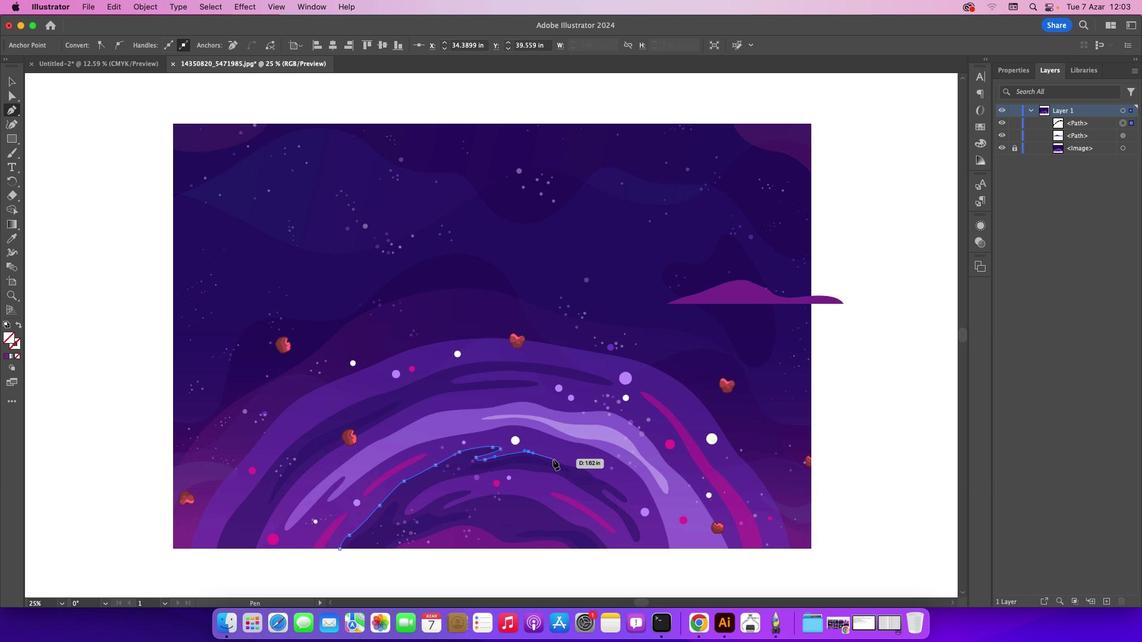 
Action: Mouse pressed left at (554, 461)
Screenshot: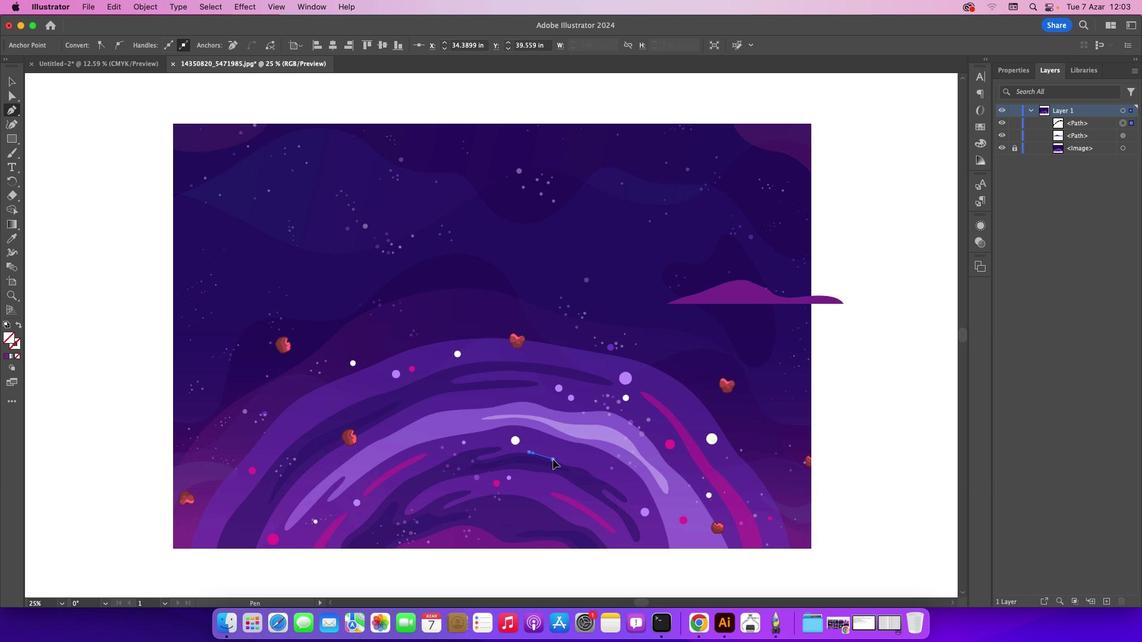 
Action: Mouse moved to (579, 468)
Screenshot: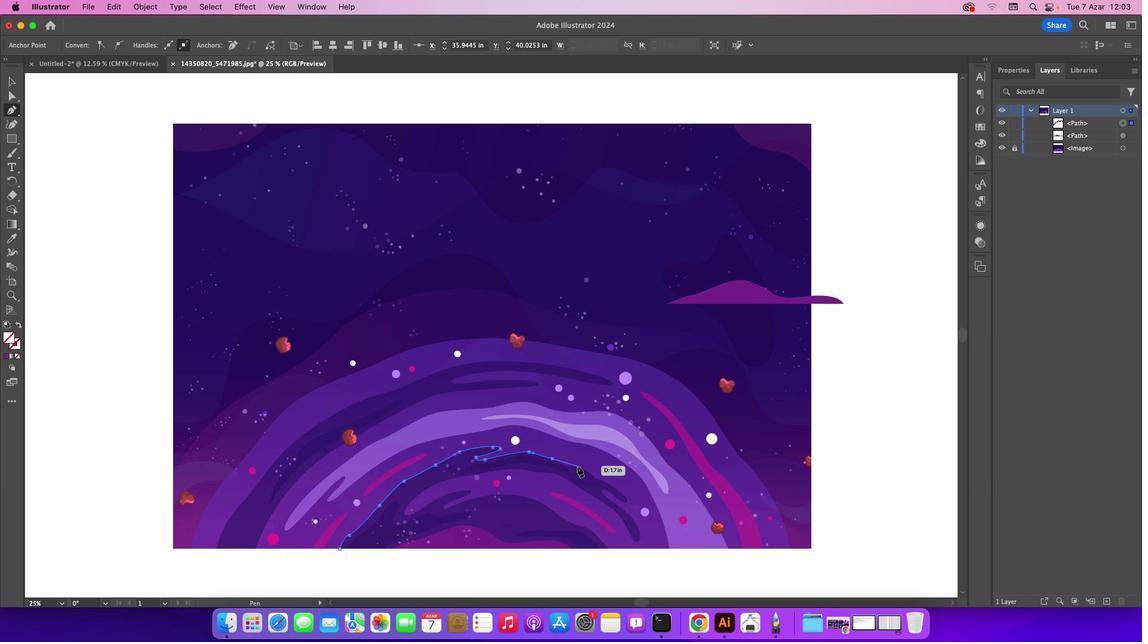 
Action: Mouse pressed left at (579, 468)
Screenshot: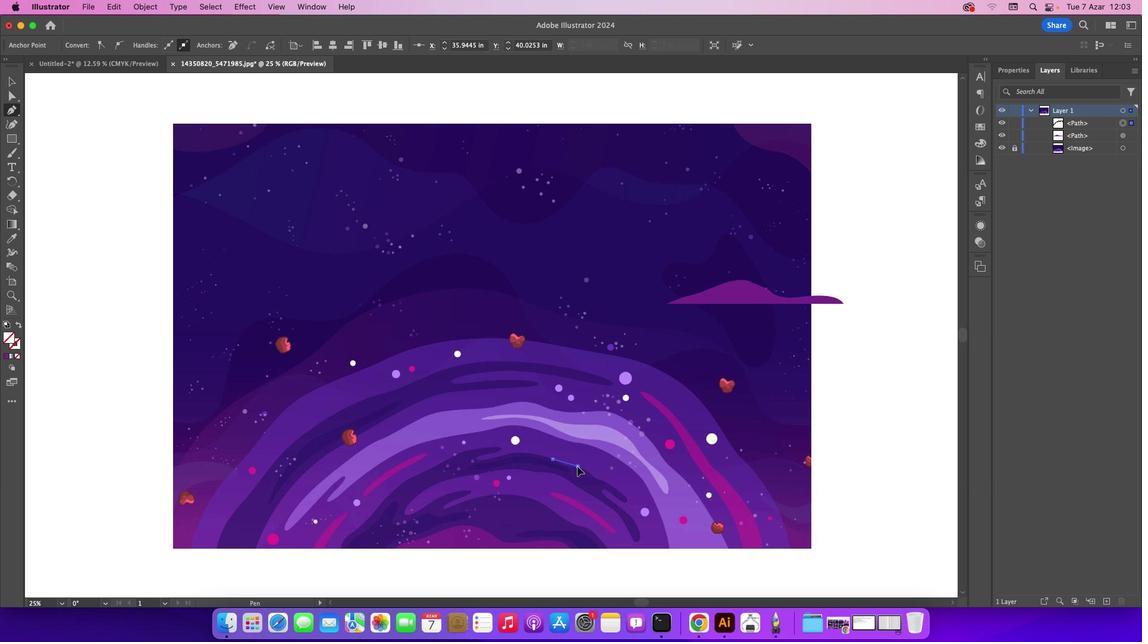 
Action: Mouse moved to (579, 469)
Screenshot: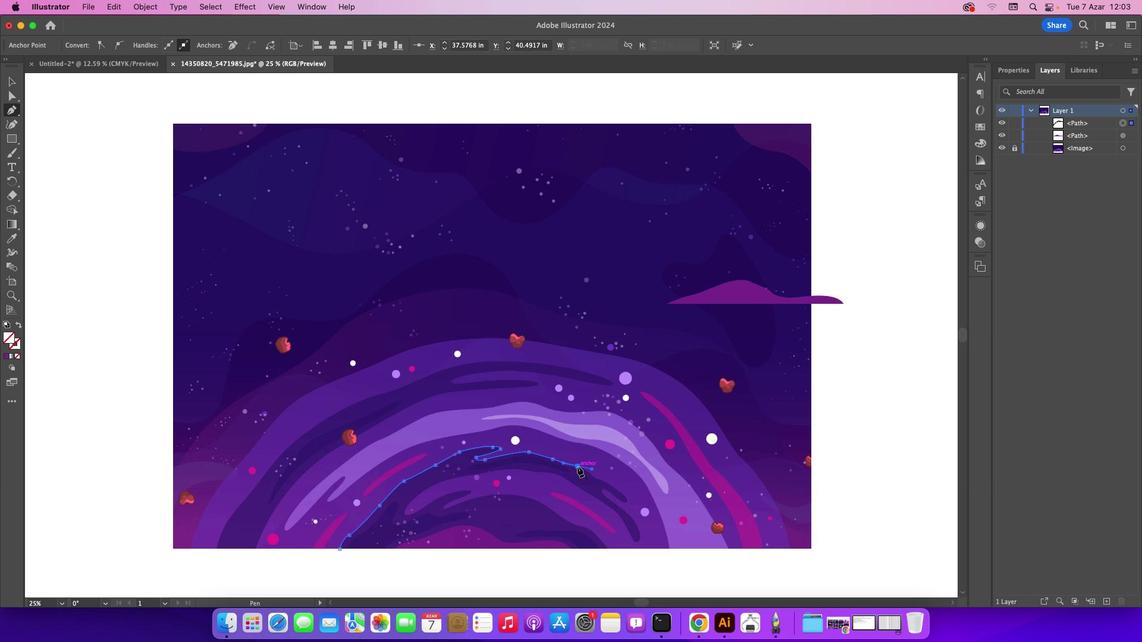 
Action: Mouse pressed left at (579, 469)
Screenshot: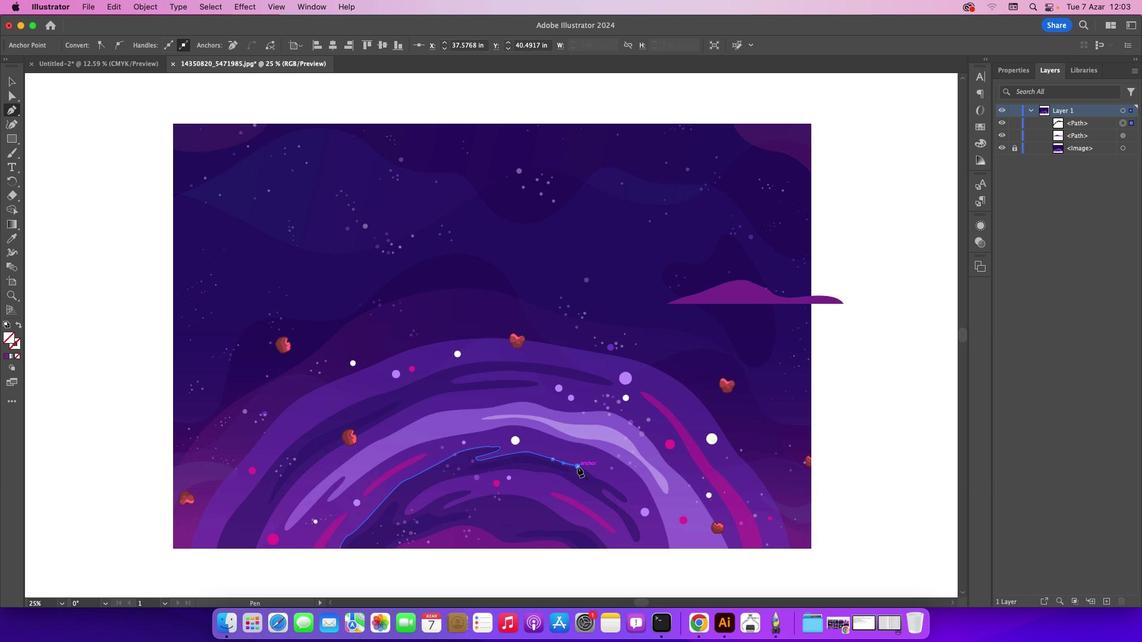 
Action: Mouse moved to (593, 476)
Screenshot: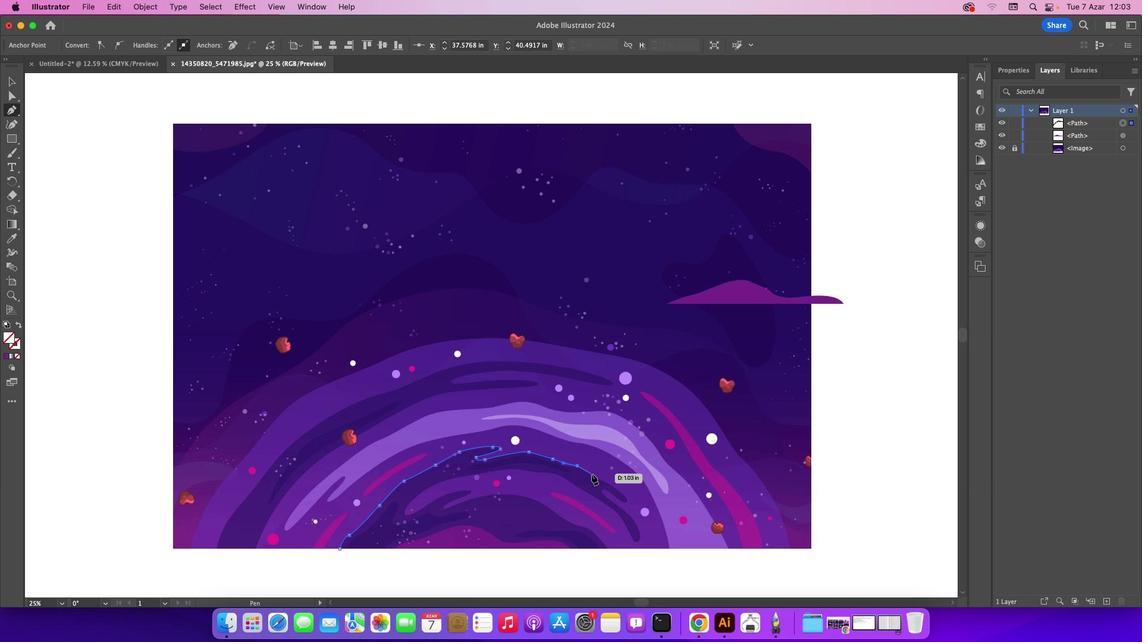 
Action: Mouse pressed left at (593, 476)
Screenshot: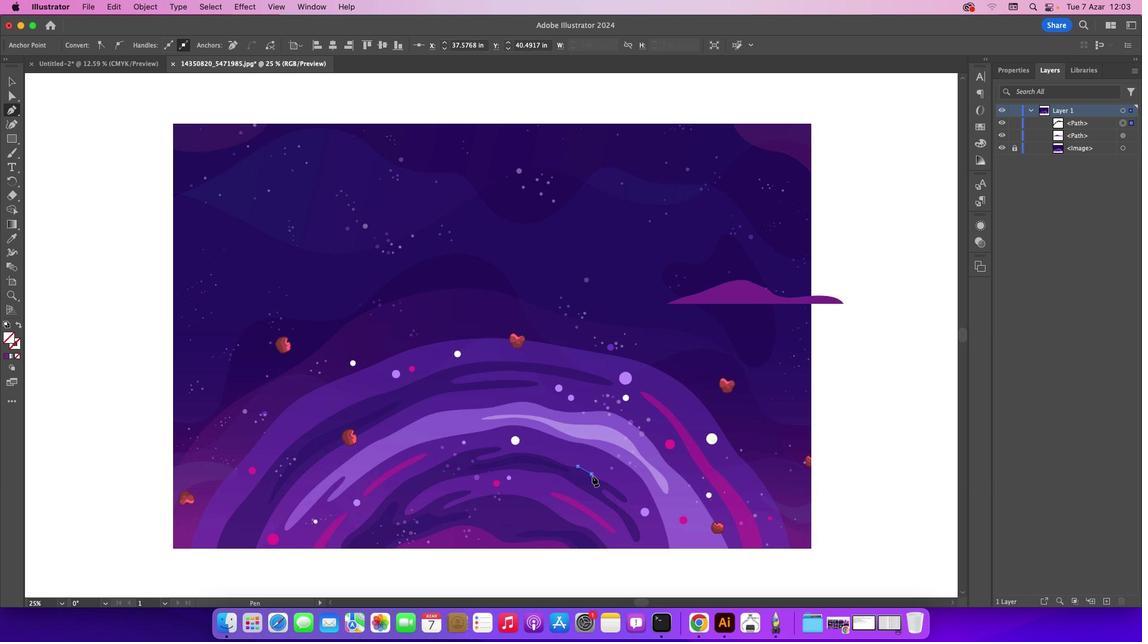 
Action: Mouse moved to (594, 478)
Screenshot: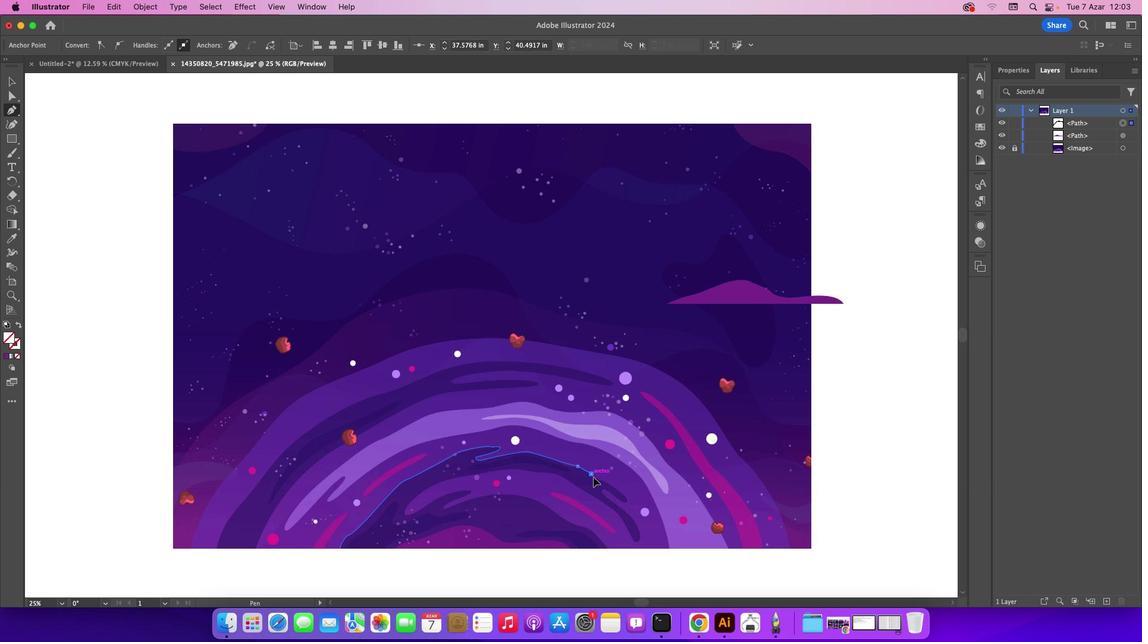 
Action: Mouse pressed left at (594, 478)
Screenshot: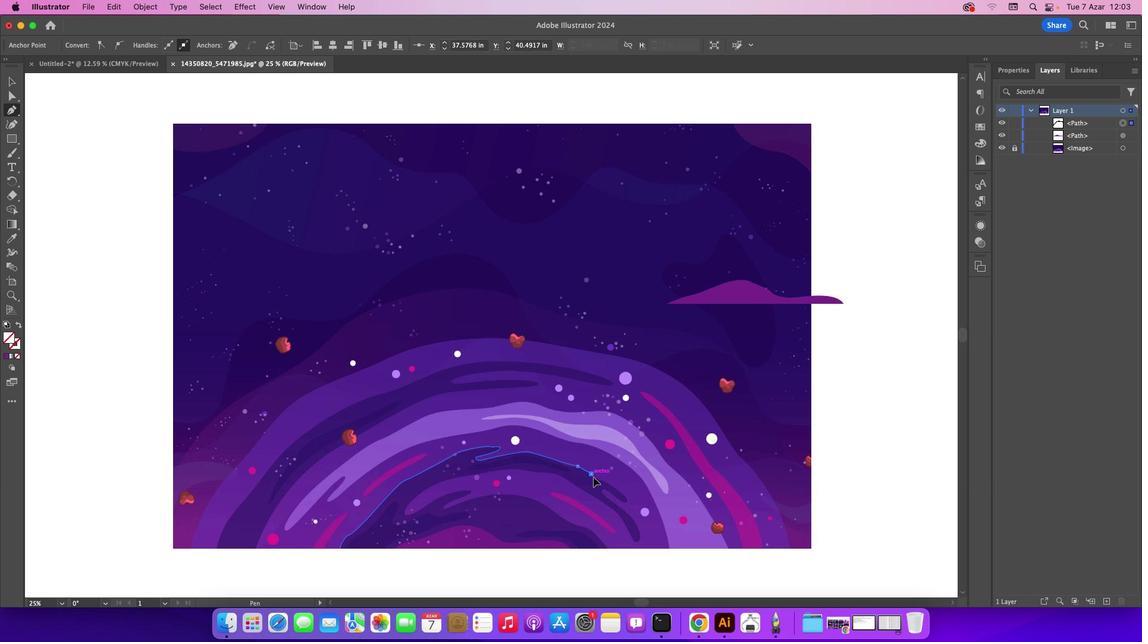 
Action: Mouse moved to (603, 482)
Screenshot: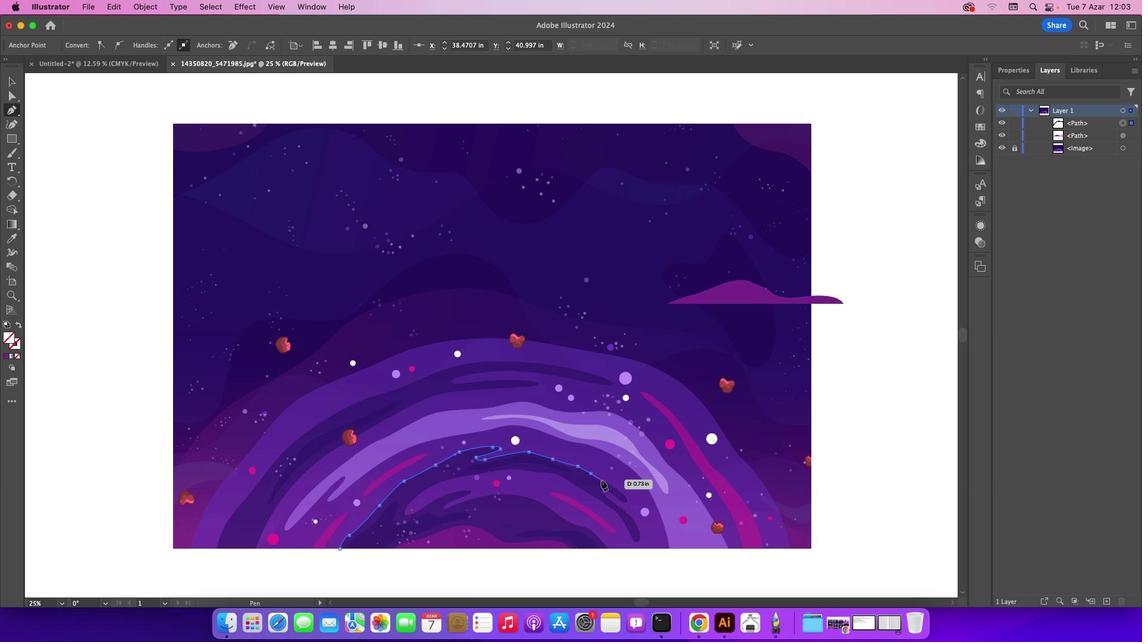 
Action: Mouse pressed left at (603, 482)
Screenshot: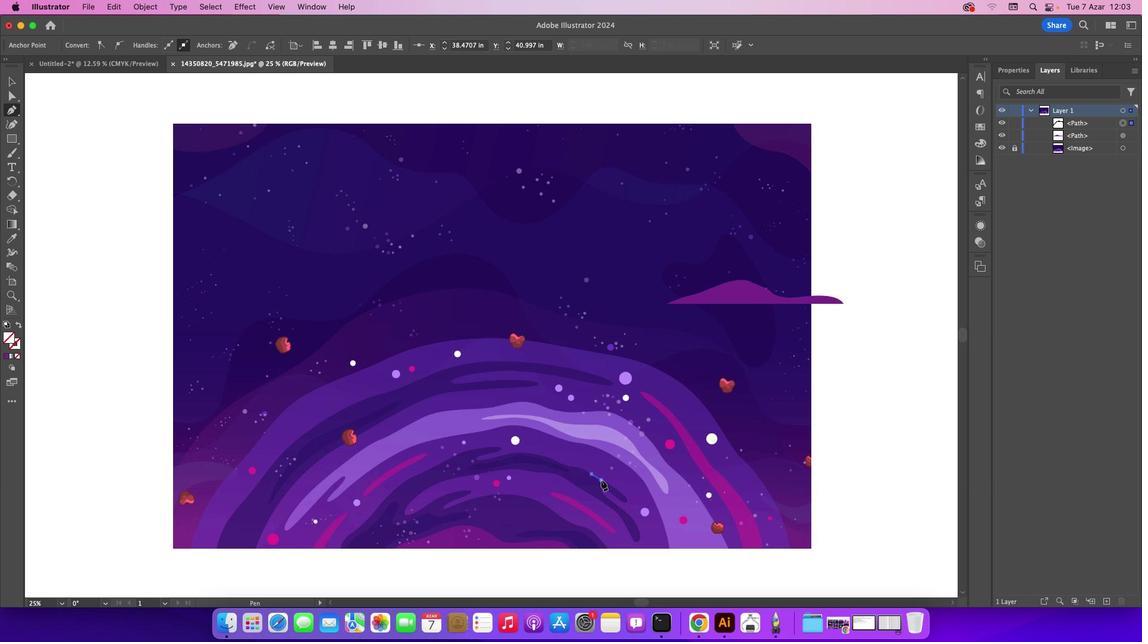 
Action: Mouse pressed left at (603, 482)
Screenshot: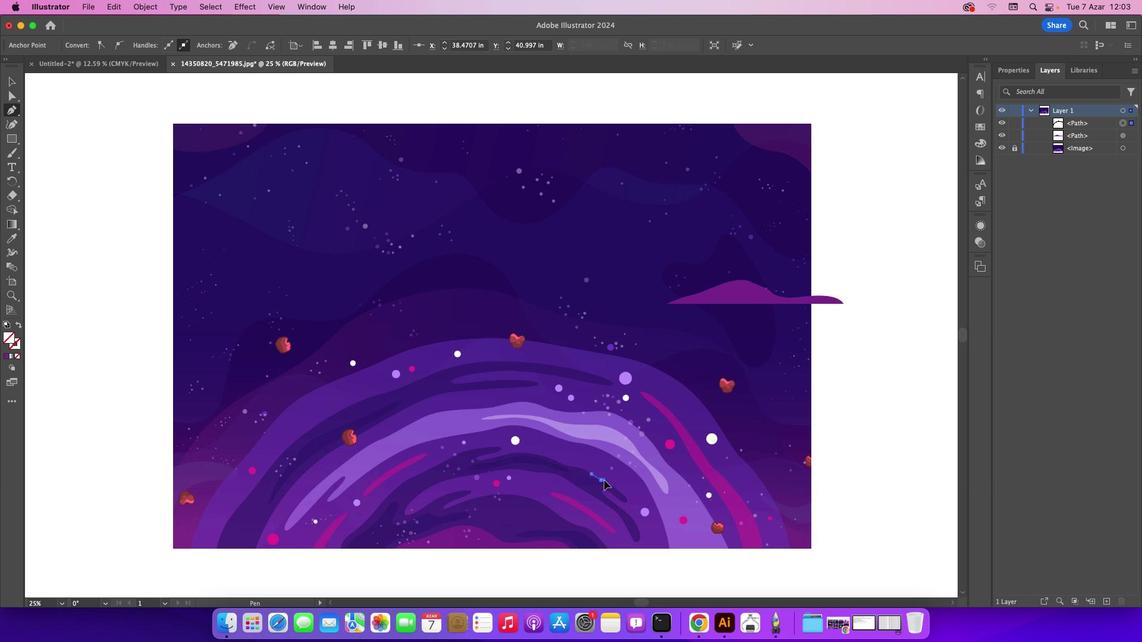 
Action: Mouse moved to (628, 500)
Screenshot: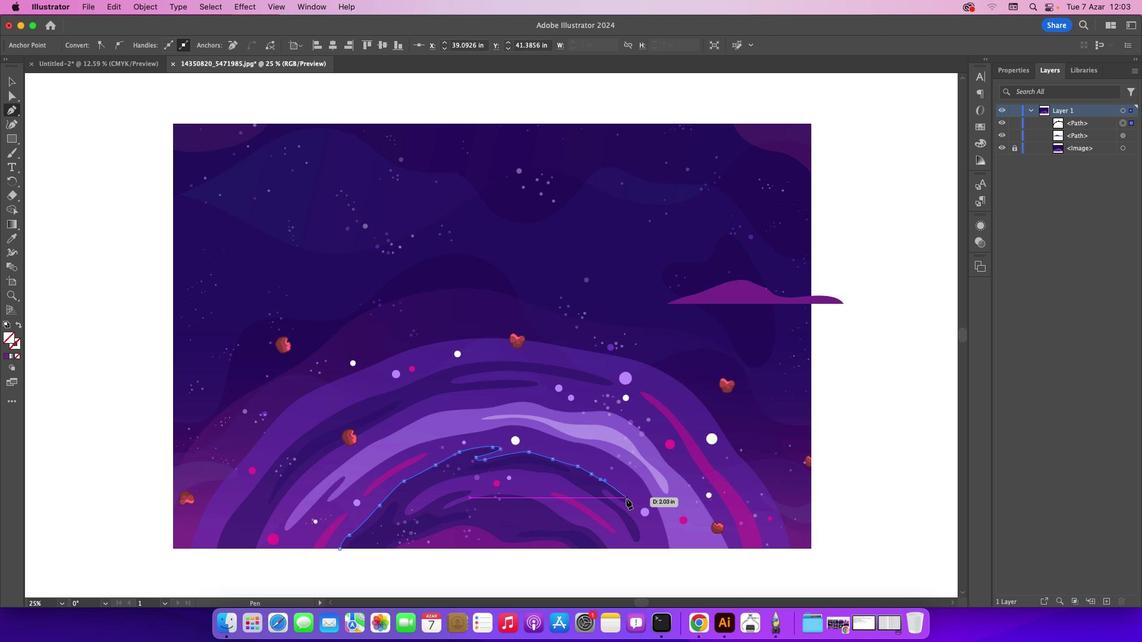 
Action: Mouse pressed left at (628, 500)
Screenshot: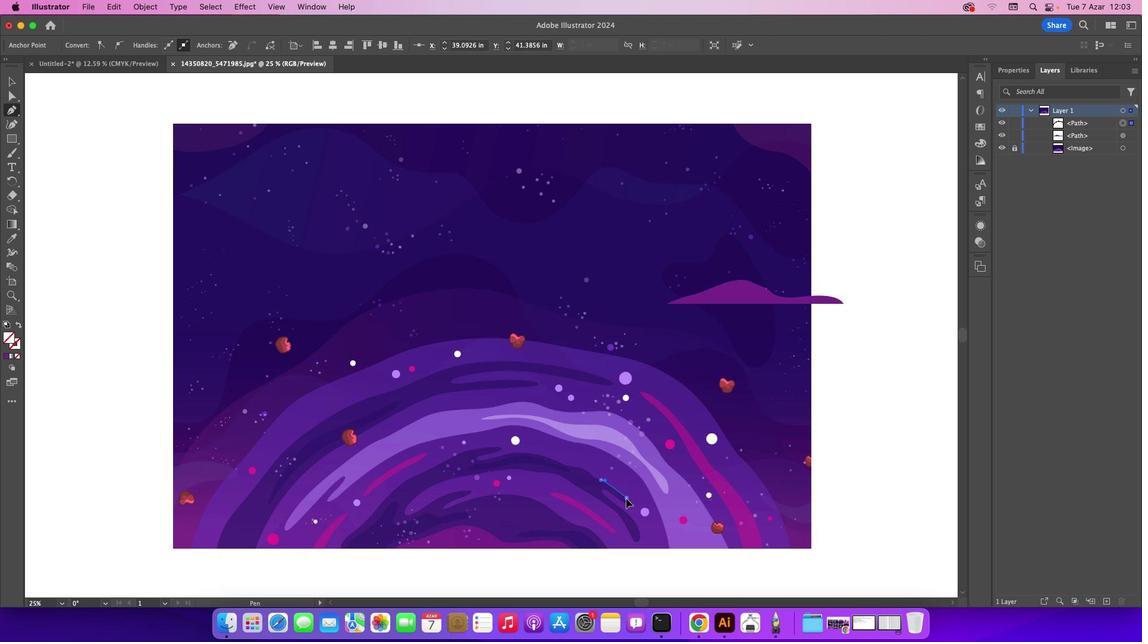 
Action: Mouse moved to (617, 498)
Screenshot: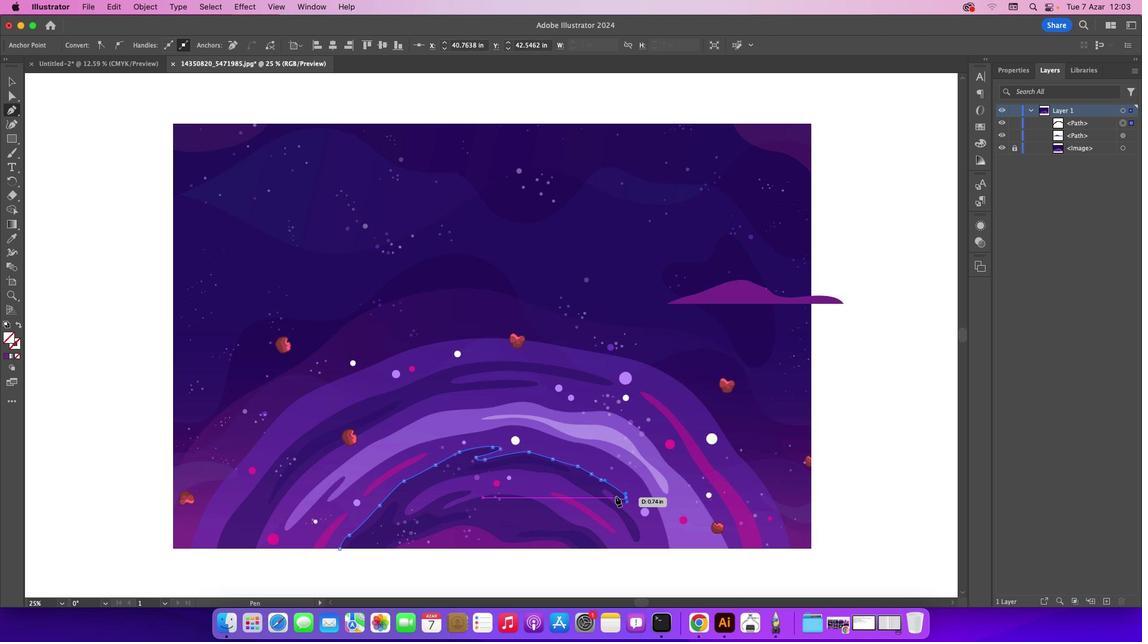 
Action: Mouse pressed left at (617, 498)
Screenshot: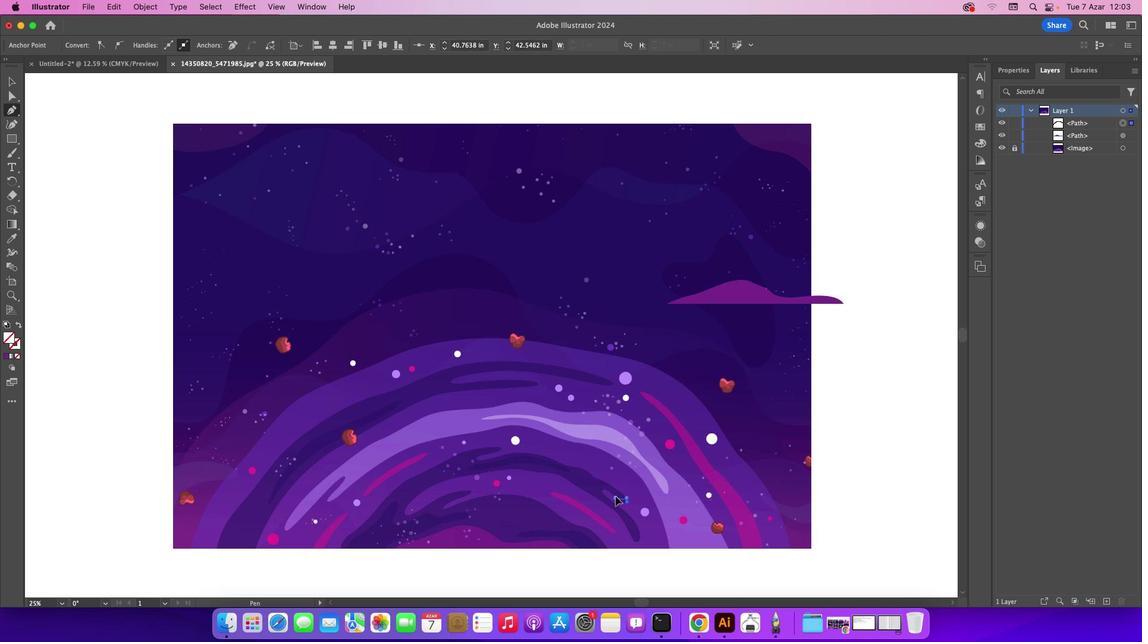 
Action: Mouse moved to (617, 499)
Screenshot: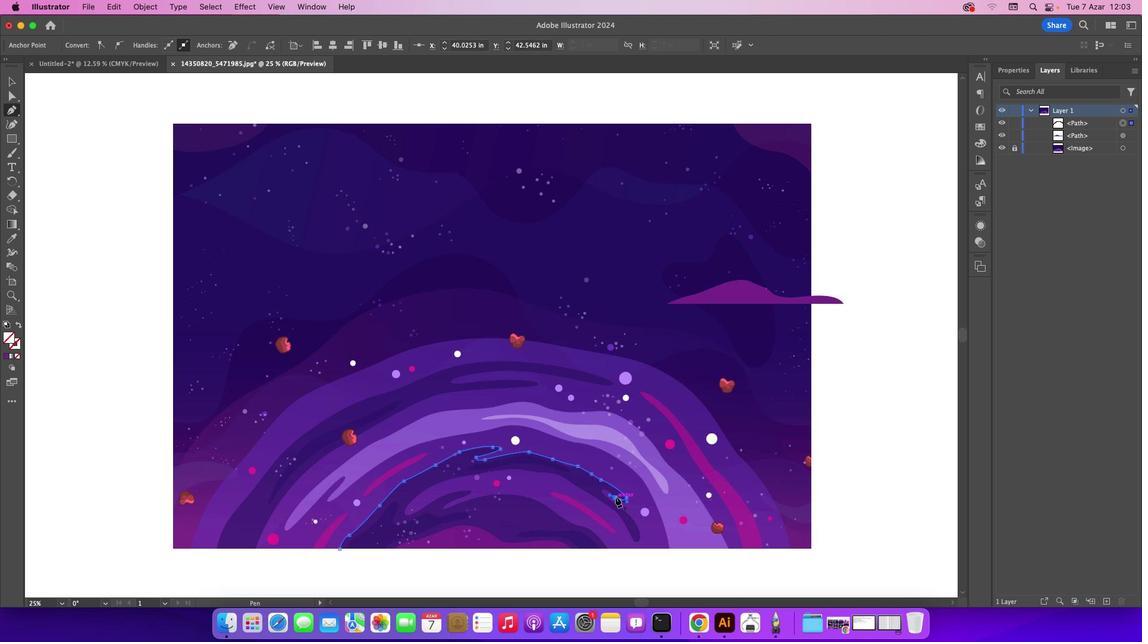 
Action: Mouse pressed left at (617, 499)
Screenshot: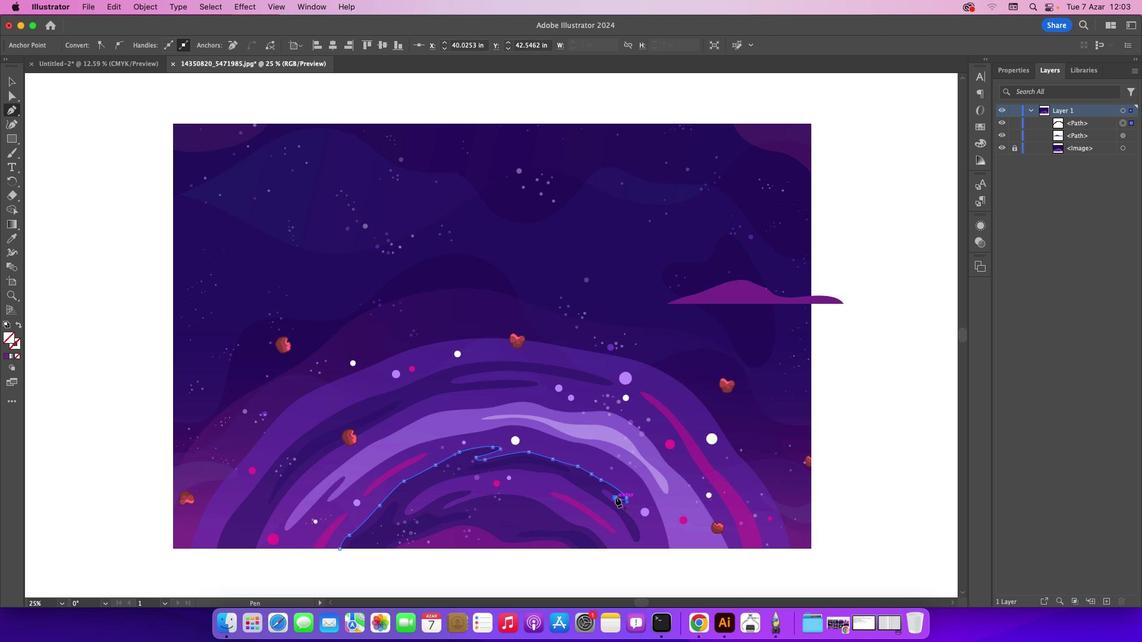 
Action: Mouse moved to (603, 493)
Screenshot: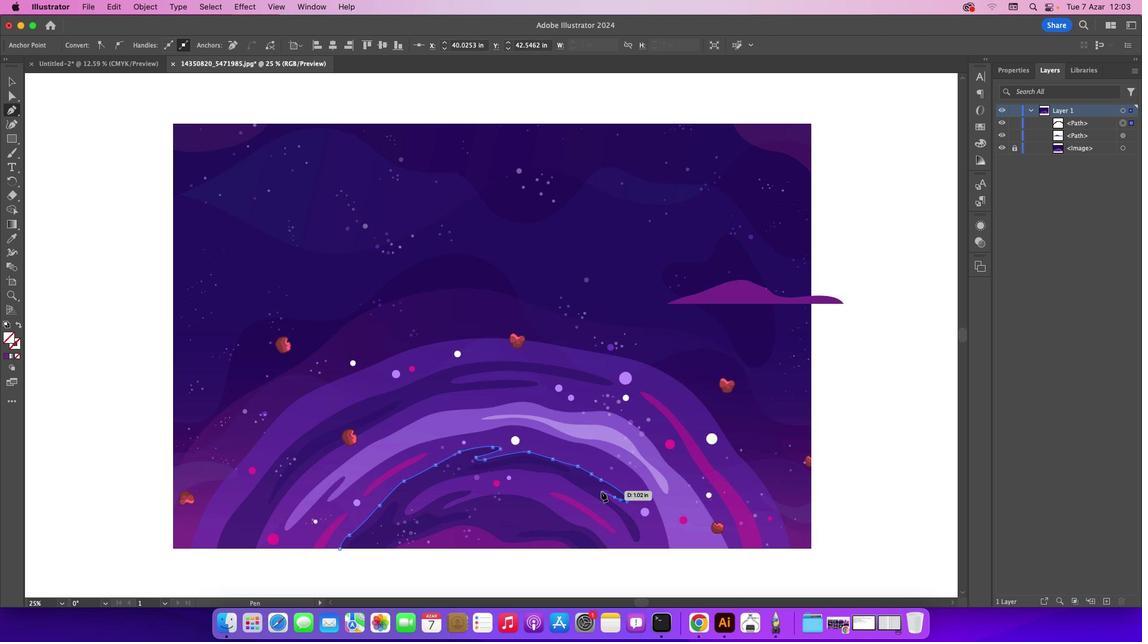 
Action: Mouse pressed left at (603, 493)
Screenshot: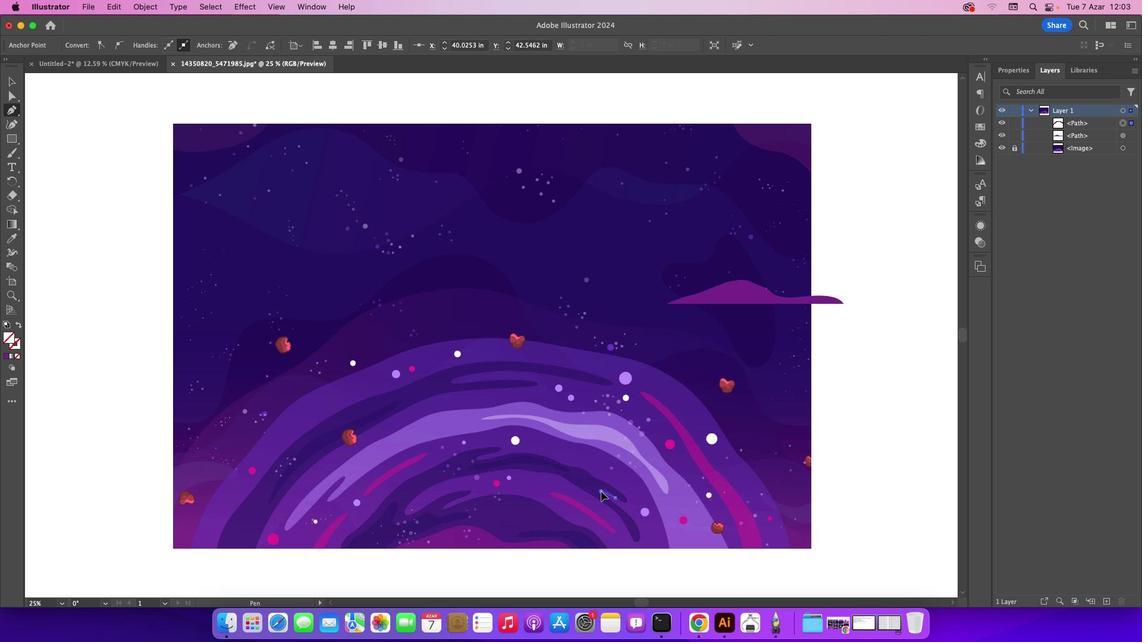 
Action: Mouse moved to (603, 494)
Screenshot: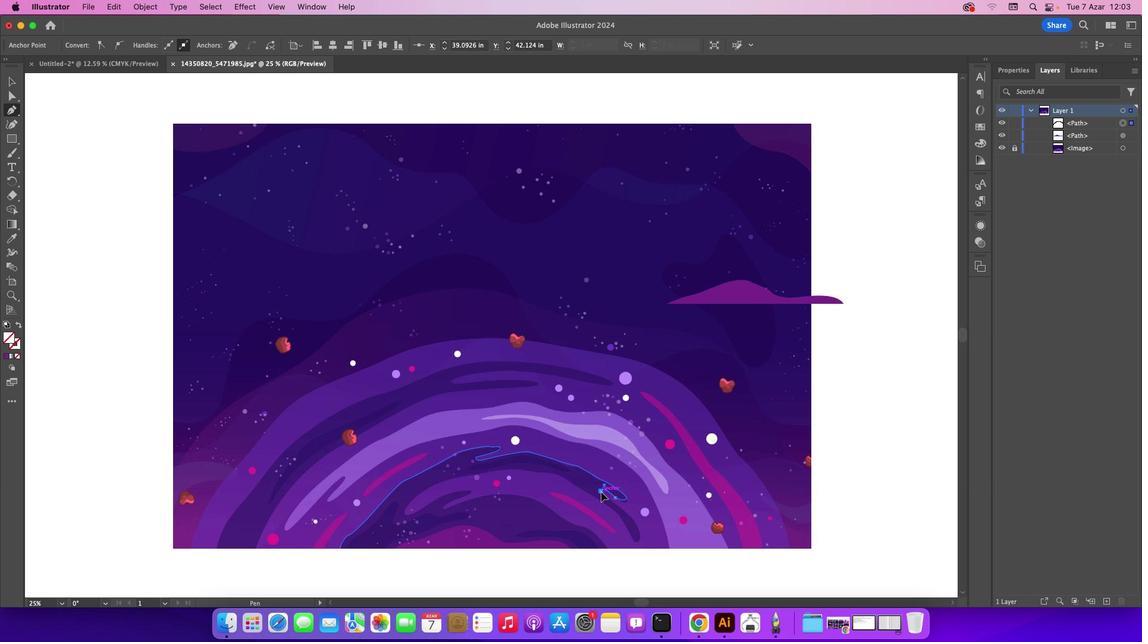 
Action: Mouse pressed left at (603, 494)
Screenshot: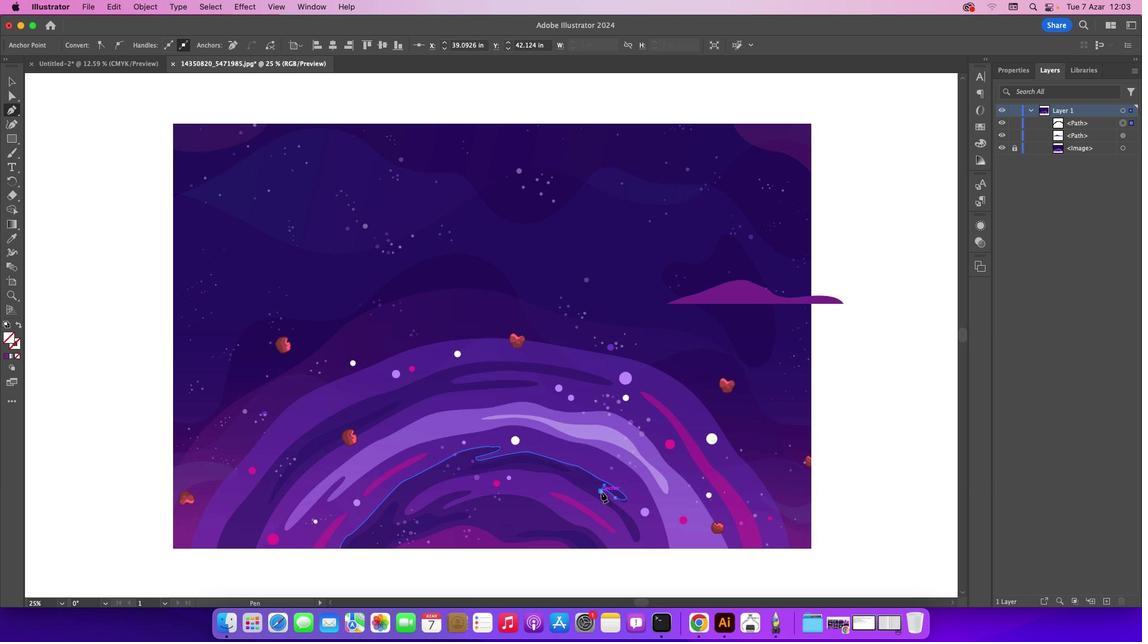 
Action: Mouse moved to (629, 516)
Screenshot: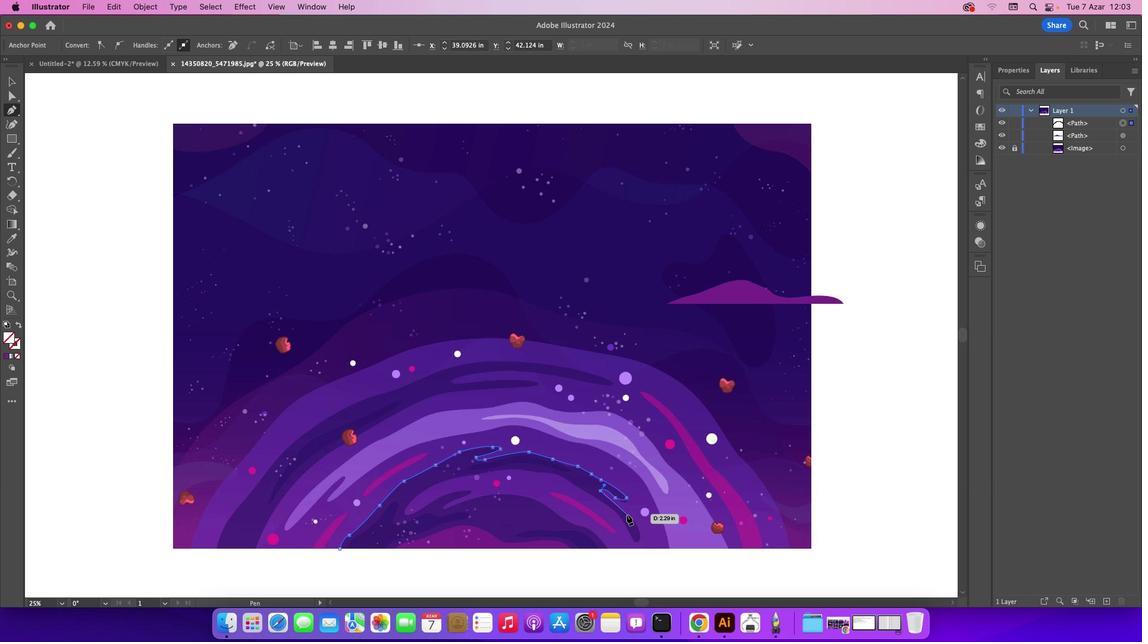 
Action: Mouse pressed left at (629, 516)
Screenshot: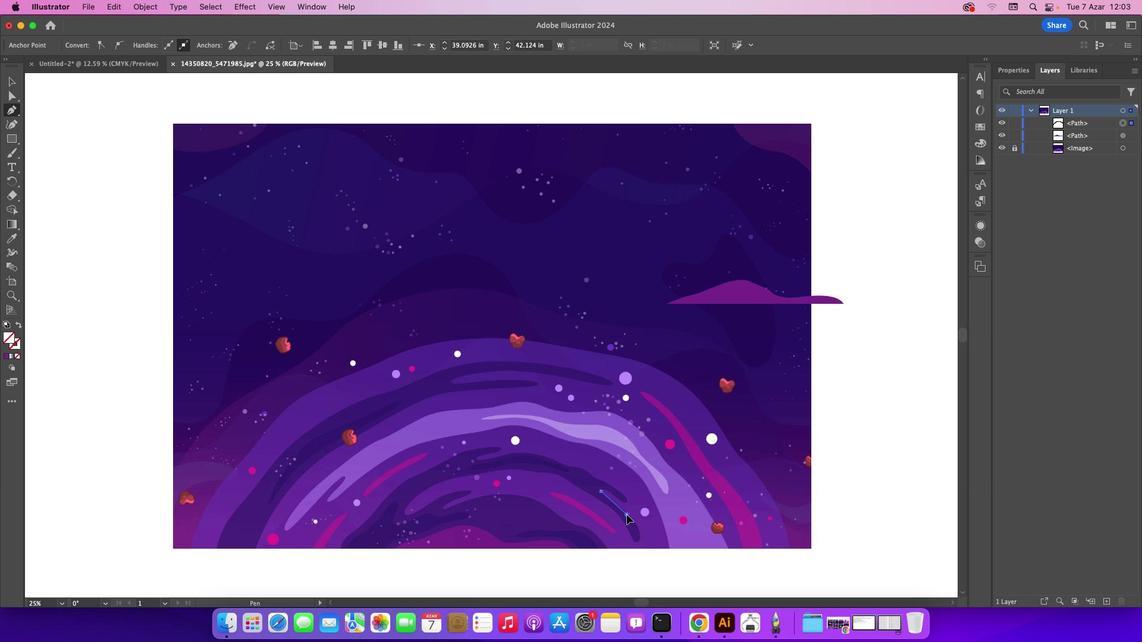 
Action: Mouse moved to (632, 519)
Screenshot: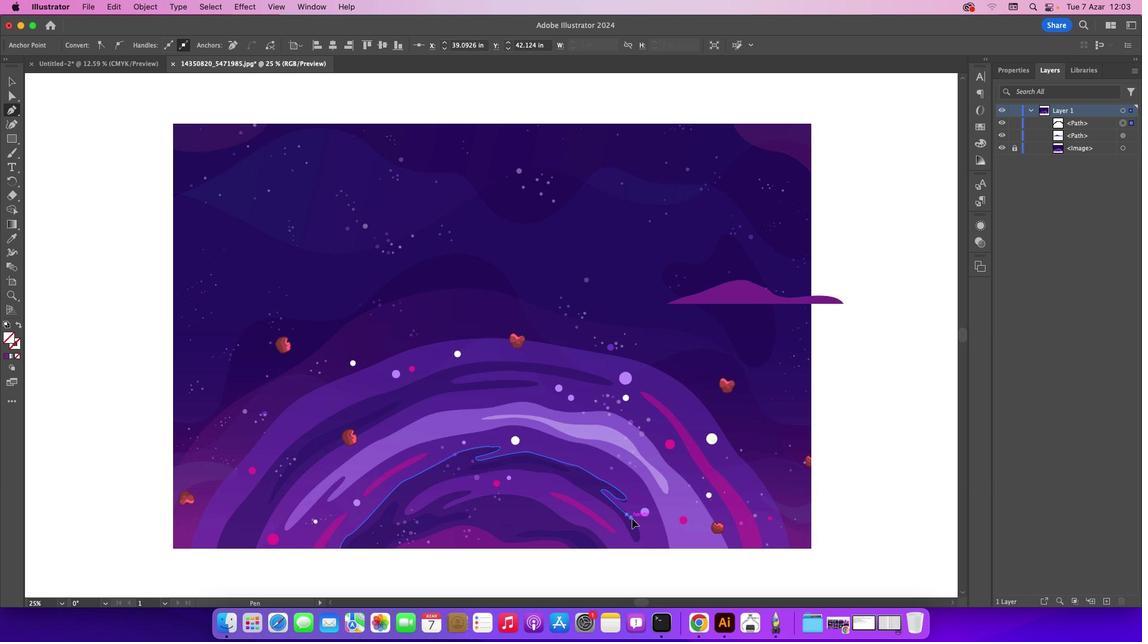 
Action: Mouse pressed left at (632, 519)
Screenshot: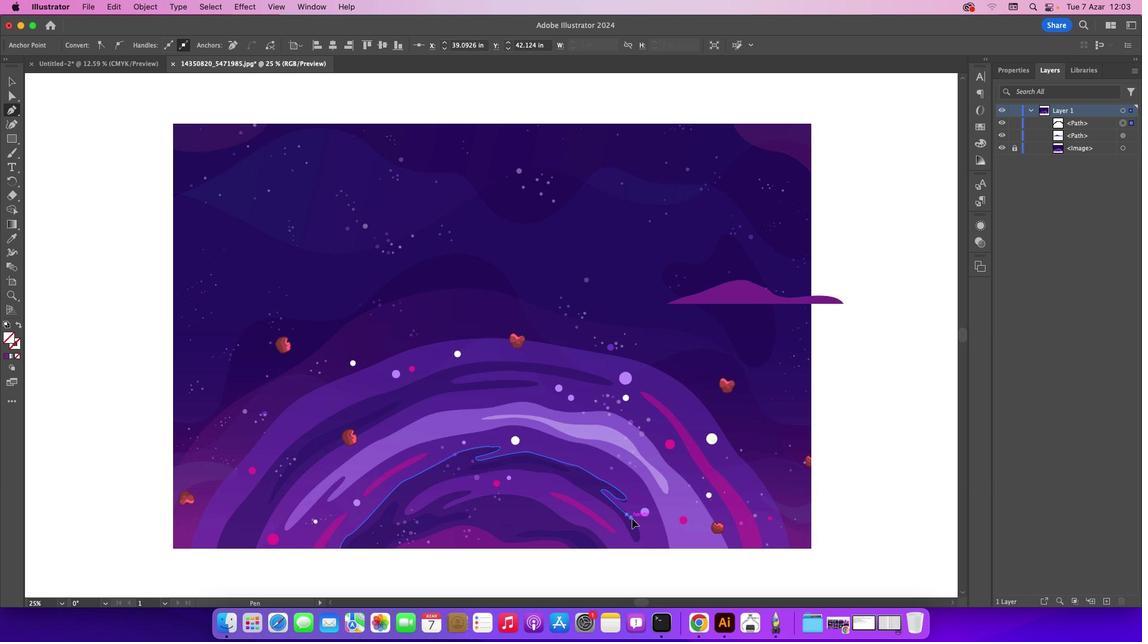 
Action: Mouse moved to (638, 544)
Screenshot: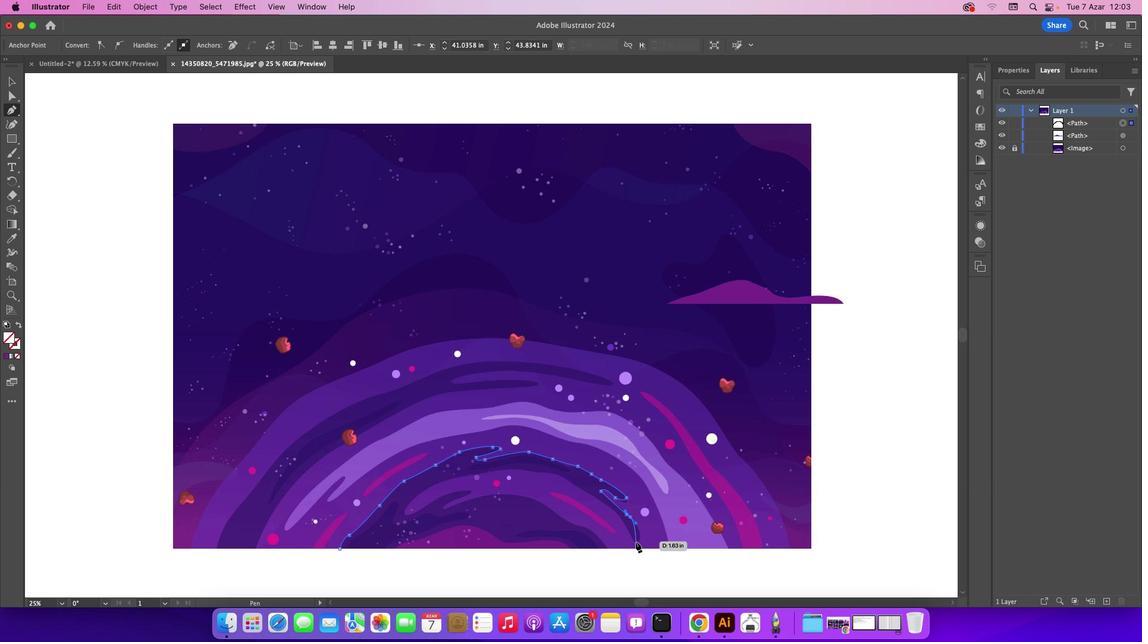 
Action: Mouse pressed left at (638, 544)
Screenshot: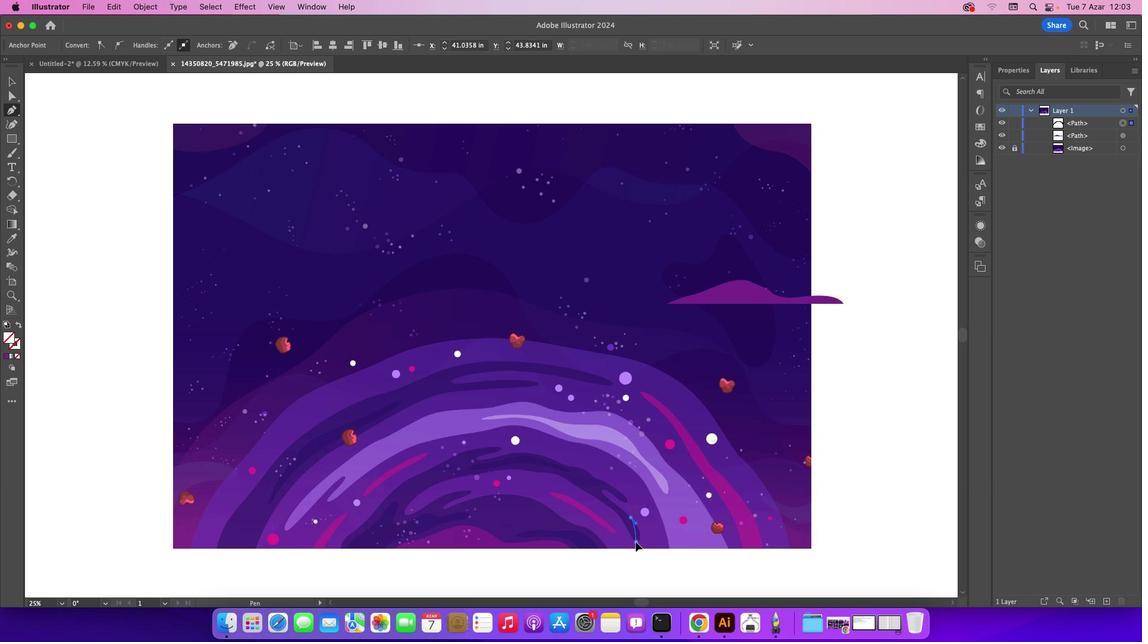 
Action: Mouse pressed left at (638, 544)
Screenshot: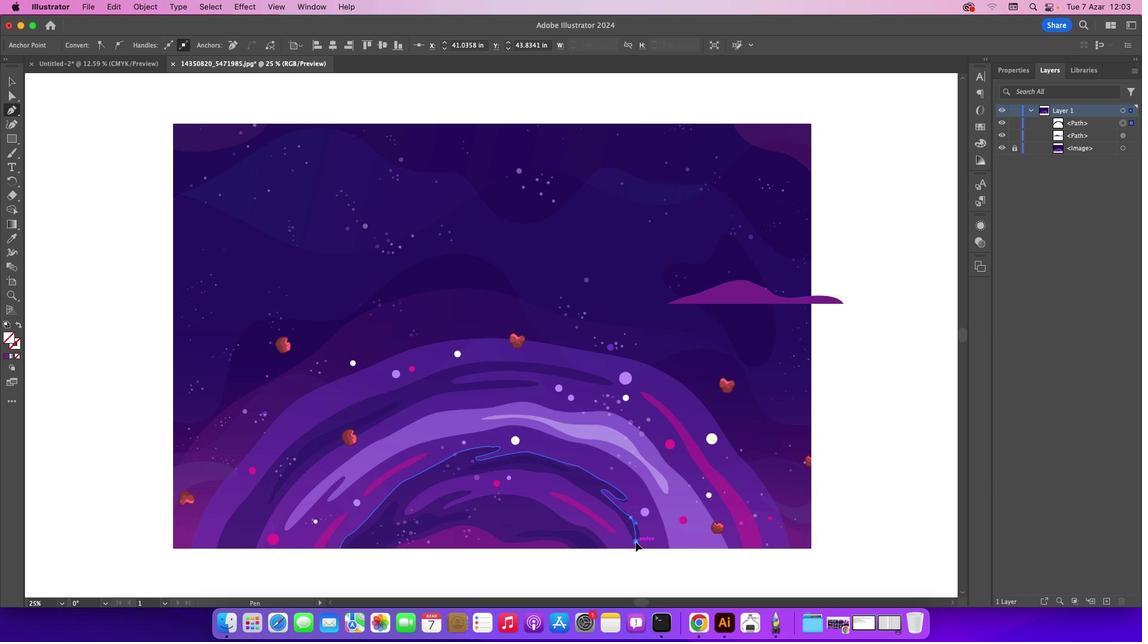 
Action: Mouse moved to (625, 539)
Screenshot: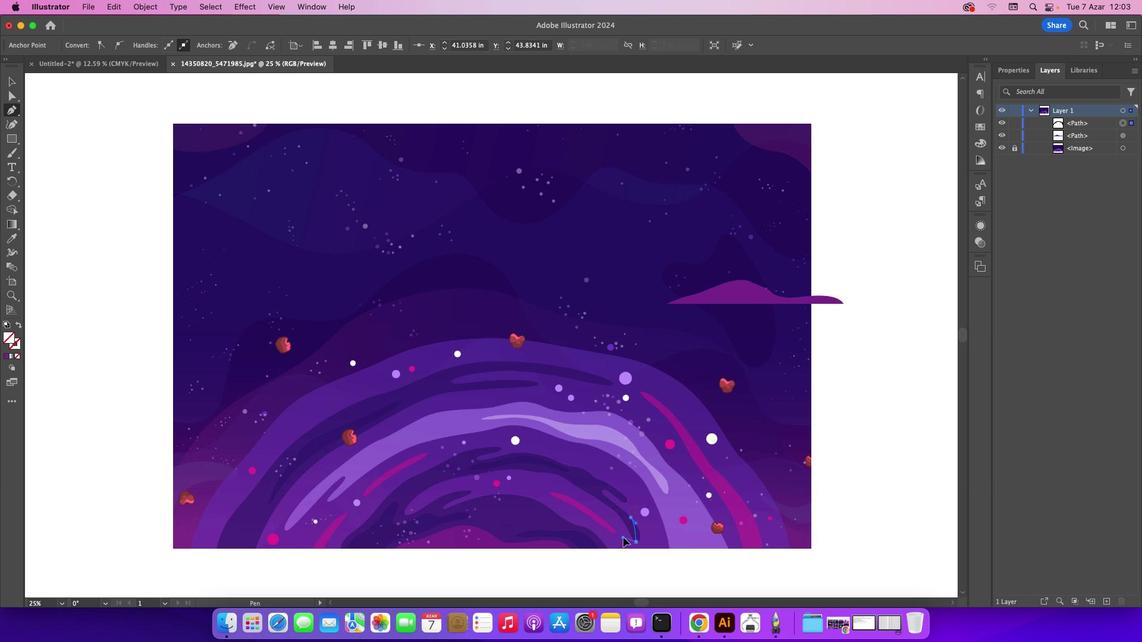 
Action: Key pressed Key.cmd'z''z'
Screenshot: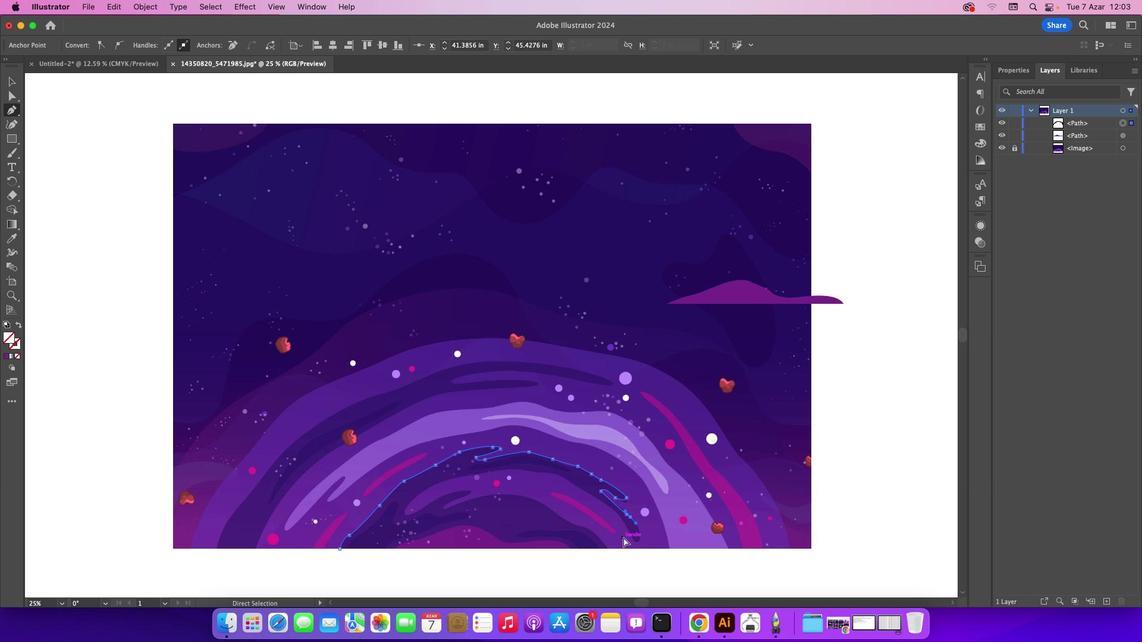 
Action: Mouse moved to (641, 550)
Screenshot: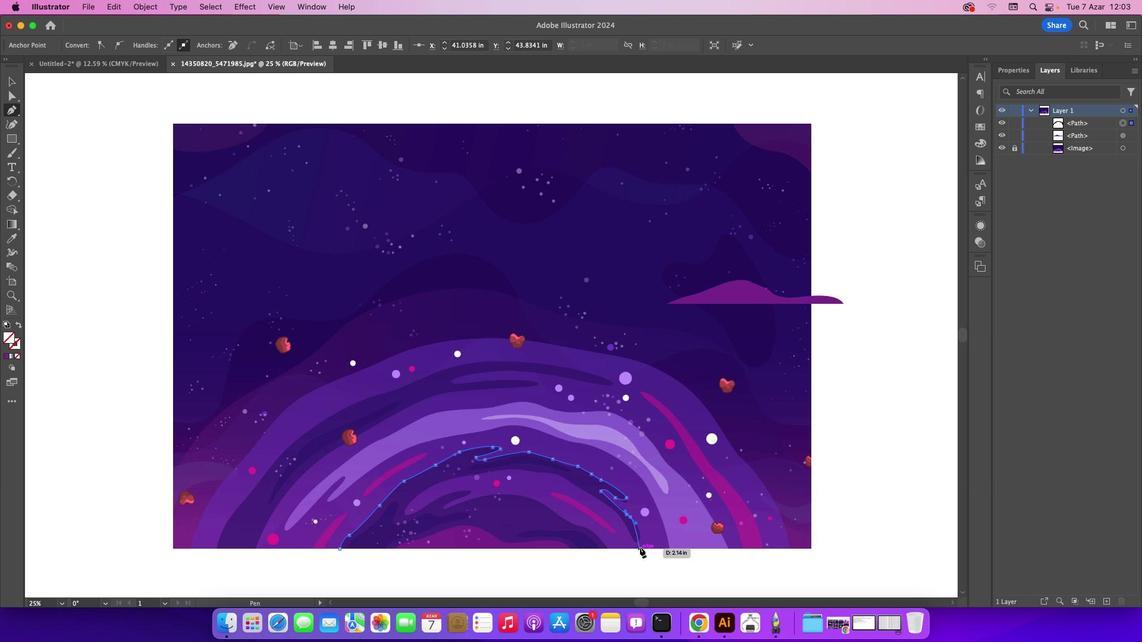
Action: Mouse pressed left at (641, 550)
Screenshot: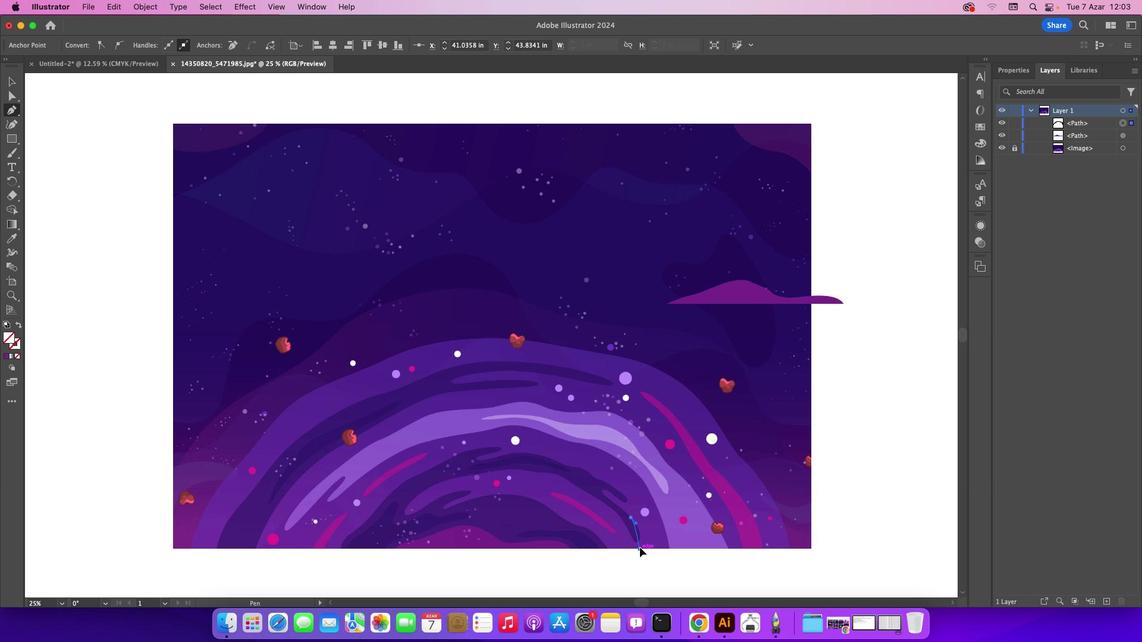 
Action: Mouse moved to (639, 551)
Screenshot: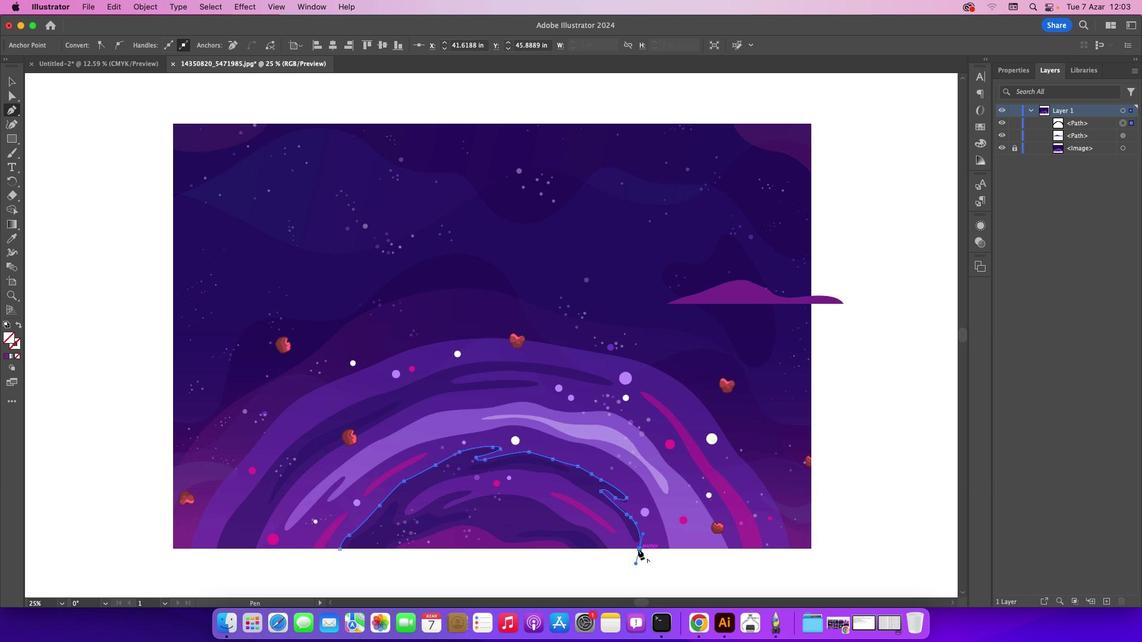 
Action: Mouse pressed left at (639, 551)
Screenshot: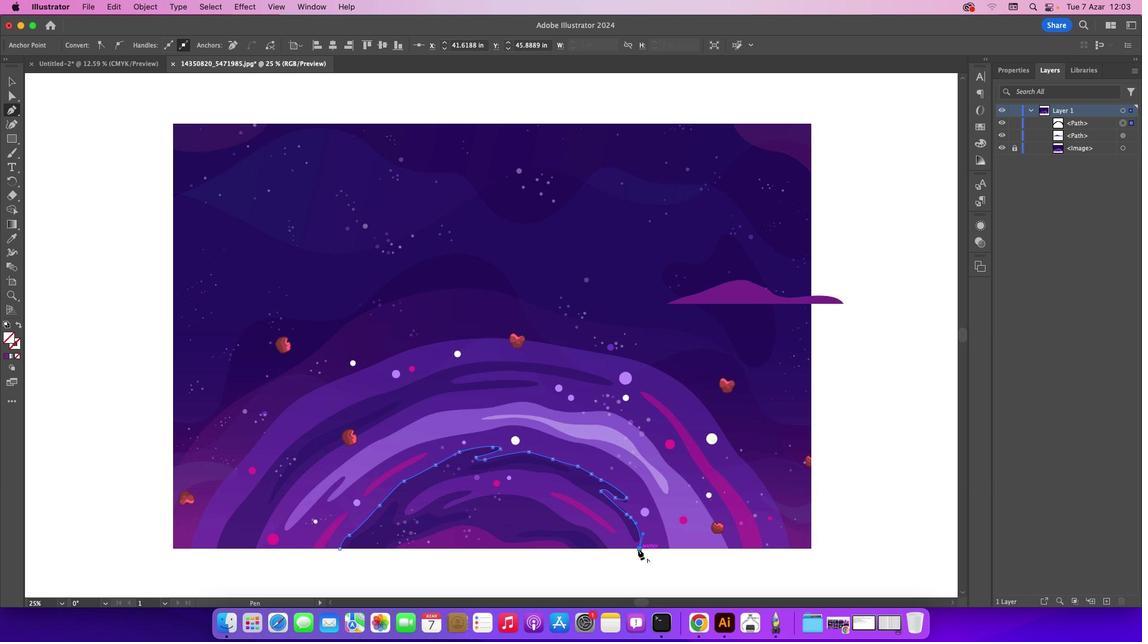 
Action: Mouse moved to (572, 549)
Screenshot: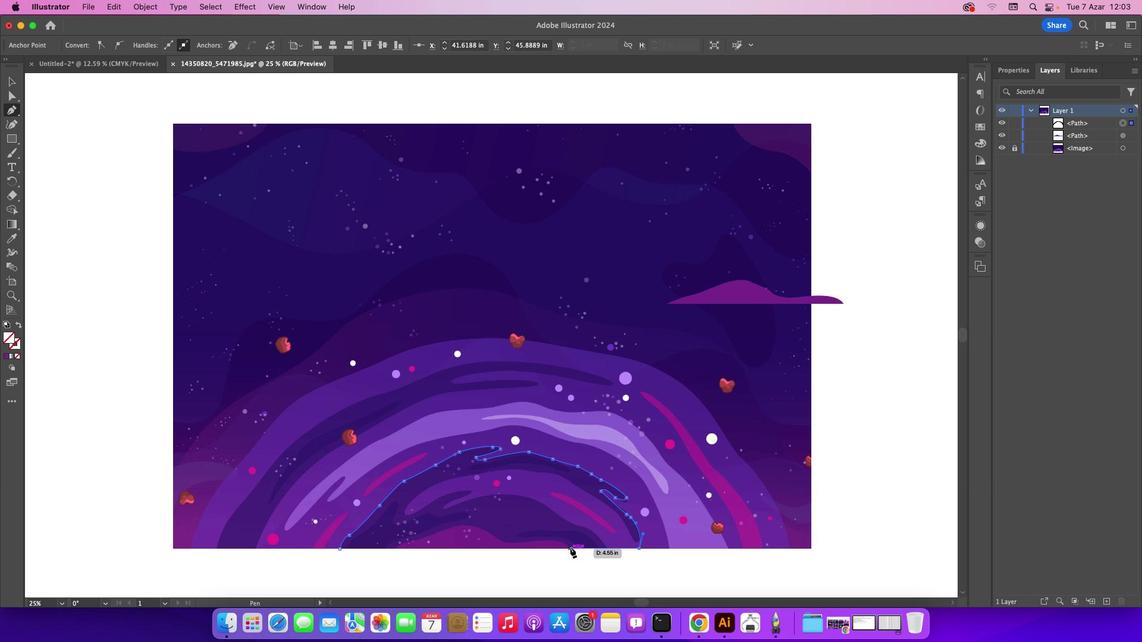 
Action: Mouse pressed left at (572, 549)
Screenshot: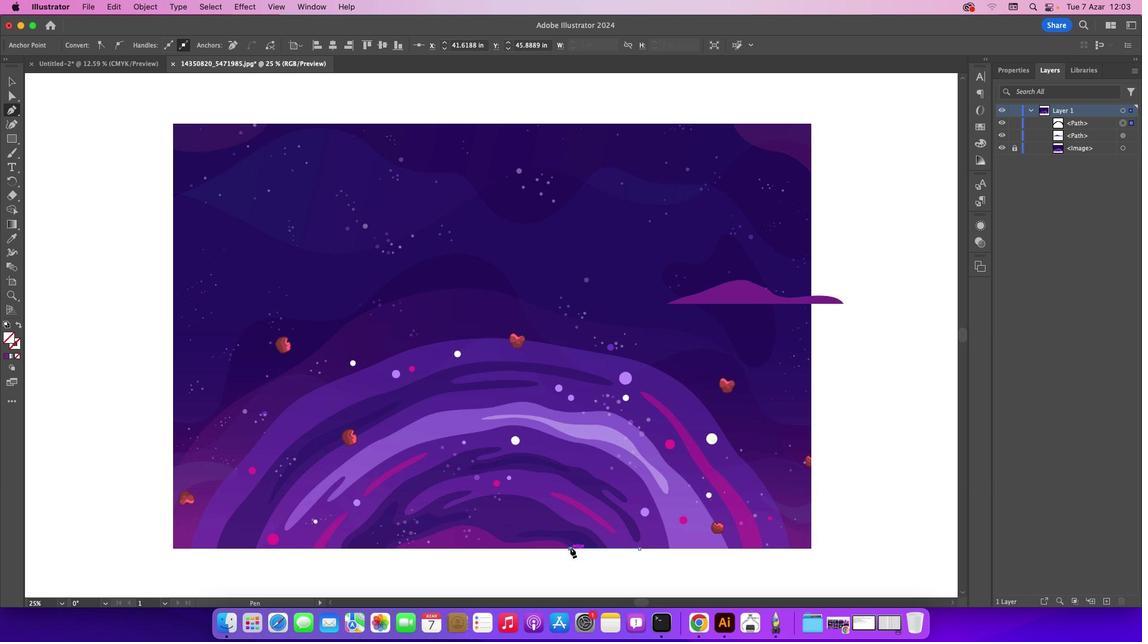
Action: Mouse moved to (539, 542)
Screenshot: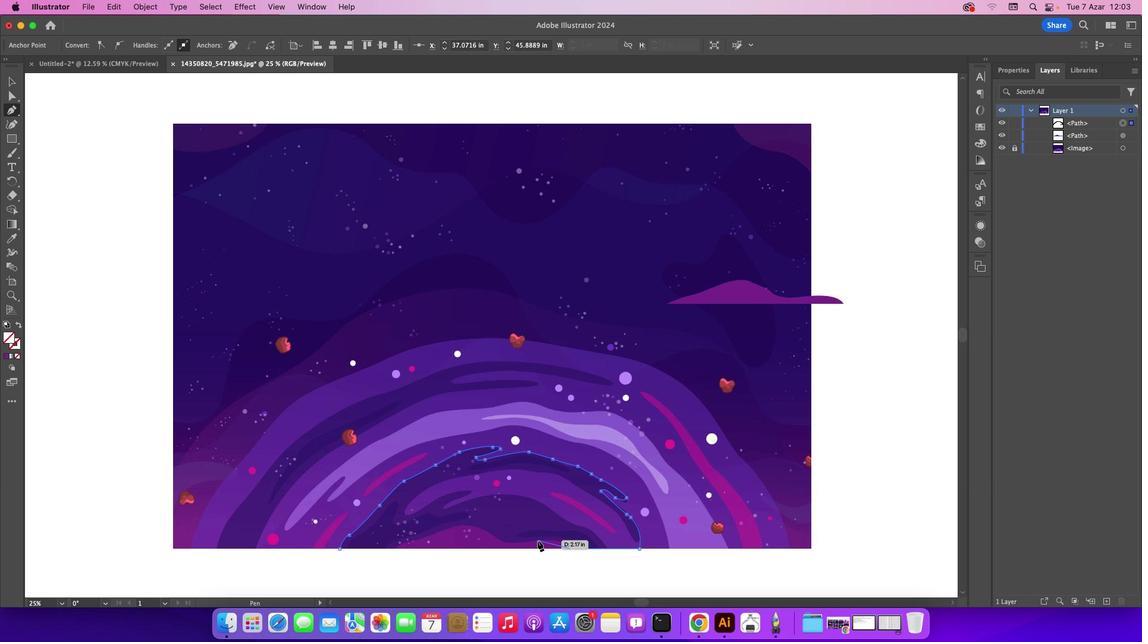 
Action: Mouse pressed left at (539, 542)
Screenshot: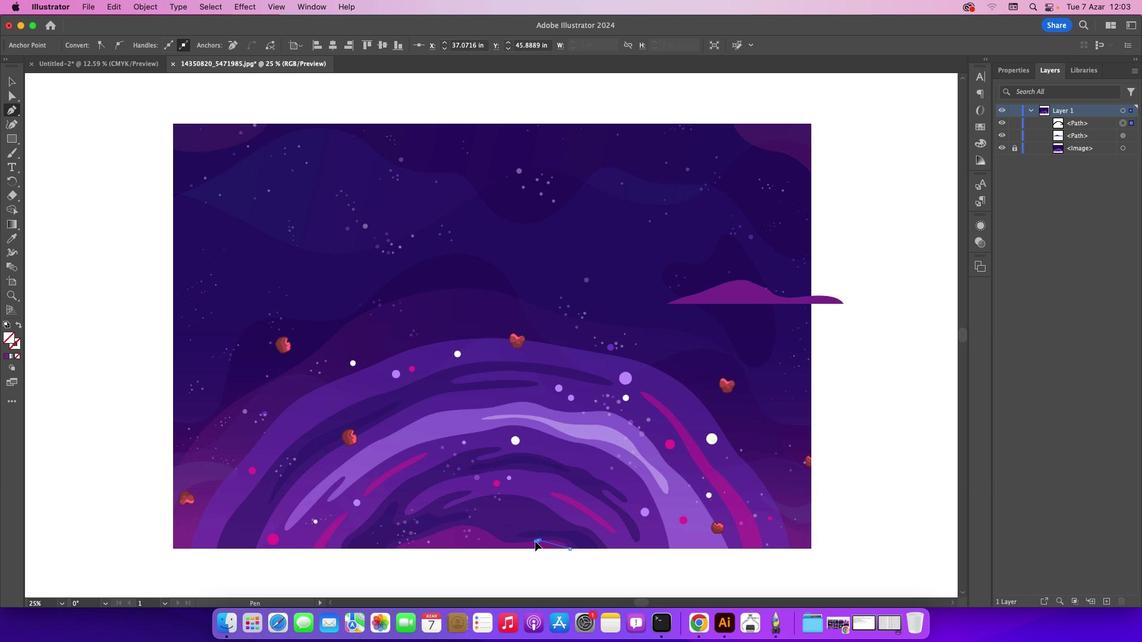 
Action: Mouse moved to (492, 536)
Screenshot: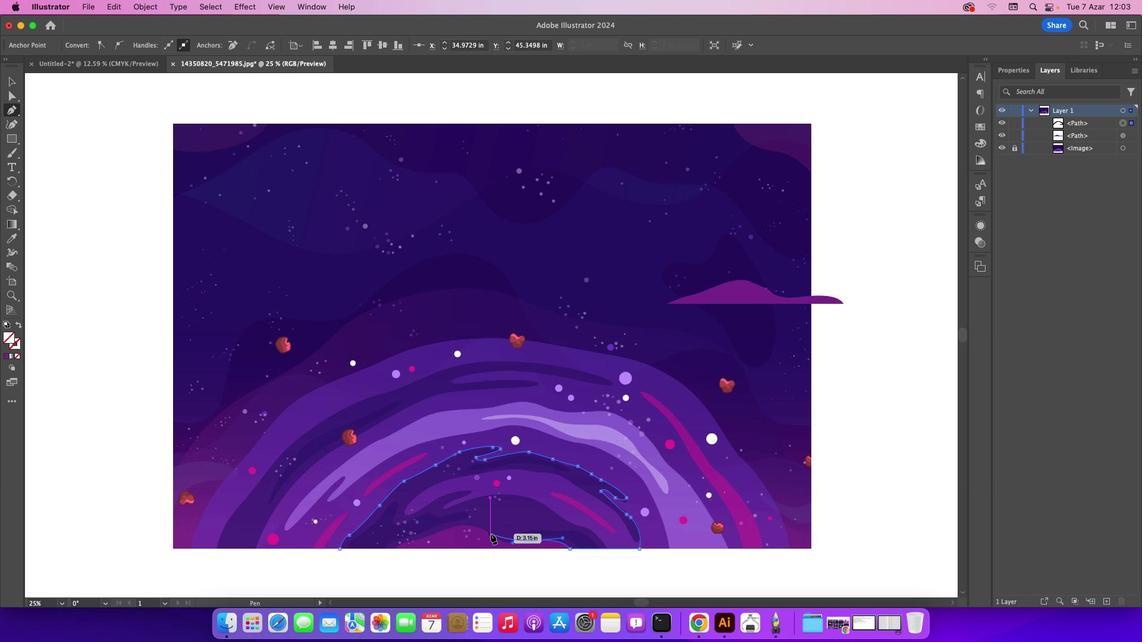 
Action: Mouse pressed left at (492, 536)
Screenshot: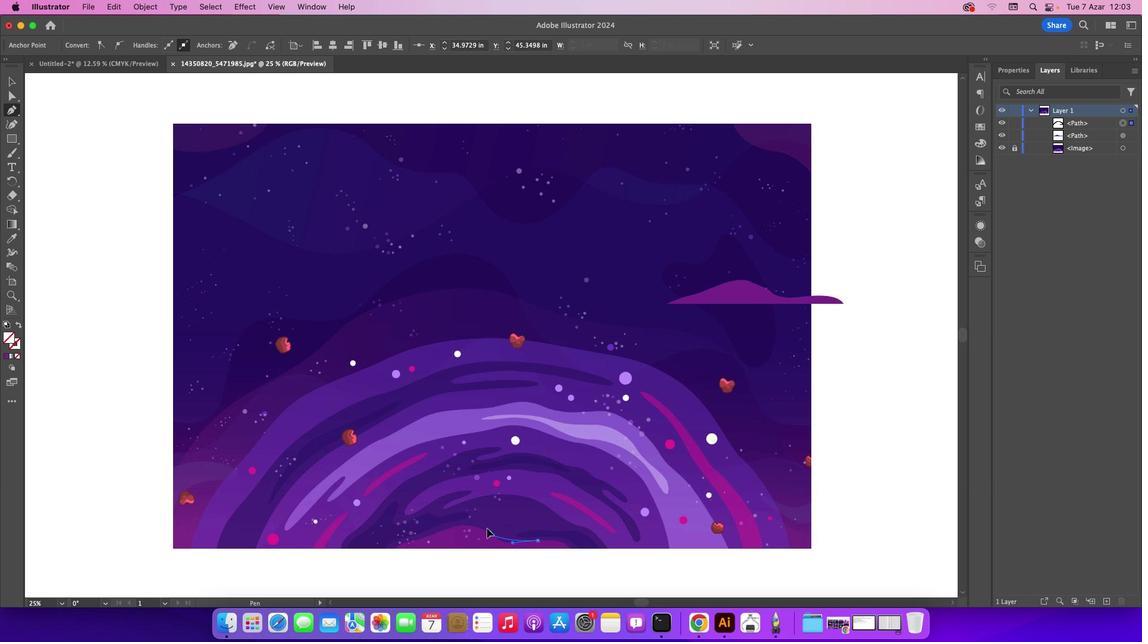 
Action: Mouse moved to (441, 533)
Screenshot: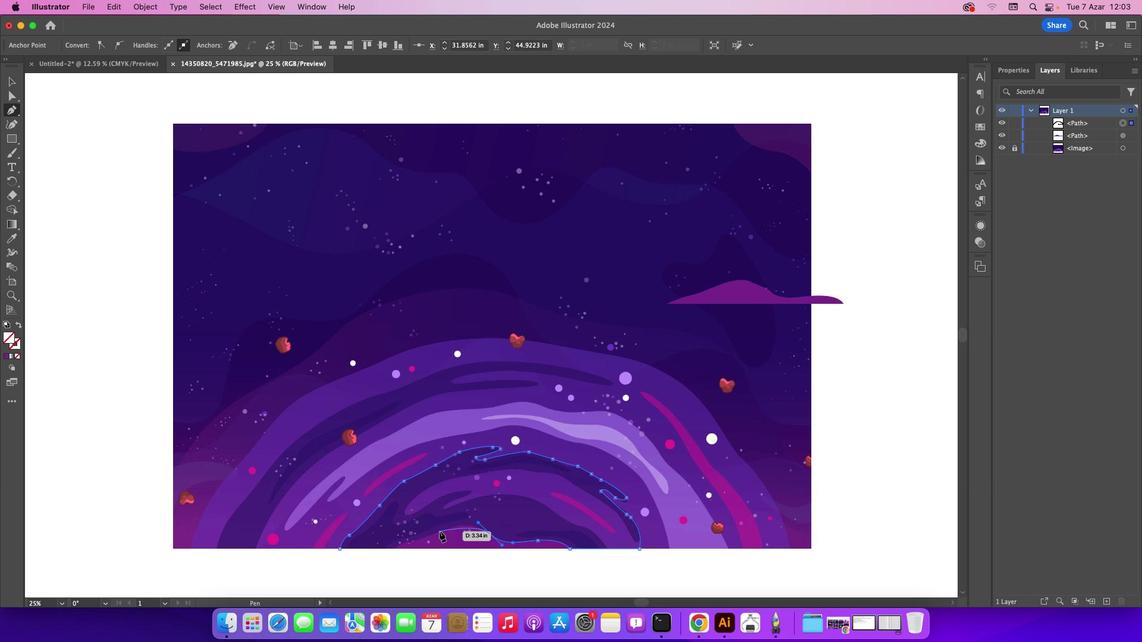 
Action: Mouse pressed left at (441, 533)
Screenshot: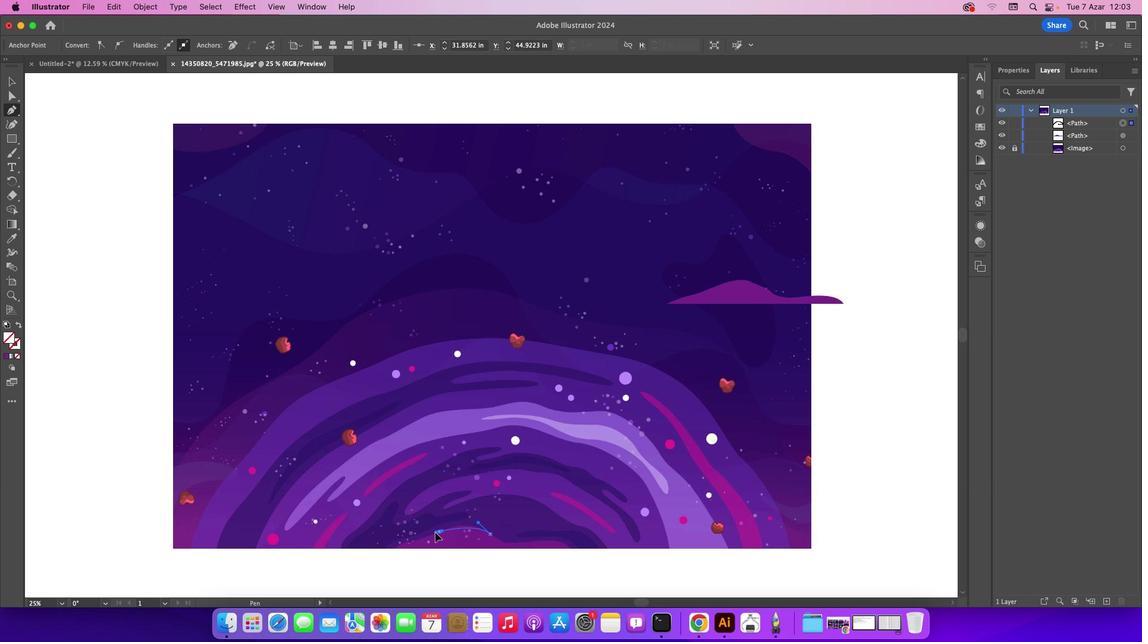 
Action: Mouse moved to (397, 551)
Screenshot: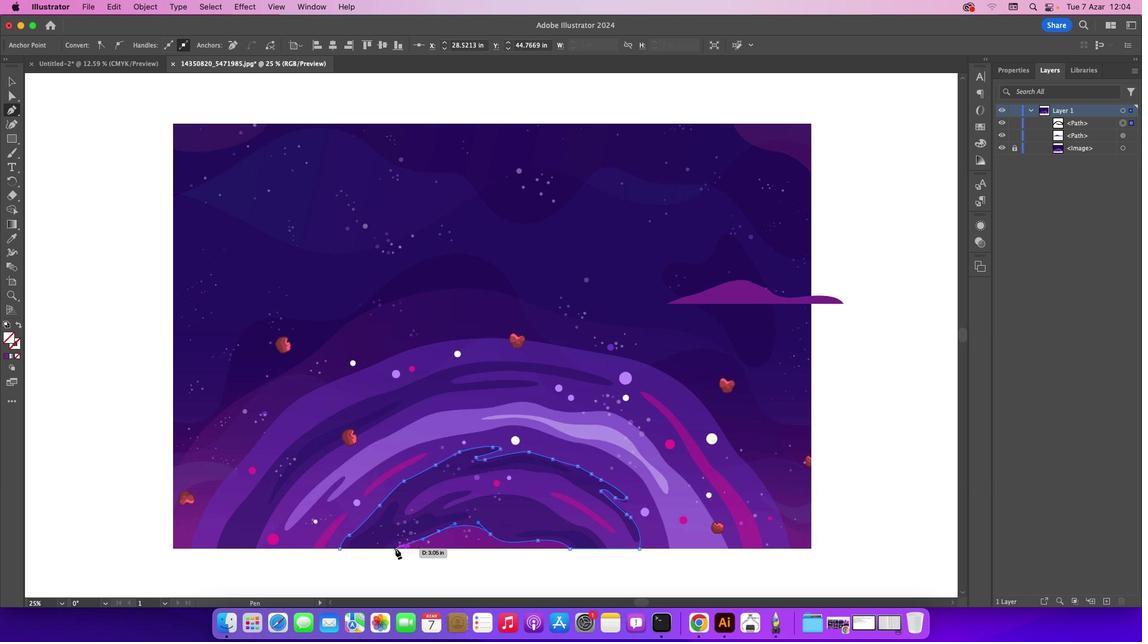 
Action: Mouse pressed left at (397, 551)
Screenshot: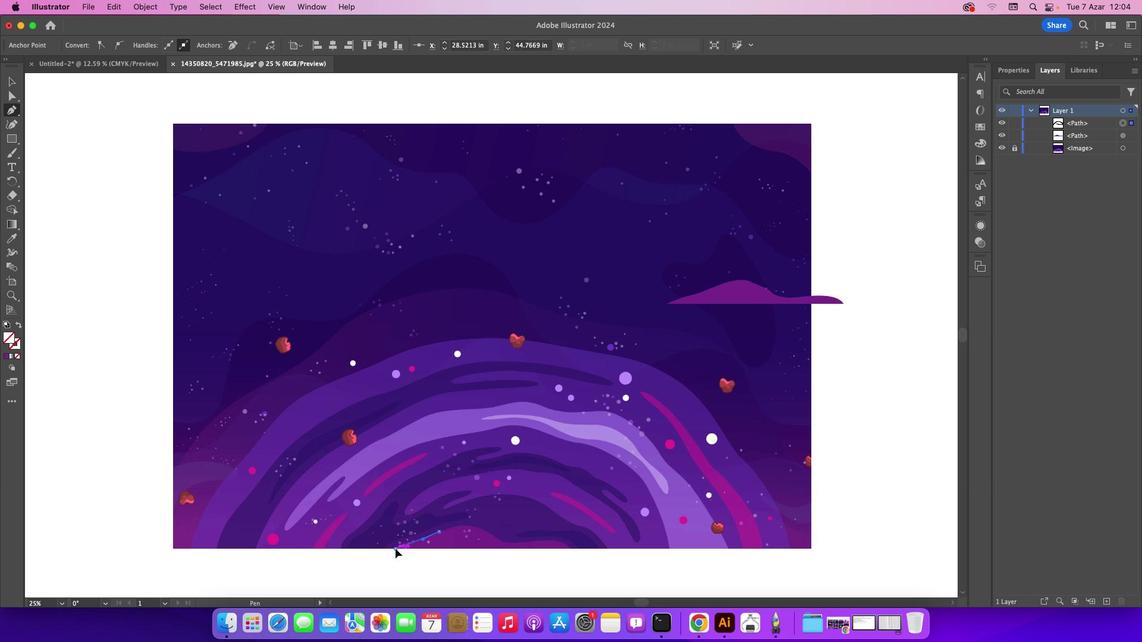 
Action: Mouse moved to (339, 551)
Screenshot: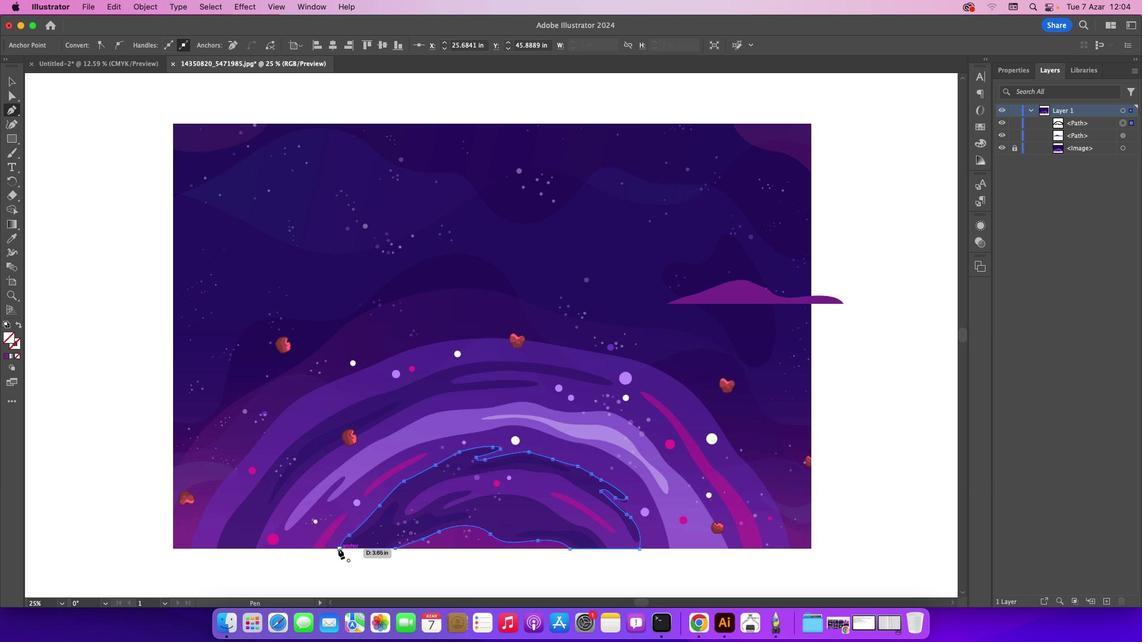 
Action: Mouse pressed left at (339, 551)
Screenshot: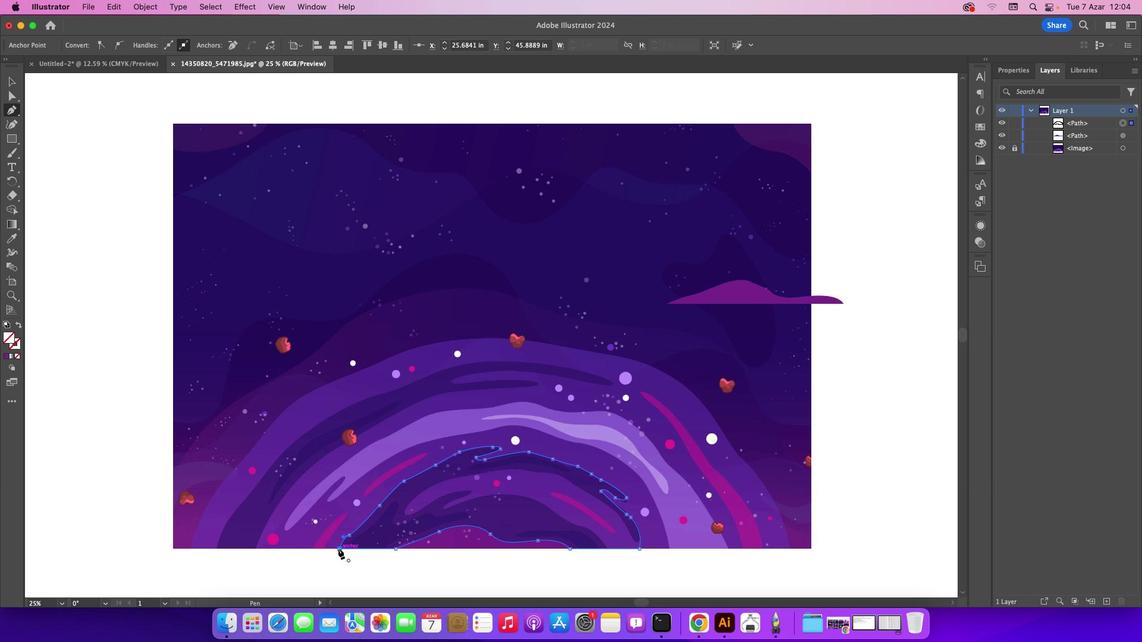 
Action: Mouse moved to (14, 78)
Screenshot: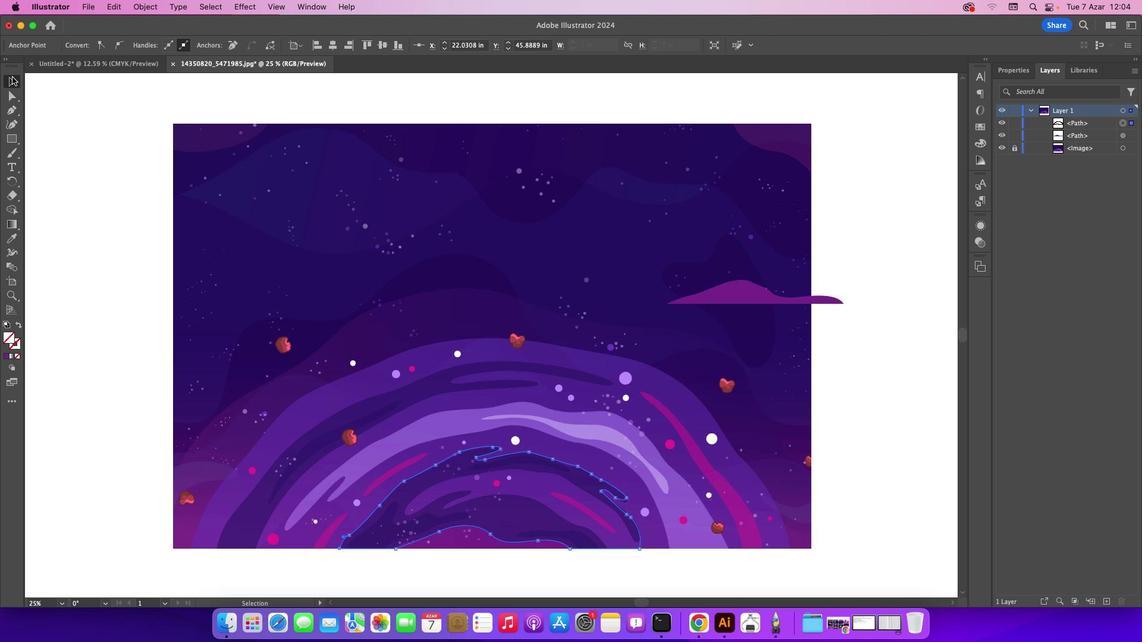 
Action: Mouse pressed left at (14, 78)
Screenshot: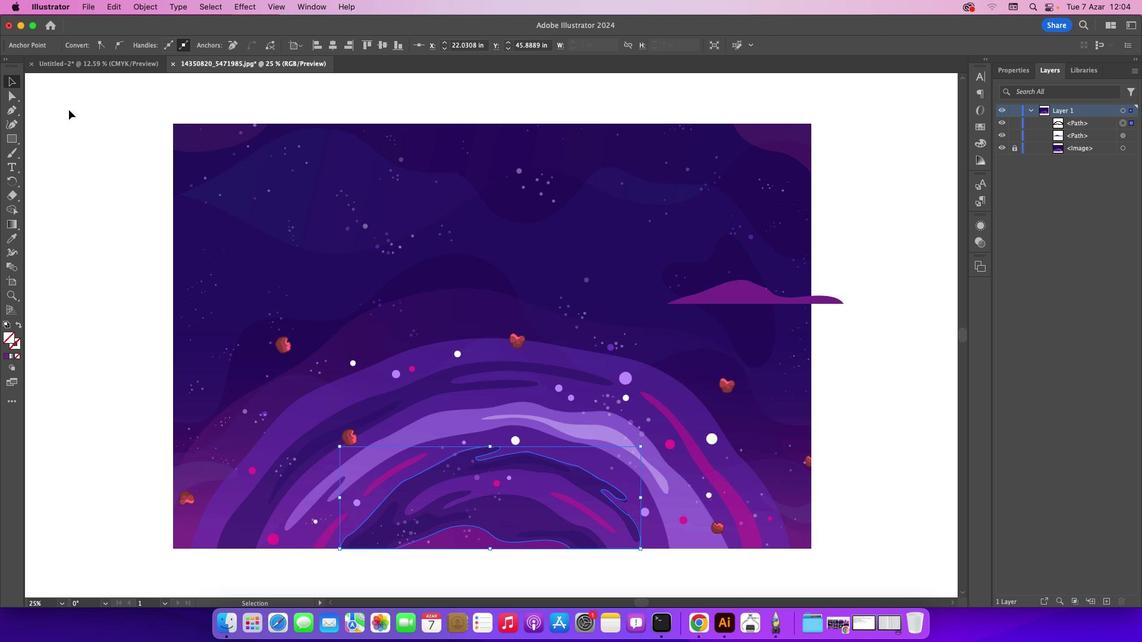 
Action: Mouse moved to (336, 262)
Screenshot: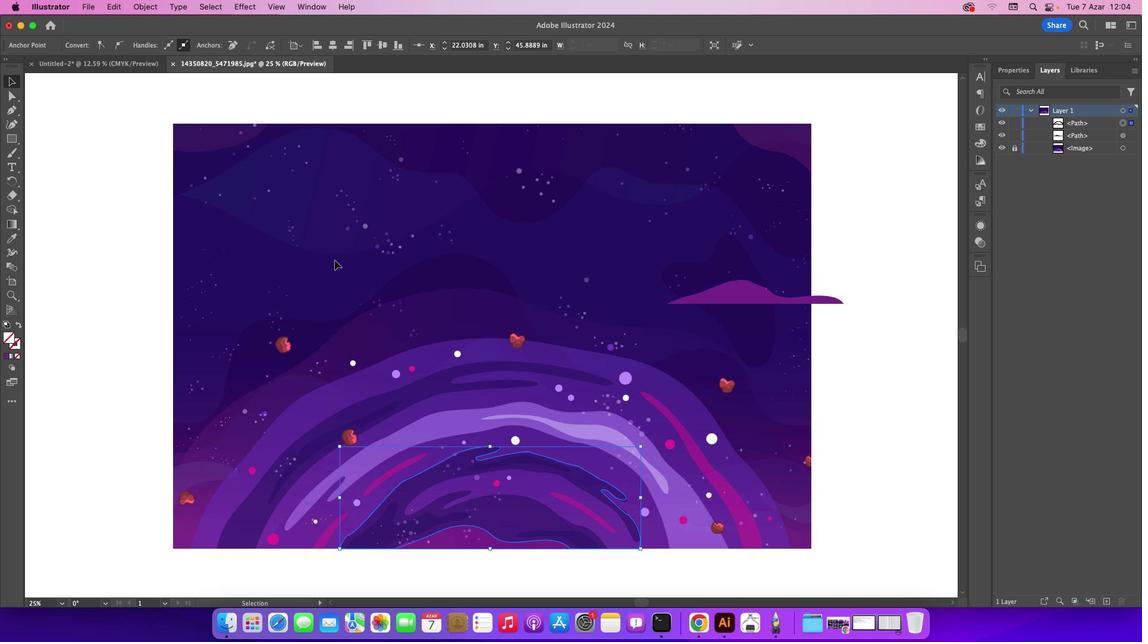 
Action: Mouse pressed left at (336, 262)
Screenshot: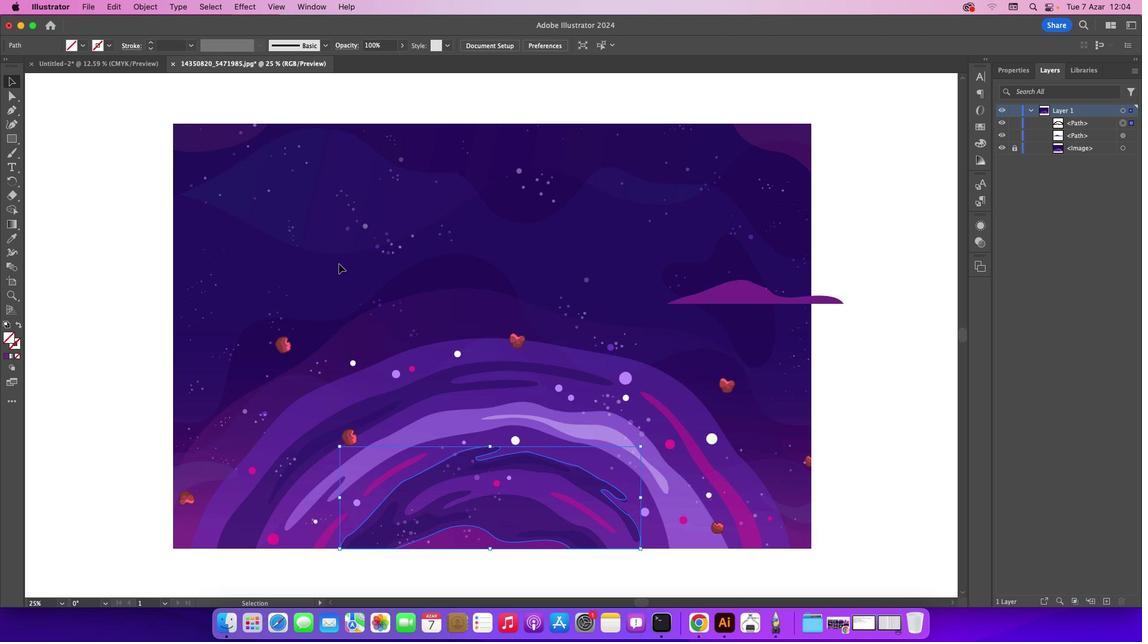 
Action: Mouse moved to (531, 454)
Screenshot: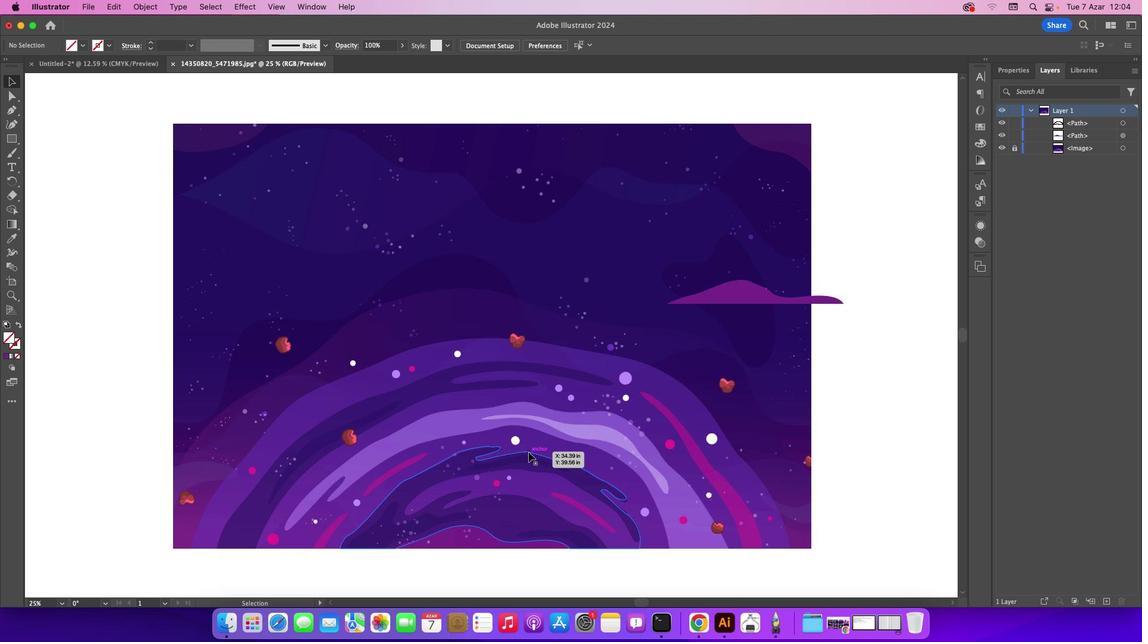 
Action: Mouse pressed left at (531, 454)
Screenshot: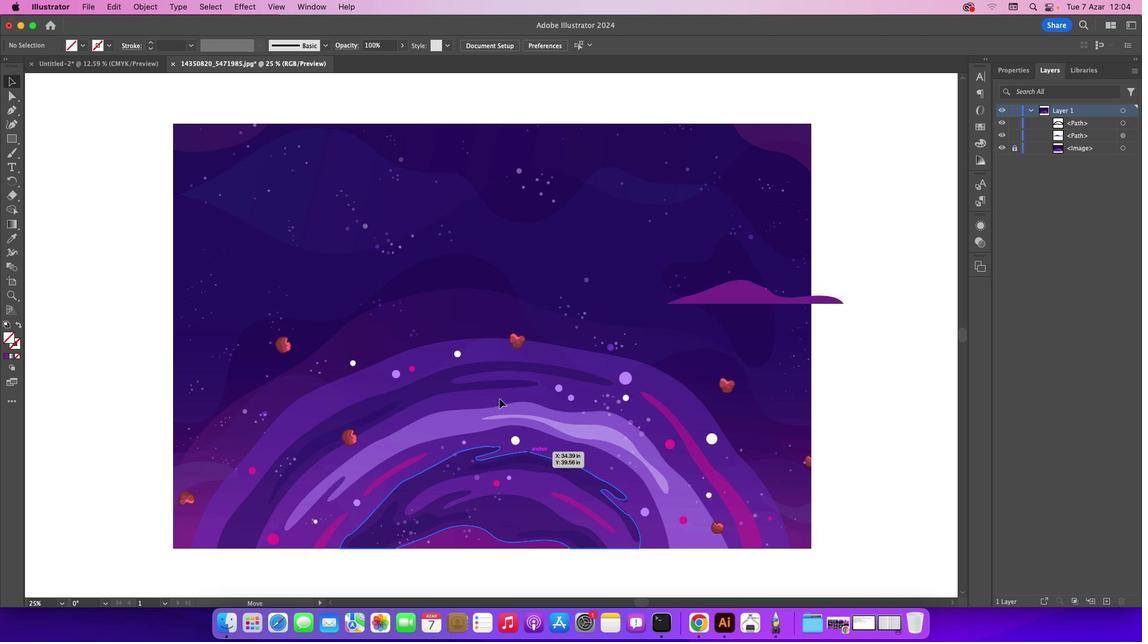 
Action: Mouse moved to (16, 241)
Screenshot: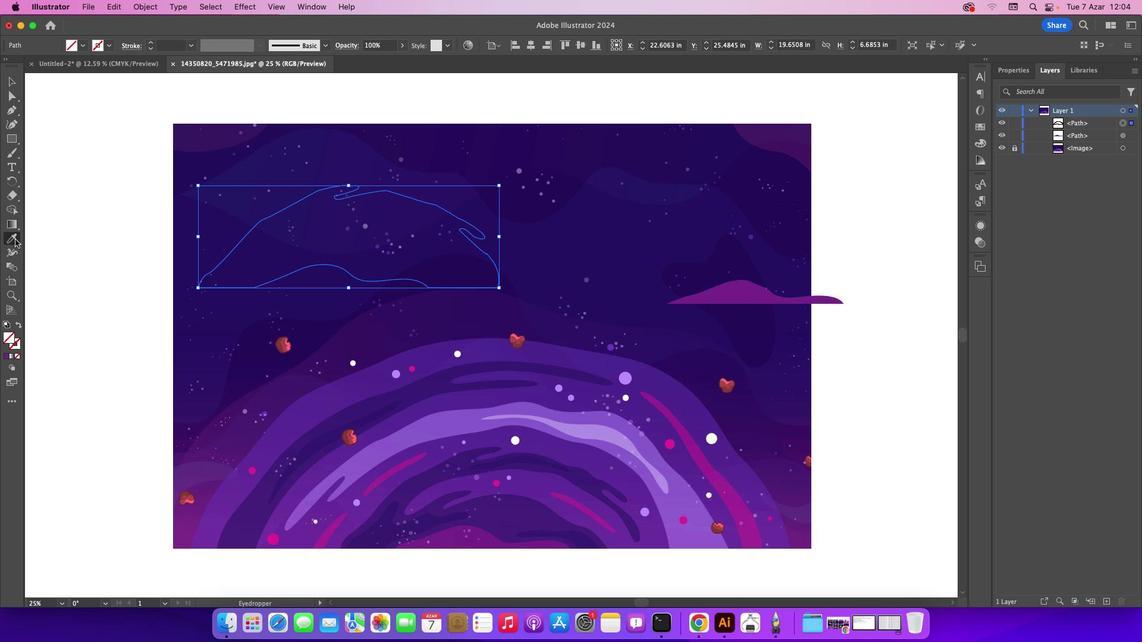 
Action: Mouse pressed left at (16, 241)
Screenshot: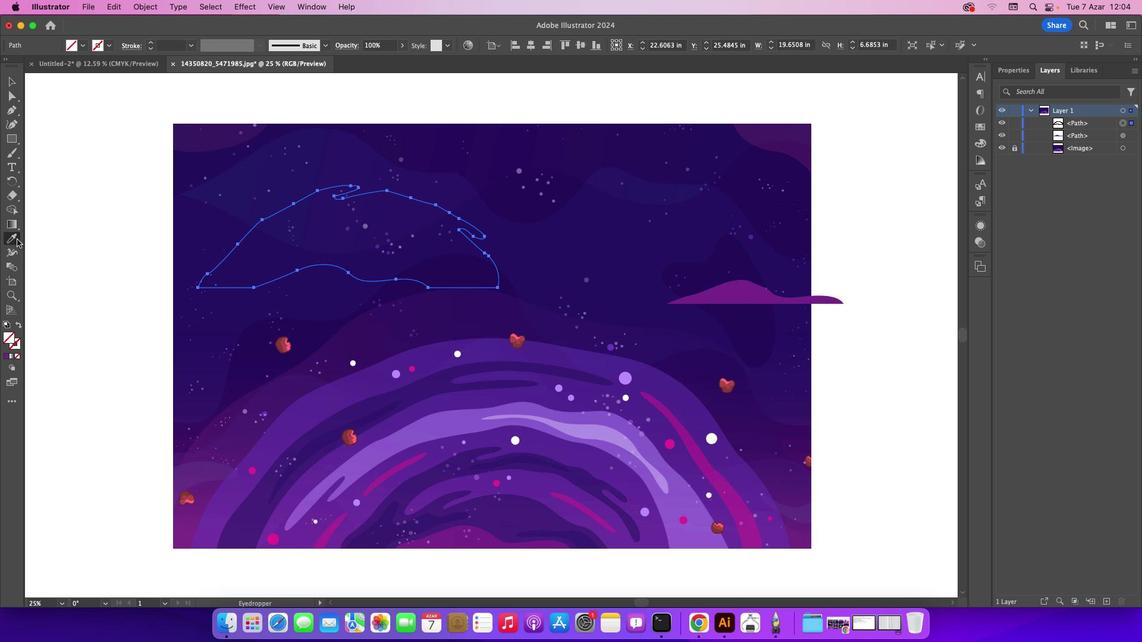 
Action: Mouse moved to (415, 487)
